 Task: Make an album for a friend's wedding and share it with them via iCloud.
Action: Mouse moved to (94, 76)
Screenshot: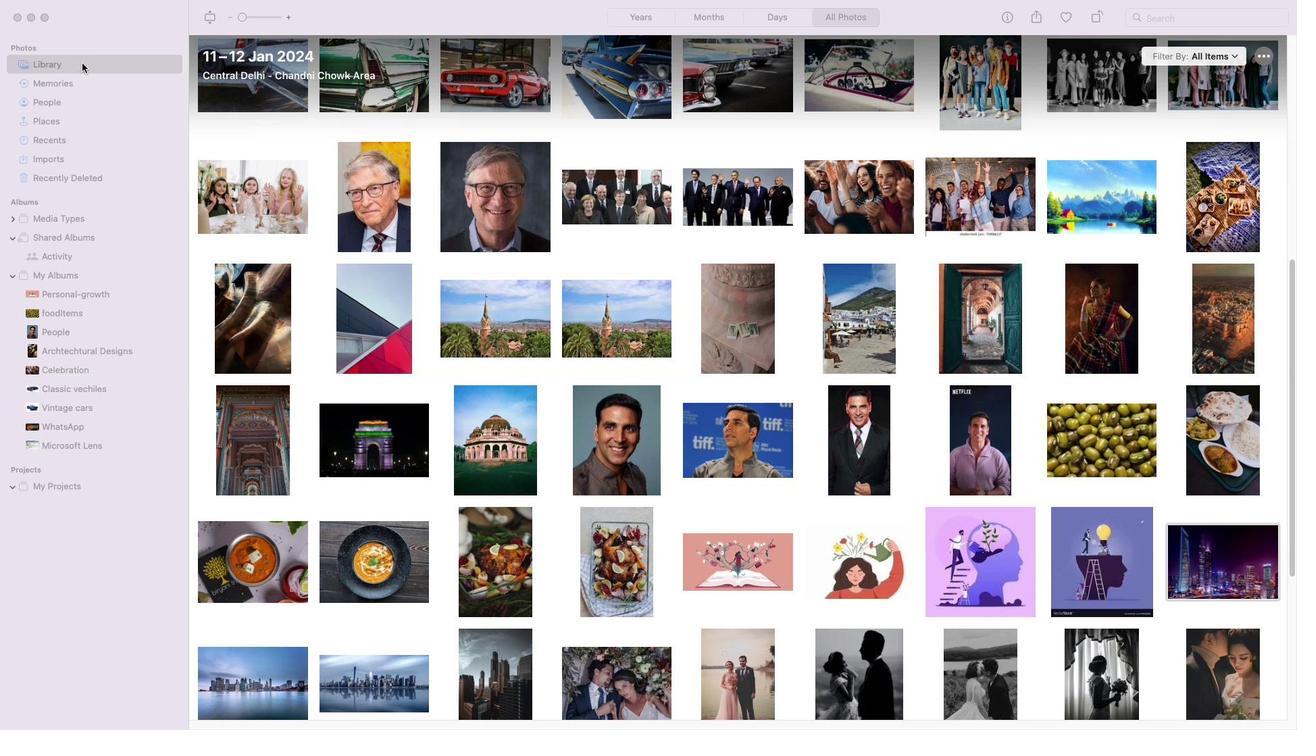 
Action: Mouse pressed left at (94, 76)
Screenshot: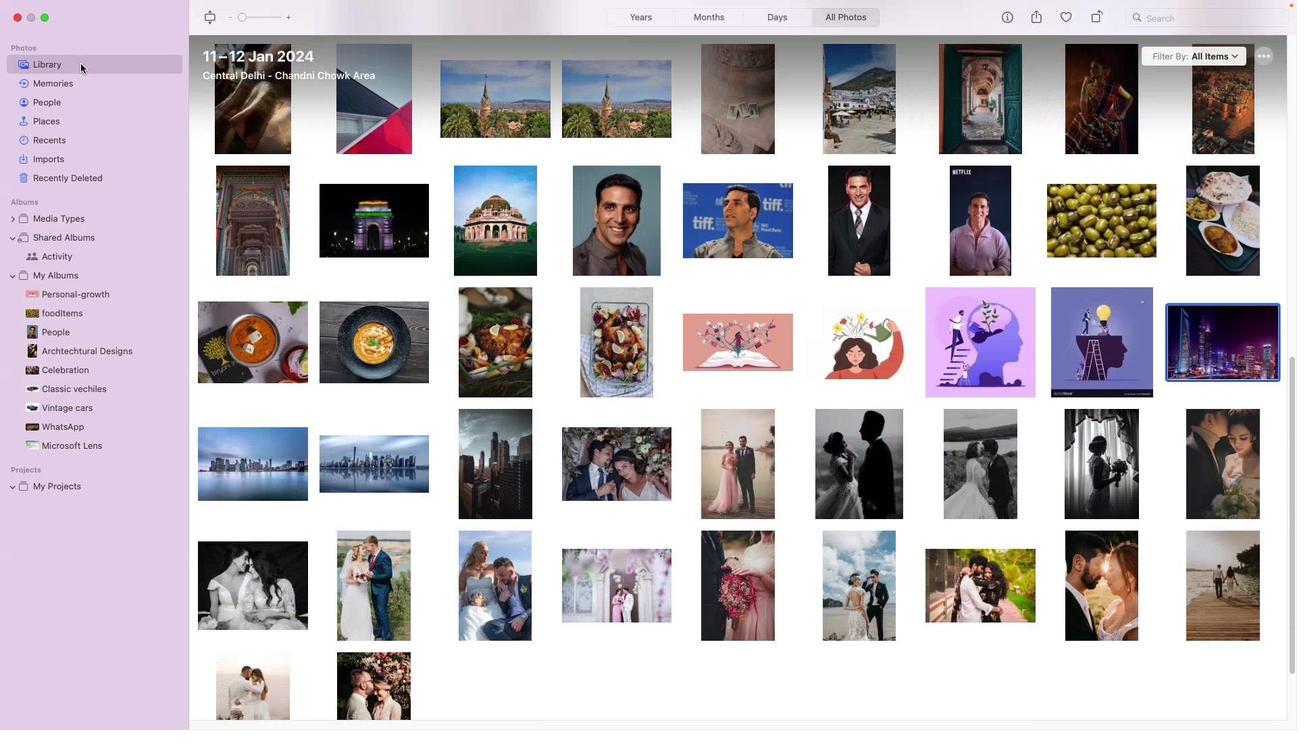 
Action: Mouse moved to (93, 76)
Screenshot: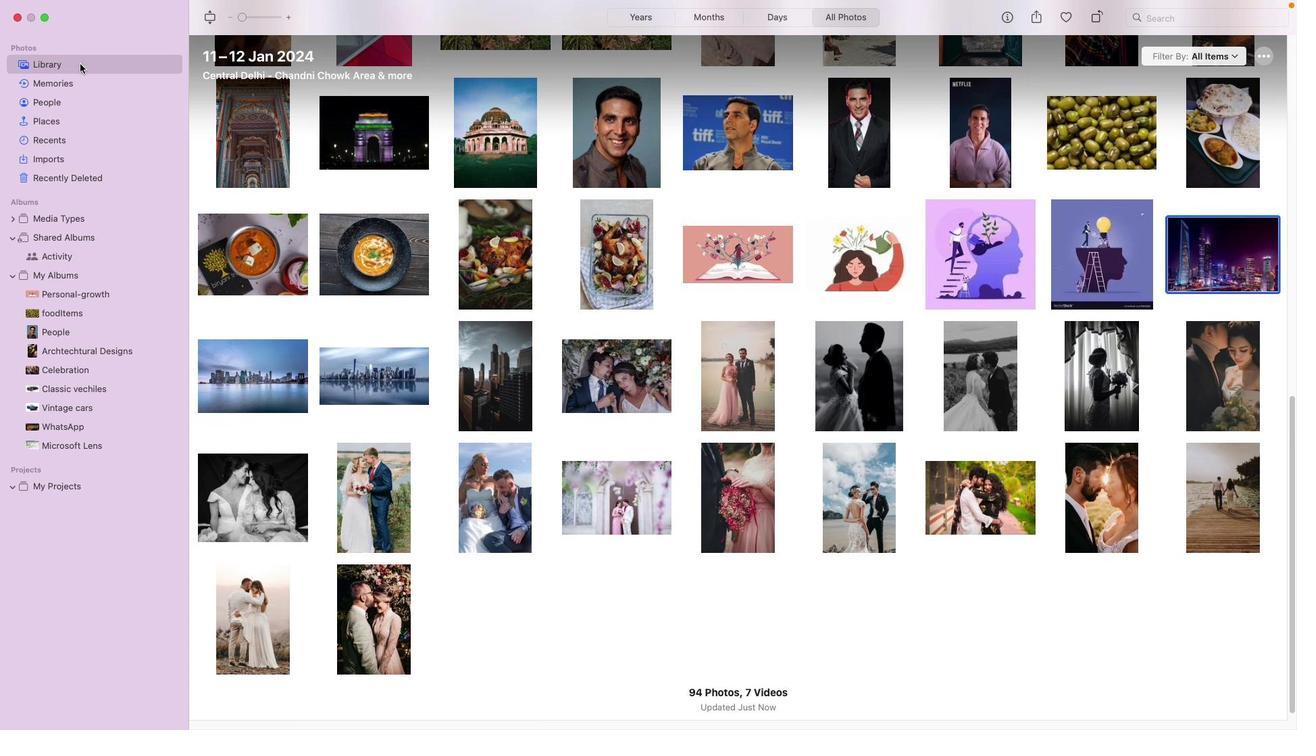 
Action: Mouse pressed left at (93, 76)
Screenshot: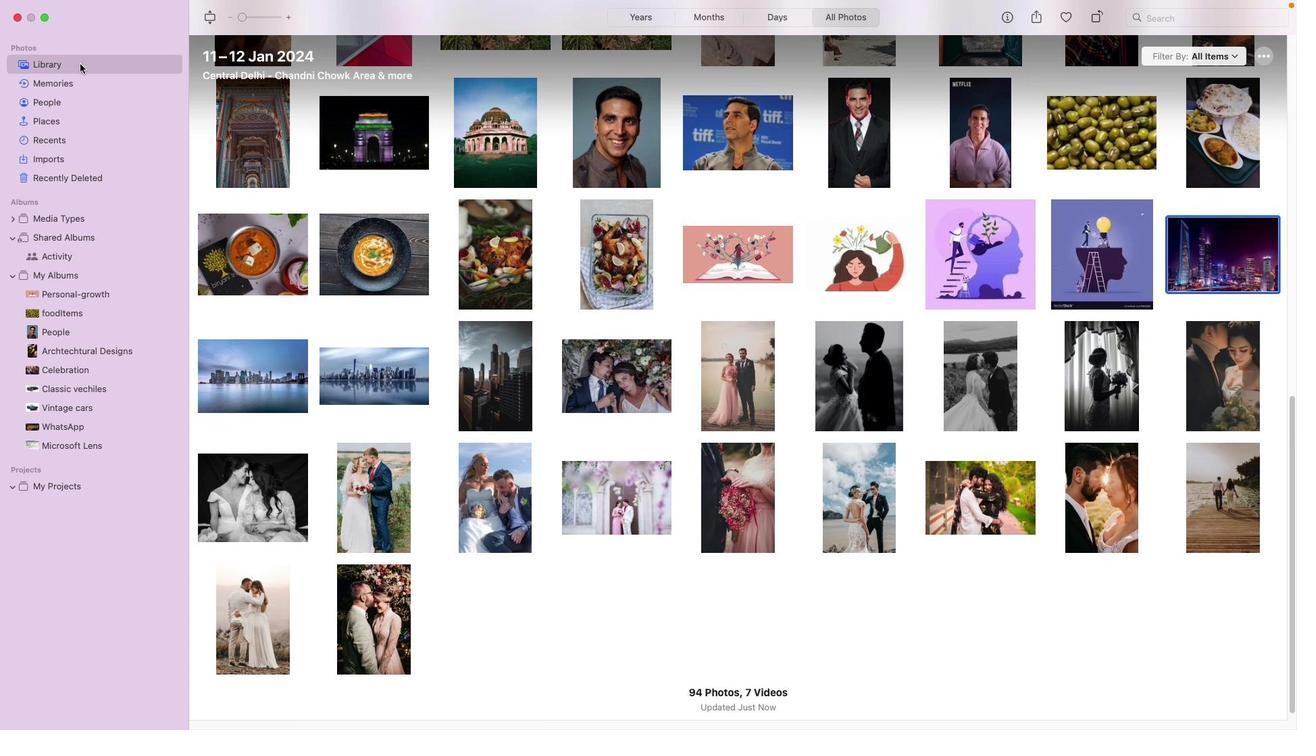 
Action: Mouse moved to (110, 129)
Screenshot: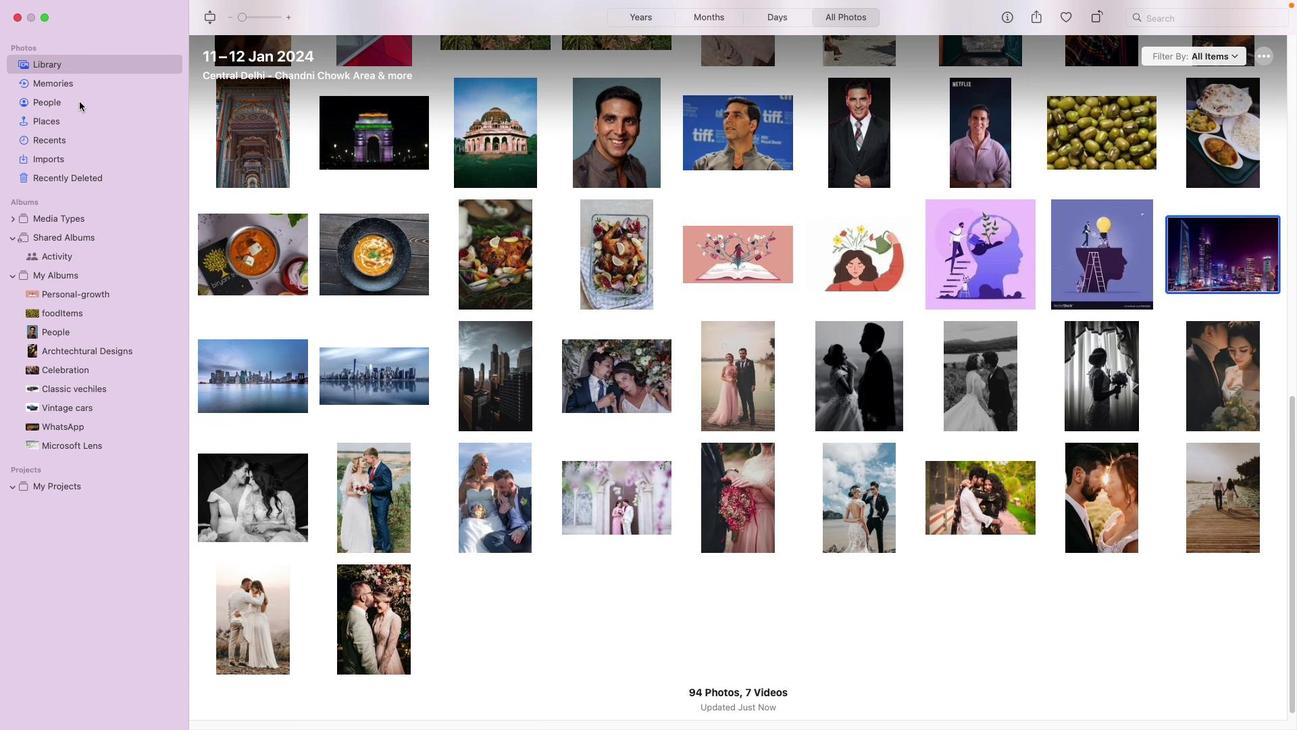 
Action: Mouse scrolled (110, 129) with delta (12, 13)
Screenshot: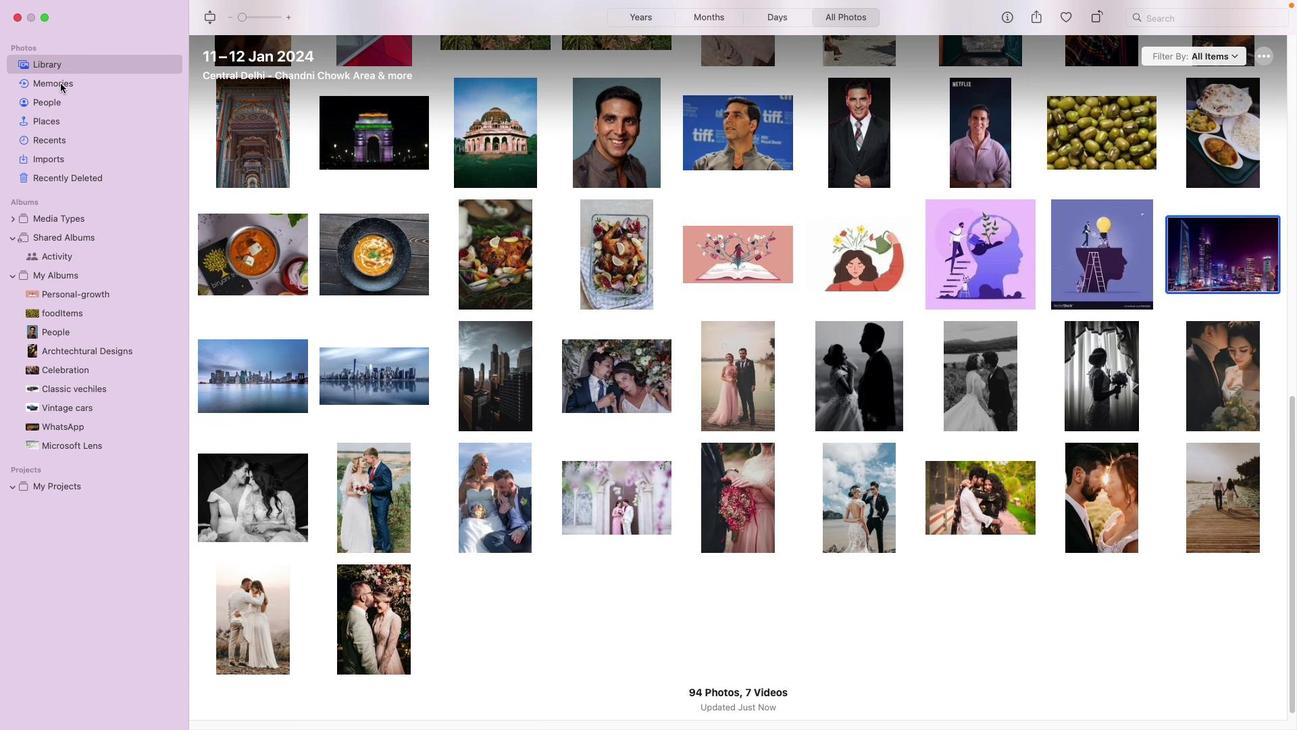 
Action: Mouse scrolled (110, 129) with delta (12, 13)
Screenshot: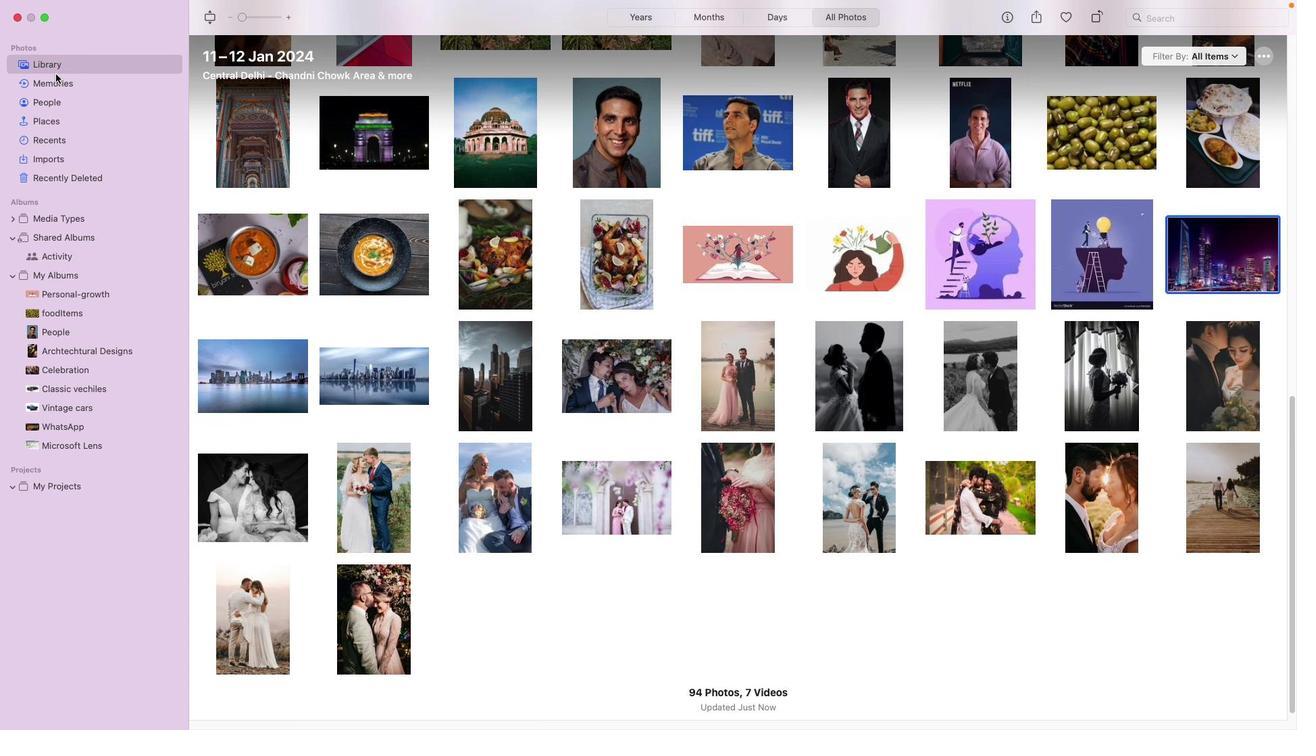 
Action: Mouse scrolled (110, 129) with delta (12, 14)
Screenshot: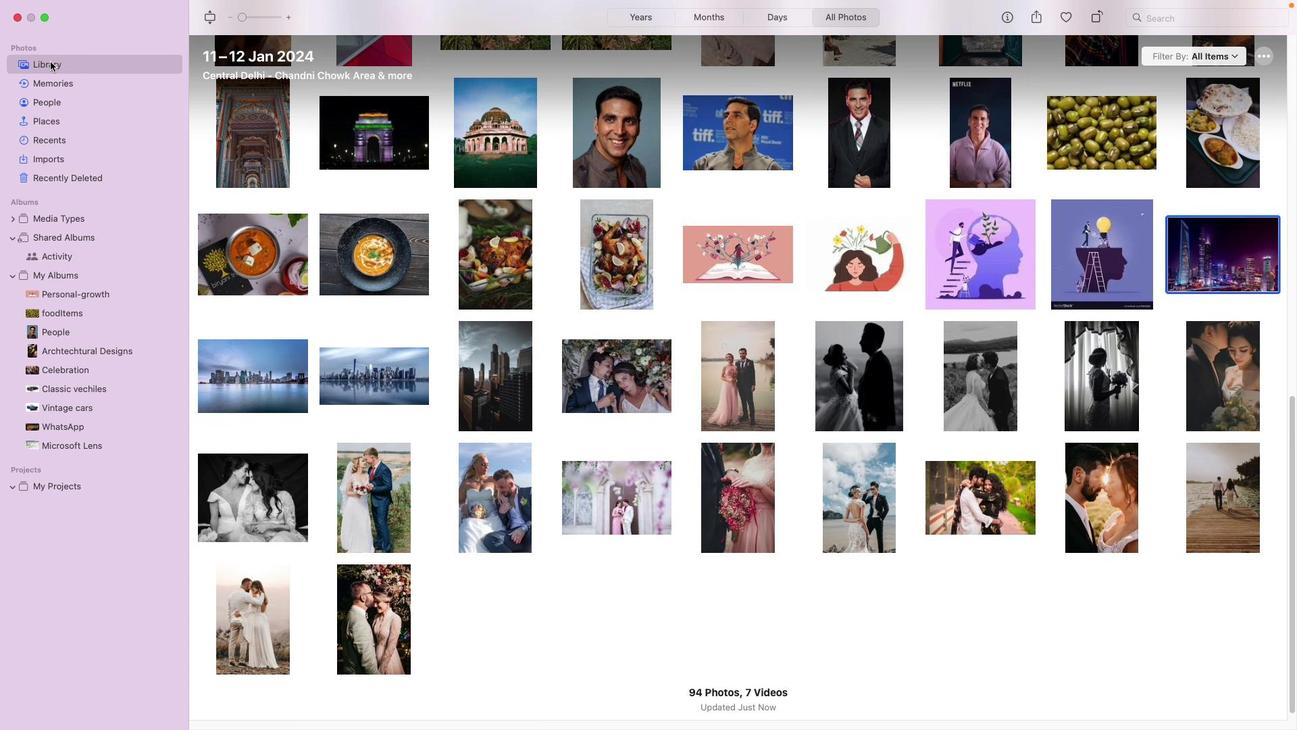 
Action: Mouse scrolled (110, 129) with delta (12, 14)
Screenshot: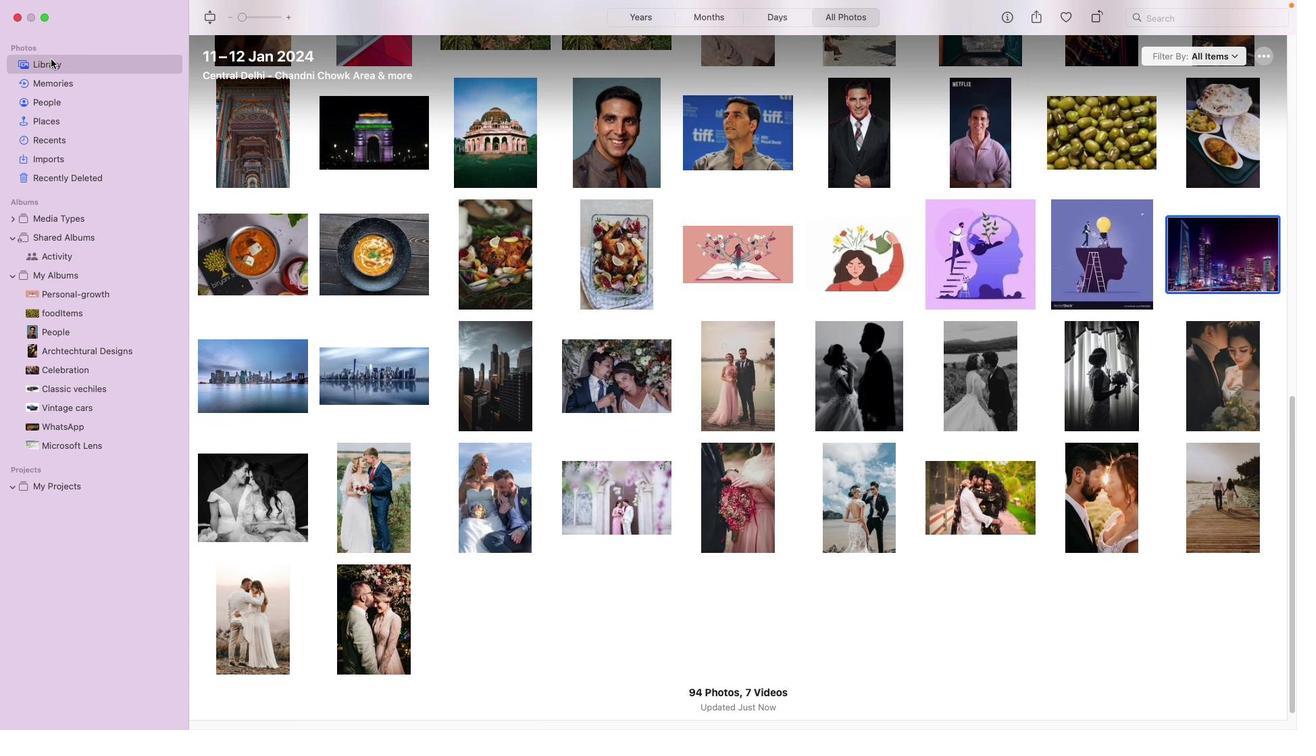 
Action: Mouse scrolled (110, 129) with delta (12, 15)
Screenshot: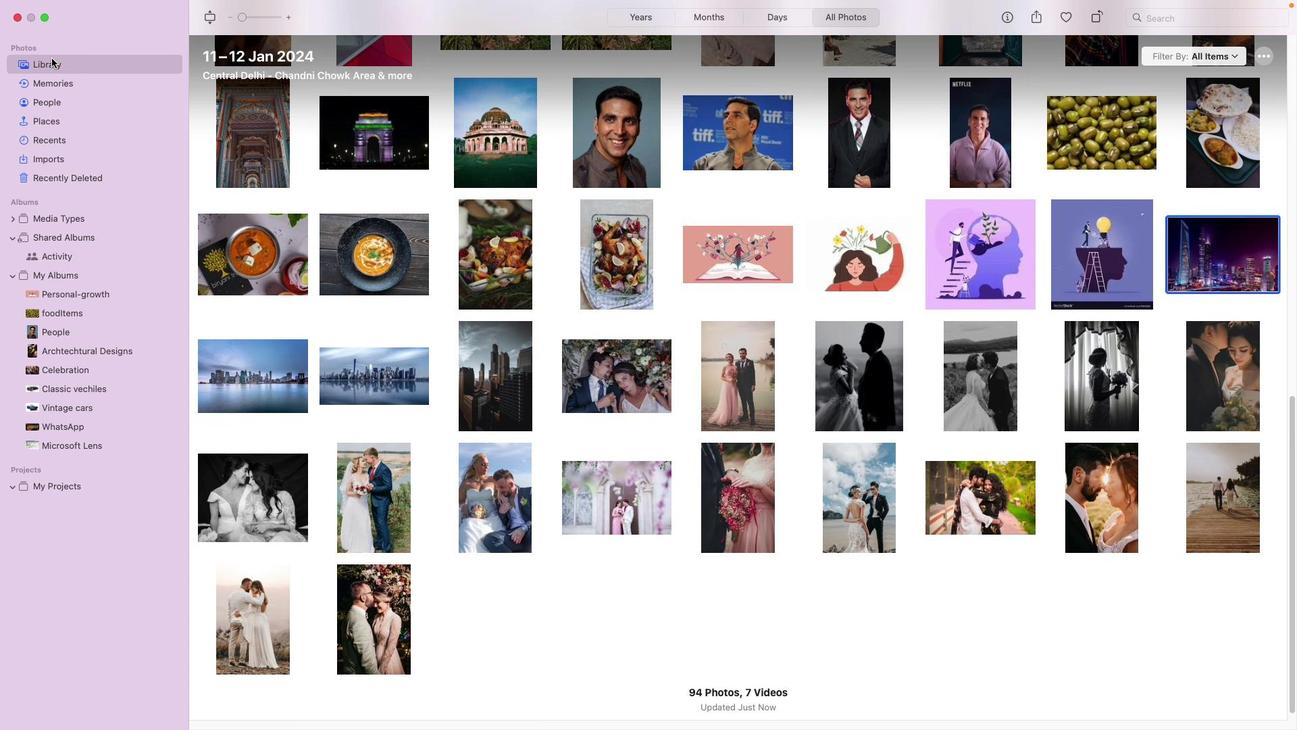 
Action: Mouse moved to (64, 75)
Screenshot: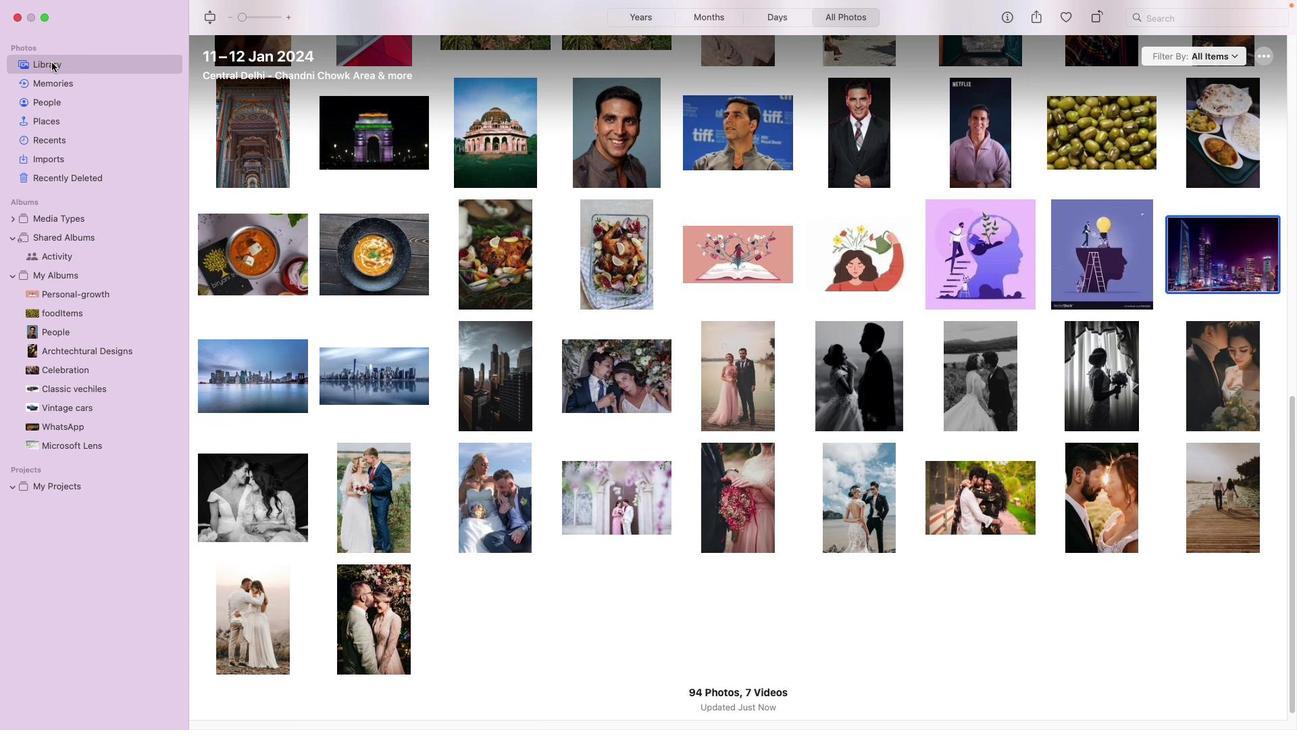 
Action: Mouse pressed left at (64, 75)
Screenshot: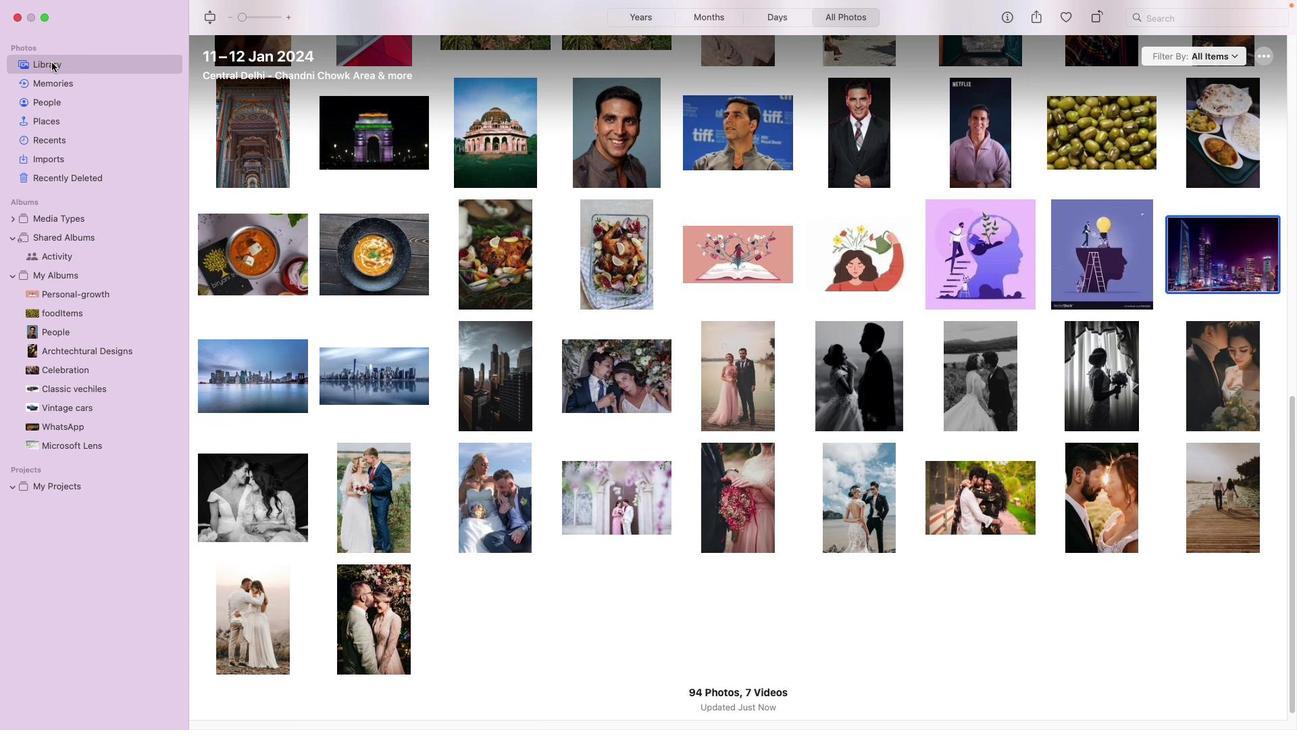 
Action: Mouse moved to (486, 329)
Screenshot: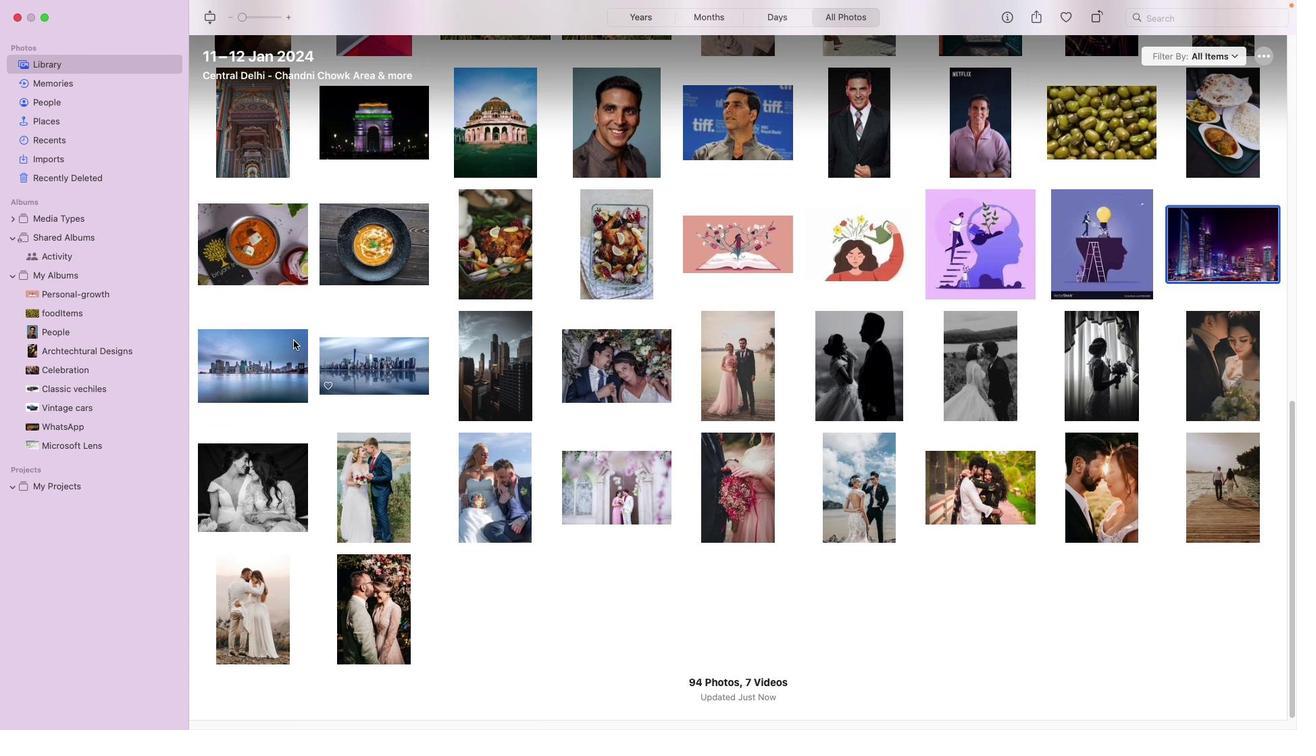 
Action: Mouse scrolled (486, 329) with delta (12, 12)
Screenshot: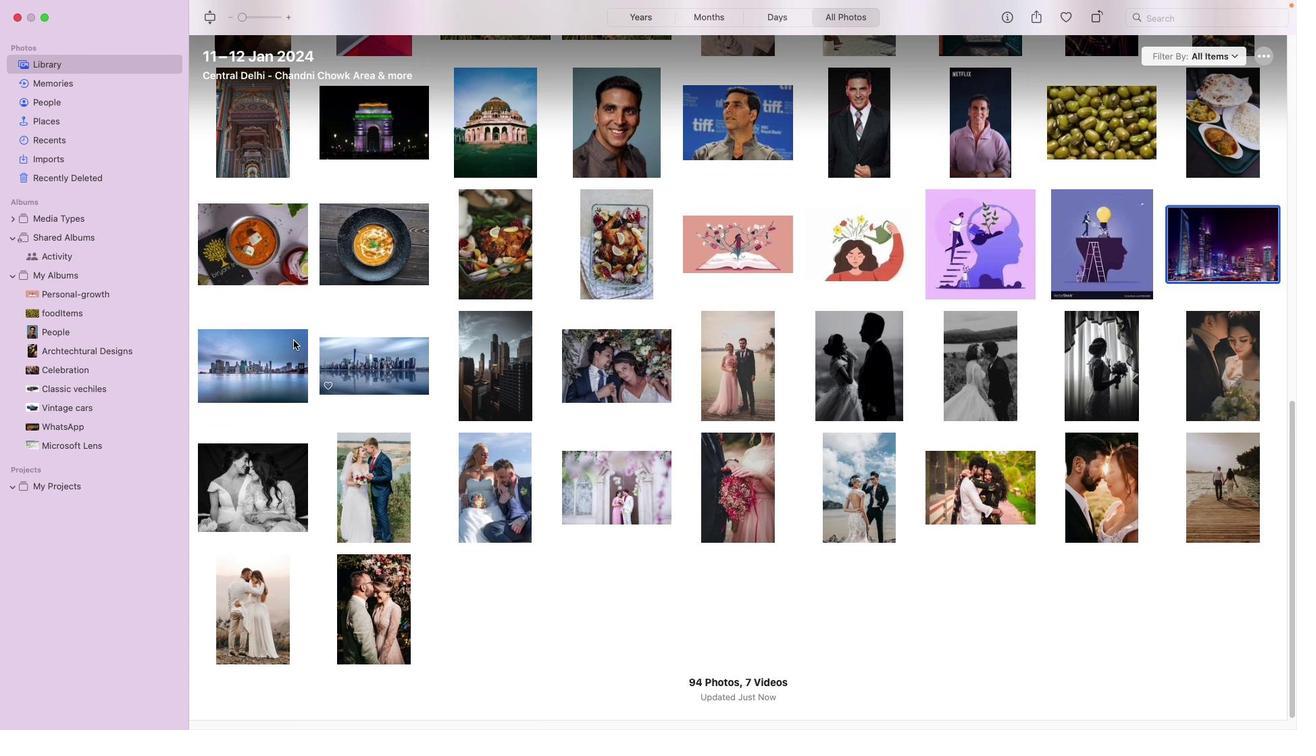 
Action: Mouse moved to (490, 333)
Screenshot: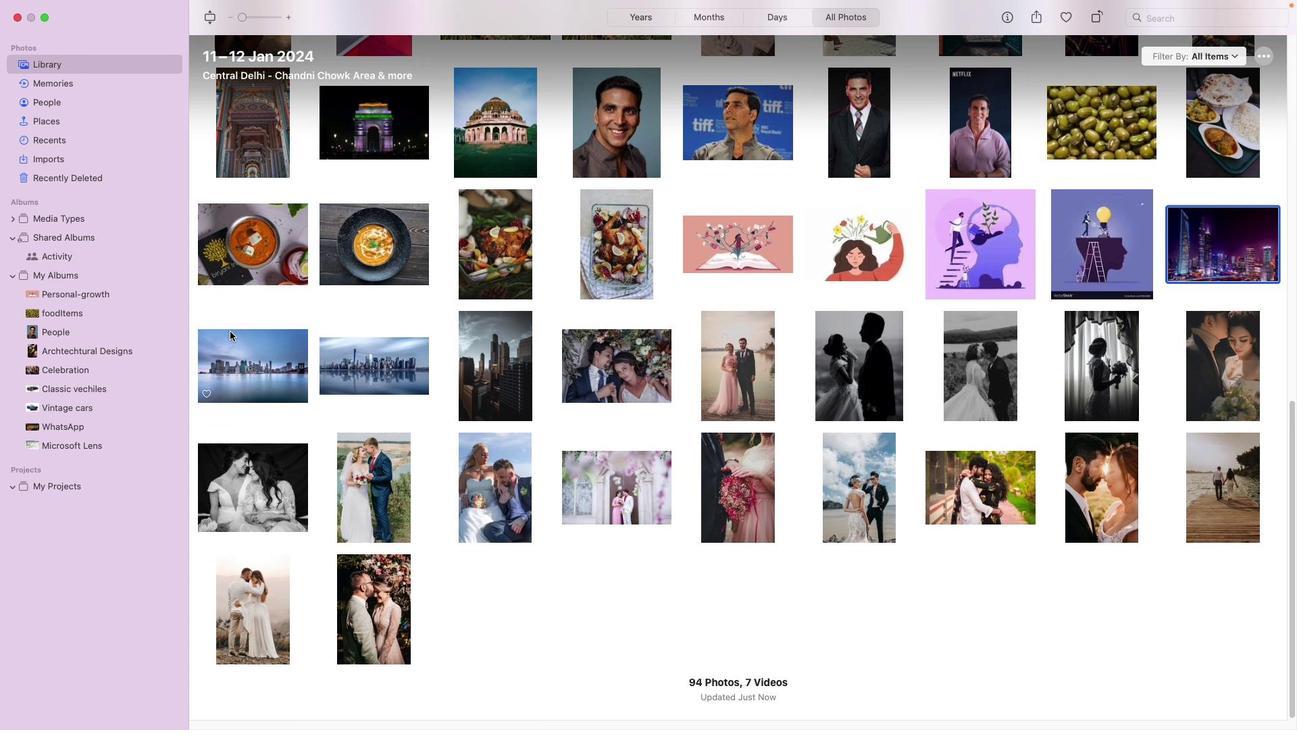 
Action: Mouse scrolled (490, 333) with delta (12, 12)
Screenshot: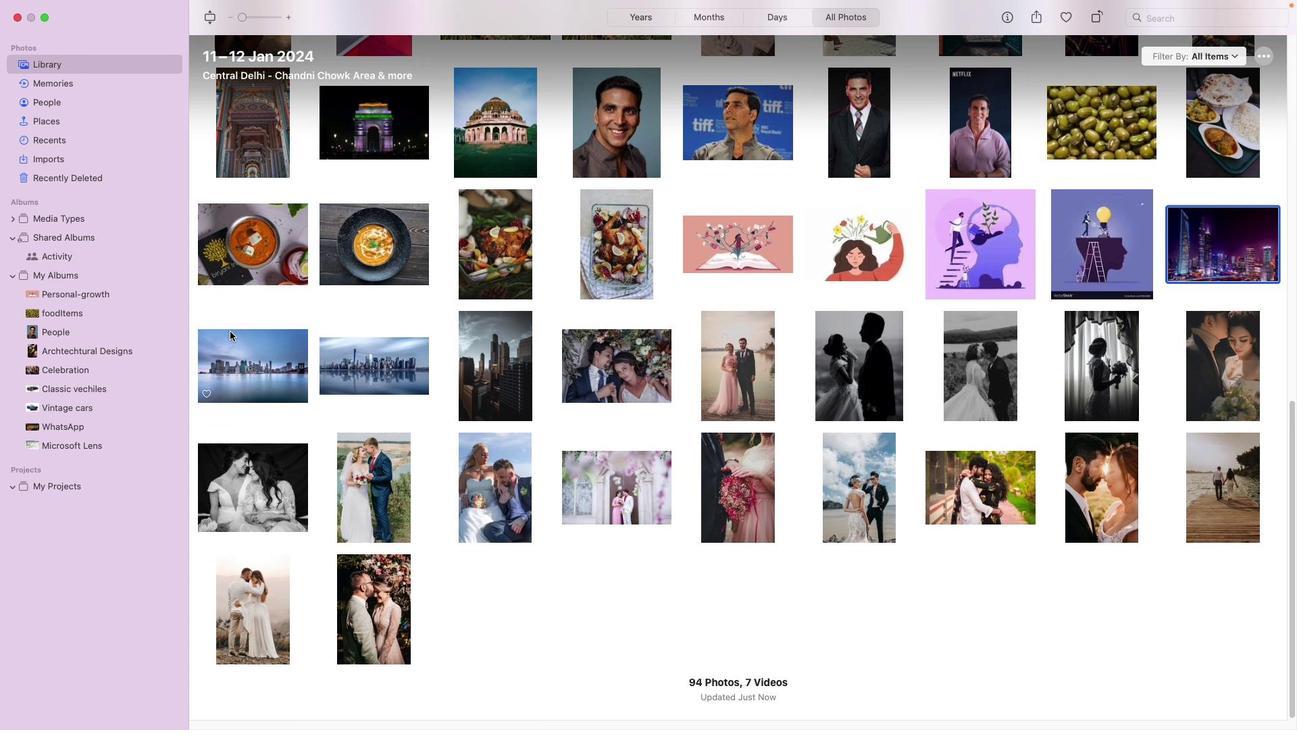 
Action: Mouse moved to (491, 334)
Screenshot: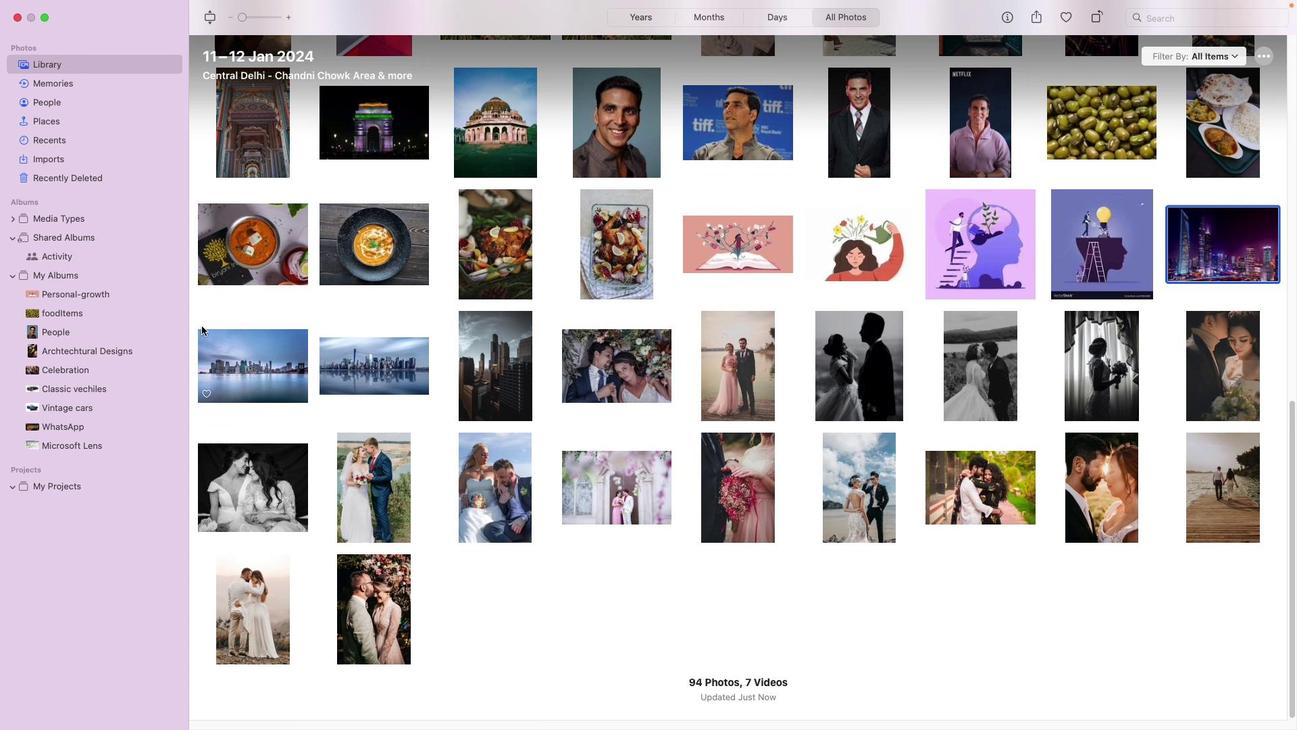 
Action: Mouse scrolled (491, 334) with delta (12, 10)
Screenshot: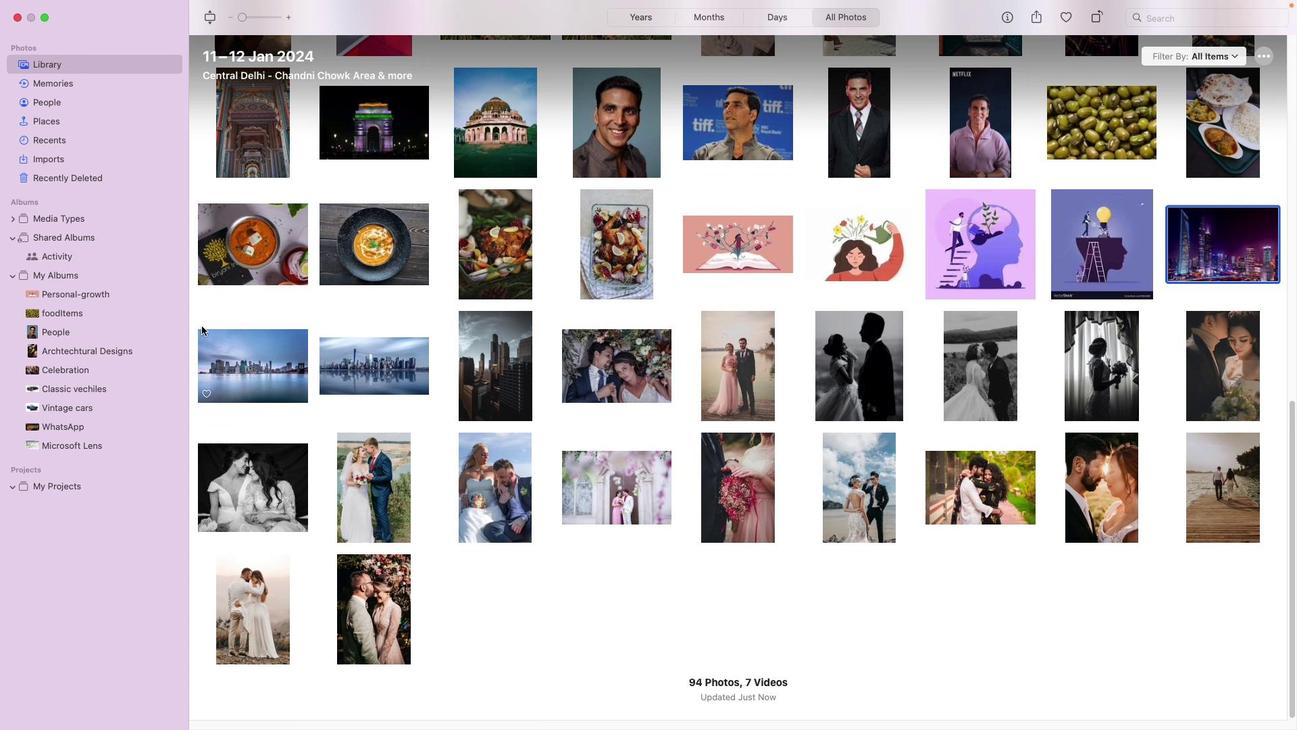 
Action: Mouse moved to (491, 335)
Screenshot: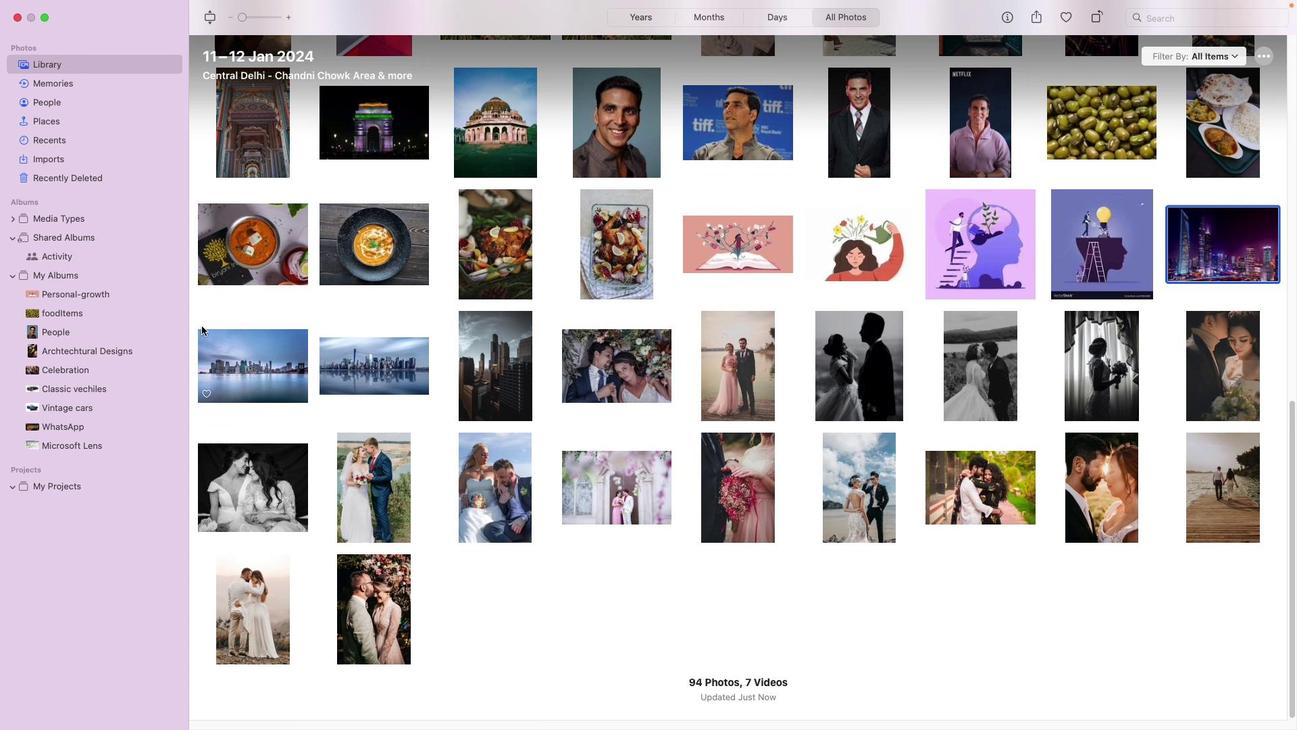 
Action: Mouse scrolled (491, 335) with delta (12, 9)
Screenshot: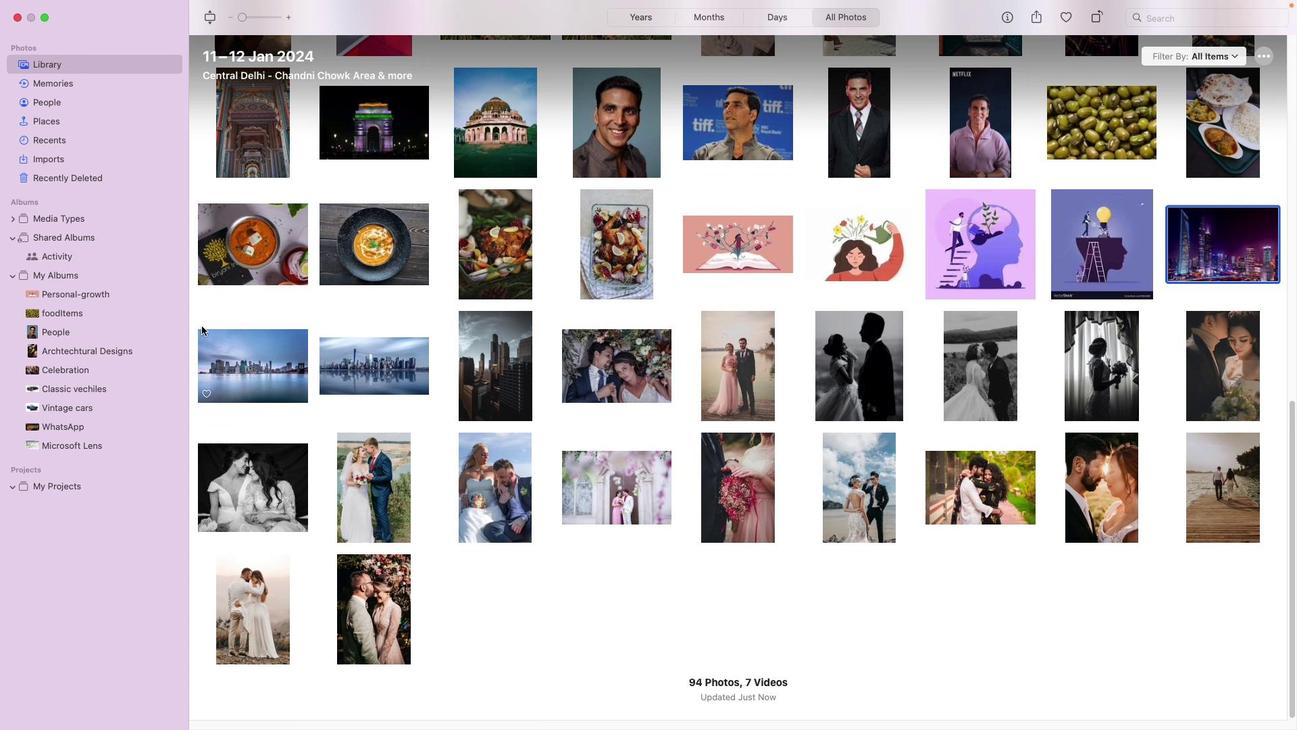 
Action: Mouse moved to (491, 335)
Screenshot: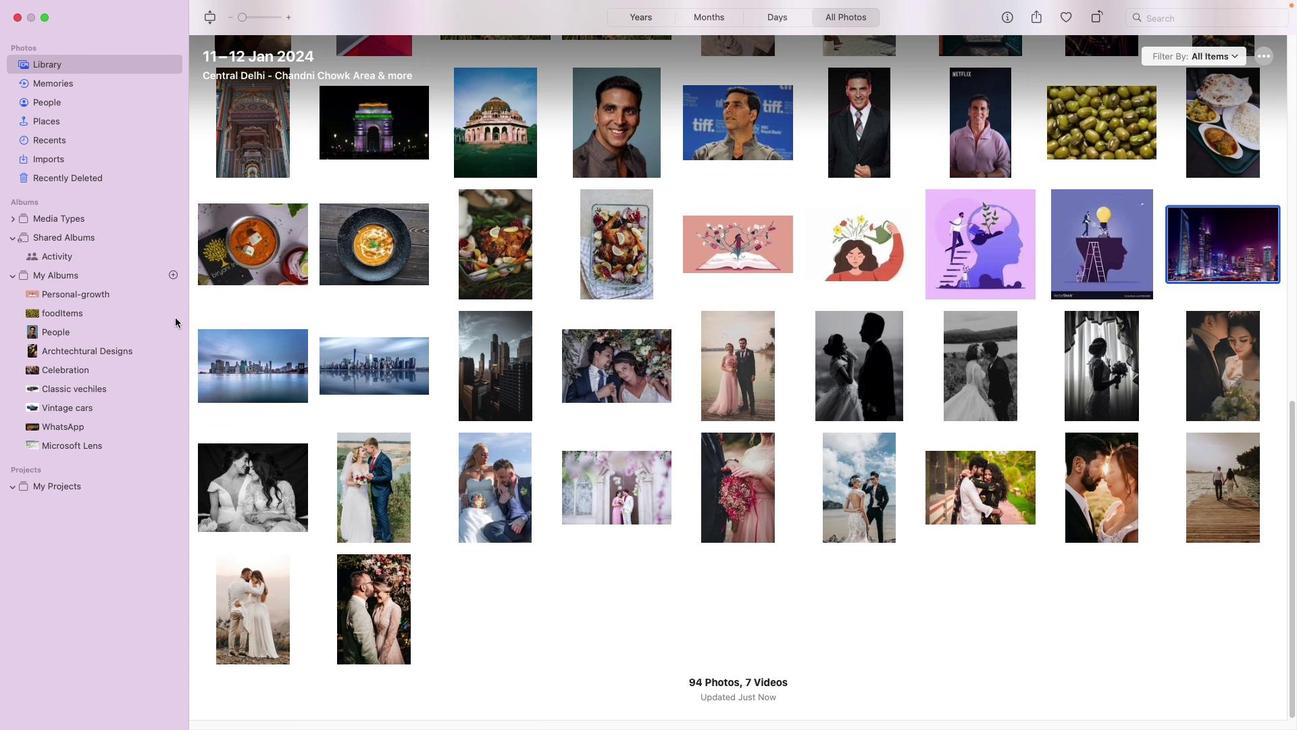 
Action: Mouse scrolled (491, 335) with delta (12, 8)
Screenshot: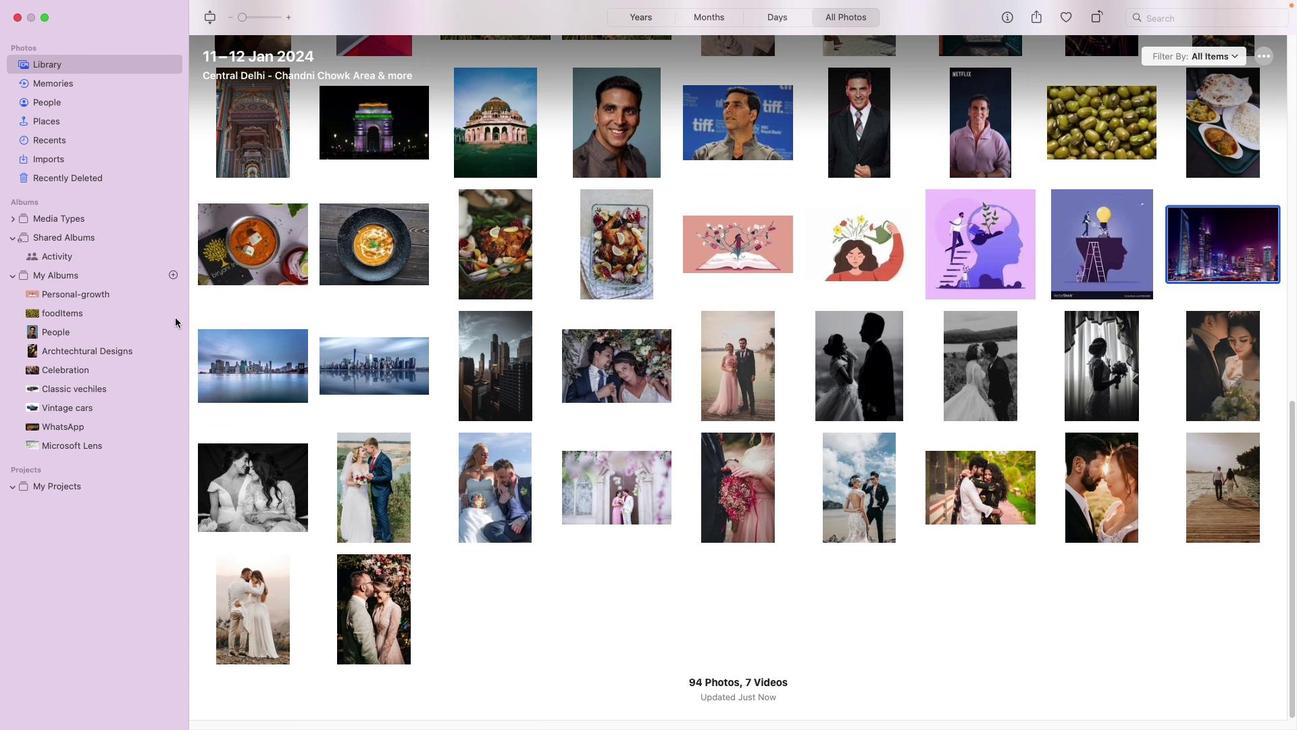 
Action: Mouse moved to (187, 250)
Screenshot: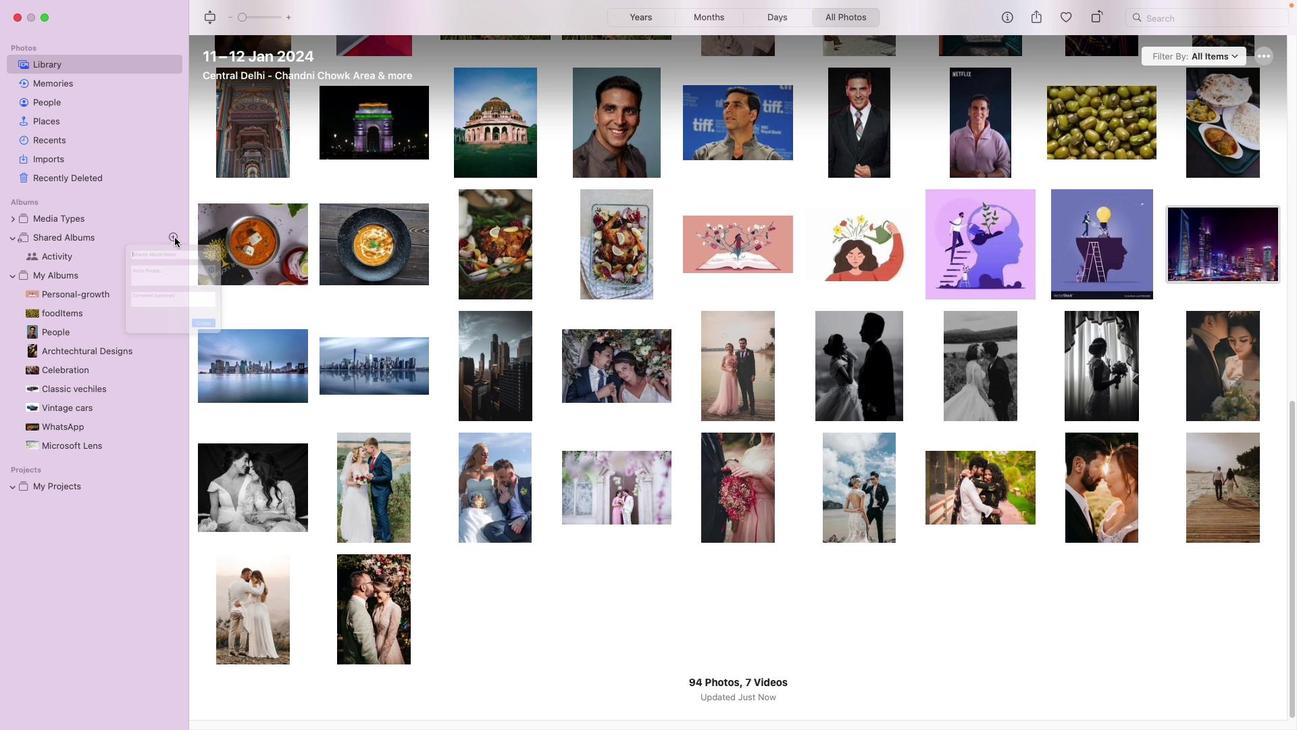 
Action: Mouse pressed left at (187, 250)
Screenshot: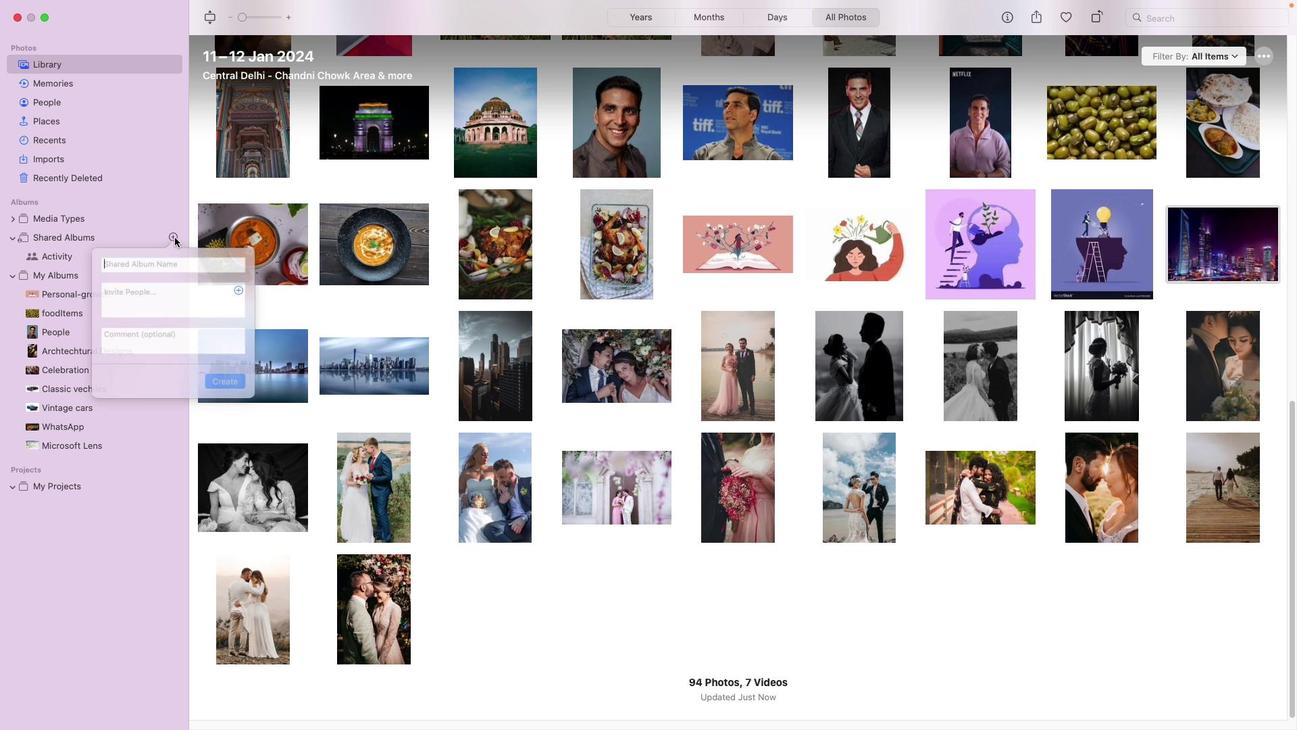 
Action: Mouse moved to (150, 222)
Screenshot: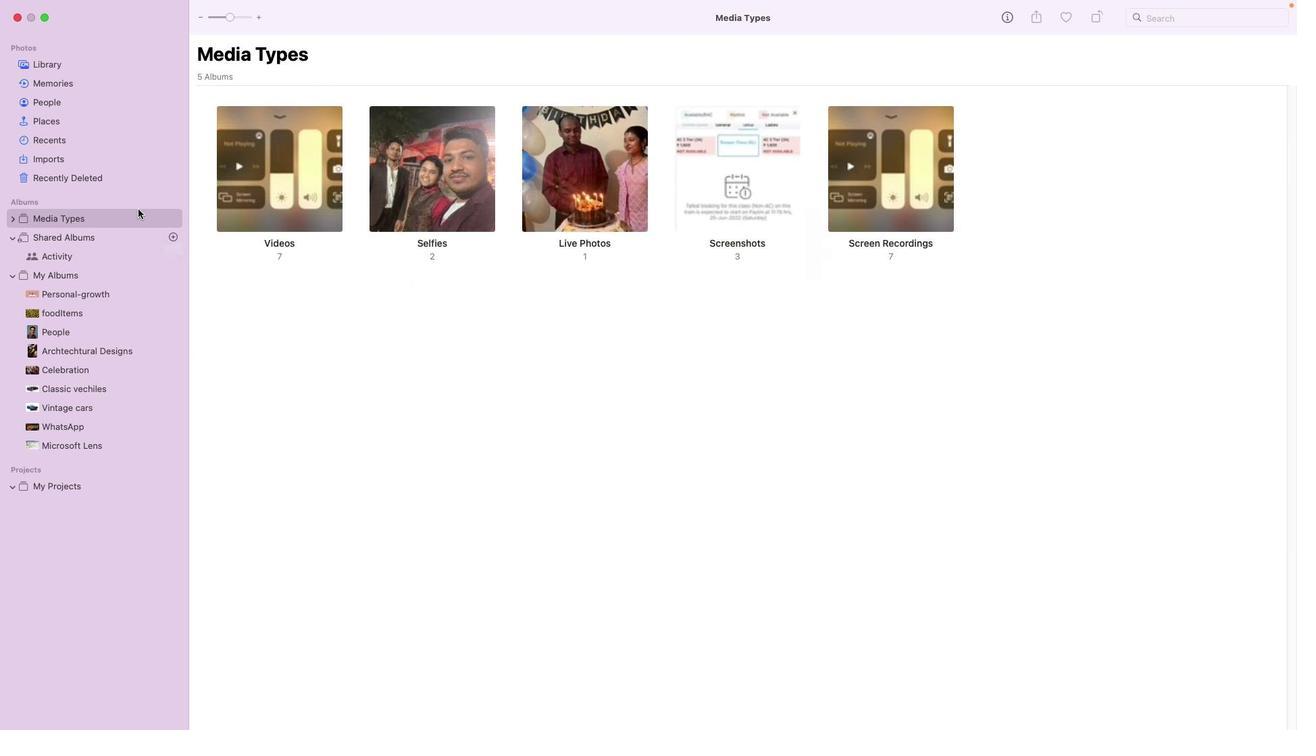 
Action: Mouse pressed left at (150, 222)
Screenshot: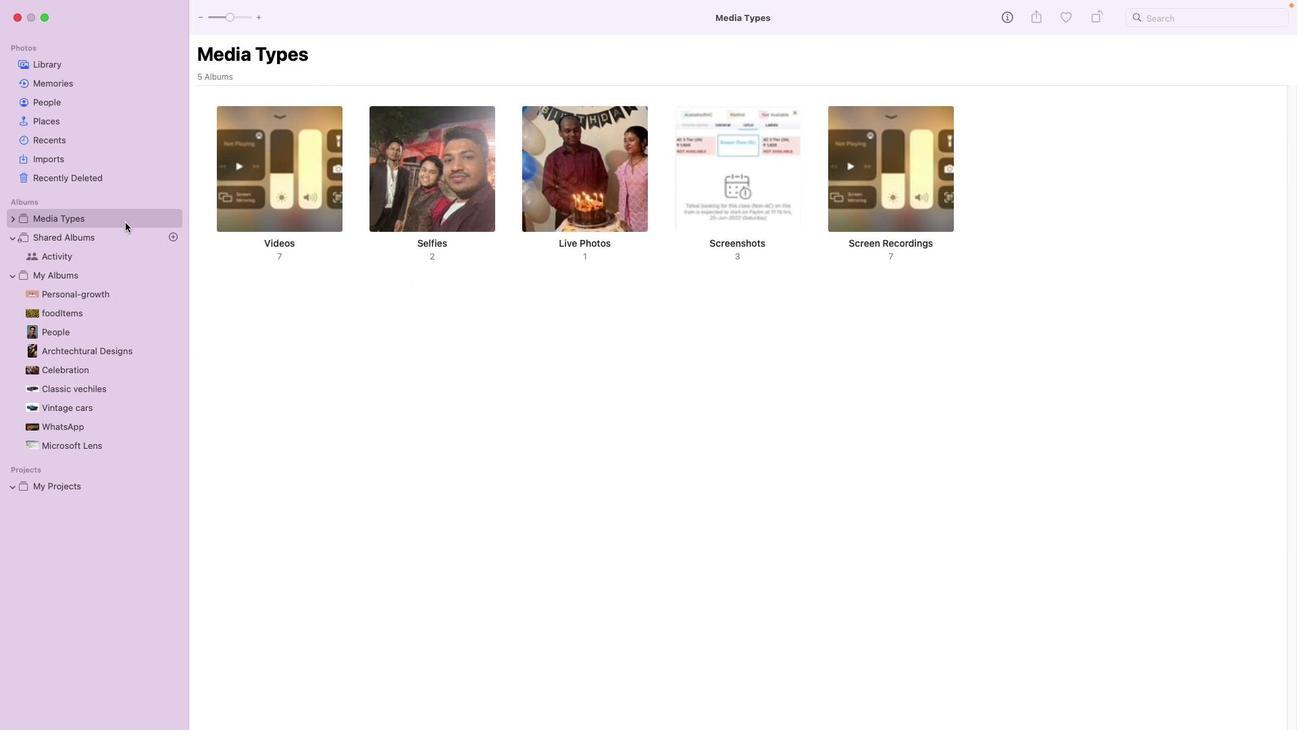 
Action: Mouse moved to (191, 247)
Screenshot: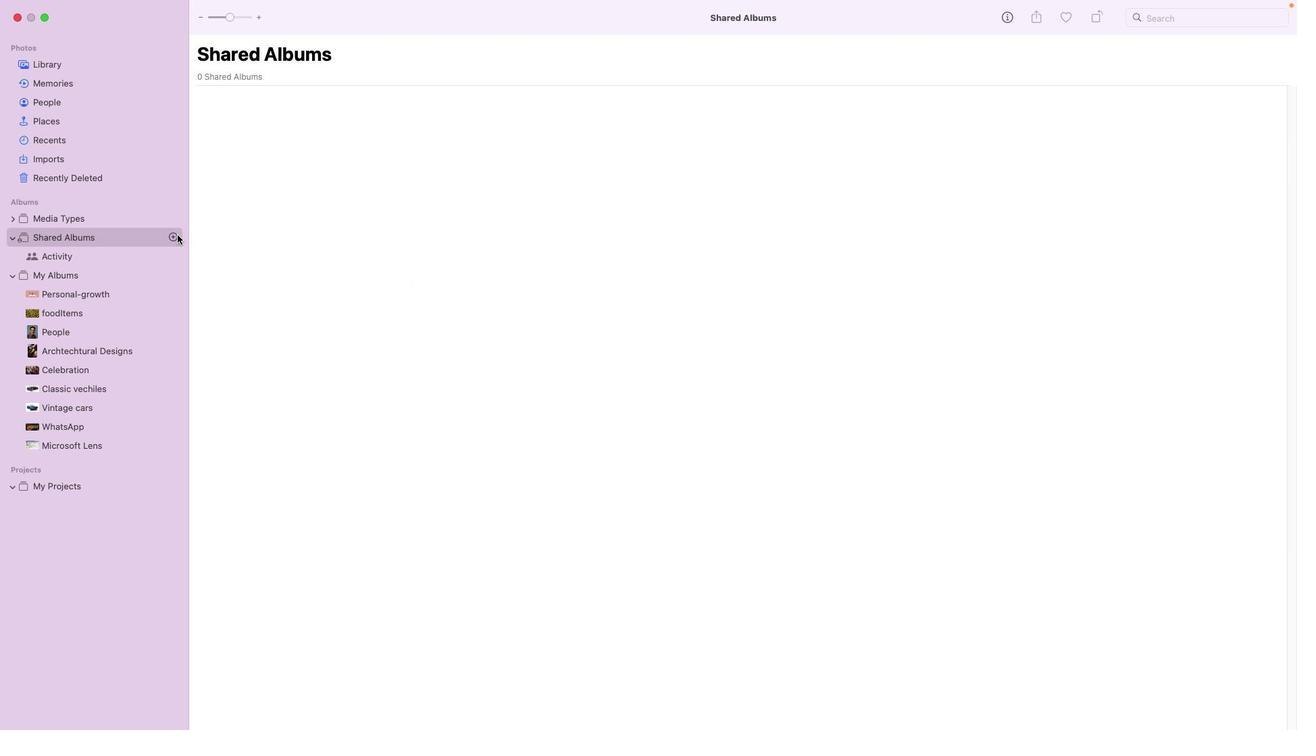
Action: Mouse pressed left at (191, 247)
Screenshot: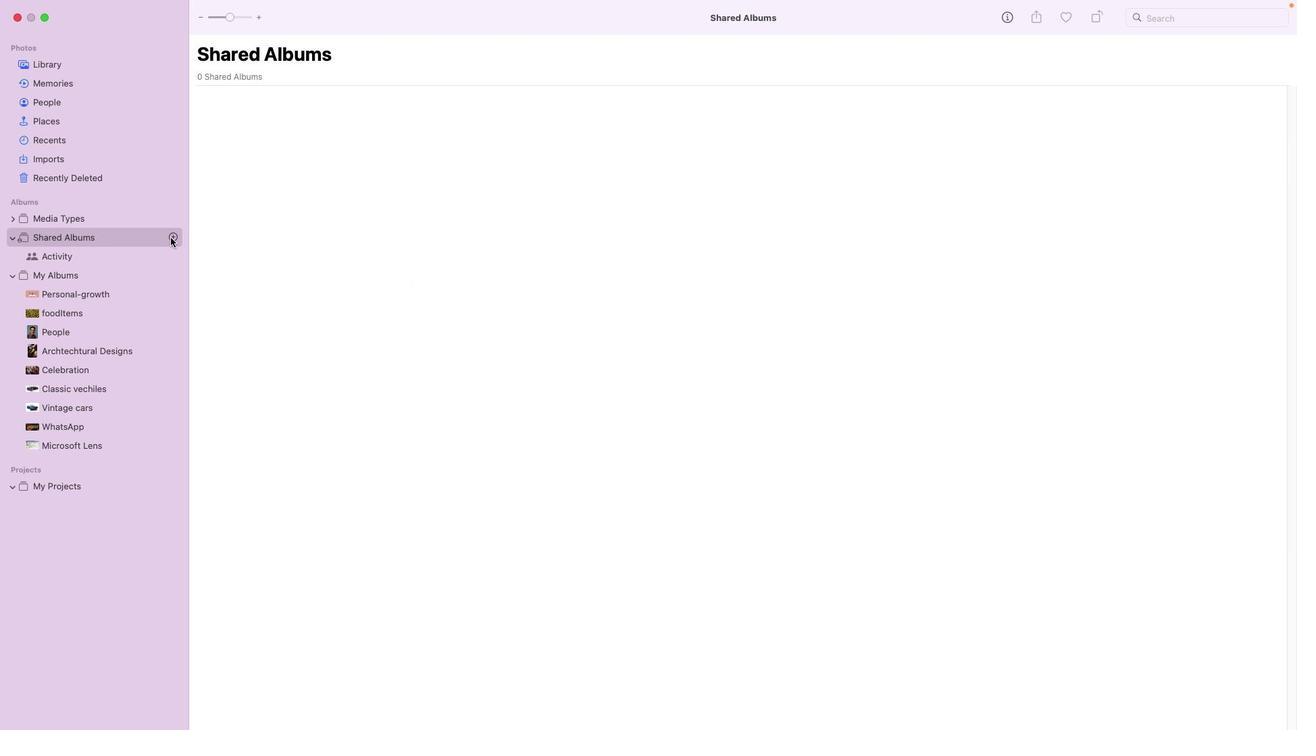 
Action: Mouse moved to (321, 139)
Screenshot: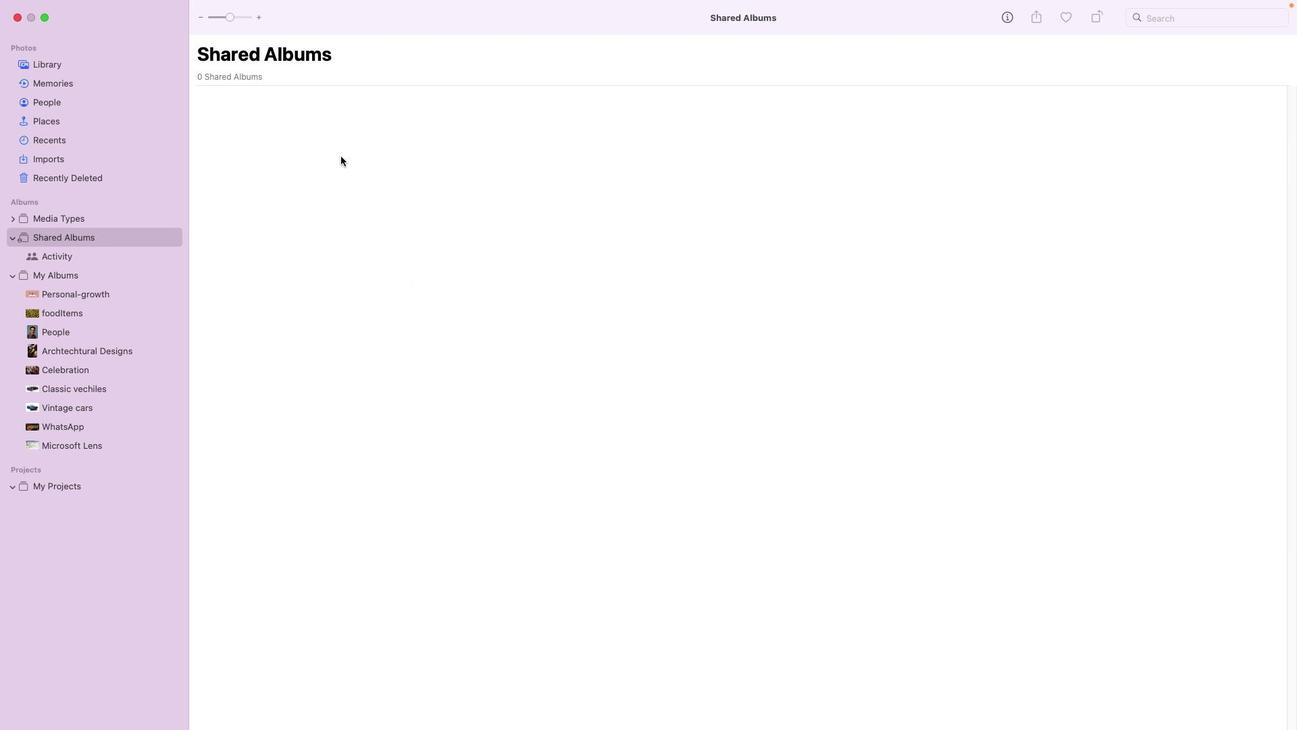 
Action: Mouse pressed left at (321, 139)
Screenshot: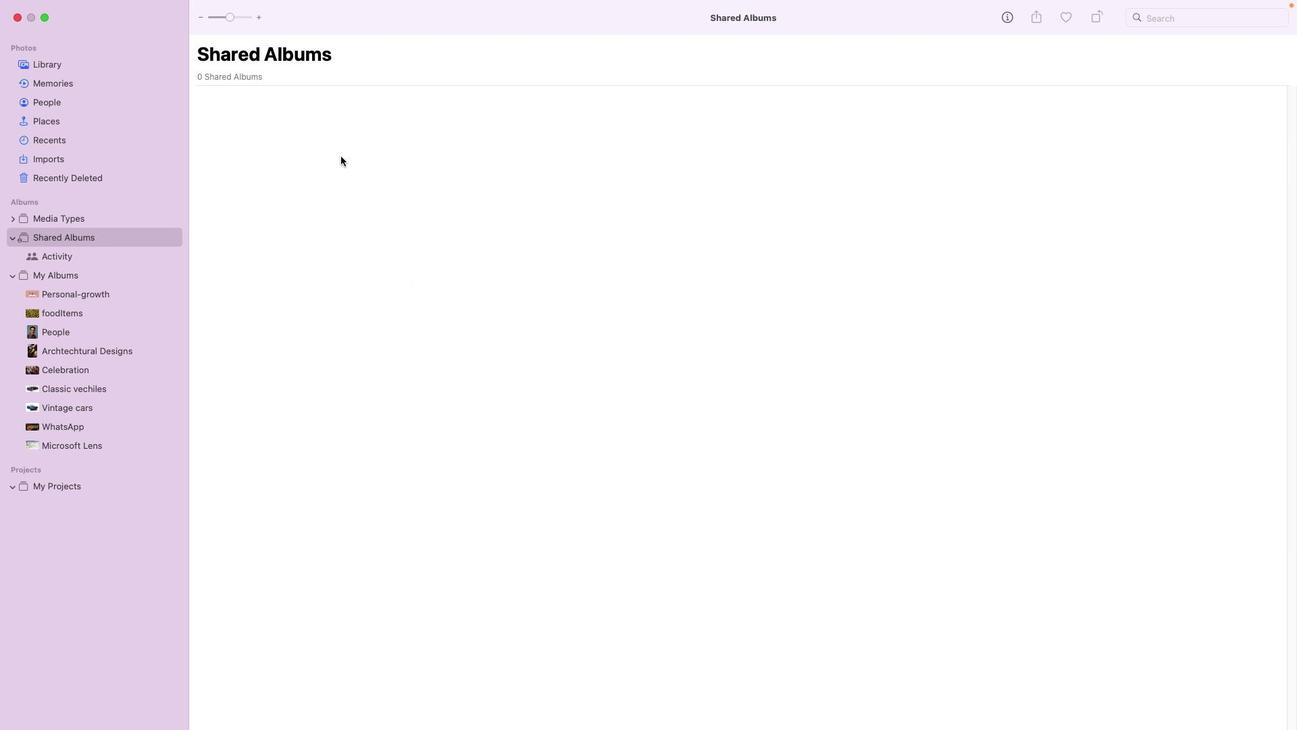 
Action: Mouse moved to (353, 169)
Screenshot: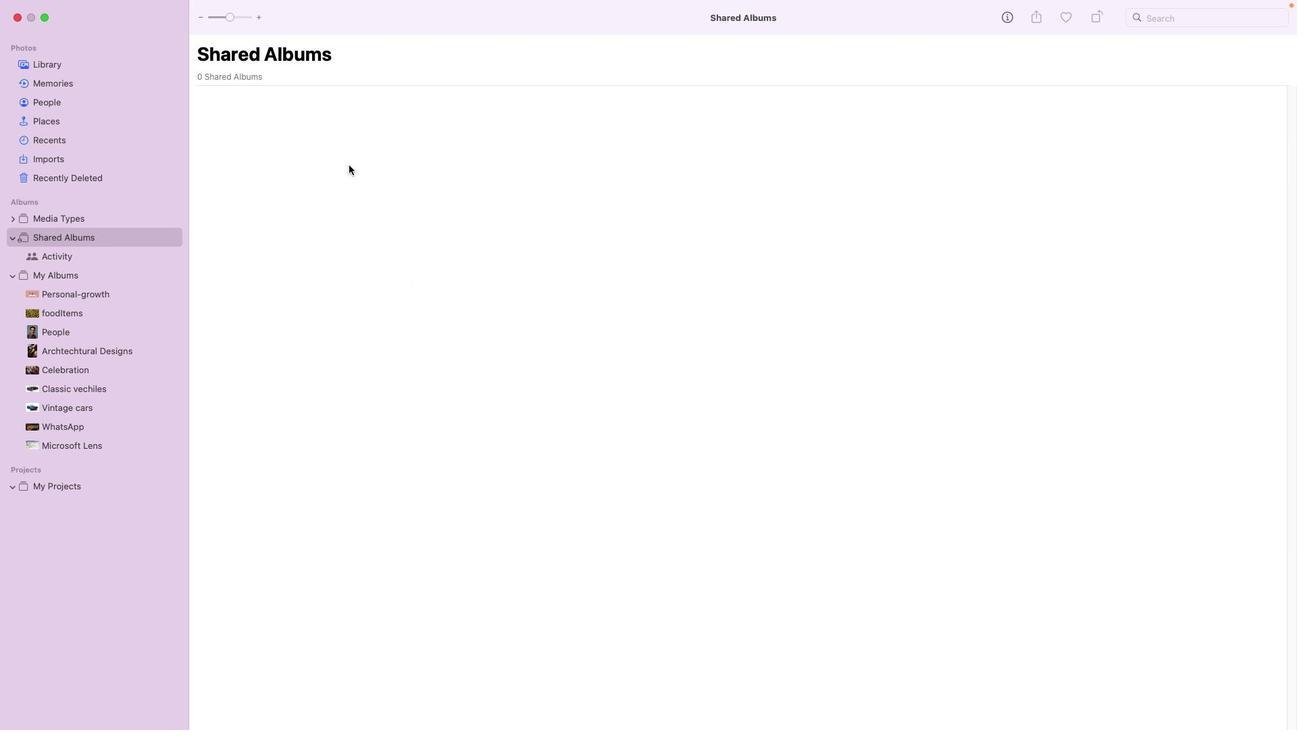 
Action: Mouse pressed right at (353, 169)
Screenshot: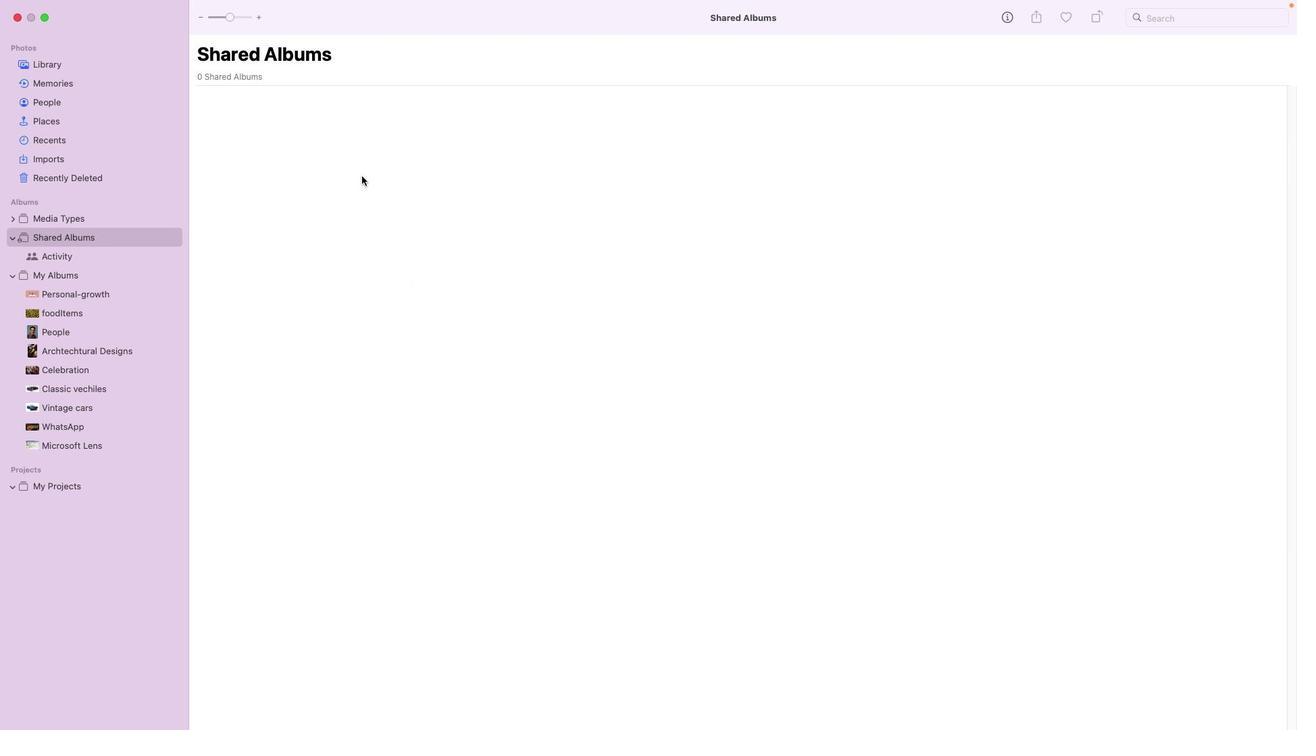 
Action: Mouse moved to (500, 143)
Screenshot: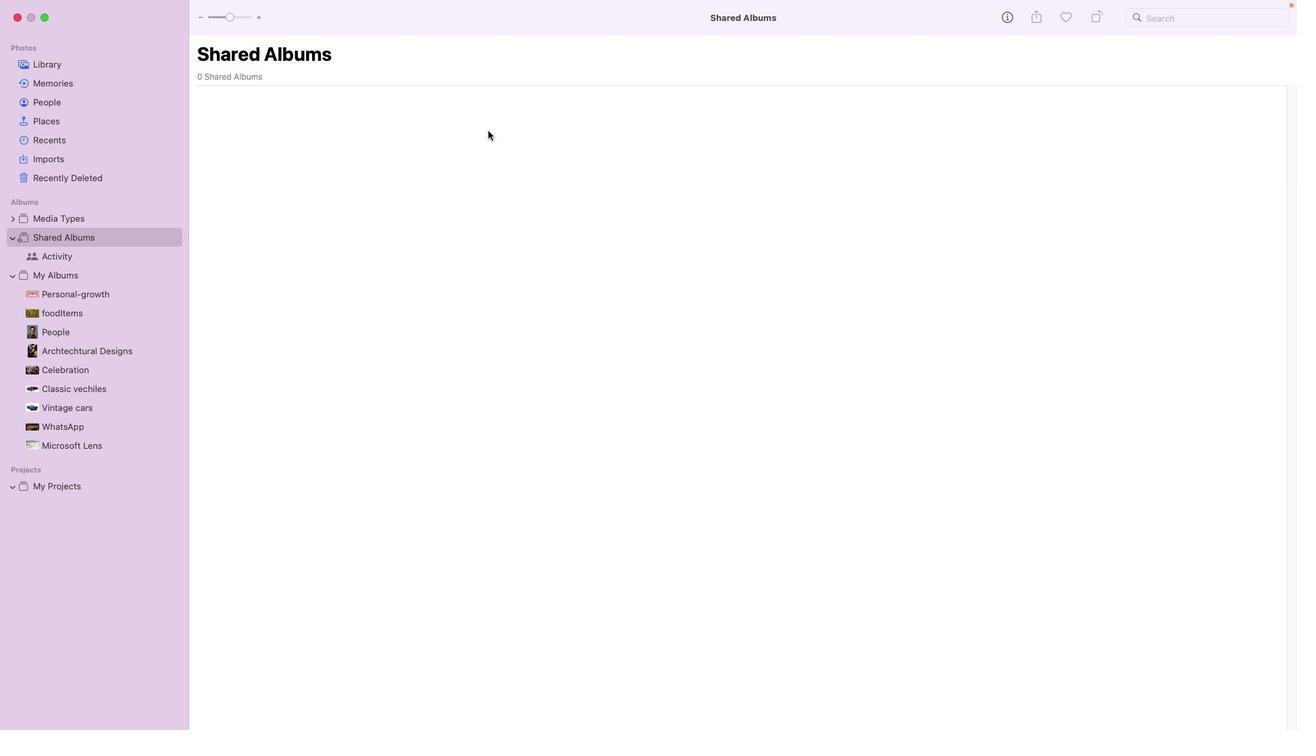 
Action: Mouse pressed right at (500, 143)
Screenshot: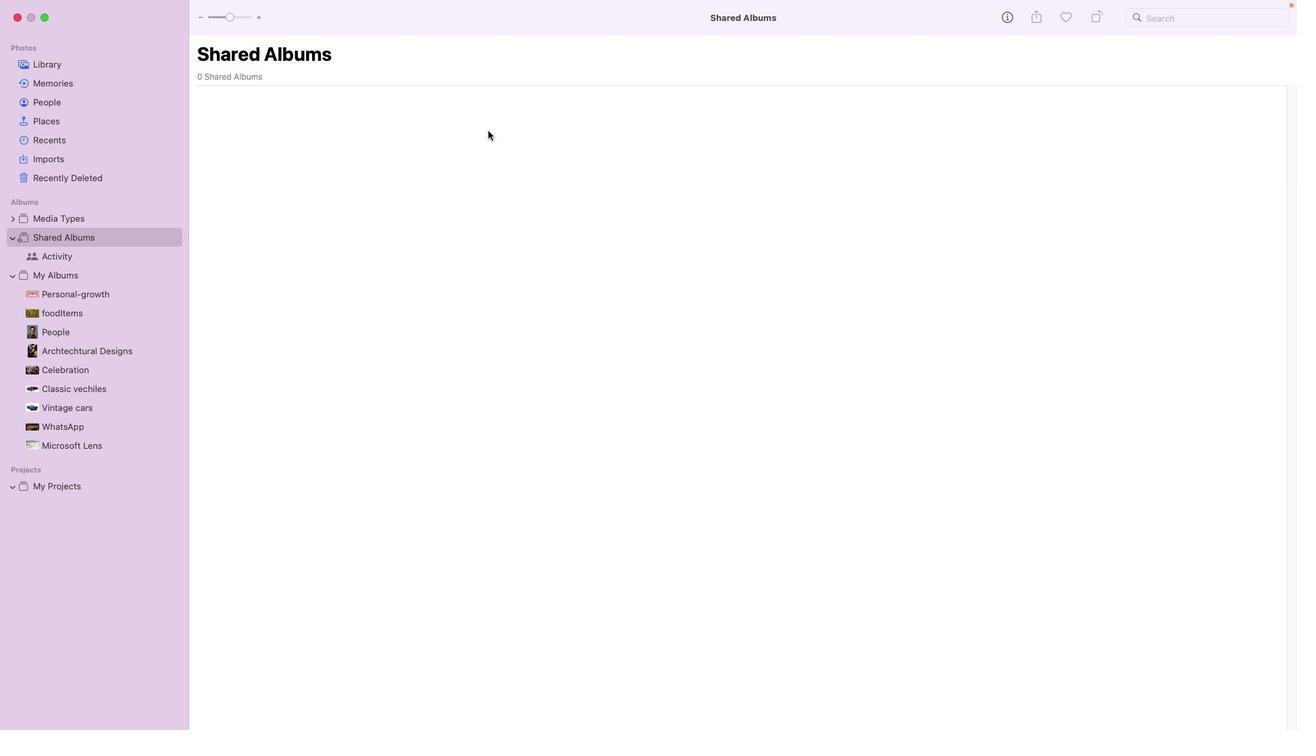 
Action: Mouse pressed left at (500, 143)
Screenshot: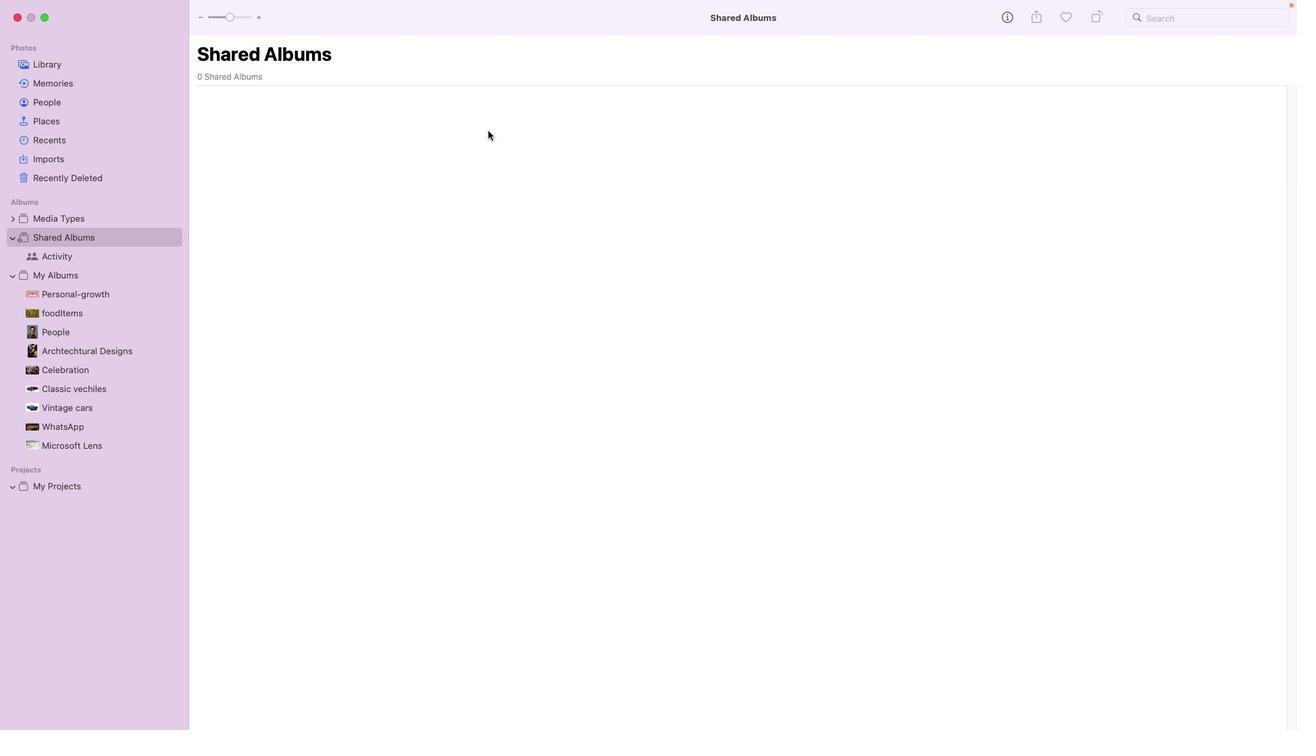 
Action: Mouse pressed left at (500, 143)
Screenshot: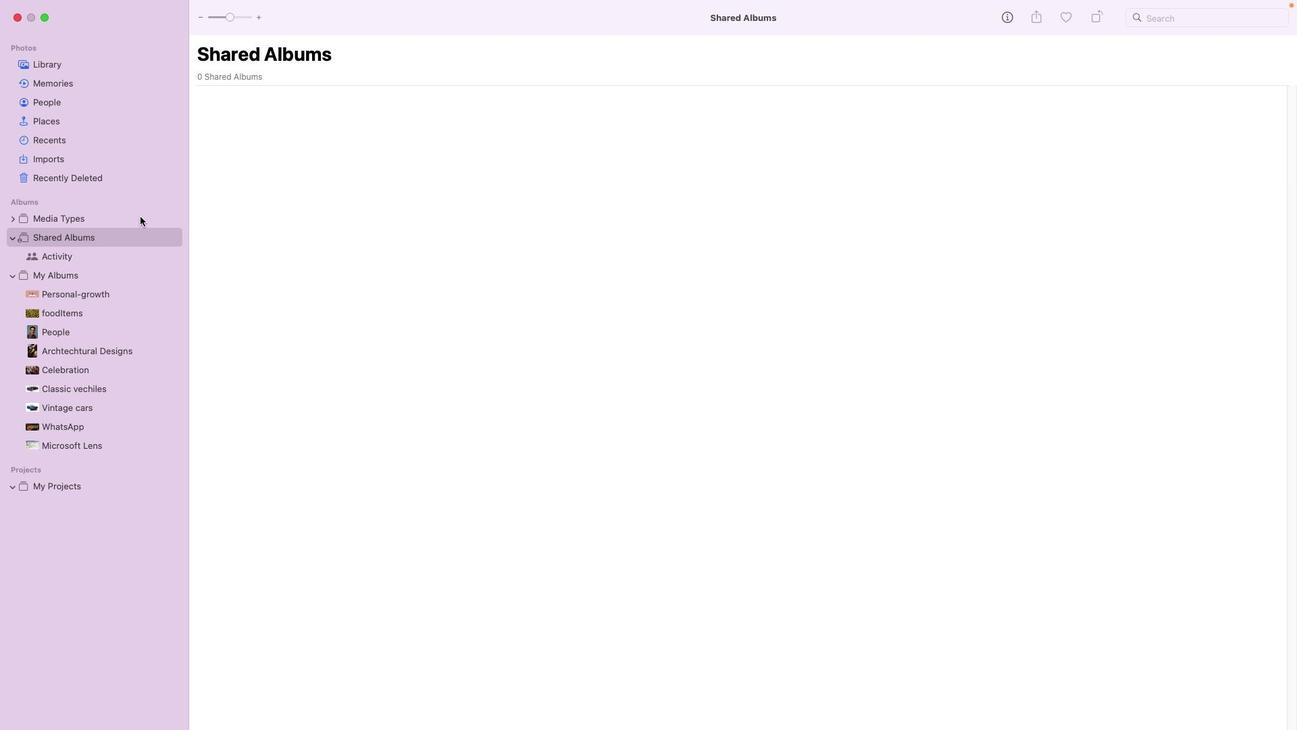 
Action: Mouse moved to (183, 247)
Screenshot: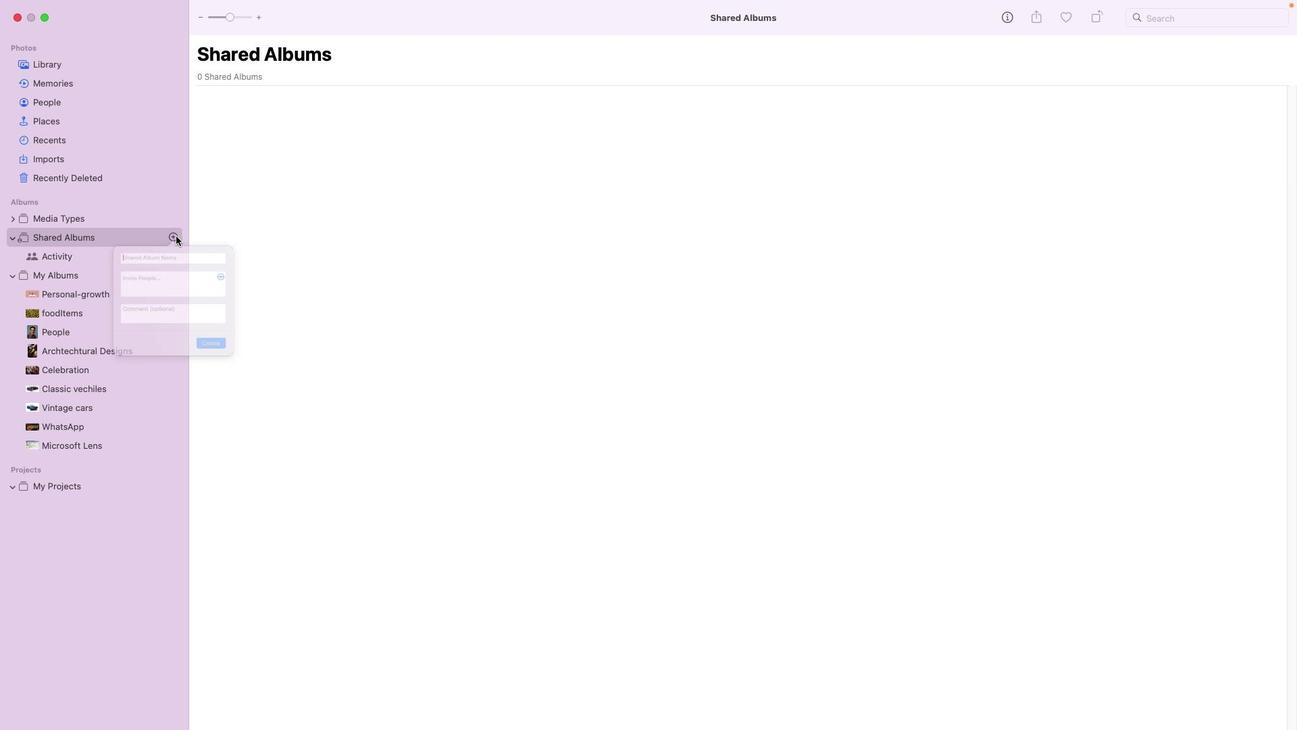 
Action: Mouse pressed left at (183, 247)
Screenshot: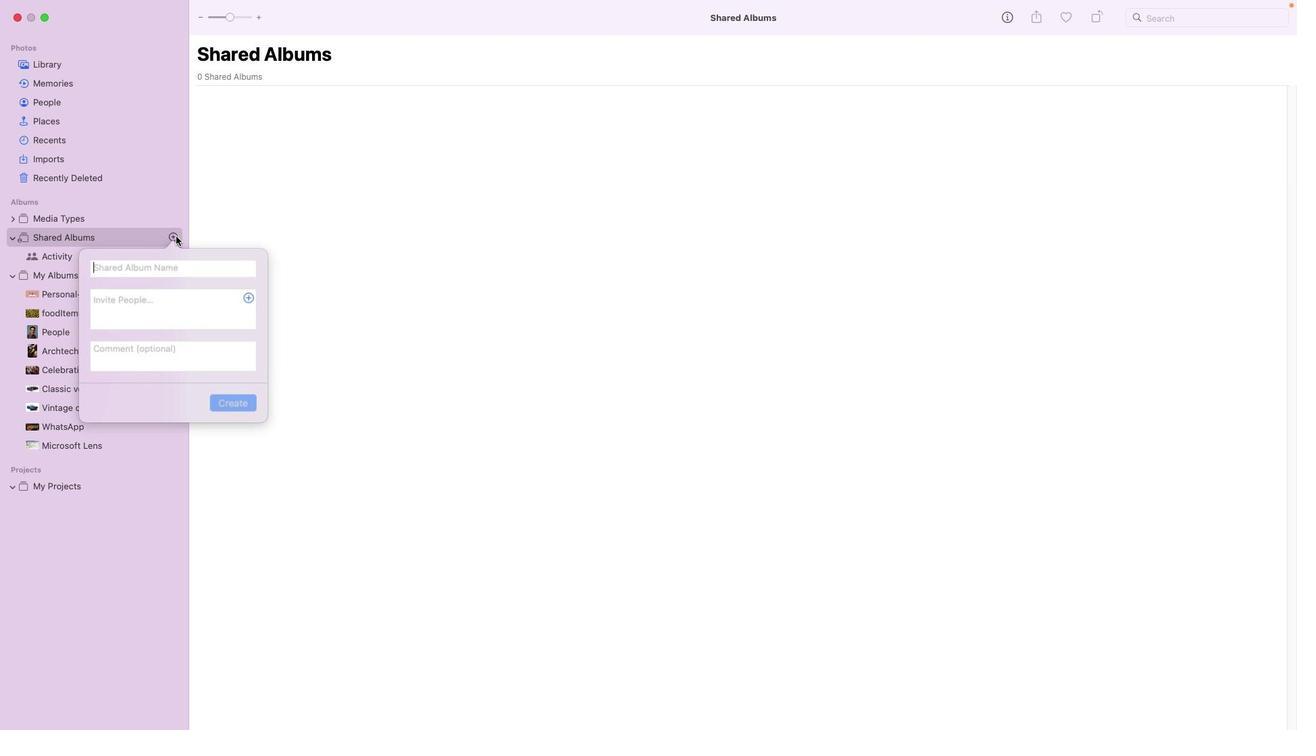 
Action: Mouse moved to (170, 282)
Screenshot: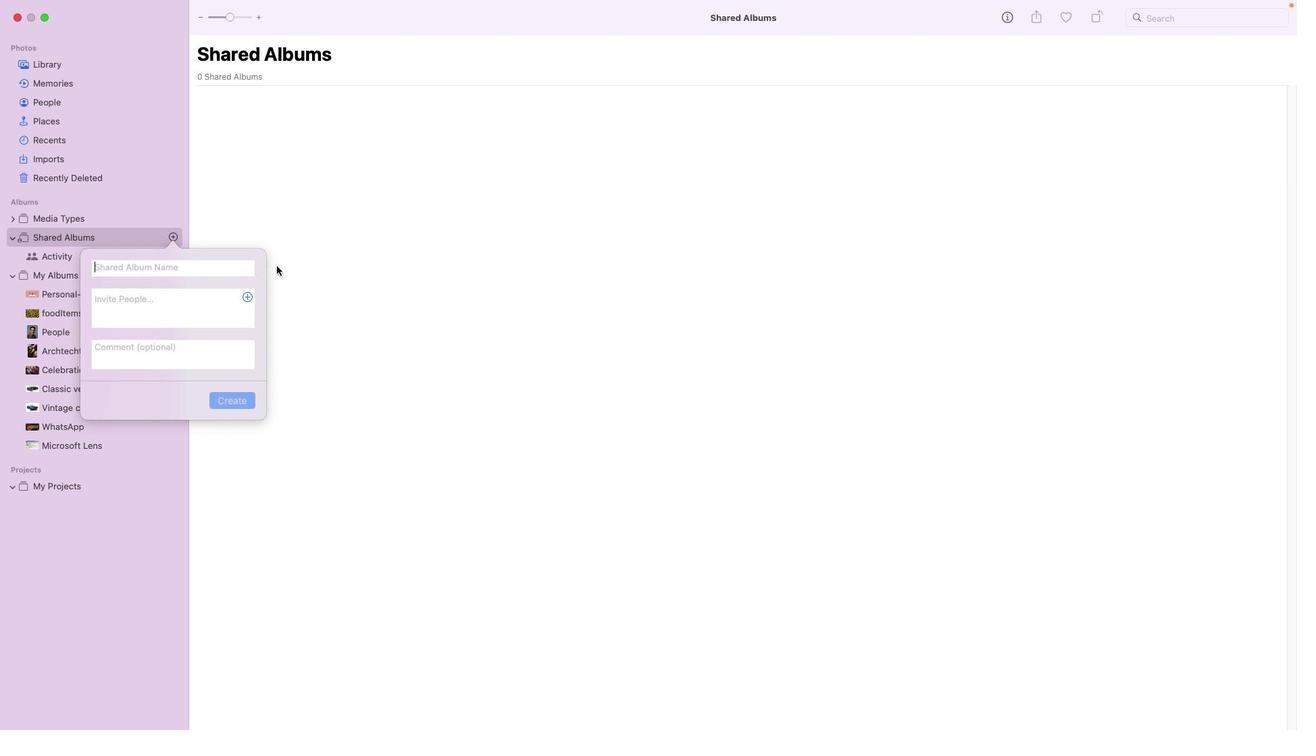 
Action: Mouse pressed left at (170, 282)
Screenshot: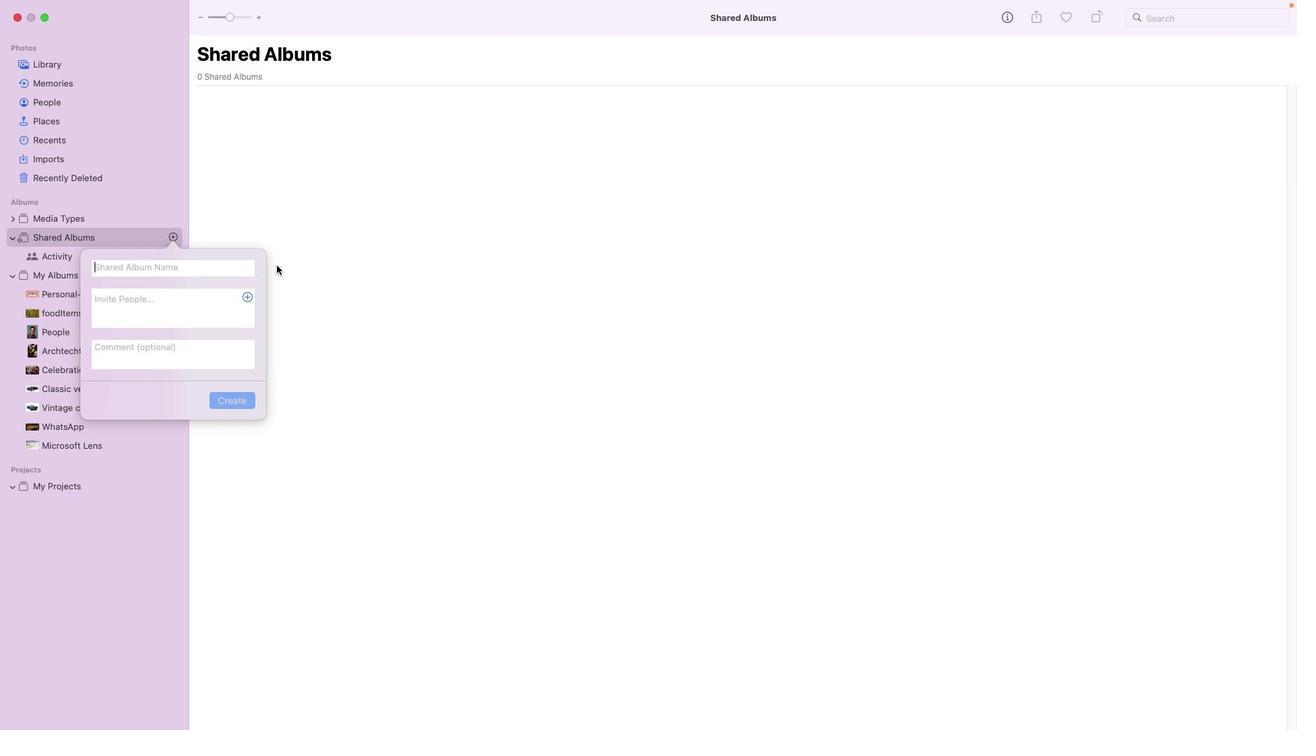 
Action: Mouse moved to (270, 269)
Screenshot: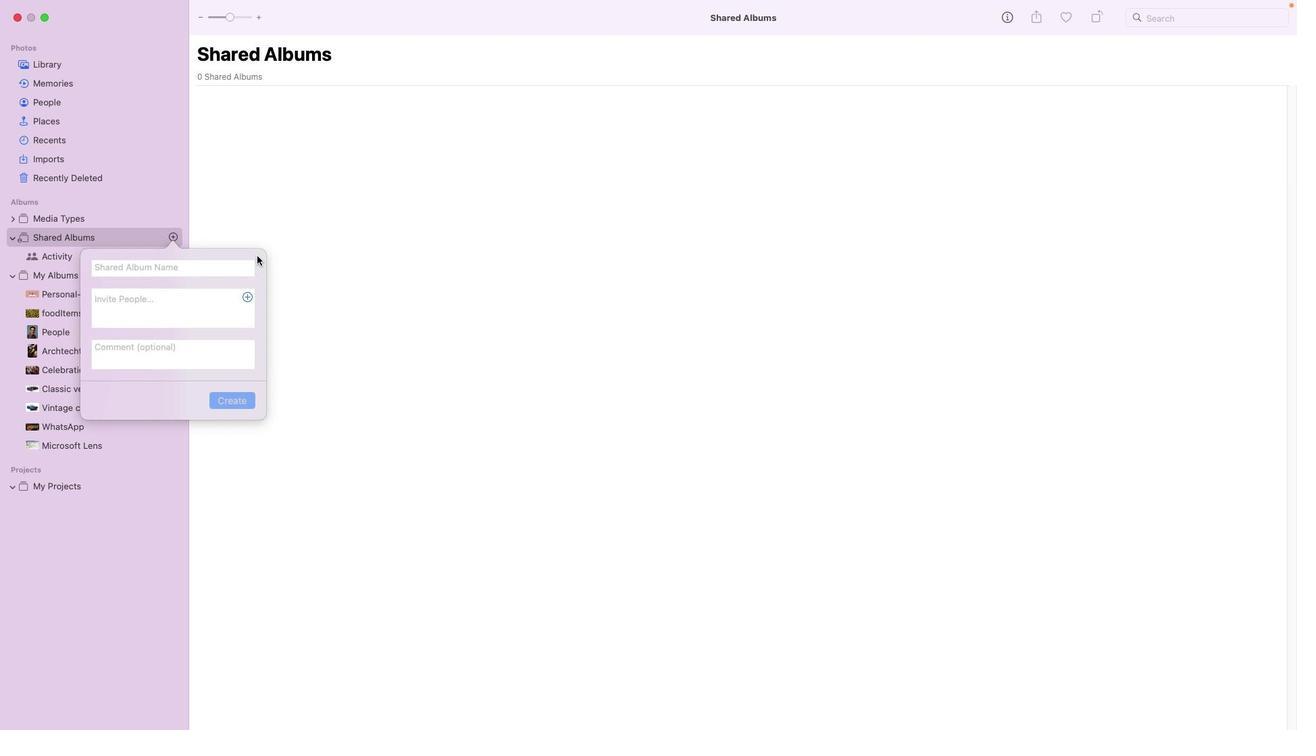 
Action: Key pressed Key.shift_rKey.shift_r'F'Key.backspaceKey.shift_r'W''e''d''d''i''n''g'Key.spaceKey.backspaceKey.backspaceKey.backspaceKey.backspaceKey.backspaceKey.backspaceKey.backspaceKey.backspaceKey.shift_r'F''r''i''e''n''d'Key.spaceKey.shift_r'W''e''d''d''i''n''g'
Screenshot: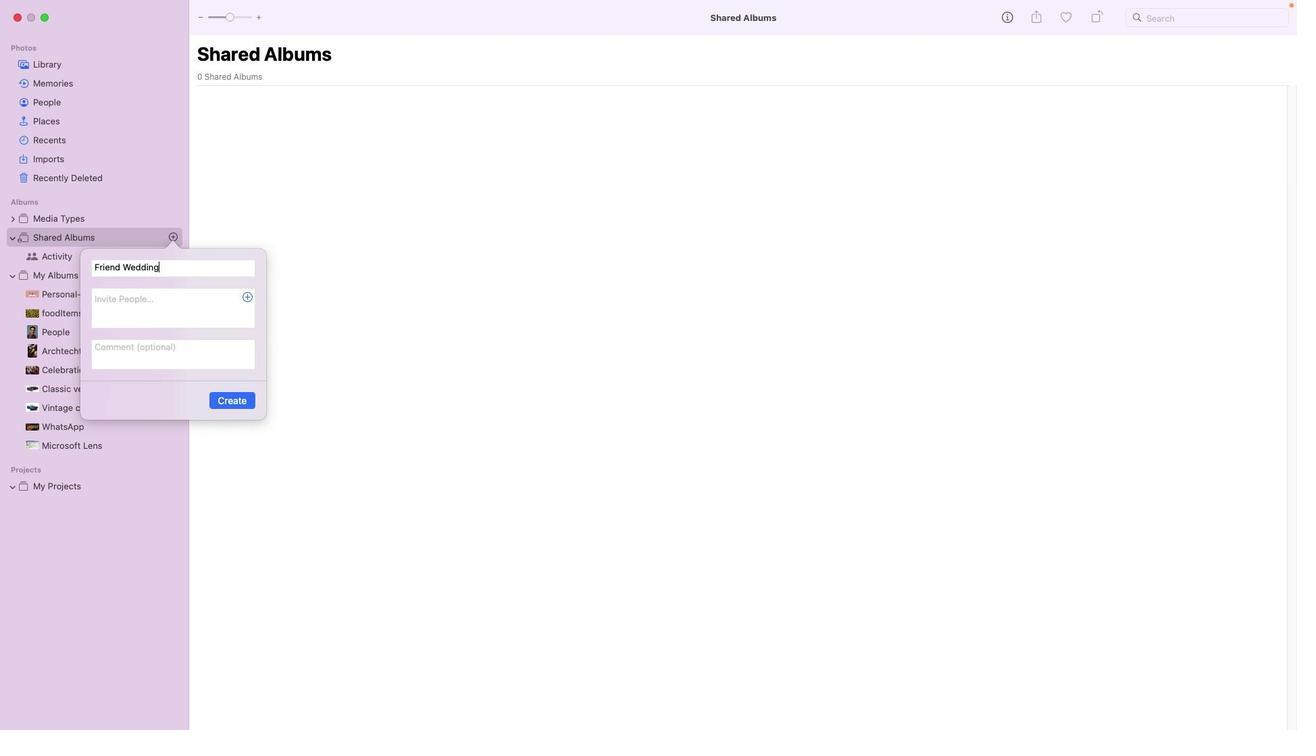 
Action: Mouse moved to (164, 324)
Screenshot: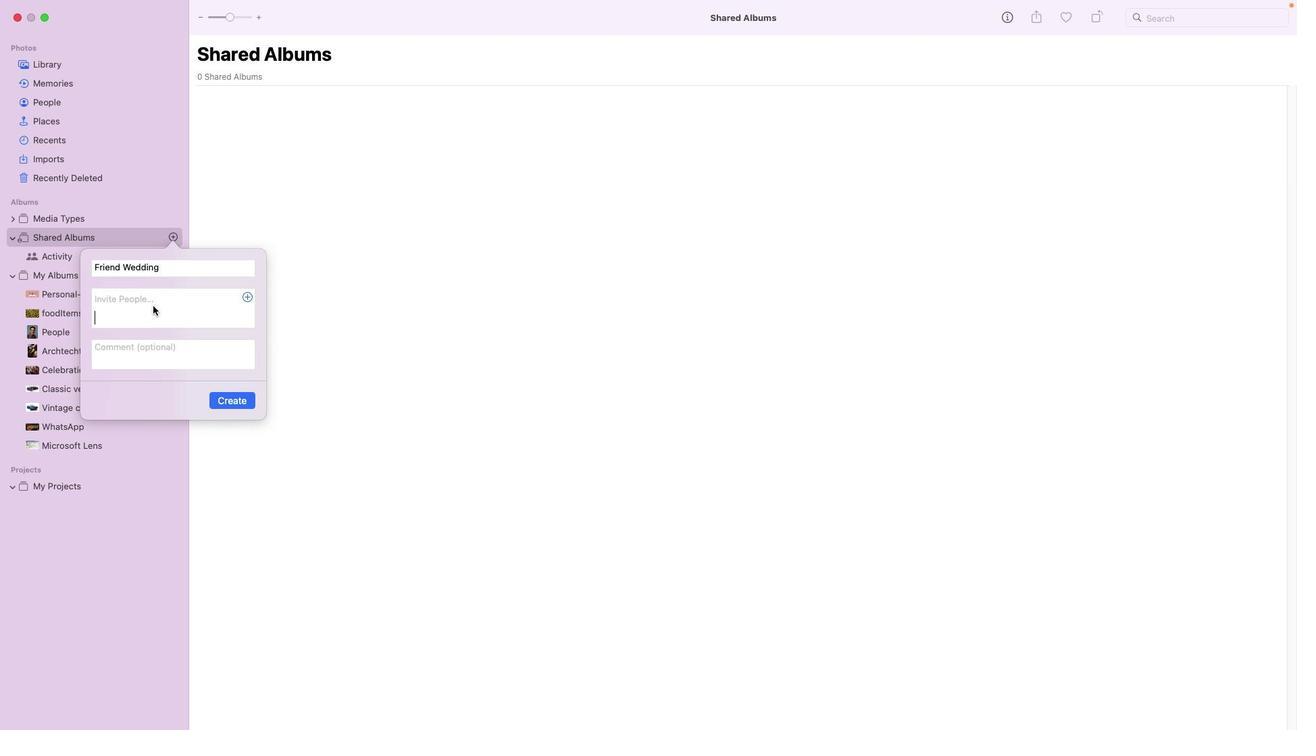 
Action: Mouse pressed left at (164, 324)
Screenshot: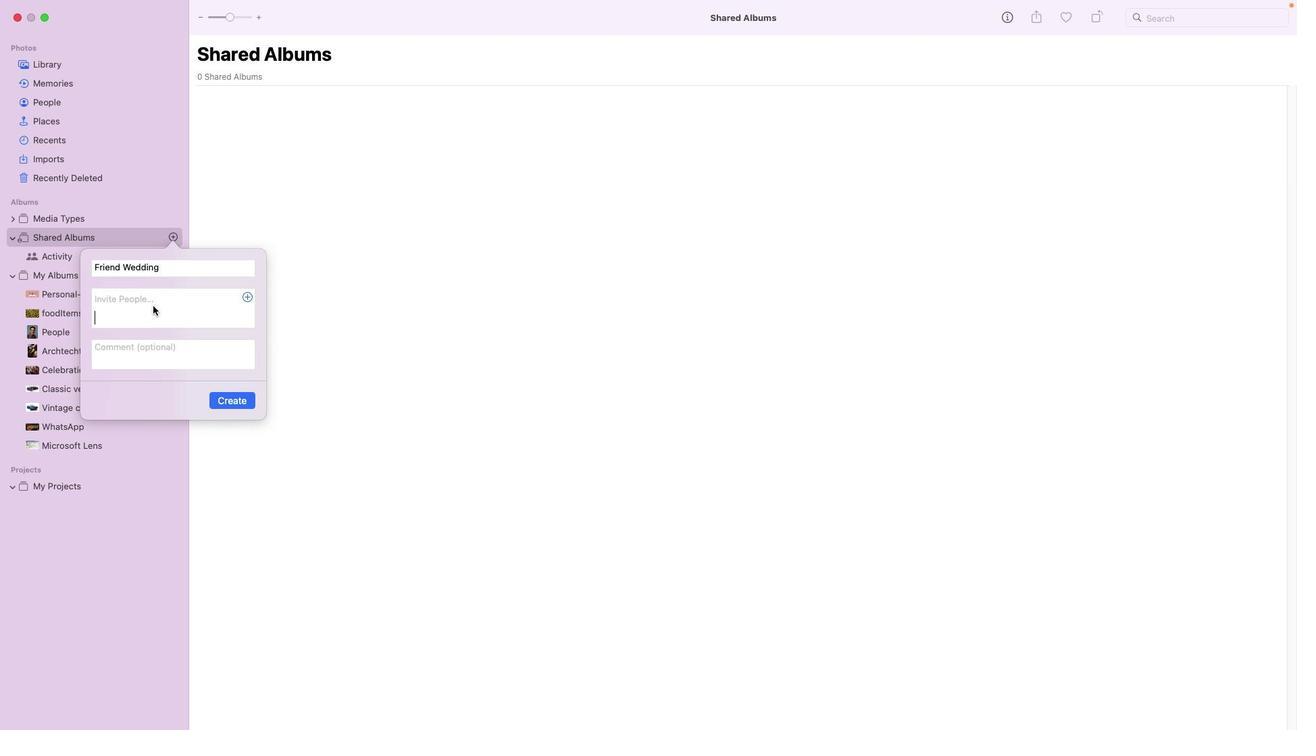 
Action: Mouse moved to (141, 317)
Screenshot: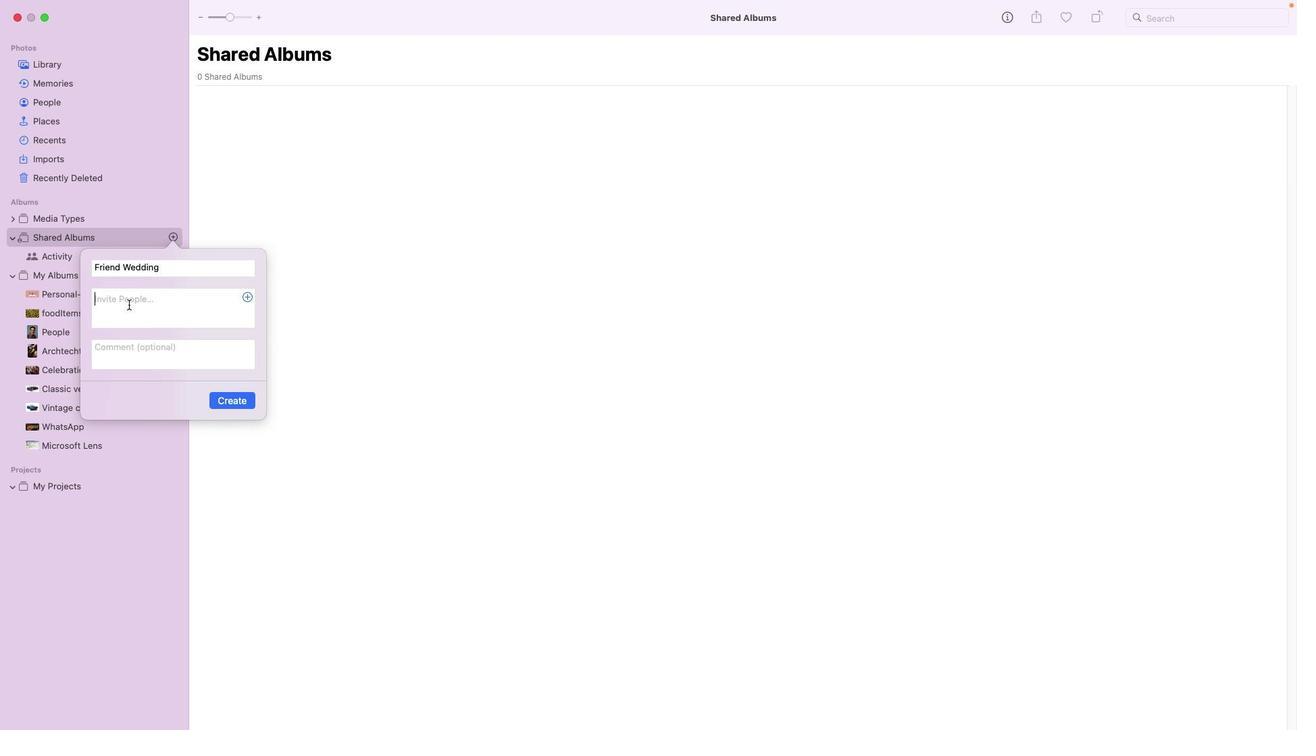 
Action: Mouse pressed left at (141, 317)
Screenshot: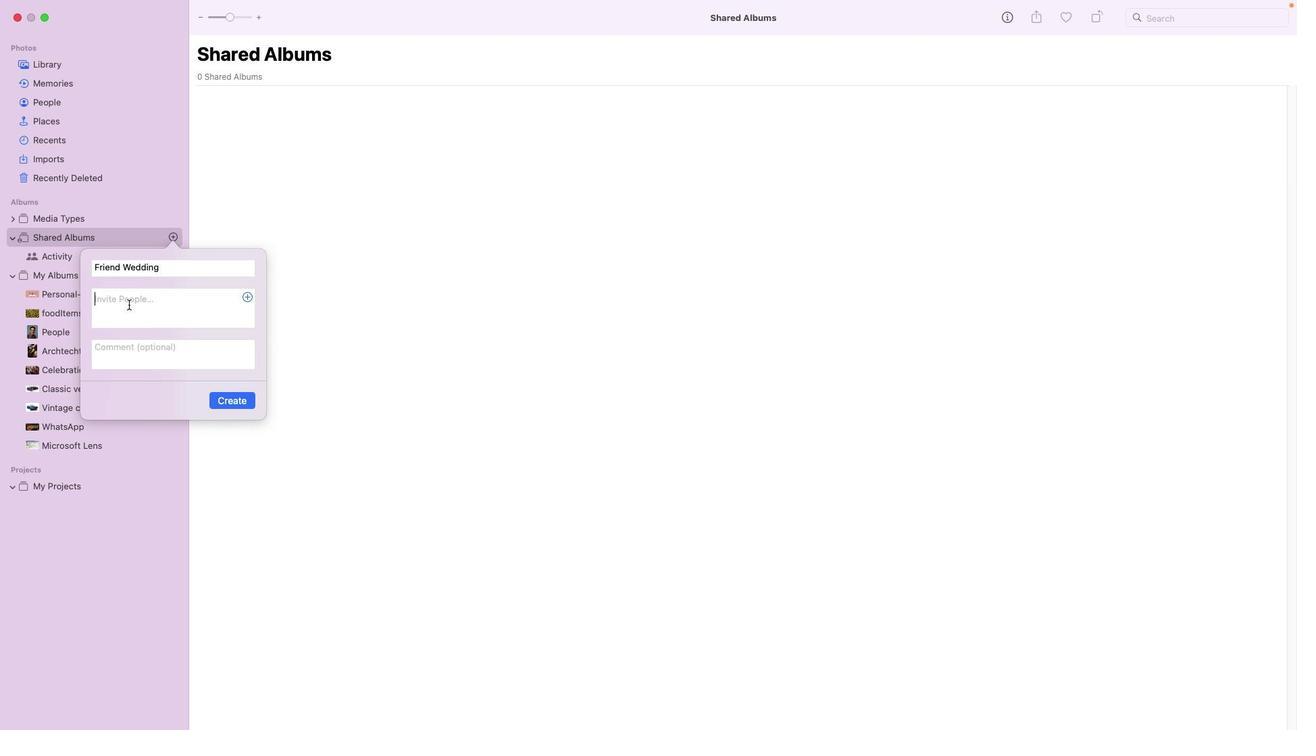 
Action: Key pressed 'a''k''s''h'Key.backspaceKey.backspaceKey.backspace'b''a''b''a'
Screenshot: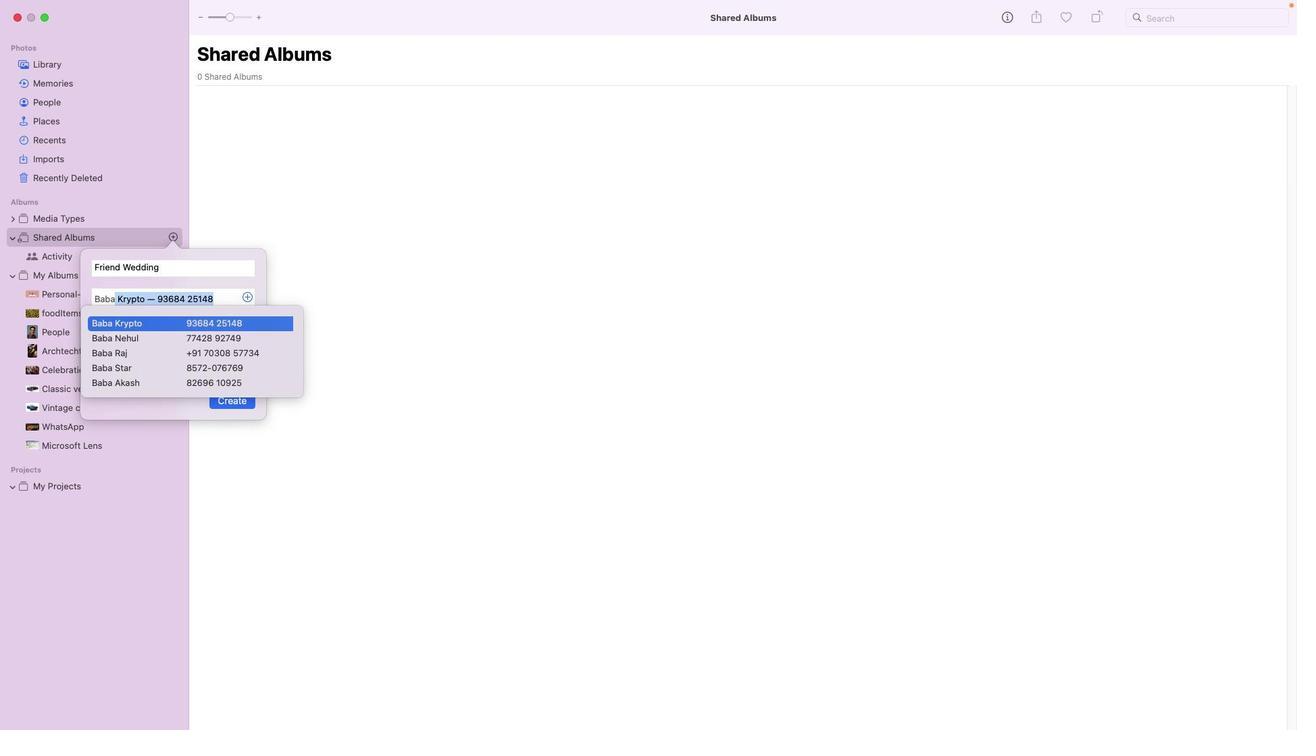 
Action: Mouse moved to (160, 386)
Screenshot: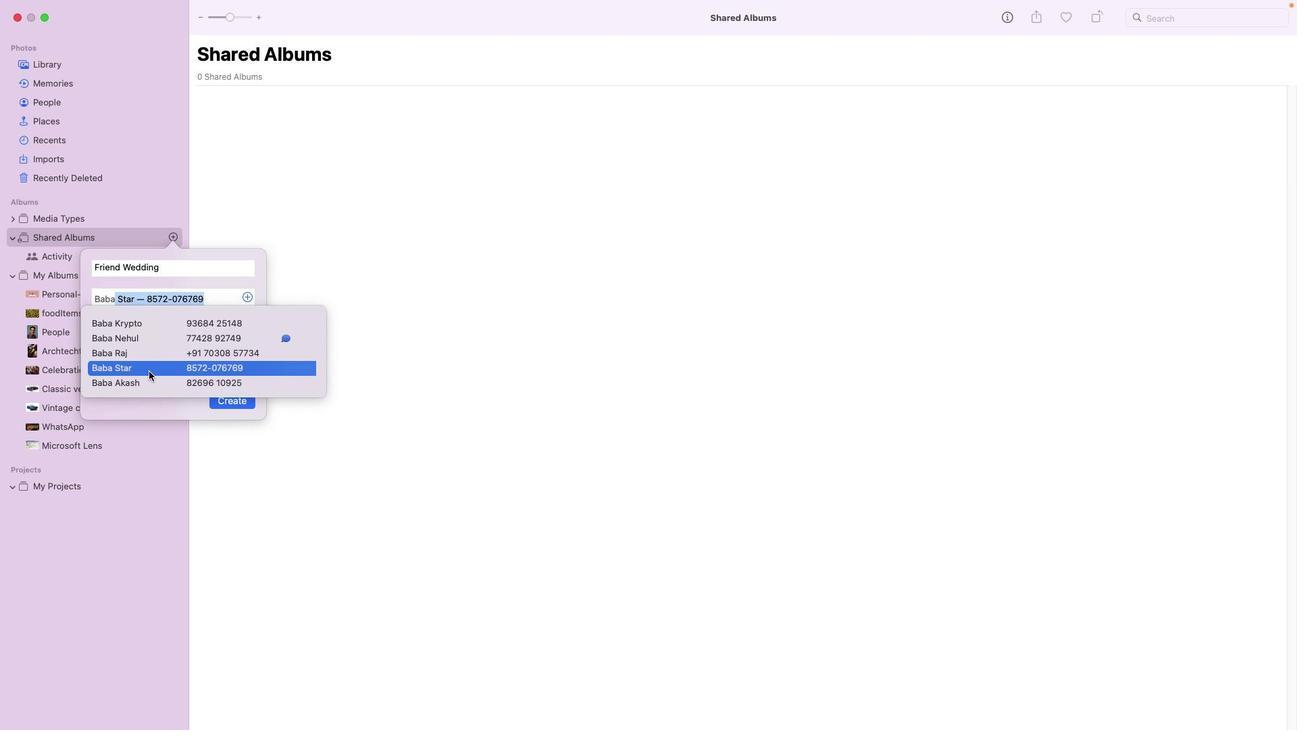 
Action: Mouse scrolled (160, 386) with delta (12, 12)
Screenshot: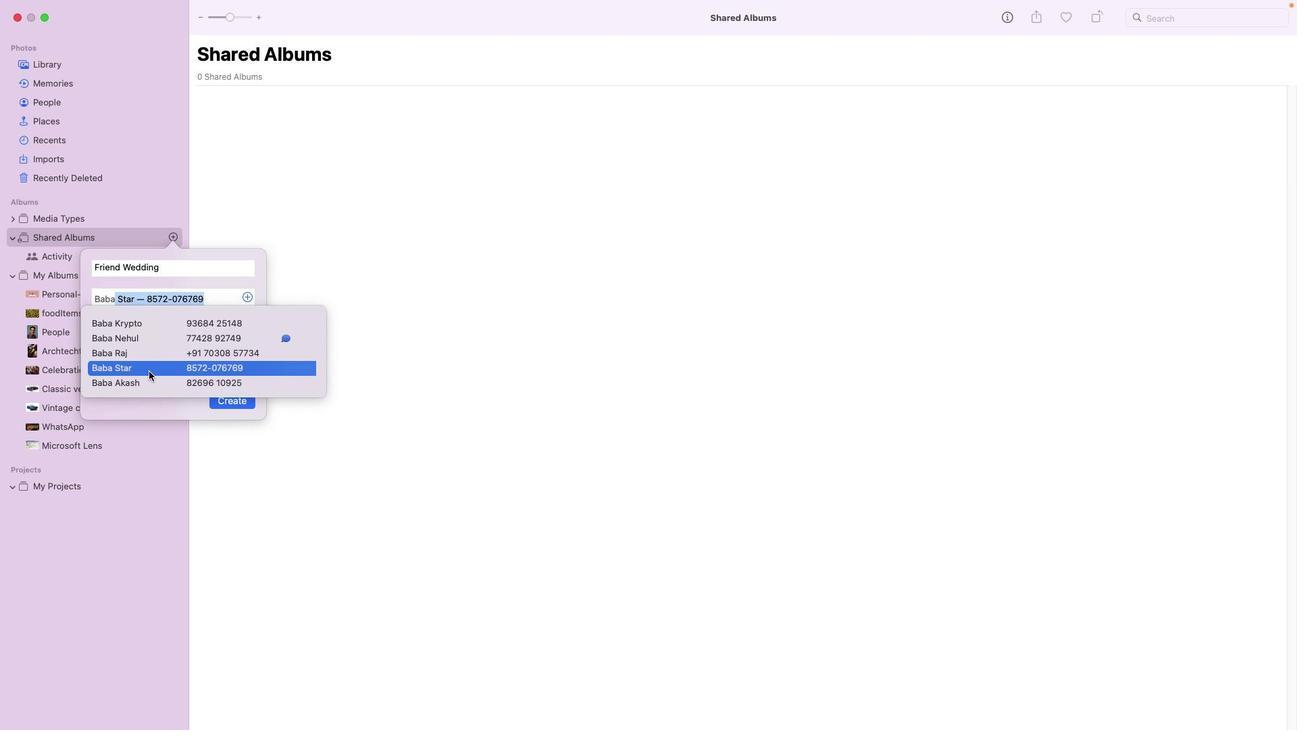 
Action: Mouse moved to (161, 386)
Screenshot: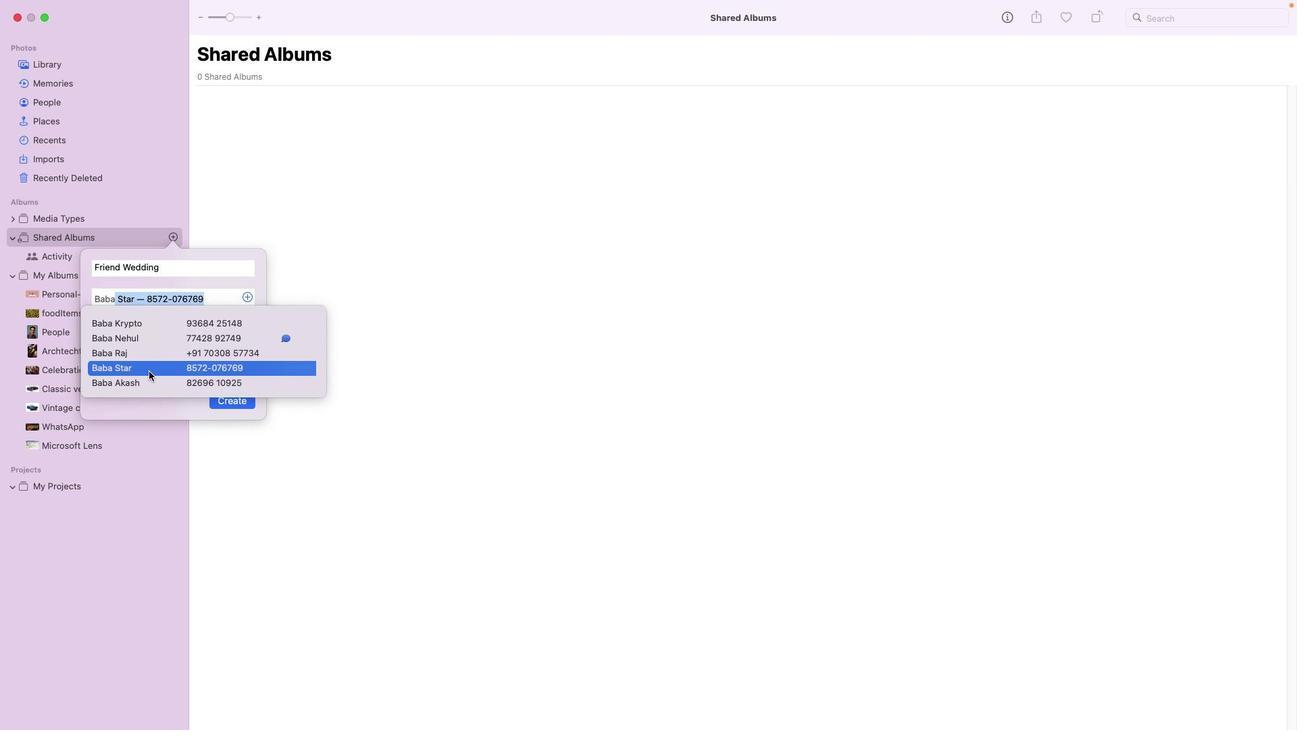 
Action: Mouse scrolled (161, 386) with delta (12, 12)
Screenshot: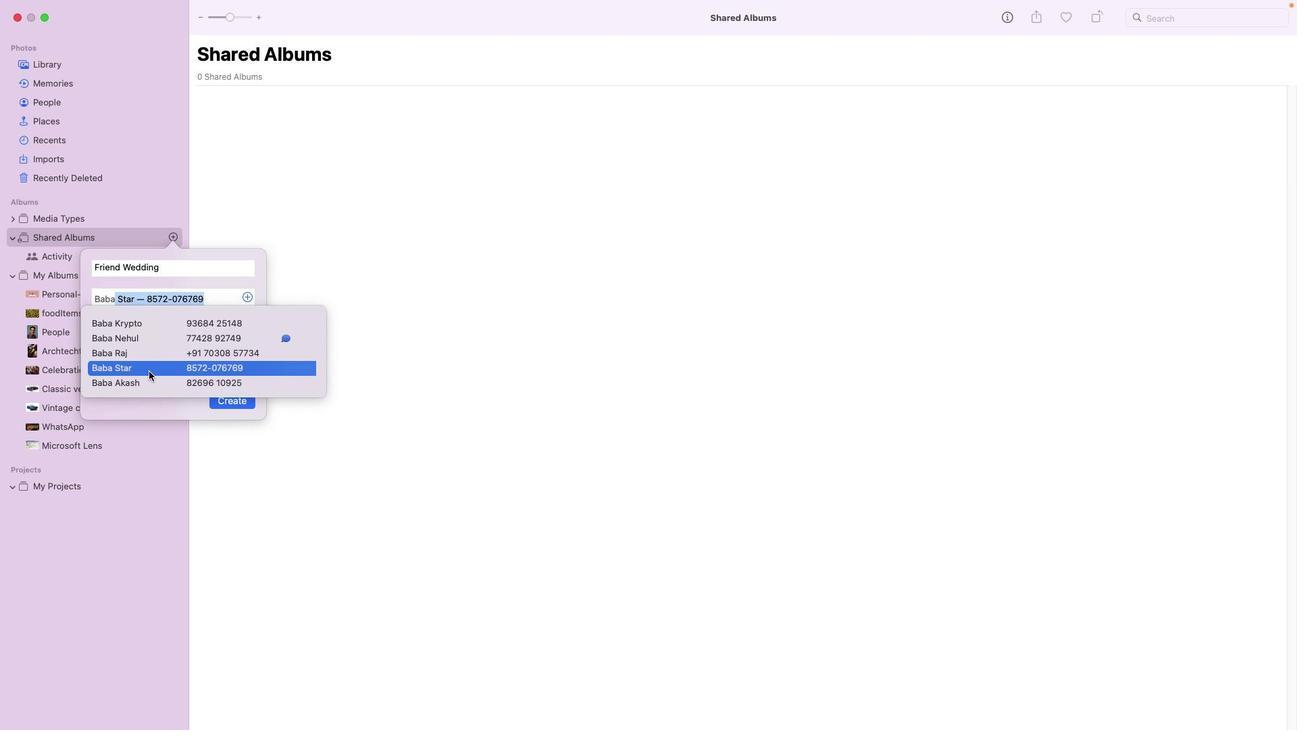 
Action: Mouse moved to (161, 386)
Screenshot: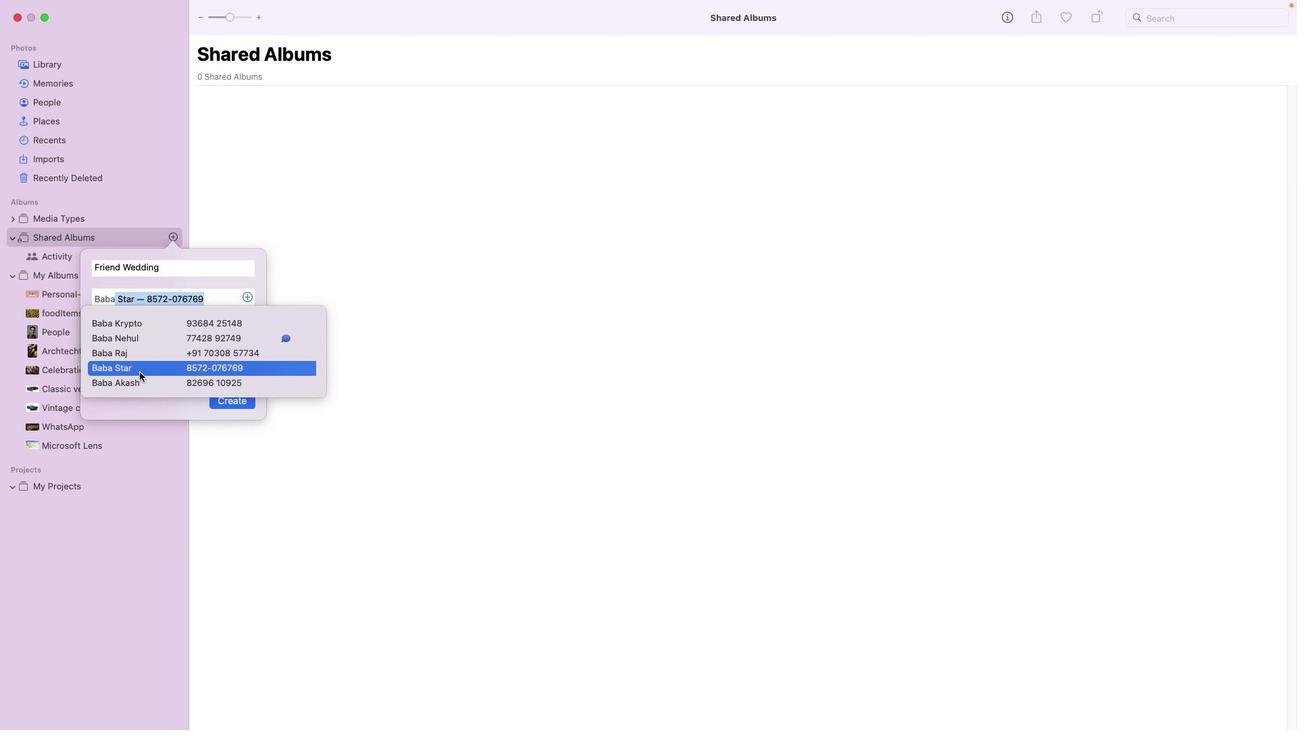 
Action: Mouse scrolled (161, 386) with delta (12, 10)
Screenshot: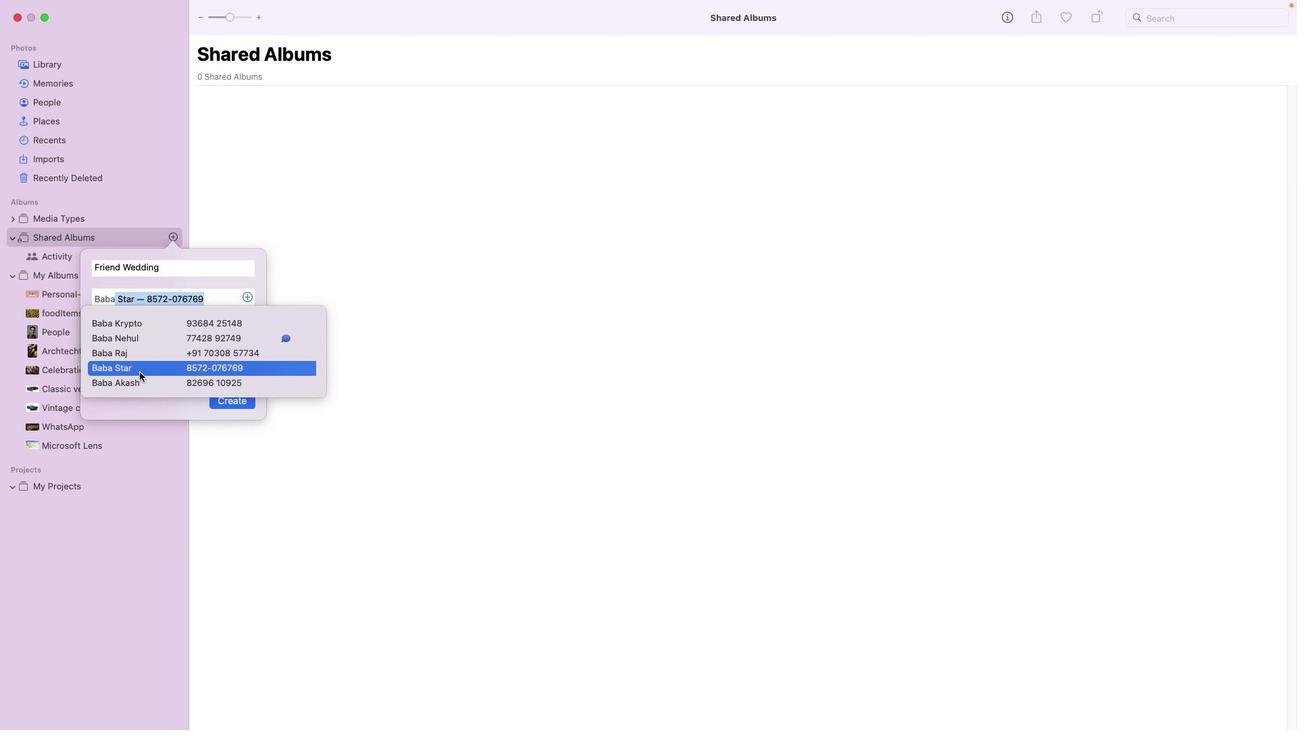 
Action: Mouse scrolled (161, 386) with delta (12, 9)
Screenshot: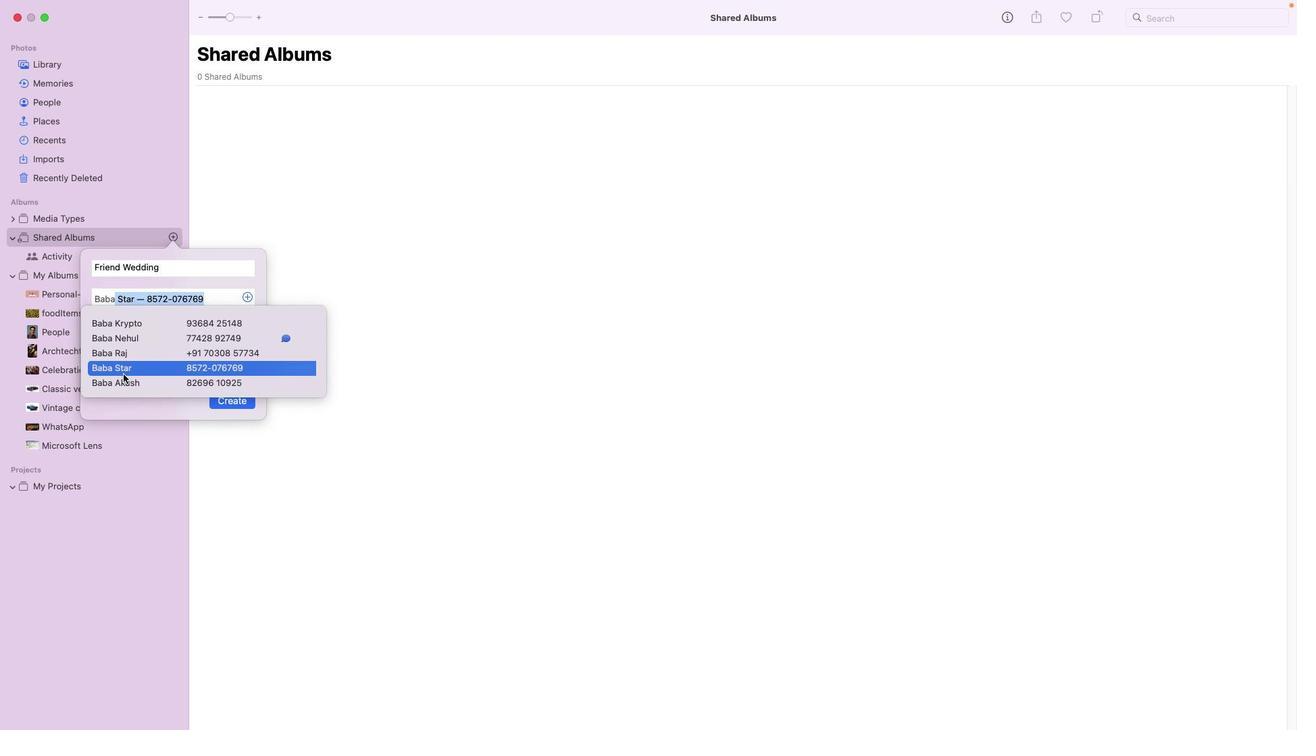 
Action: Mouse scrolled (161, 386) with delta (12, 9)
Screenshot: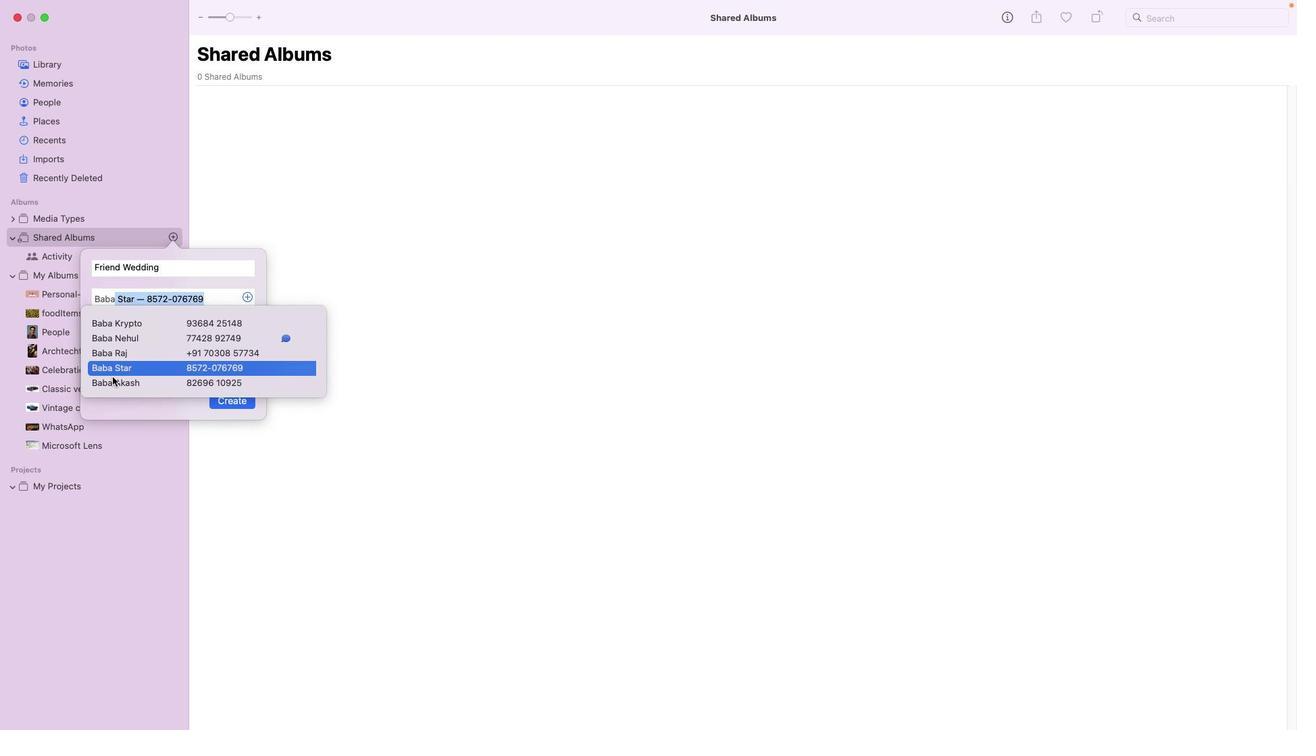 
Action: Mouse moved to (162, 386)
Screenshot: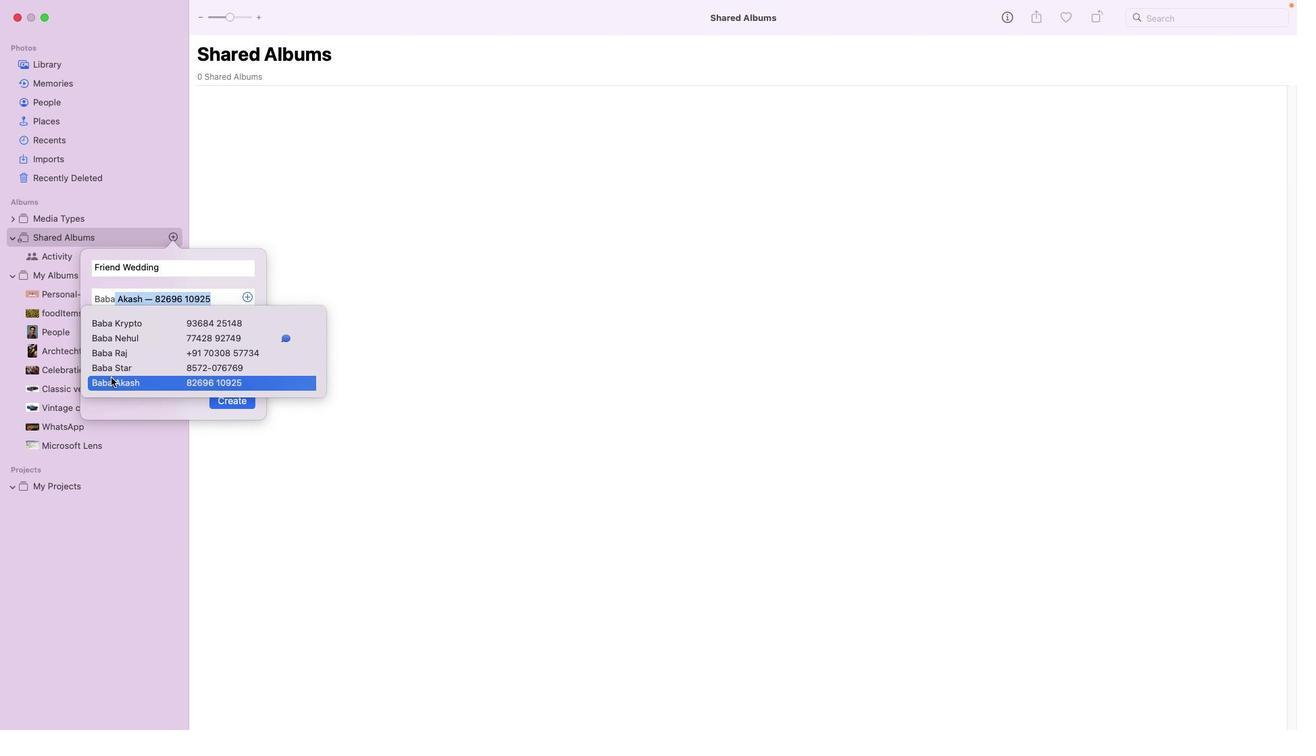
Action: Mouse scrolled (162, 386) with delta (12, 8)
Screenshot: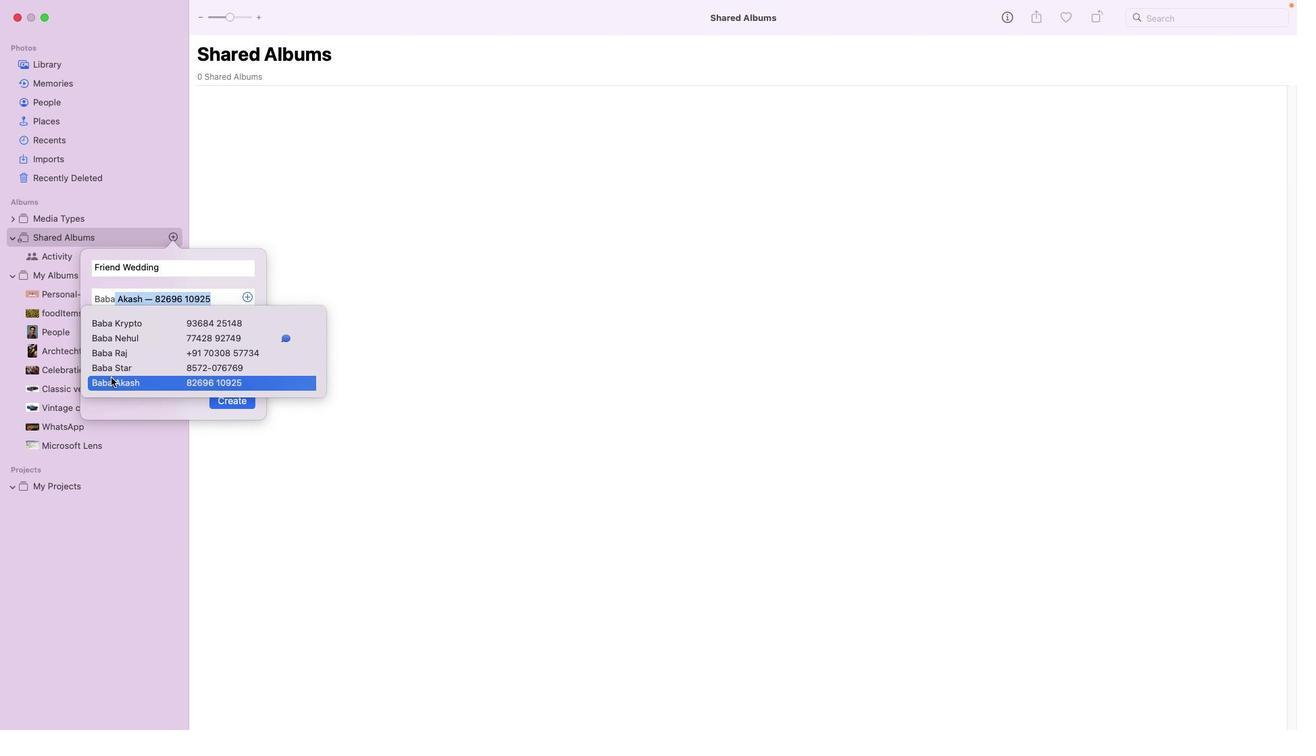 
Action: Mouse moved to (244, 304)
Screenshot: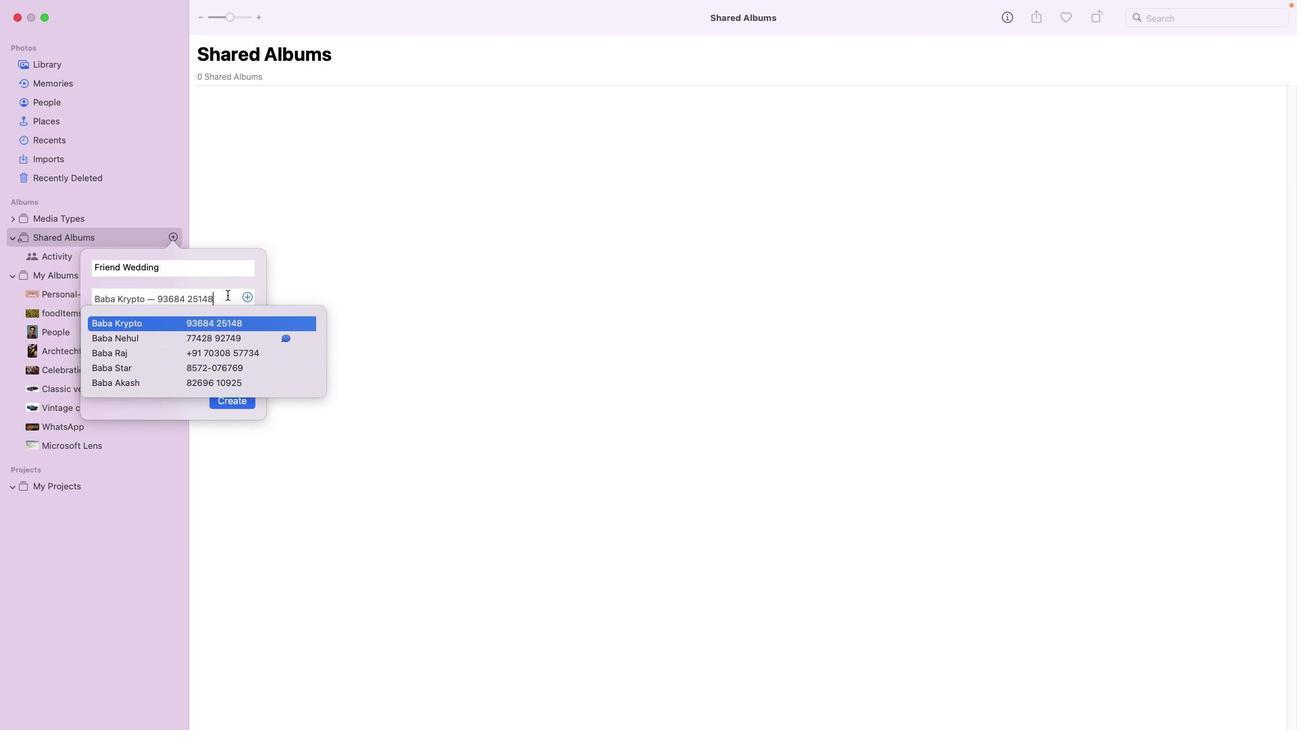 
Action: Mouse pressed left at (244, 304)
Screenshot: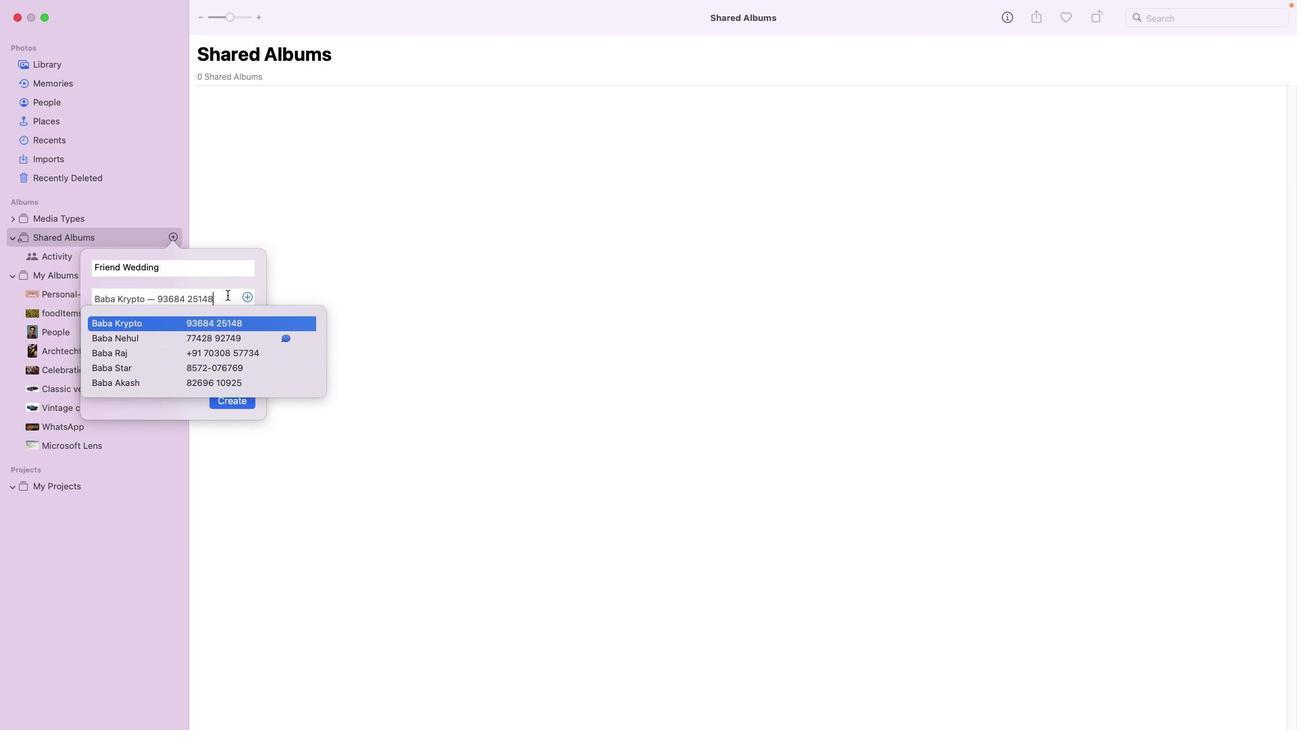 
Action: Mouse moved to (240, 308)
Screenshot: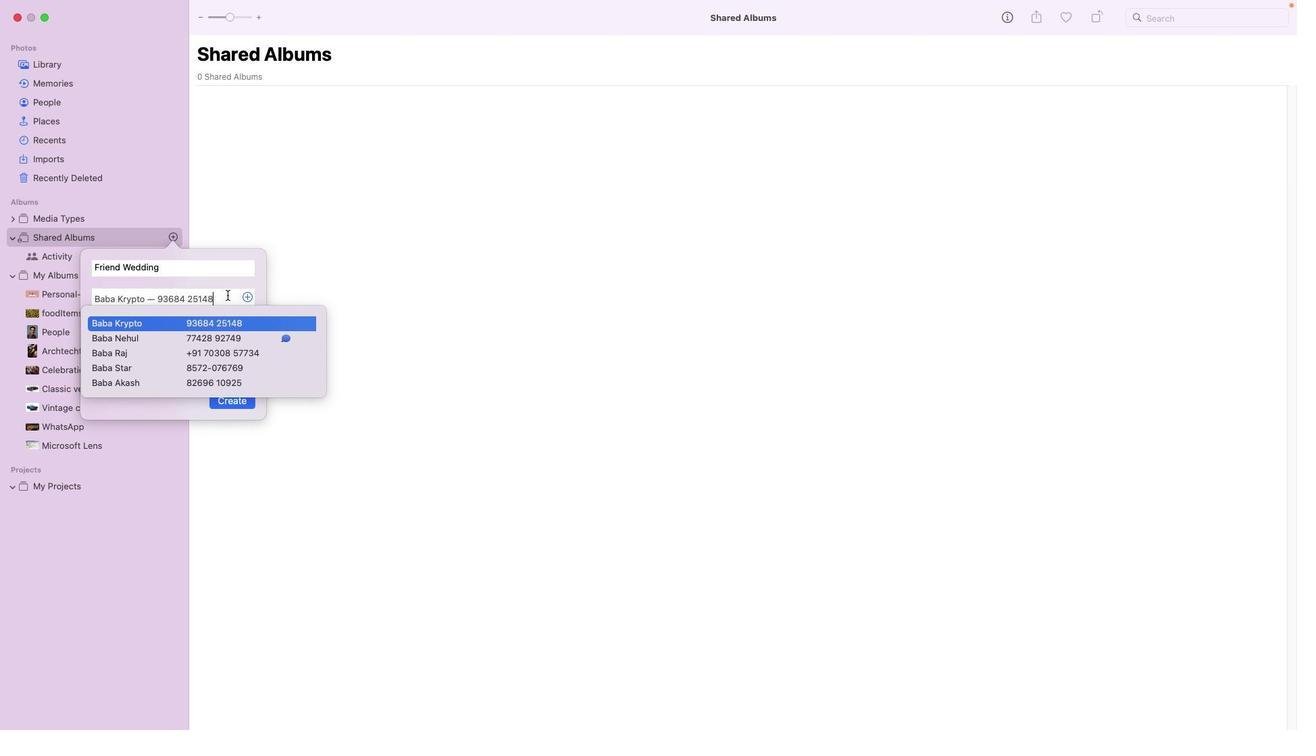 
Action: Mouse pressed left at (240, 308)
Screenshot: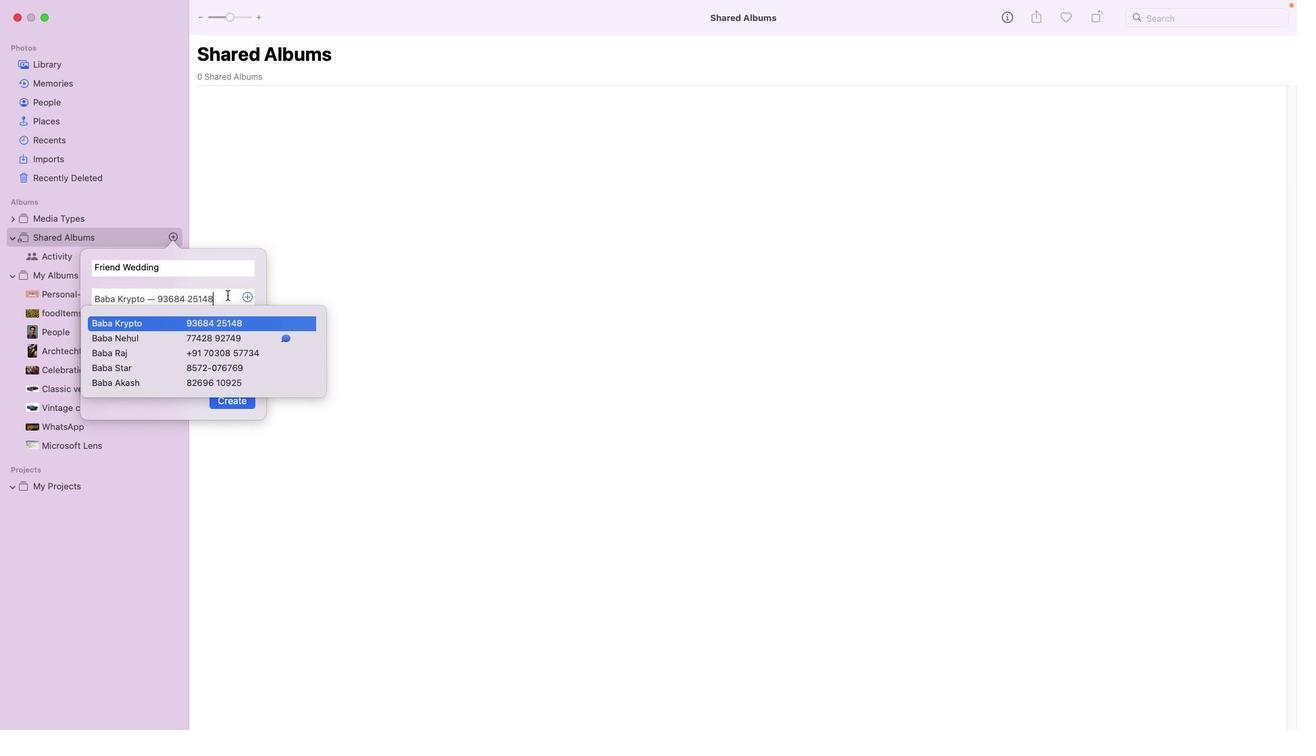 
Action: Key pressed Key.backspaceKey.backspaceKey.backspaceKey.backspaceKey.backspaceKey.backspaceKey.backspace
Screenshot: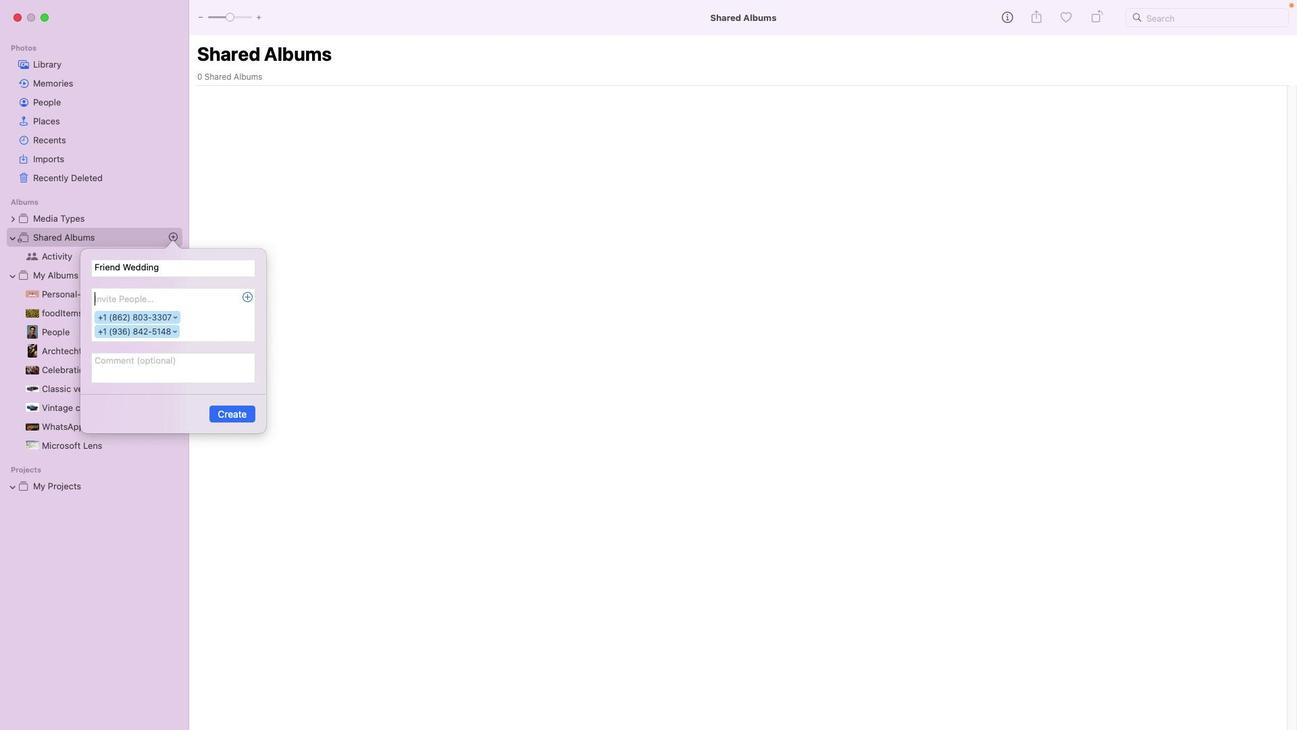 
Action: Mouse moved to (188, 329)
Screenshot: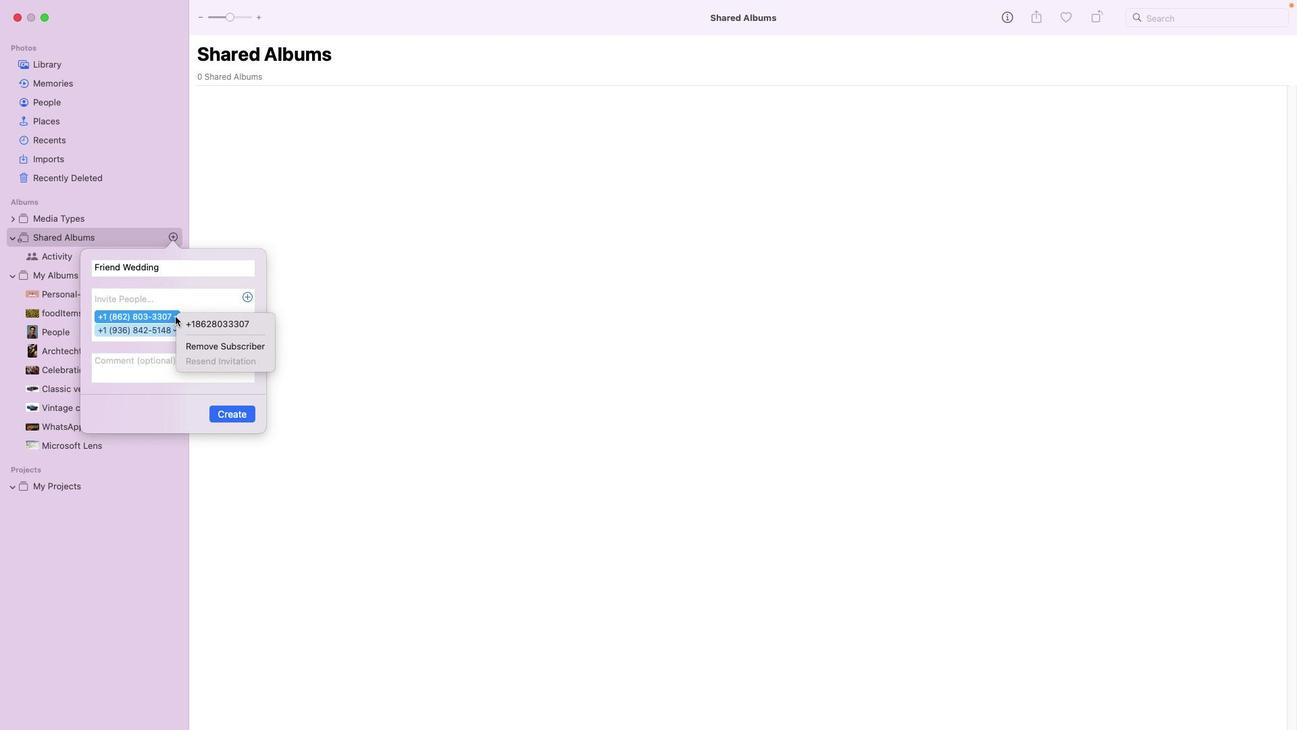 
Action: Mouse pressed left at (188, 329)
Screenshot: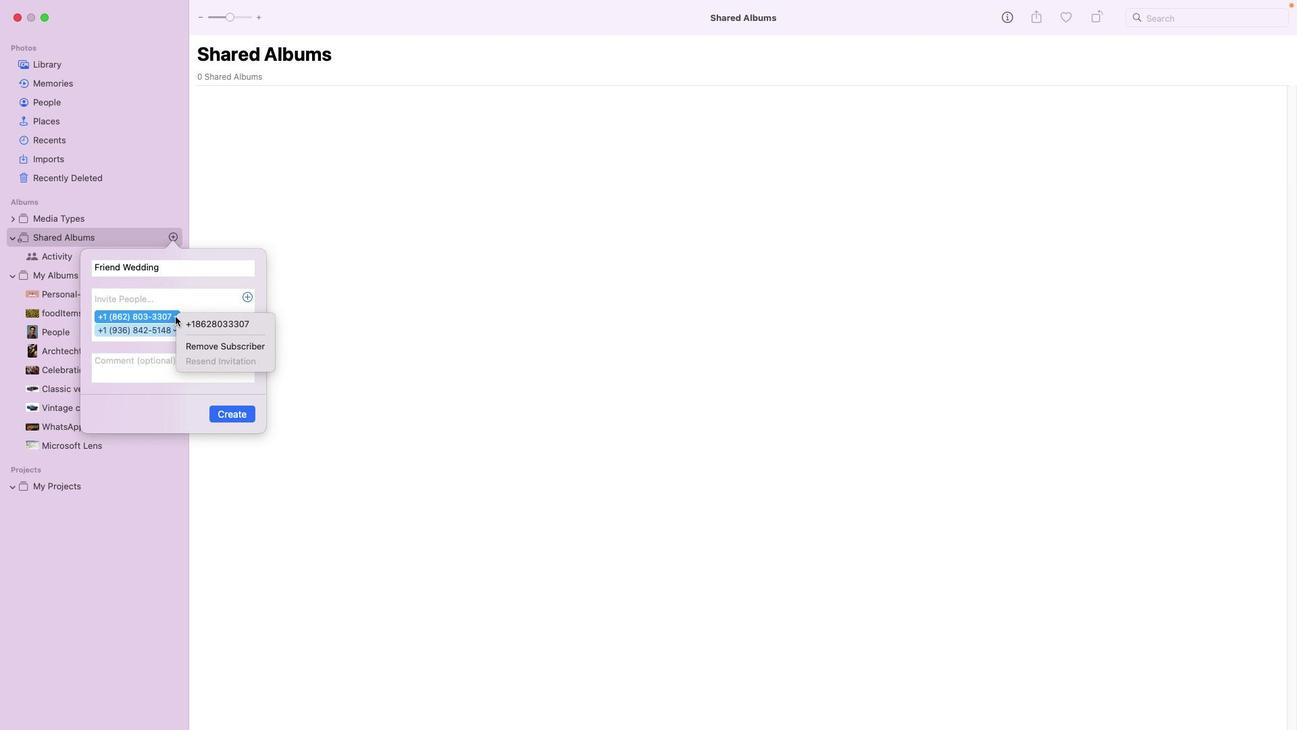 
Action: Mouse moved to (220, 360)
Screenshot: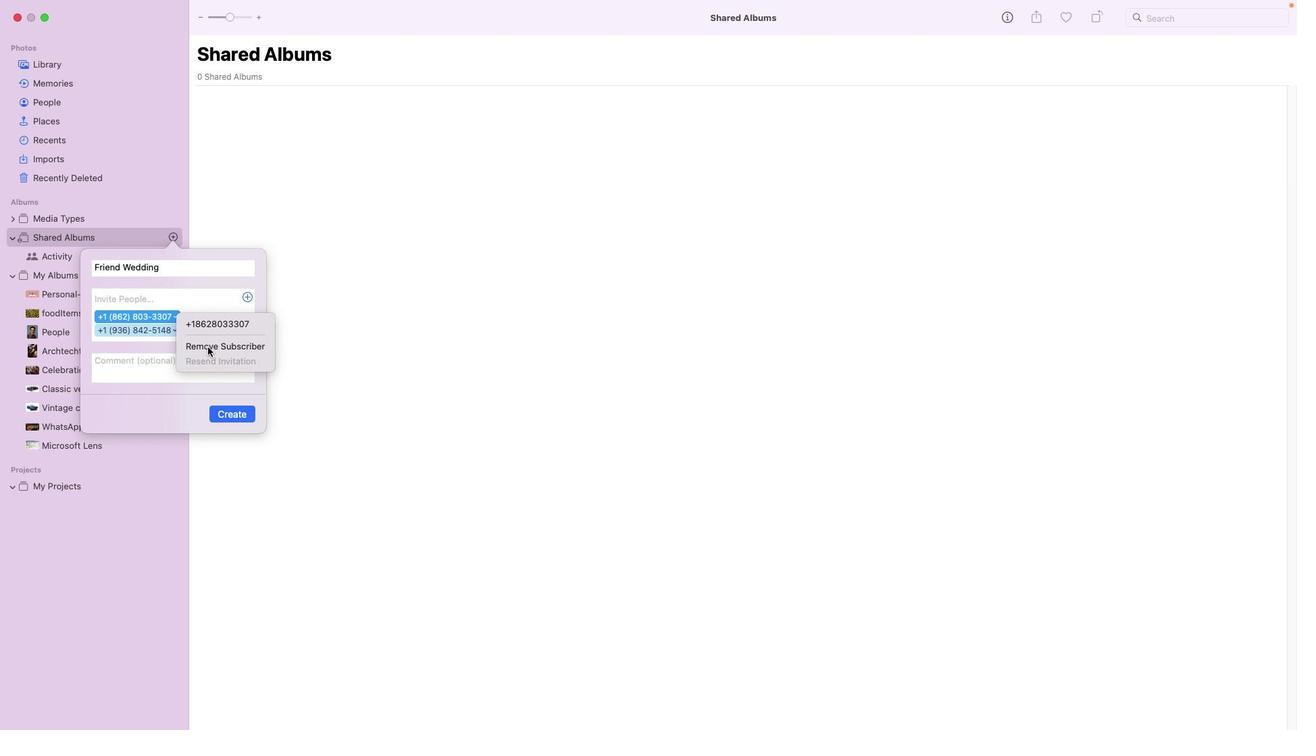 
Action: Mouse pressed left at (220, 360)
Screenshot: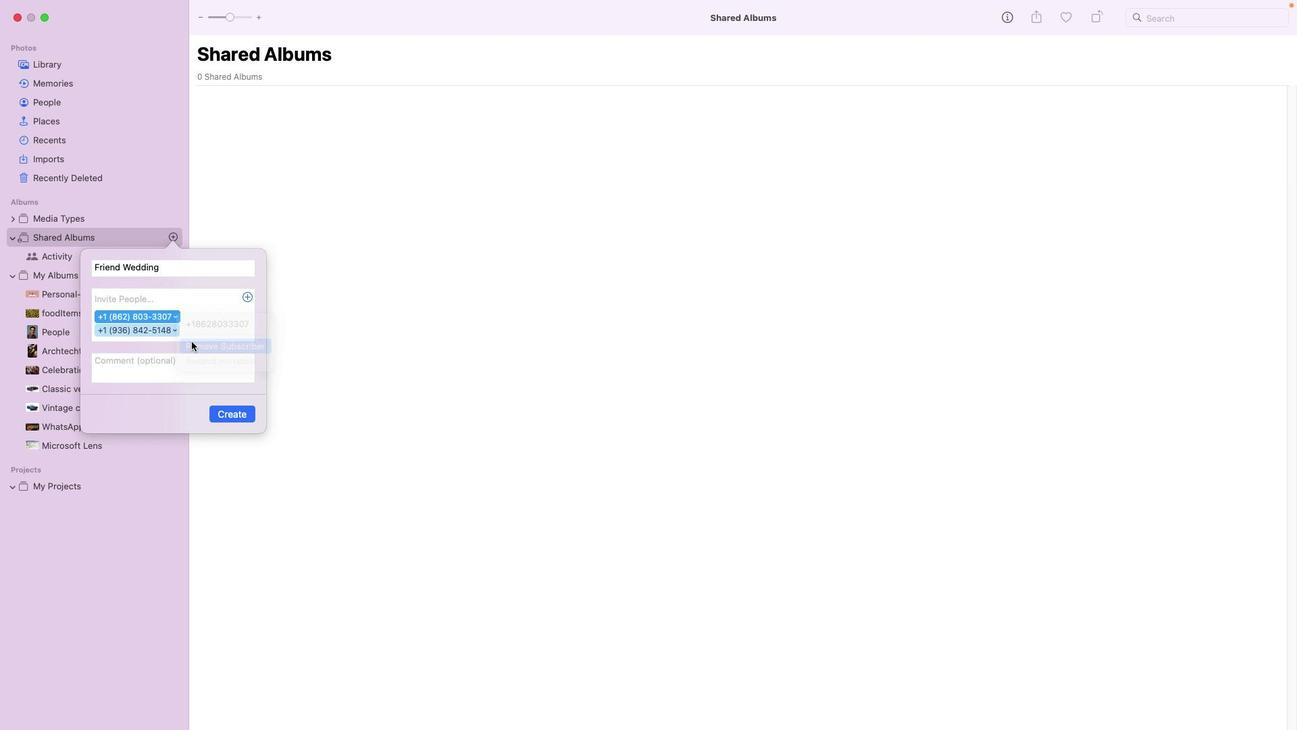 
Action: Mouse moved to (187, 330)
Screenshot: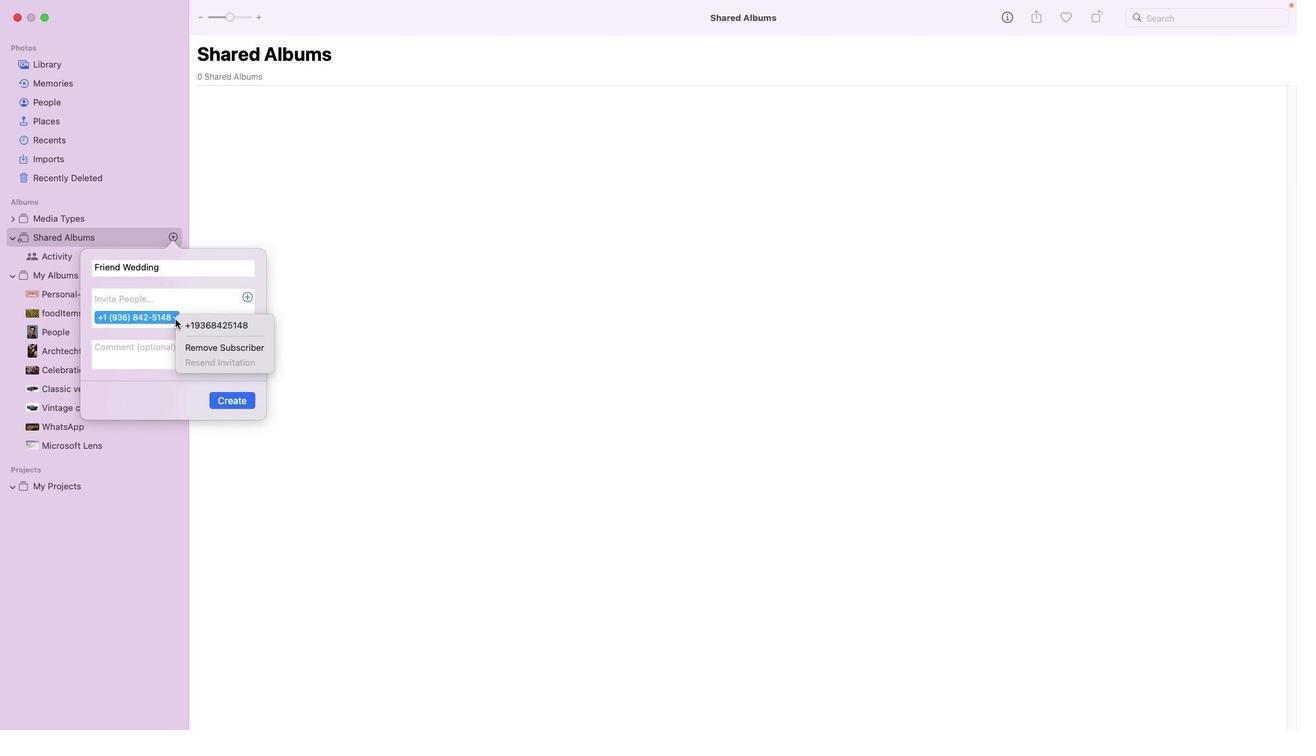 
Action: Mouse pressed left at (187, 330)
Screenshot: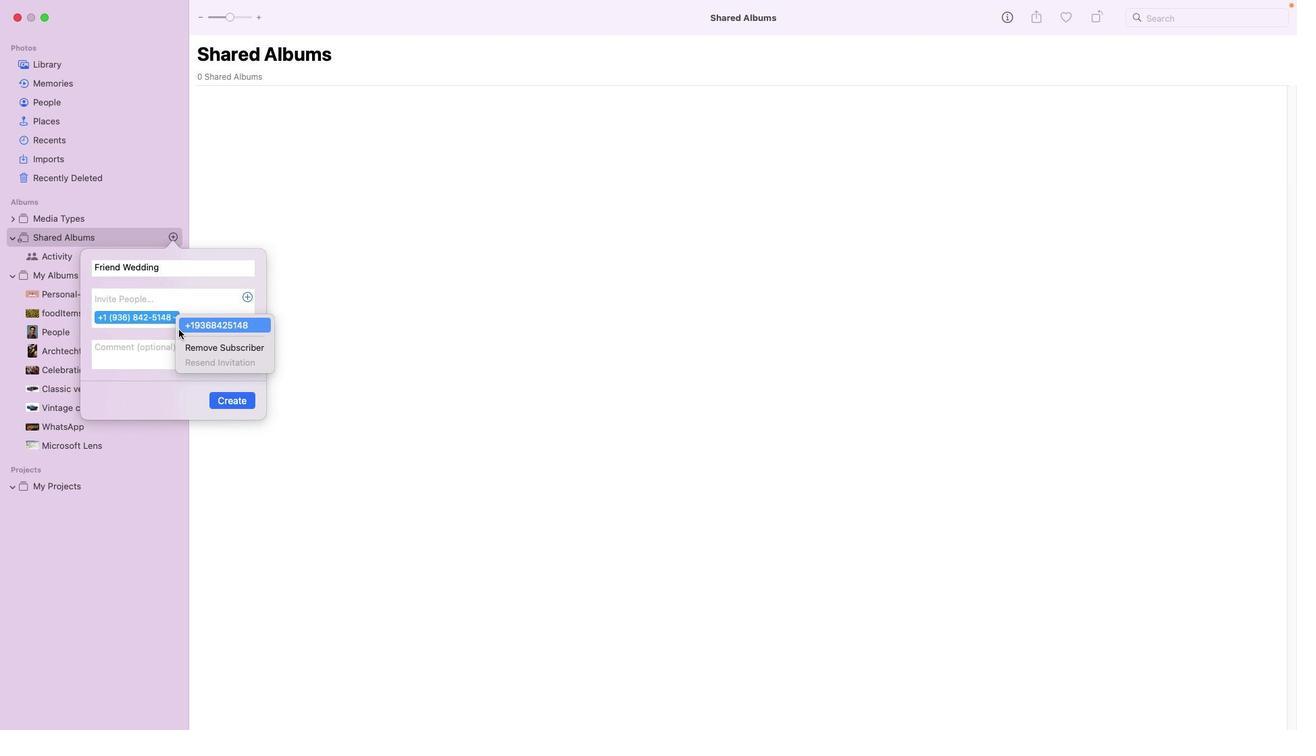 
Action: Mouse moved to (199, 354)
Screenshot: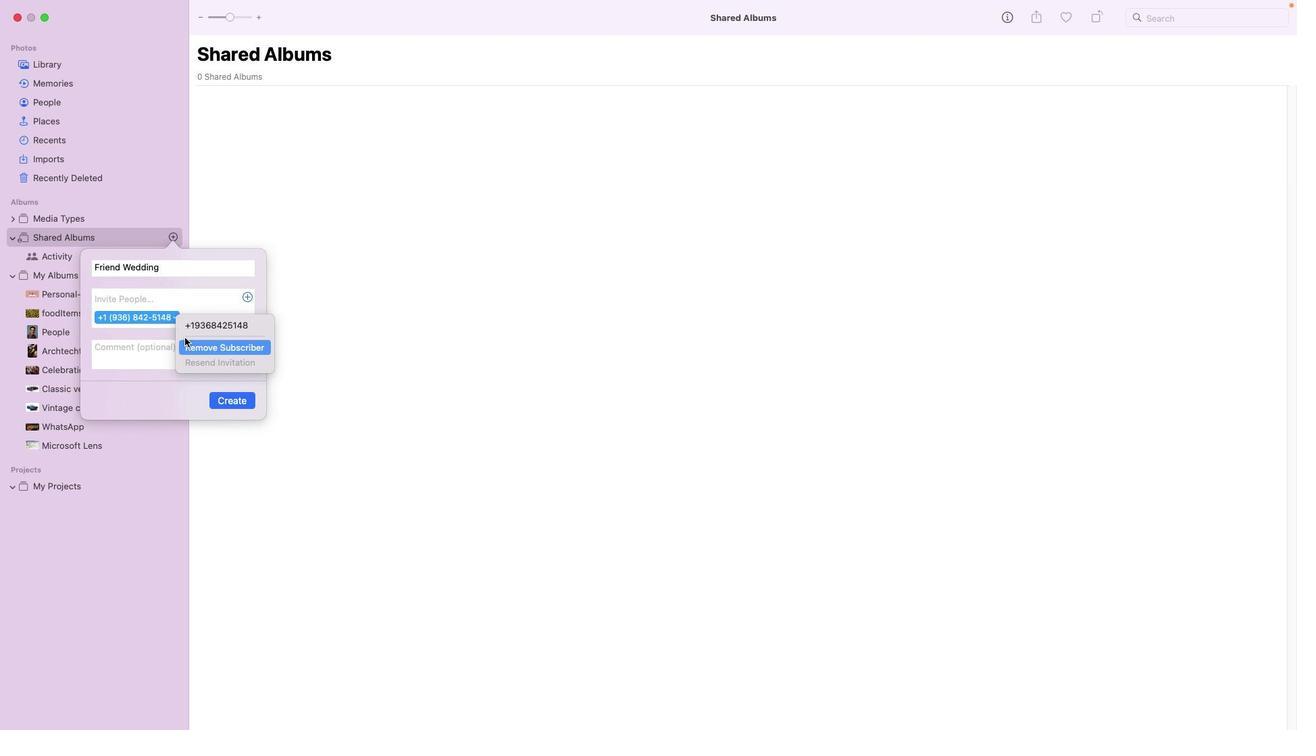 
Action: Mouse pressed left at (199, 354)
Screenshot: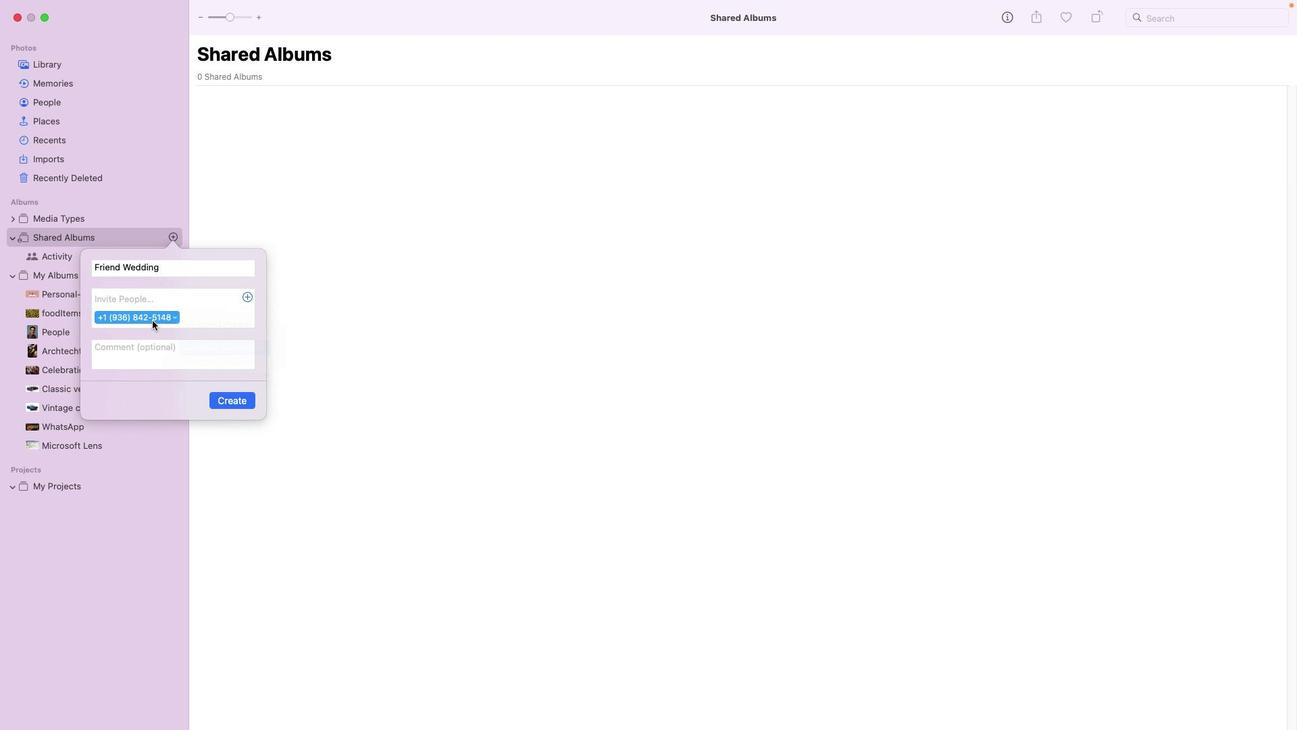 
Action: Mouse moved to (150, 318)
Screenshot: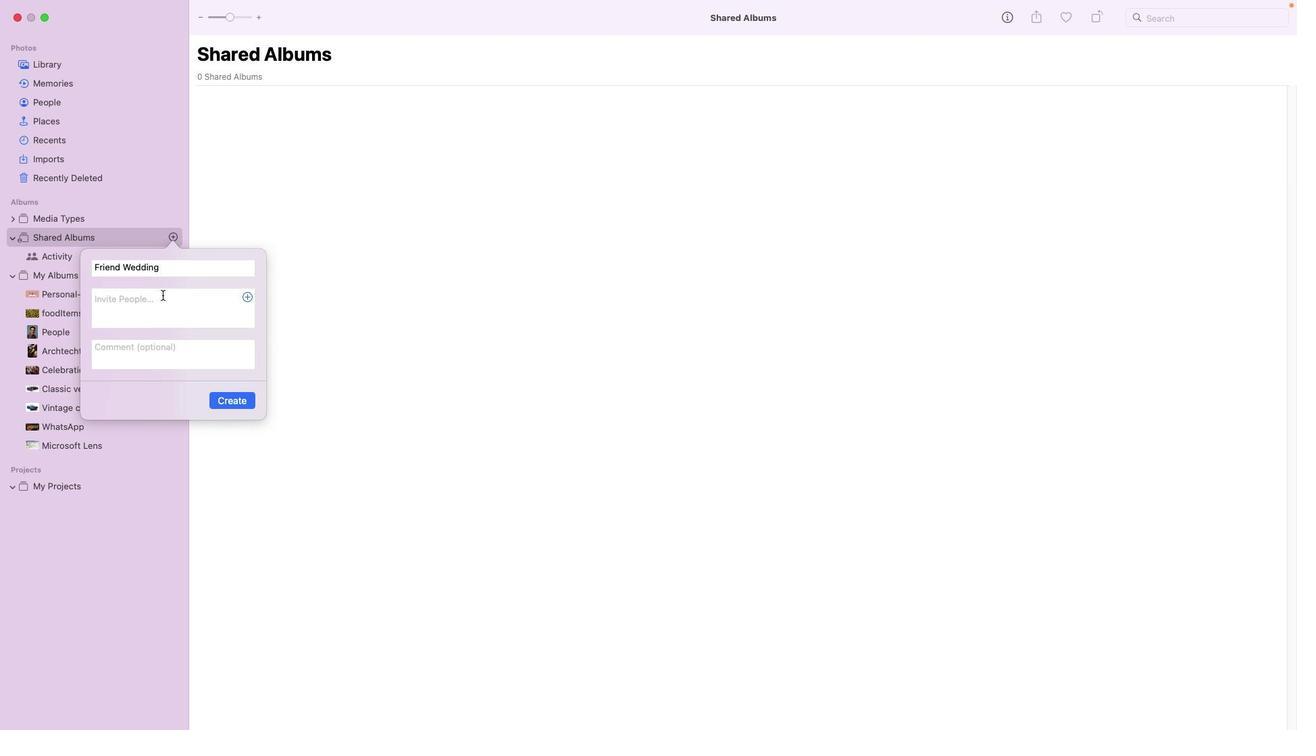 
Action: Mouse pressed left at (150, 318)
Screenshot: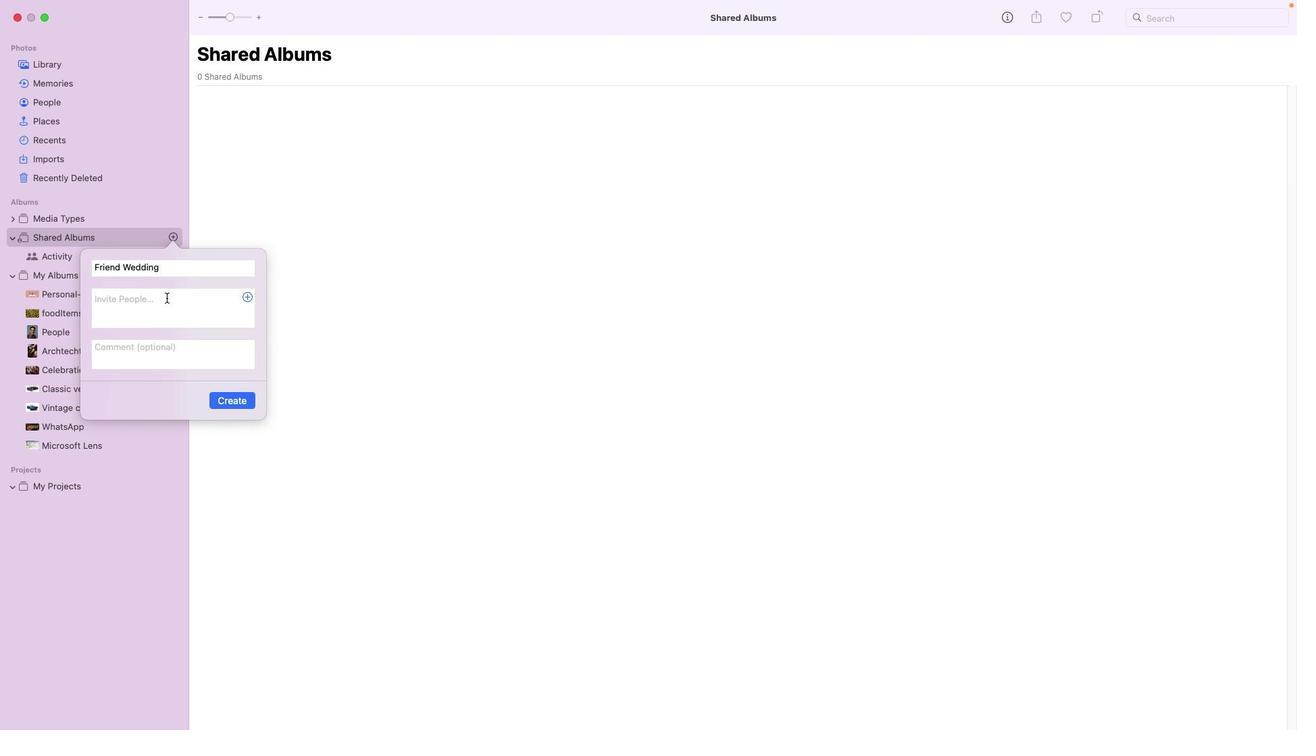 
Action: Mouse moved to (258, 308)
Screenshot: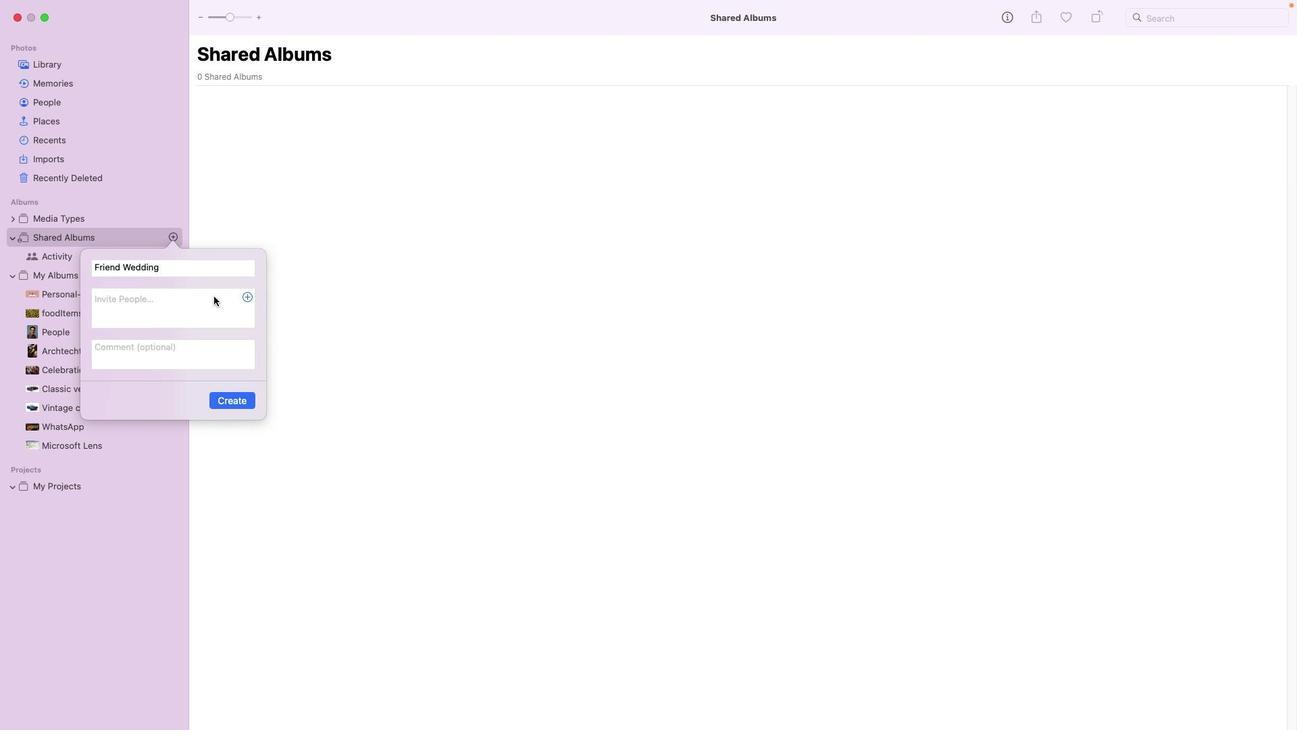 
Action: Mouse pressed left at (258, 308)
Screenshot: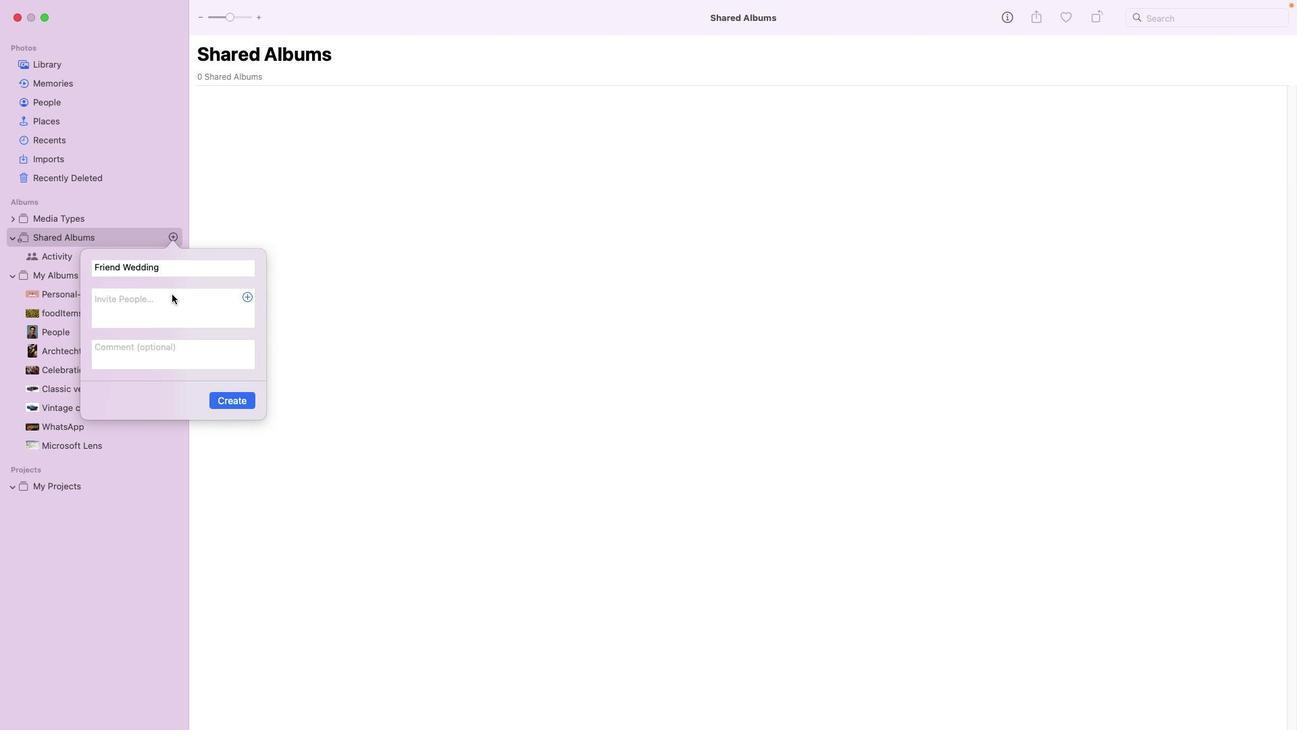 
Action: Mouse moved to (153, 306)
Screenshot: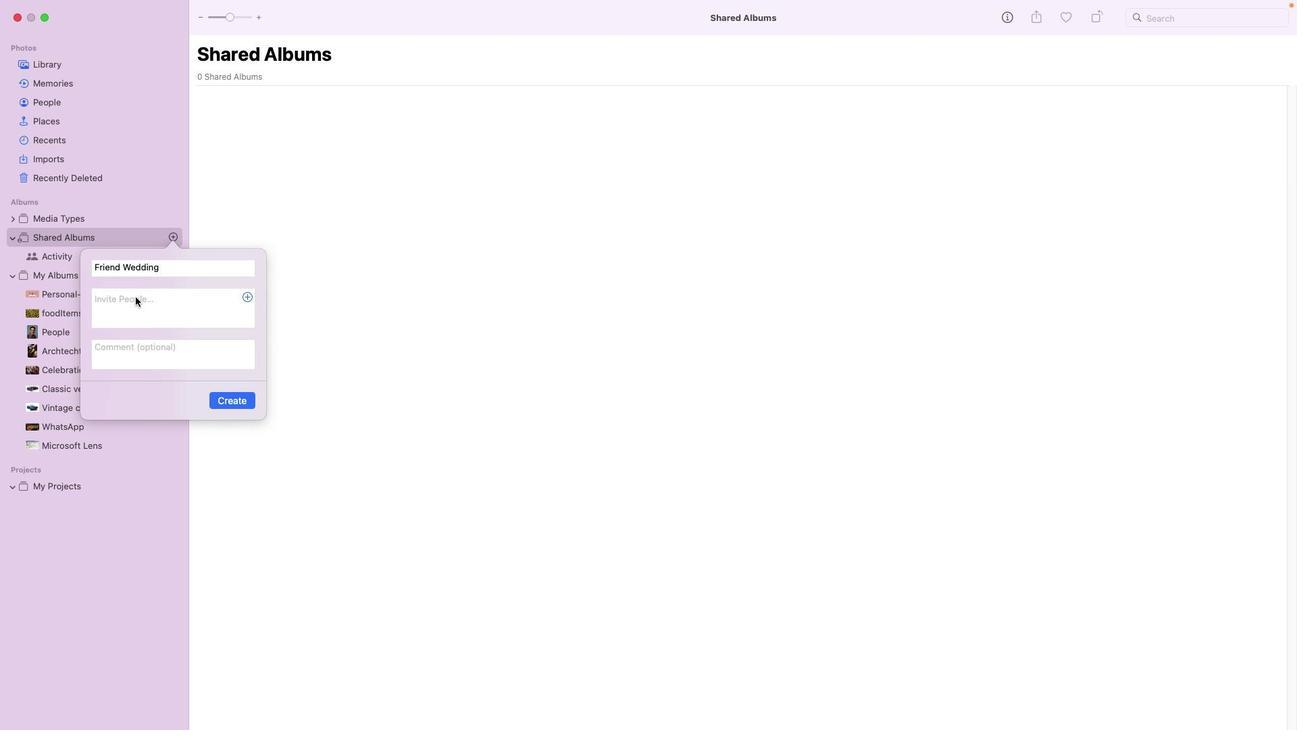 
Action: Mouse pressed left at (153, 306)
Screenshot: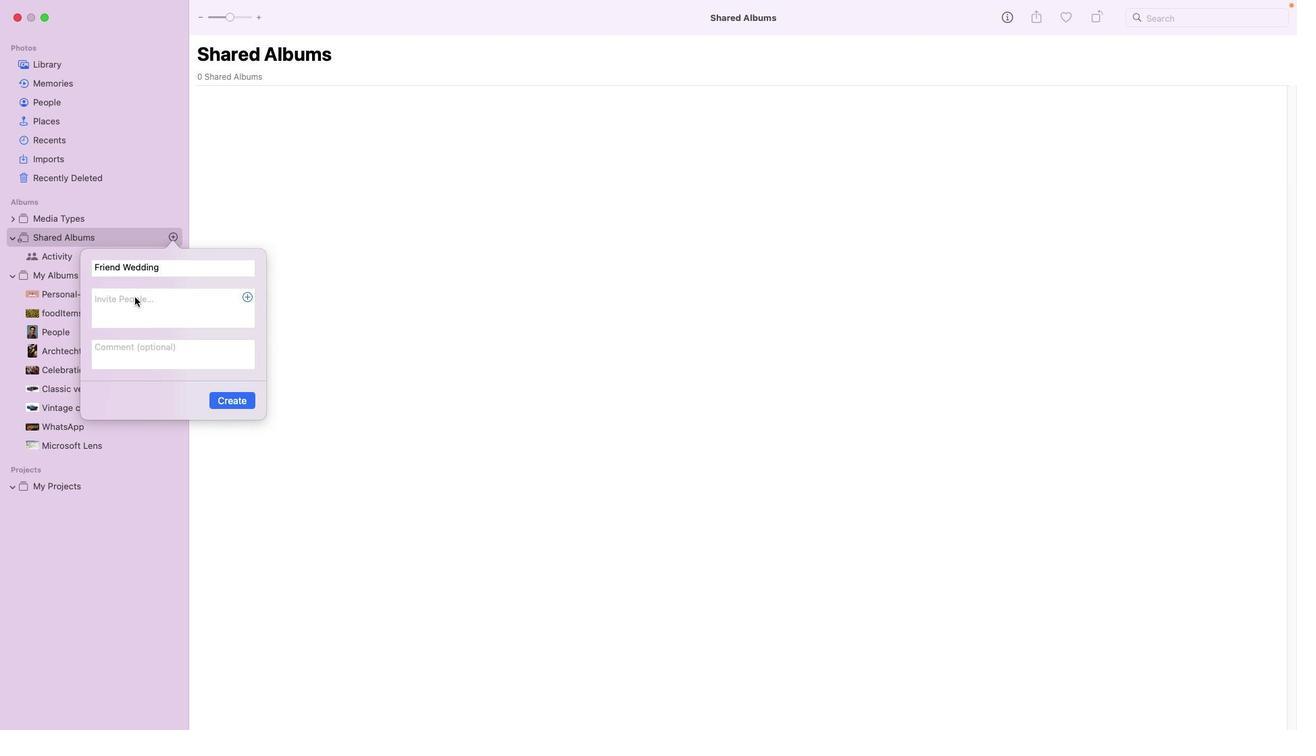 
Action: Mouse moved to (141, 311)
Screenshot: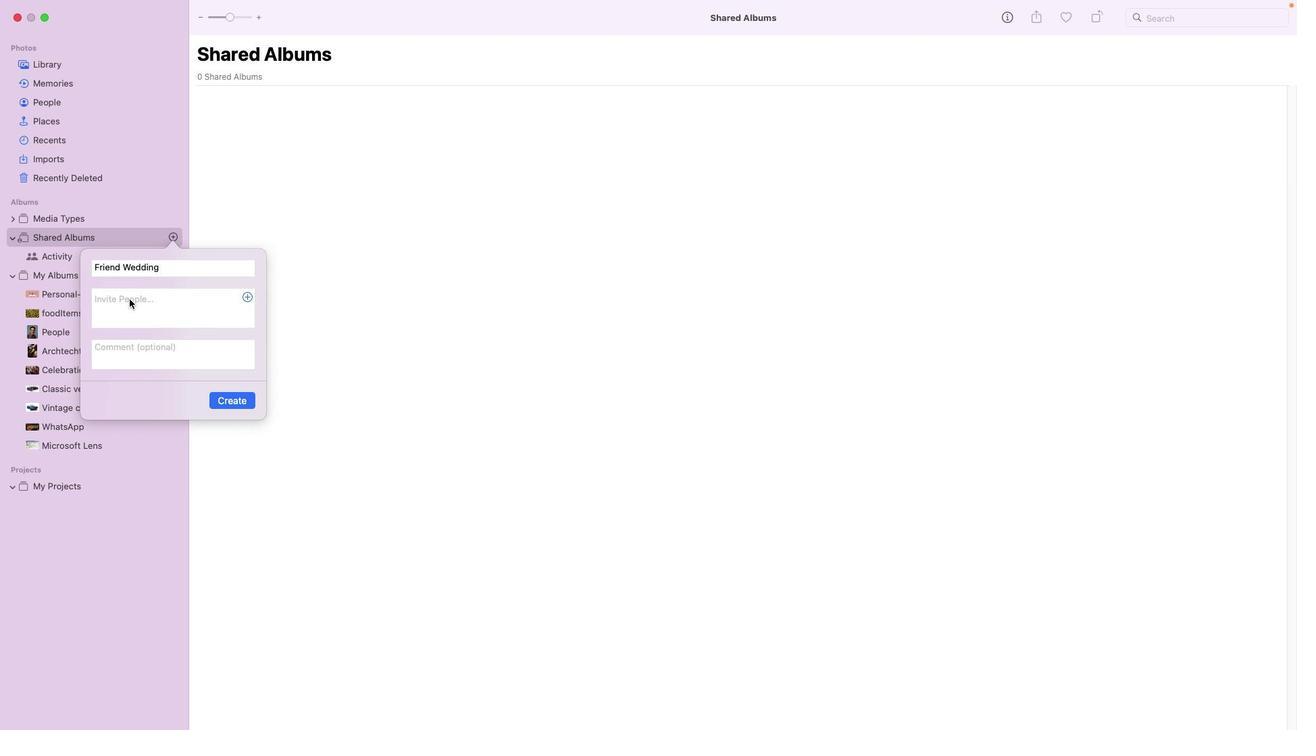 
Action: Mouse pressed left at (141, 311)
Screenshot: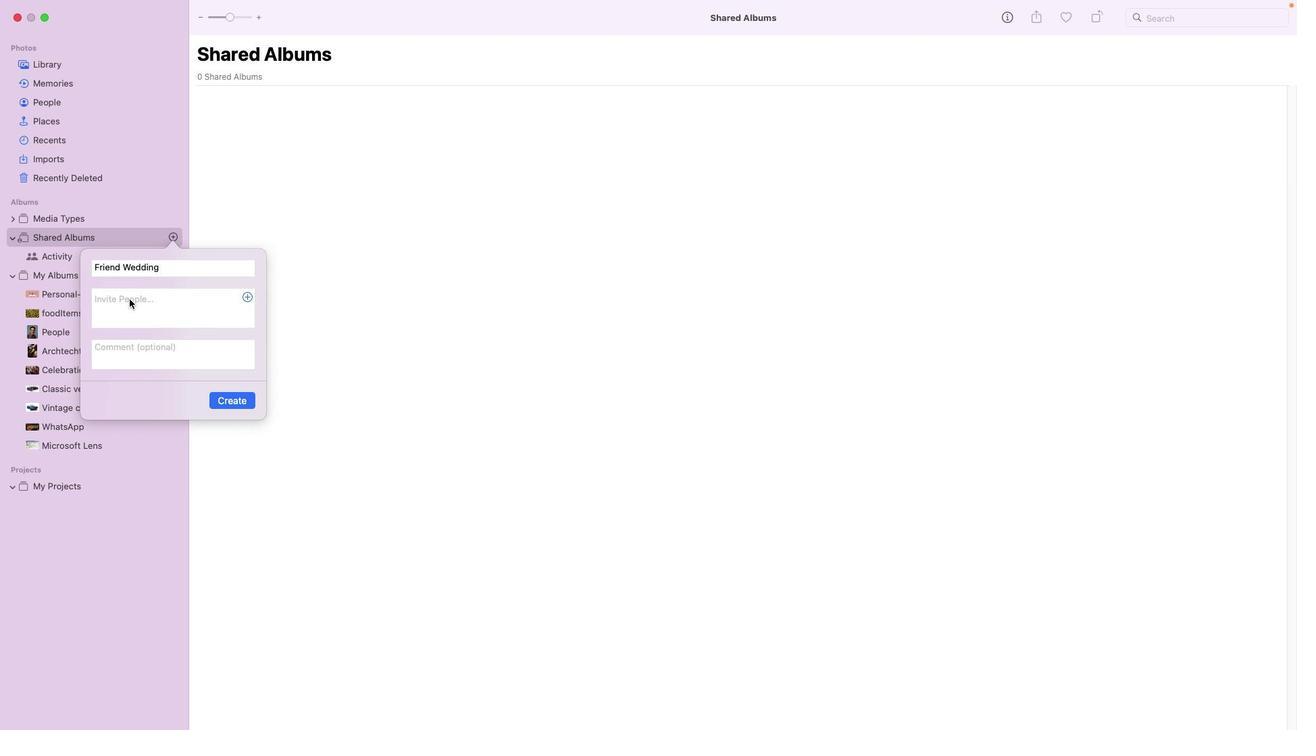 
Action: Mouse pressed left at (141, 311)
Screenshot: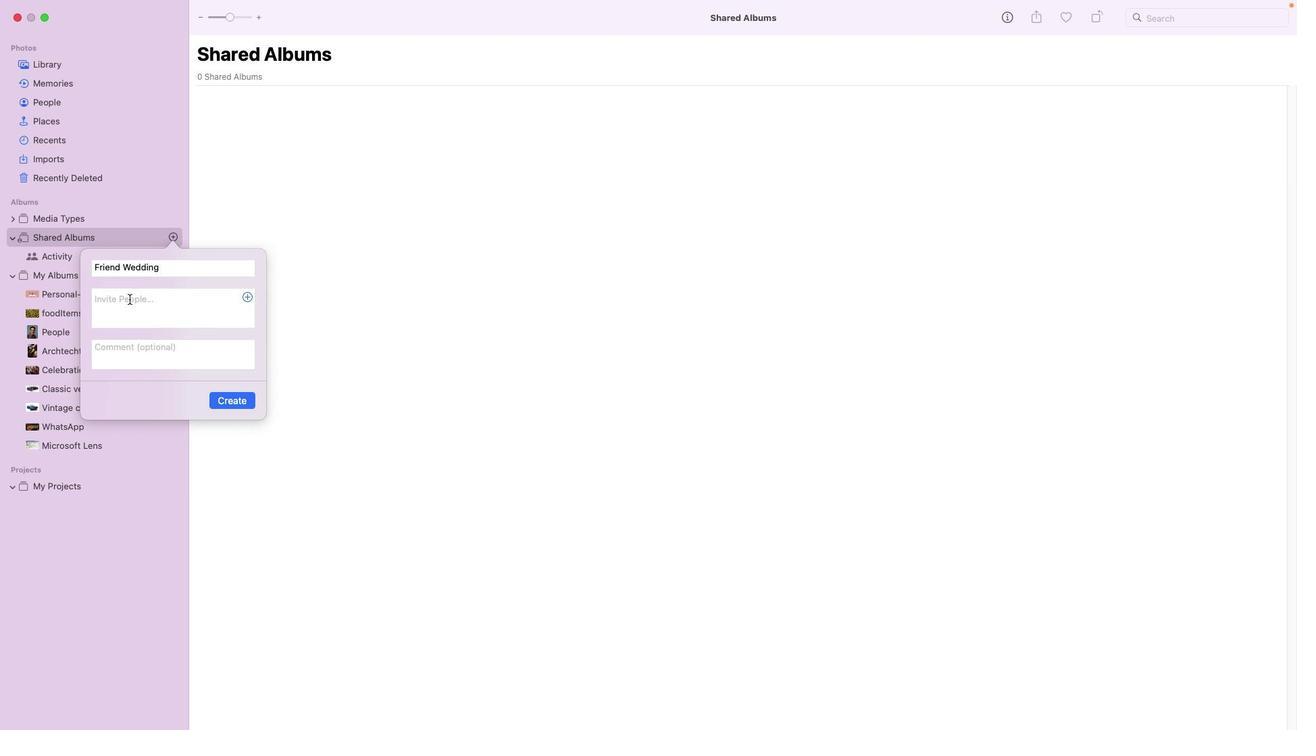 
Action: Mouse moved to (142, 311)
Screenshot: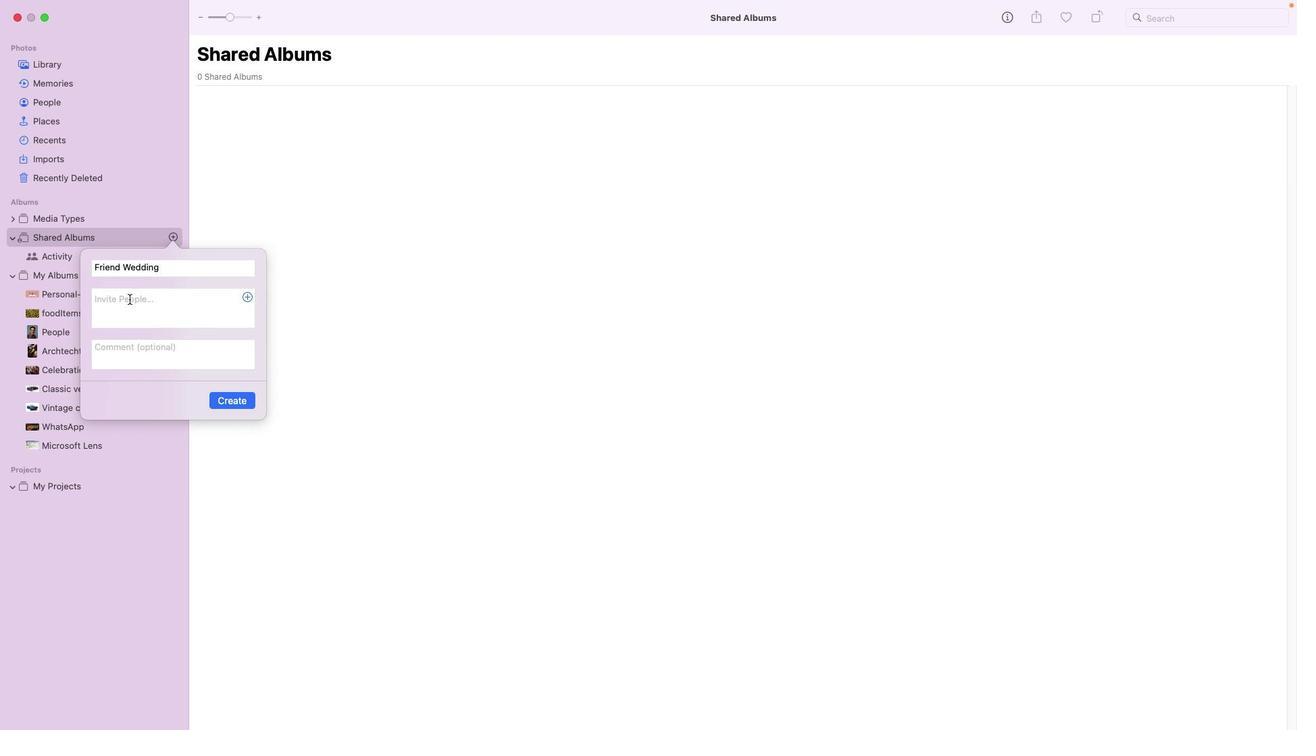 
Action: Key pressed 'b''a'
Screenshot: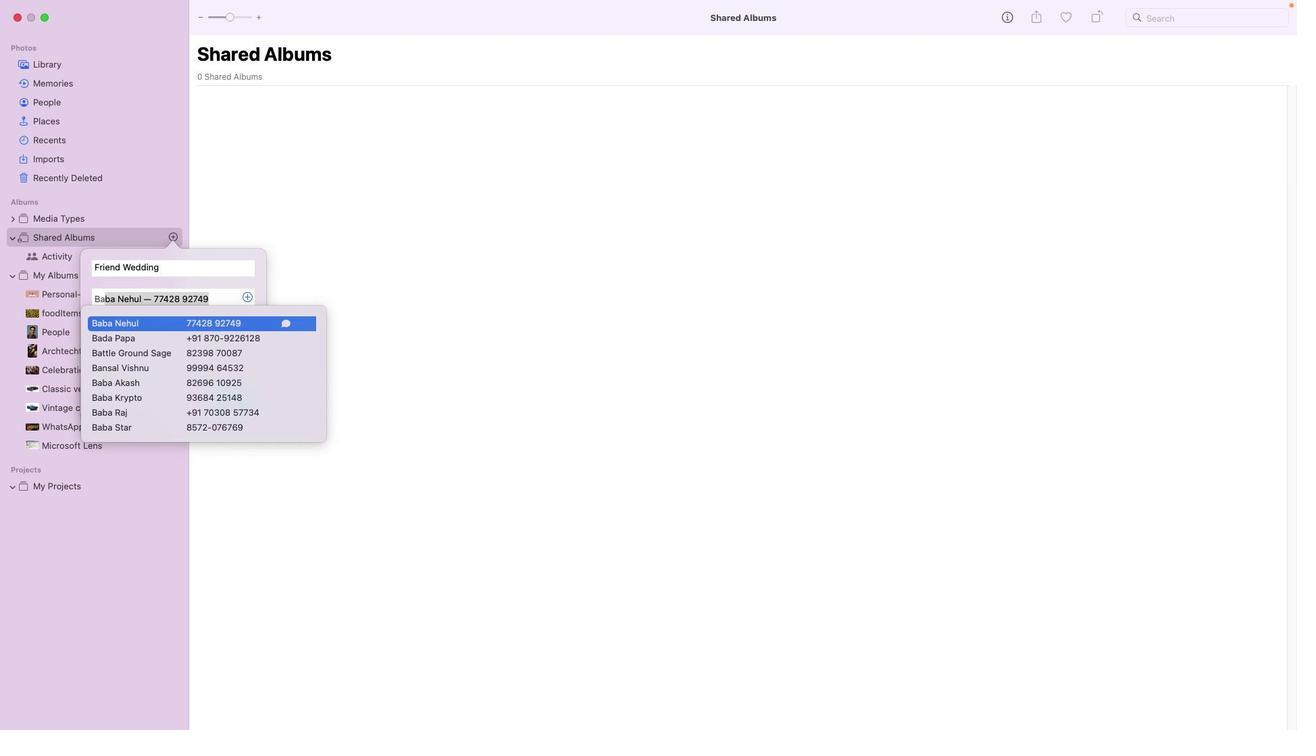 
Action: Mouse moved to (134, 403)
Screenshot: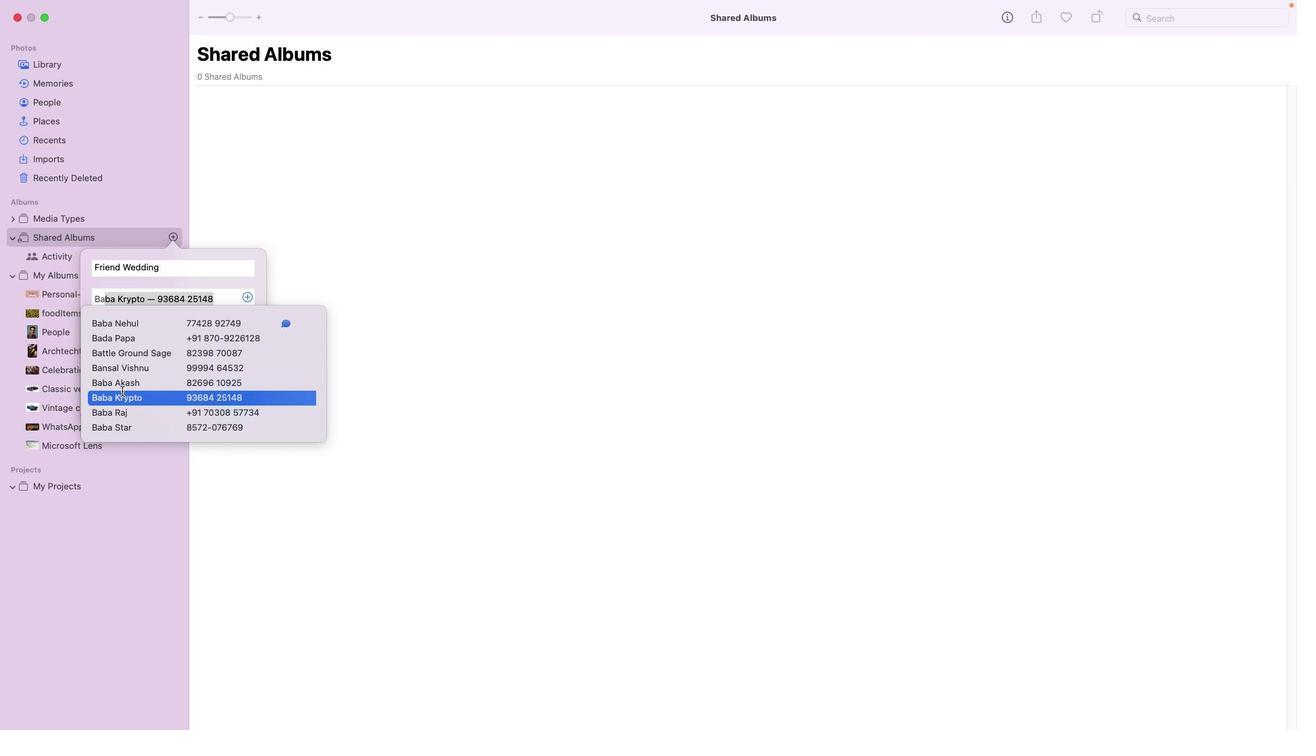 
Action: Mouse scrolled (134, 403) with delta (12, 12)
Screenshot: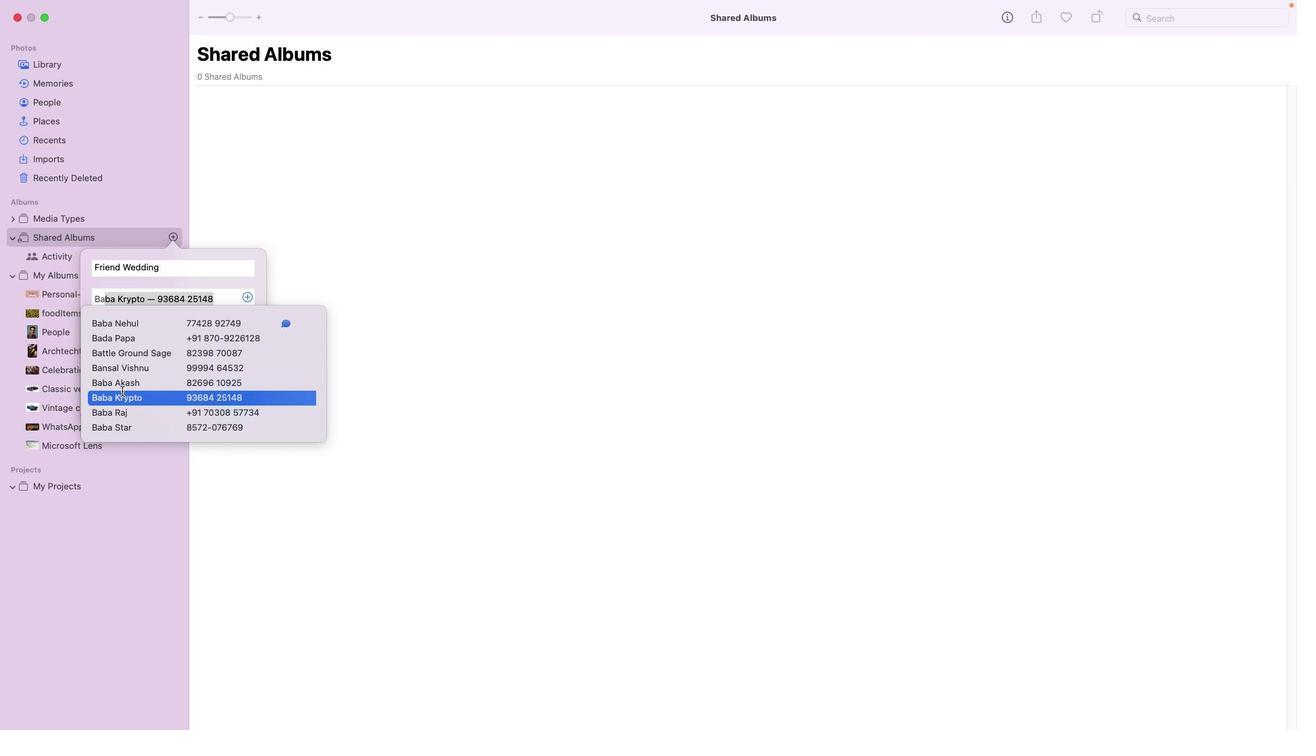 
Action: Mouse scrolled (134, 403) with delta (12, 12)
Screenshot: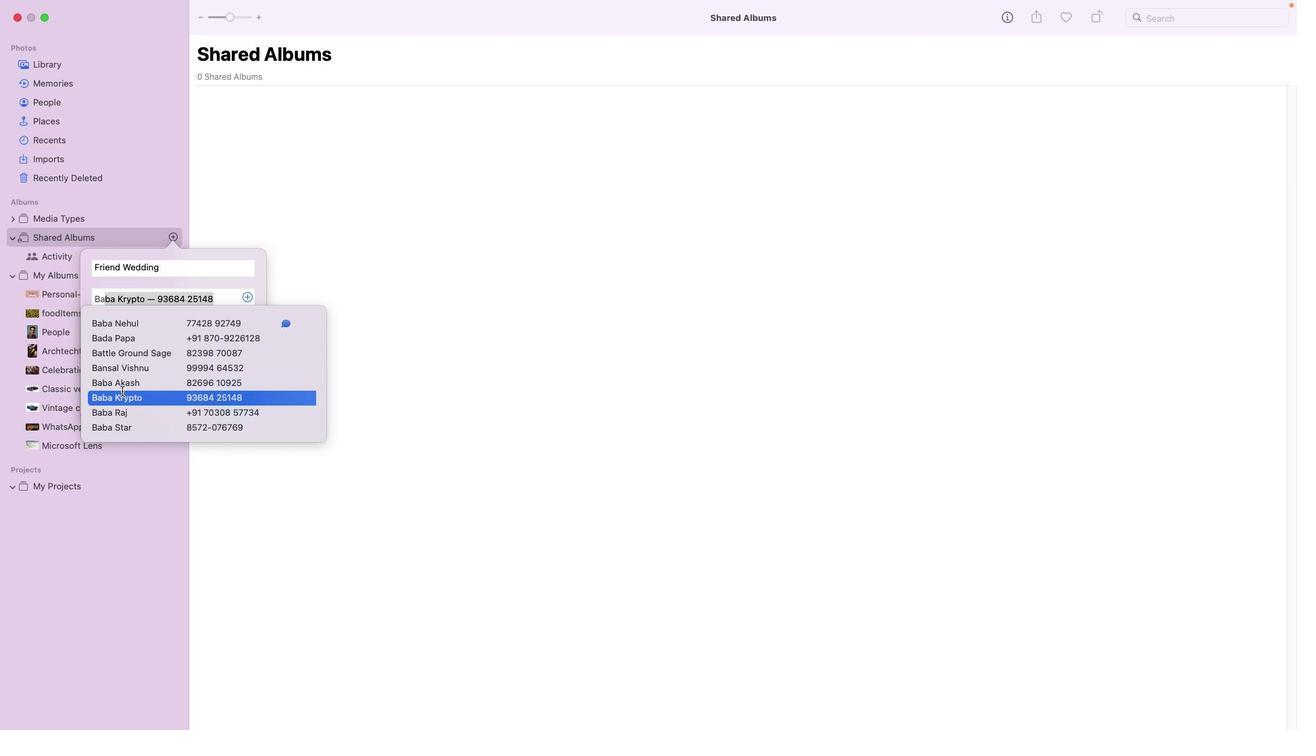 
Action: Mouse scrolled (134, 403) with delta (12, 12)
Screenshot: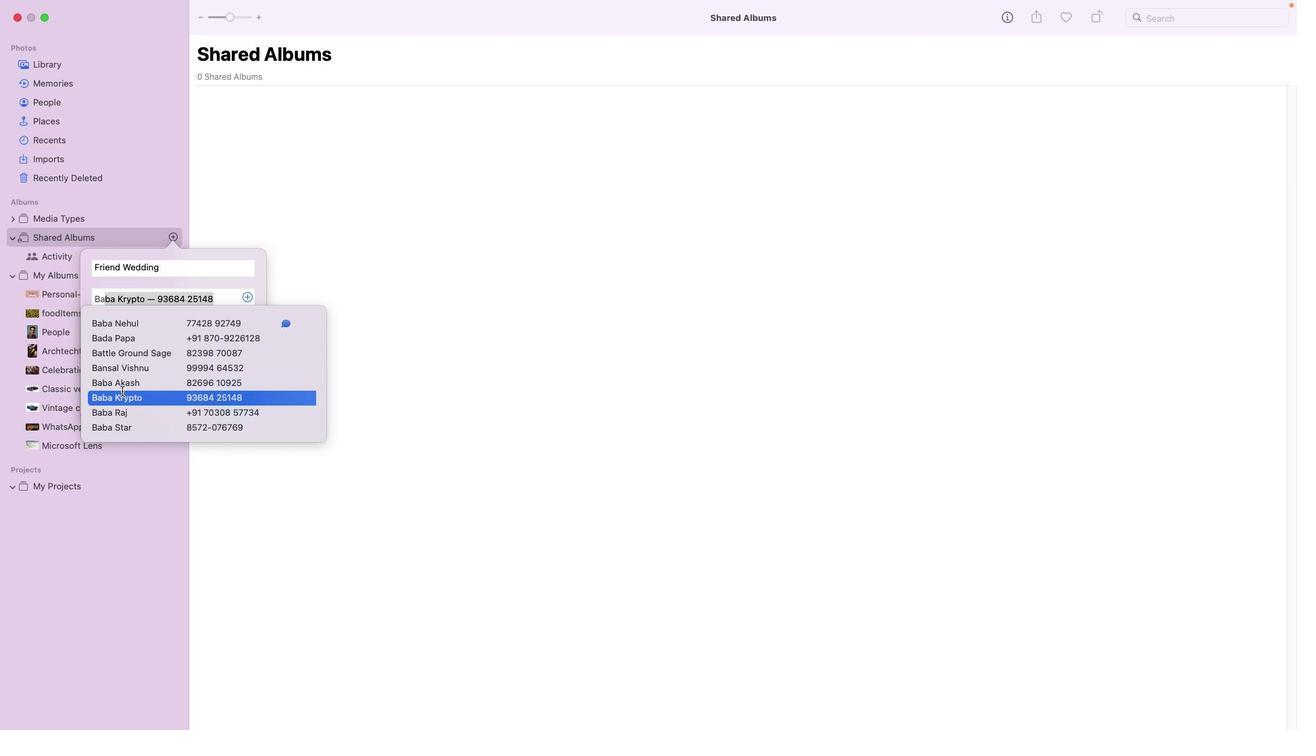 
Action: Mouse moved to (160, 439)
Screenshot: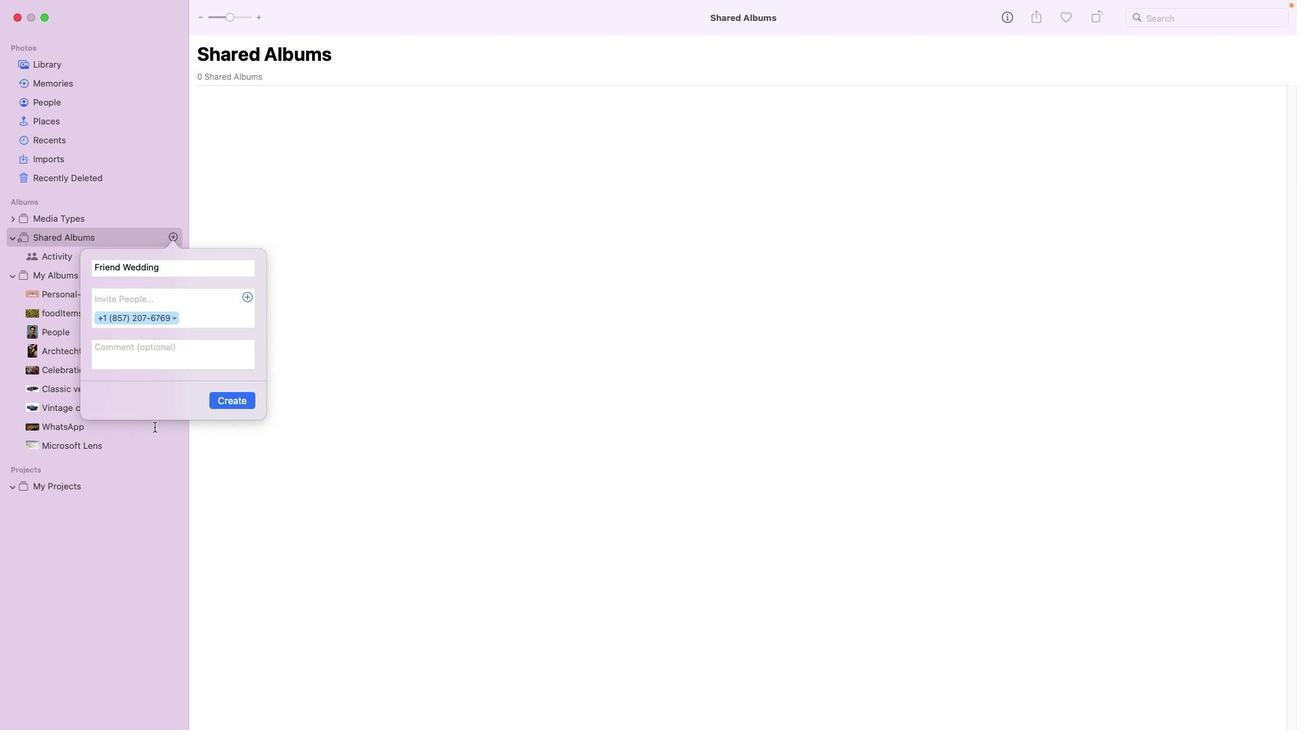 
Action: Mouse pressed left at (160, 439)
Screenshot: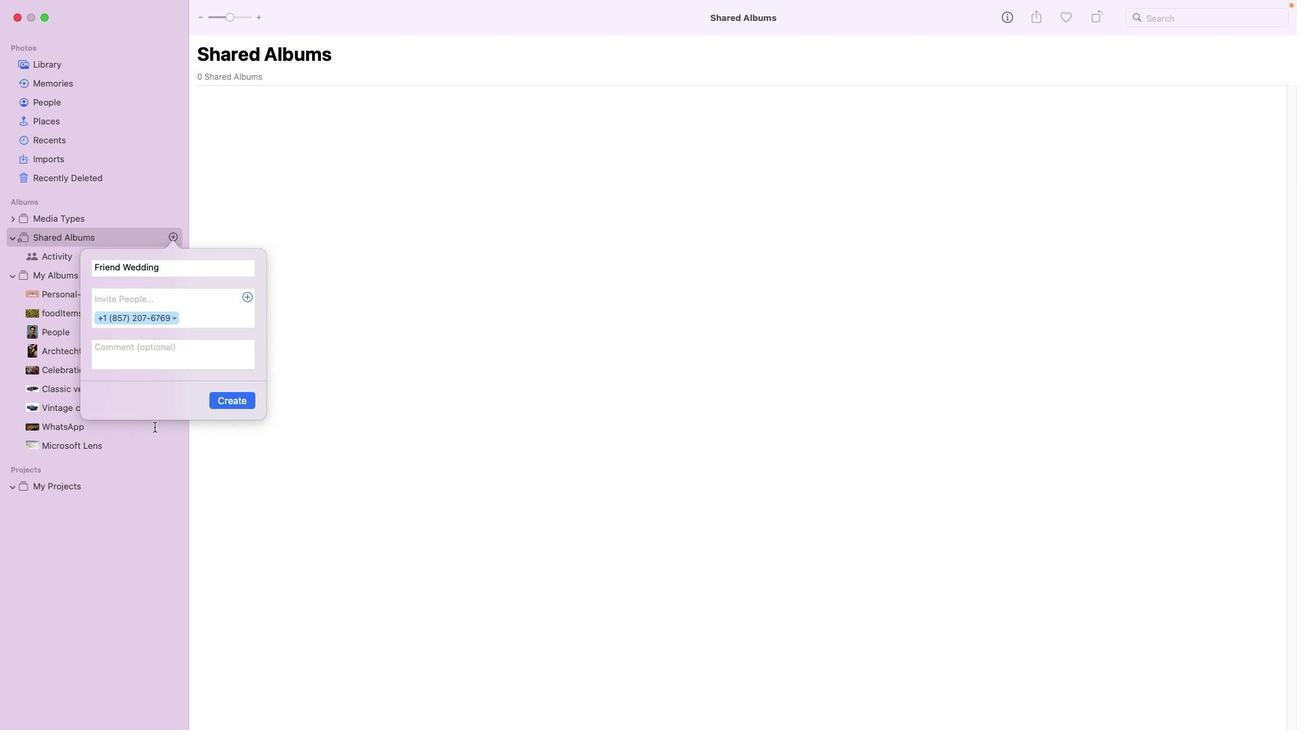 
Action: Mouse moved to (164, 359)
Screenshot: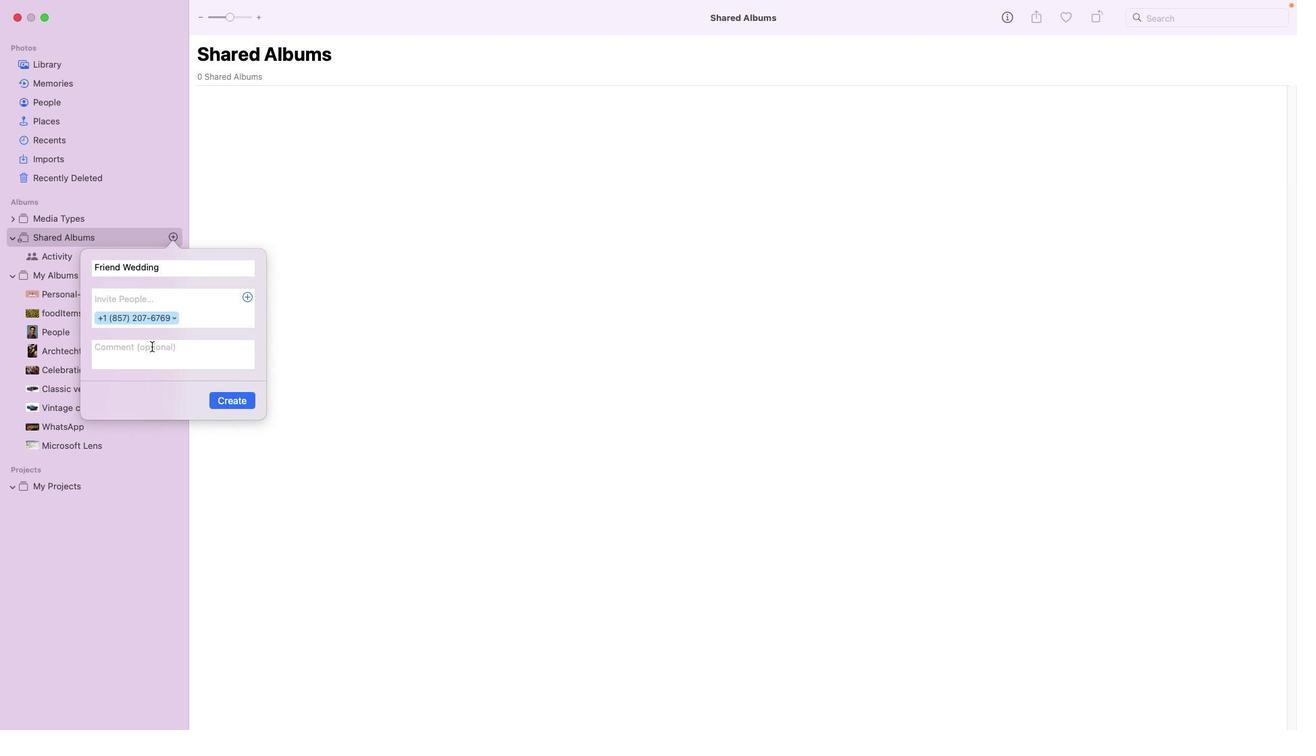 
Action: Mouse pressed left at (164, 359)
Screenshot: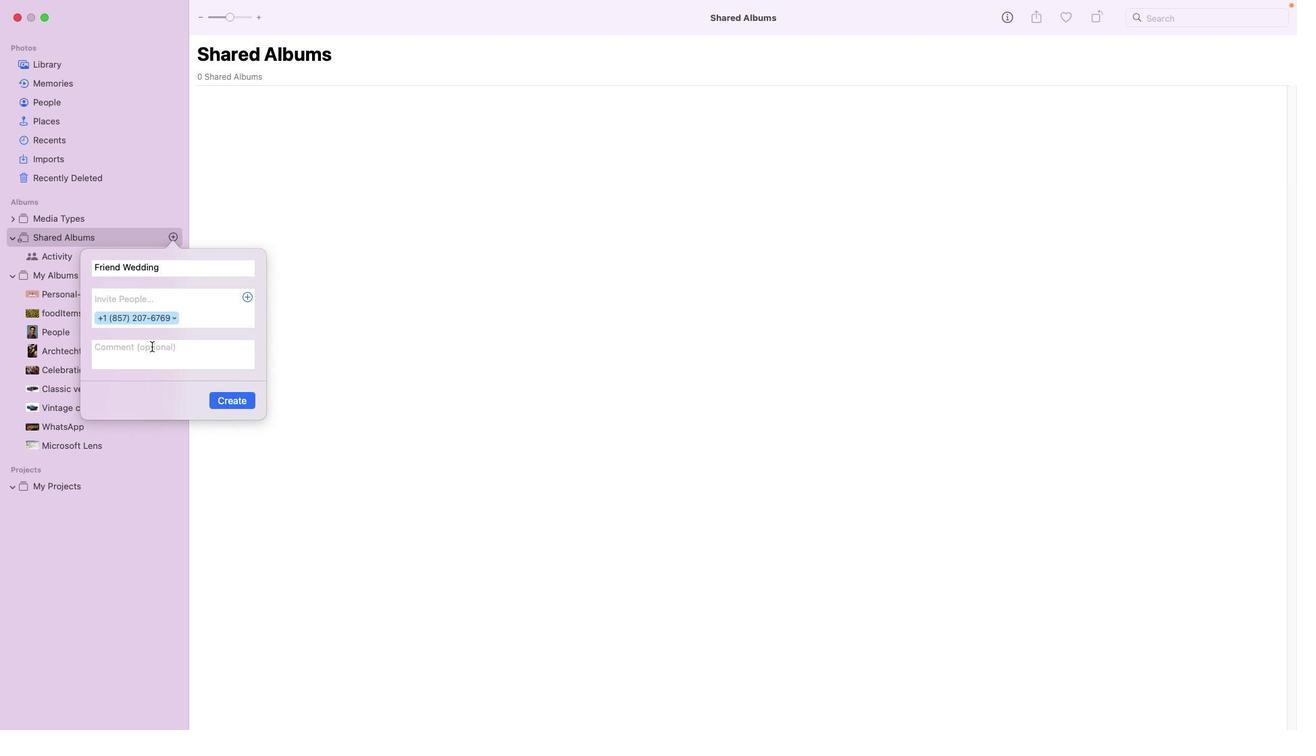 
Action: Mouse moved to (243, 412)
Screenshot: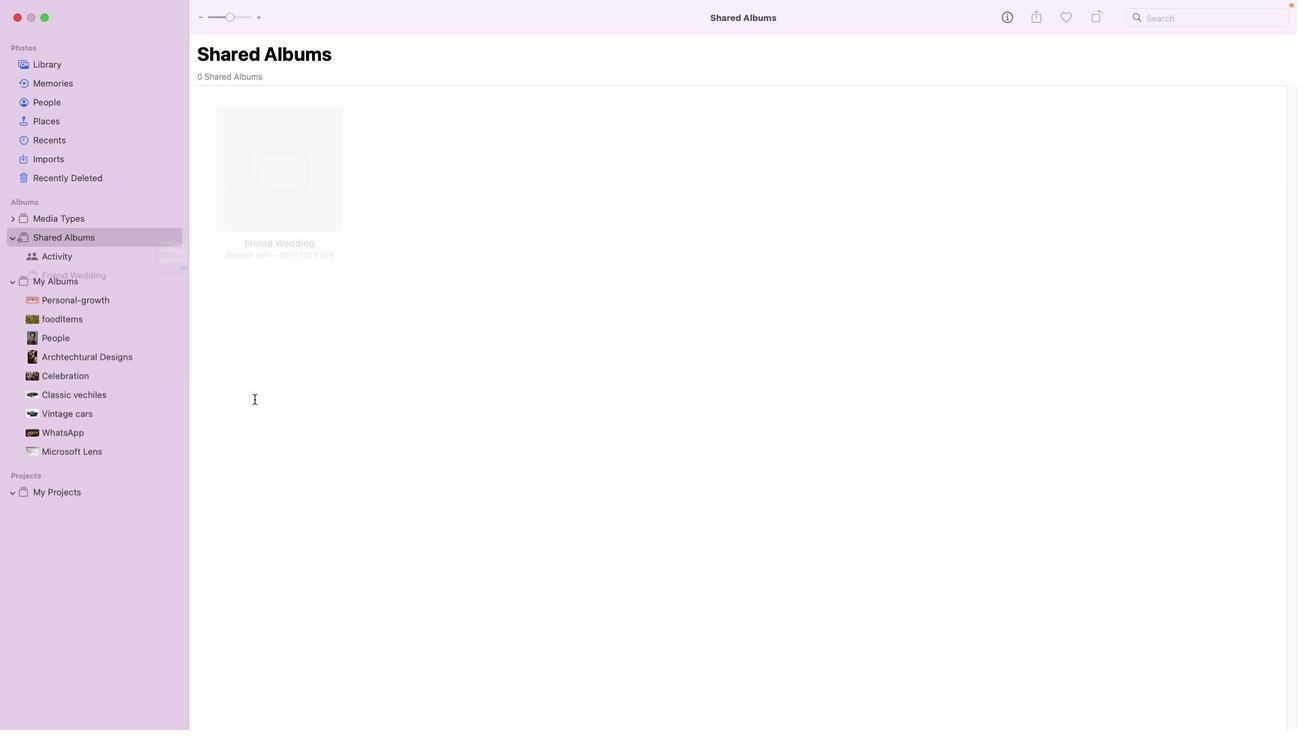 
Action: Mouse pressed left at (243, 412)
Screenshot: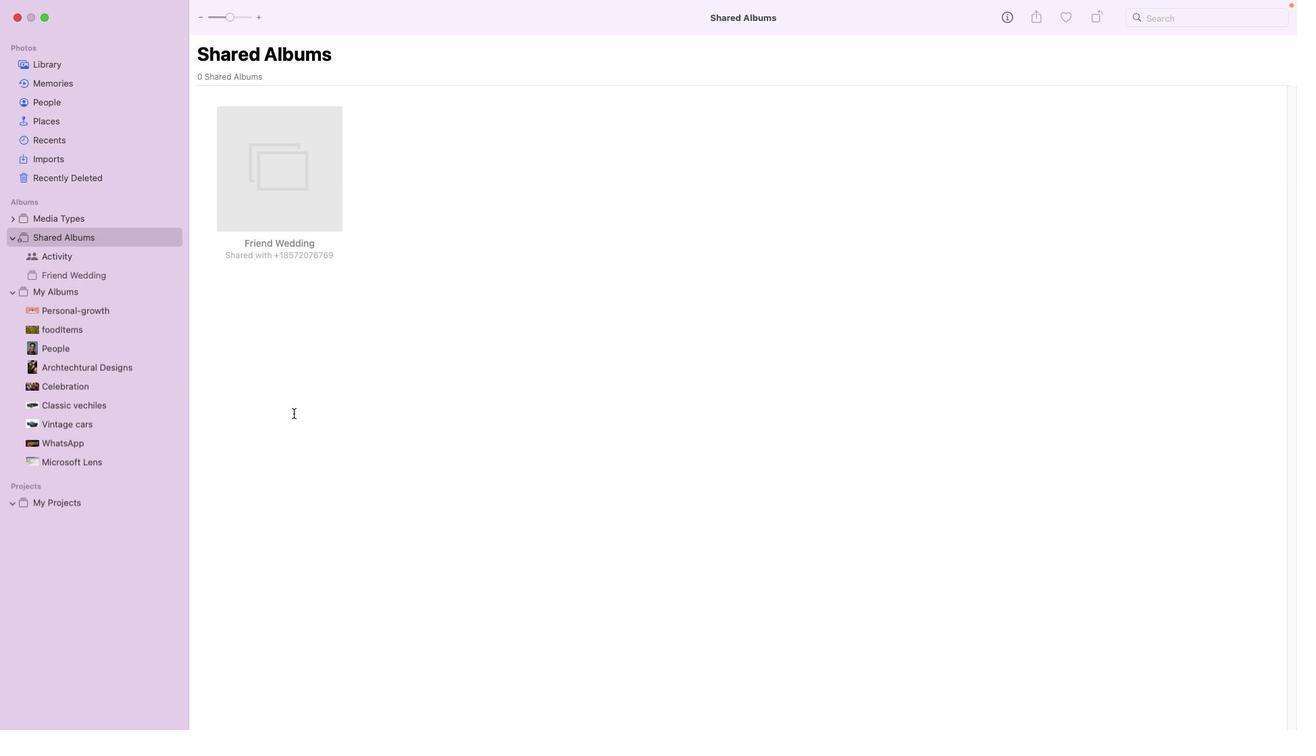 
Action: Mouse moved to (298, 208)
Screenshot: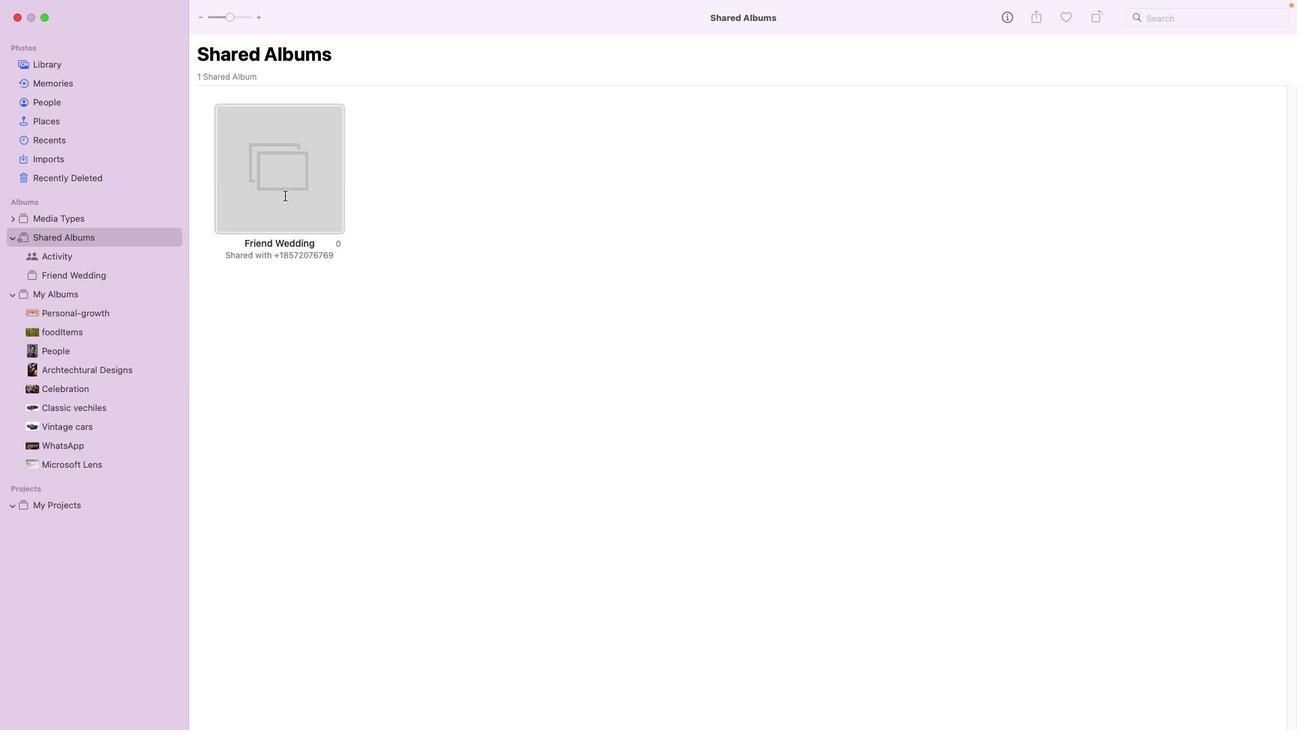 
Action: Mouse pressed left at (298, 208)
Screenshot: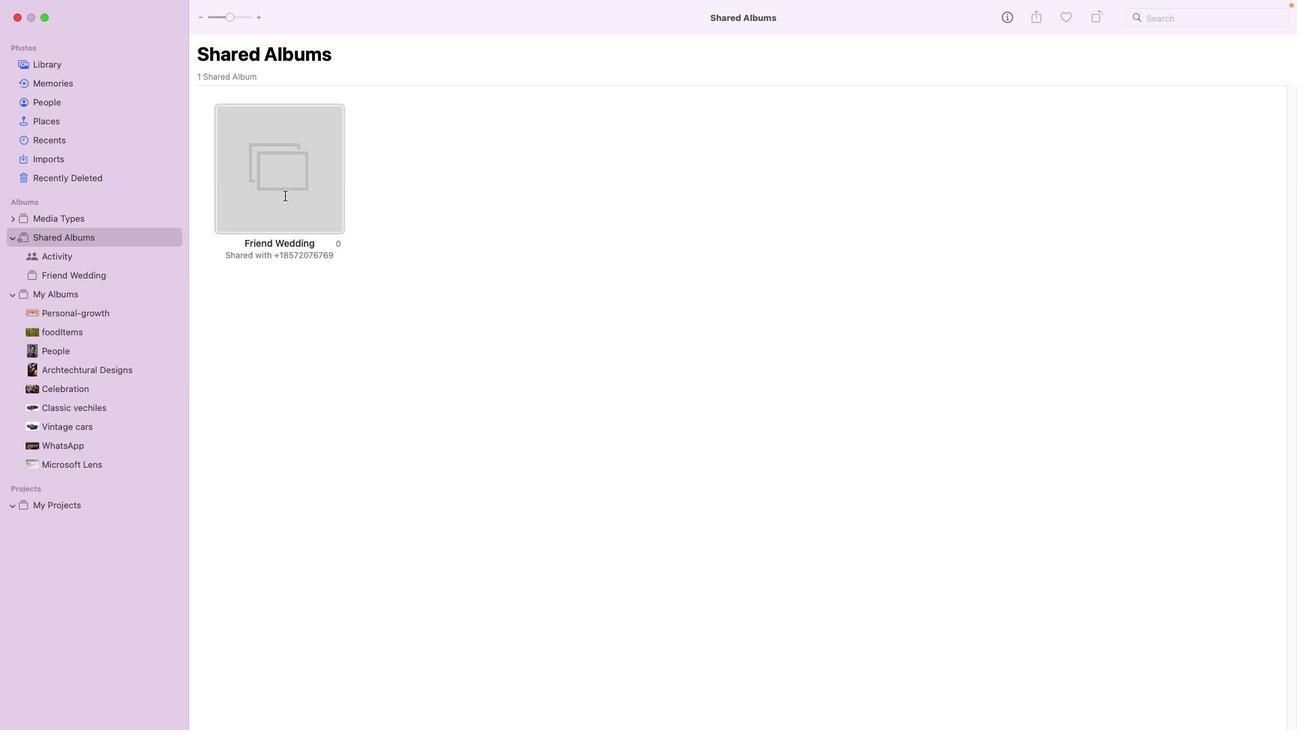 
Action: Mouse moved to (323, 199)
Screenshot: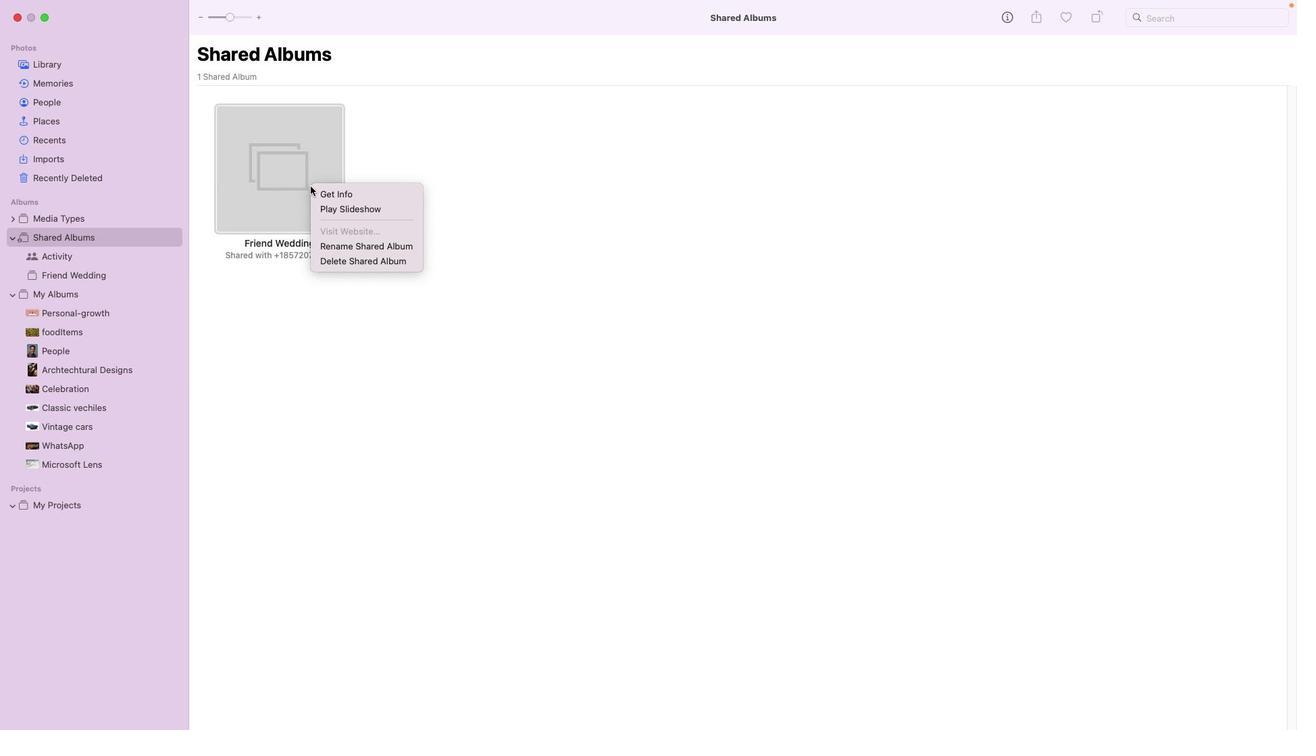 
Action: Mouse pressed right at (323, 199)
Screenshot: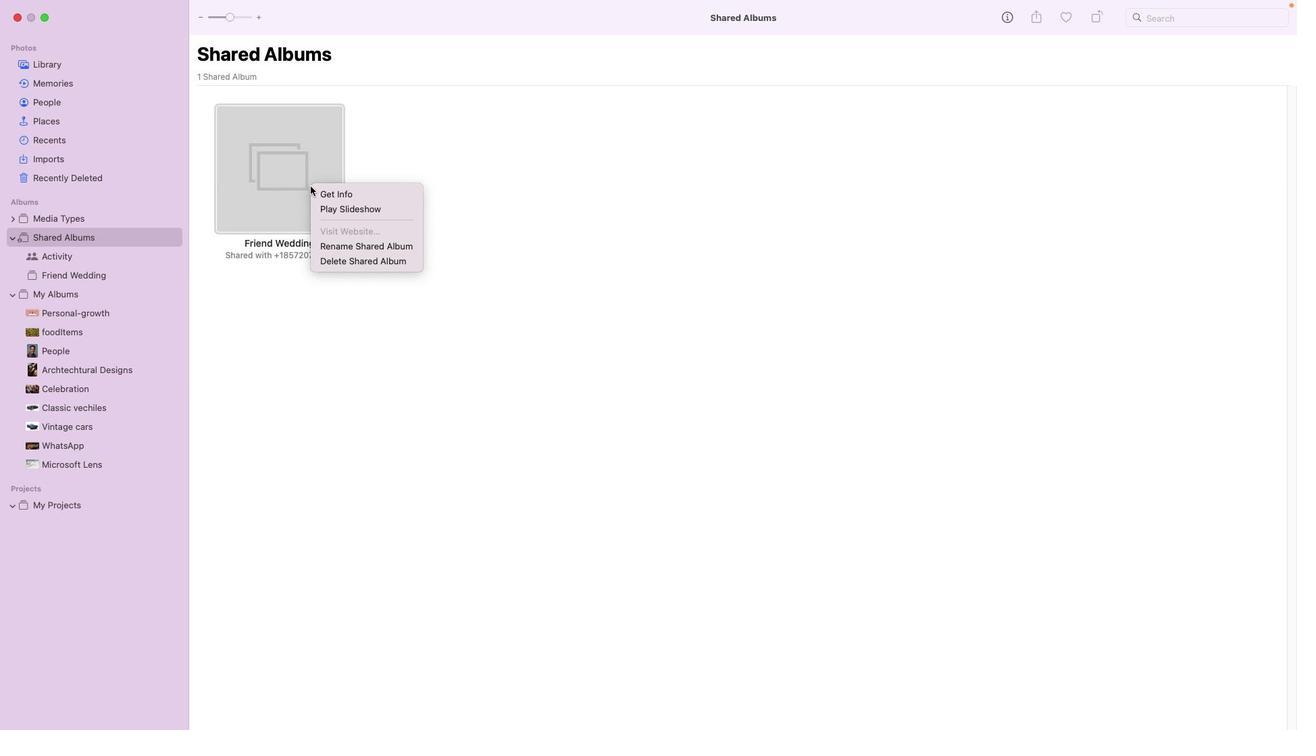 
Action: Mouse moved to (471, 173)
Screenshot: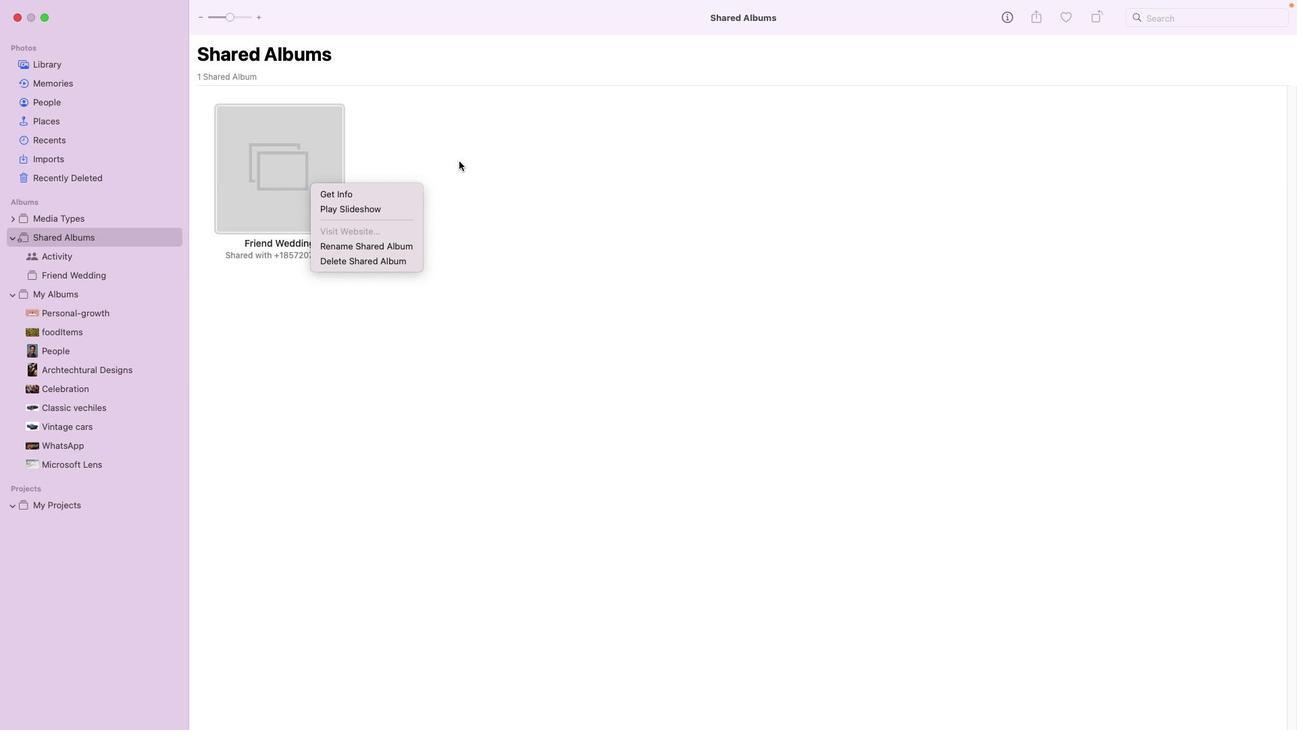 
Action: Mouse pressed left at (471, 173)
Screenshot: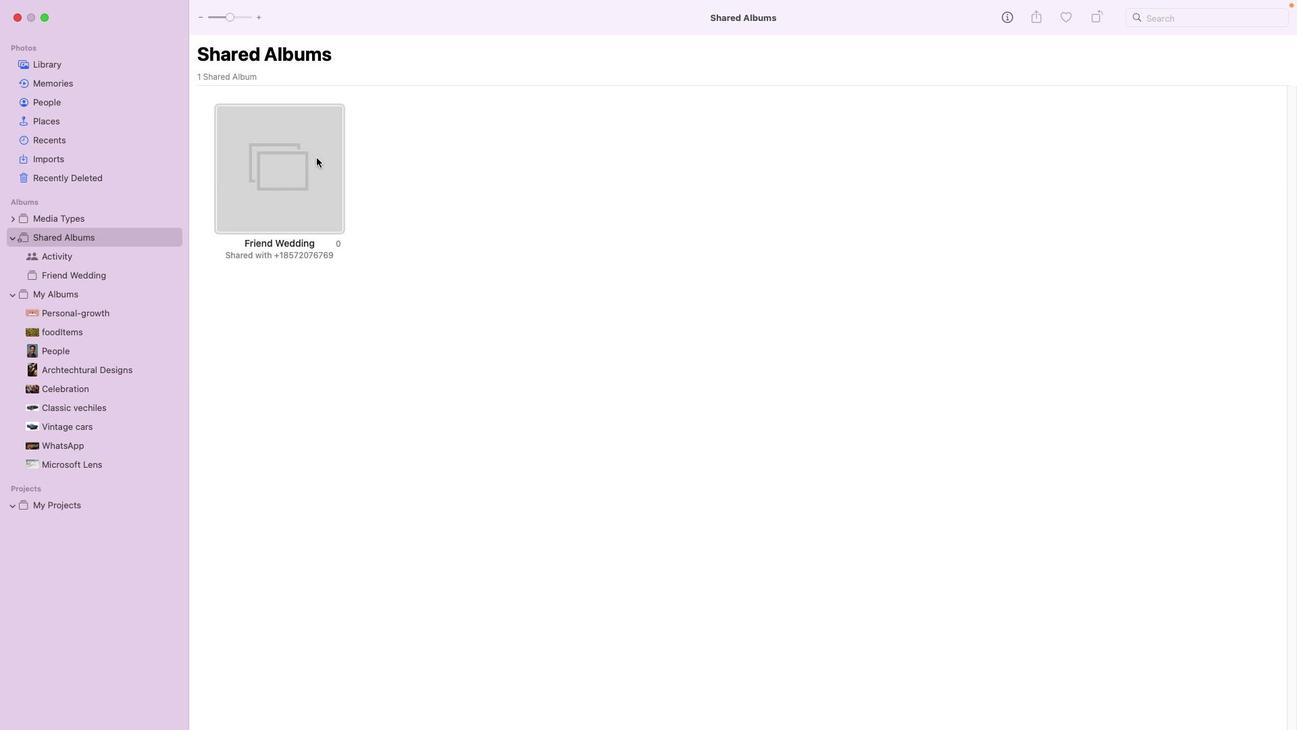 
Action: Mouse moved to (296, 171)
Screenshot: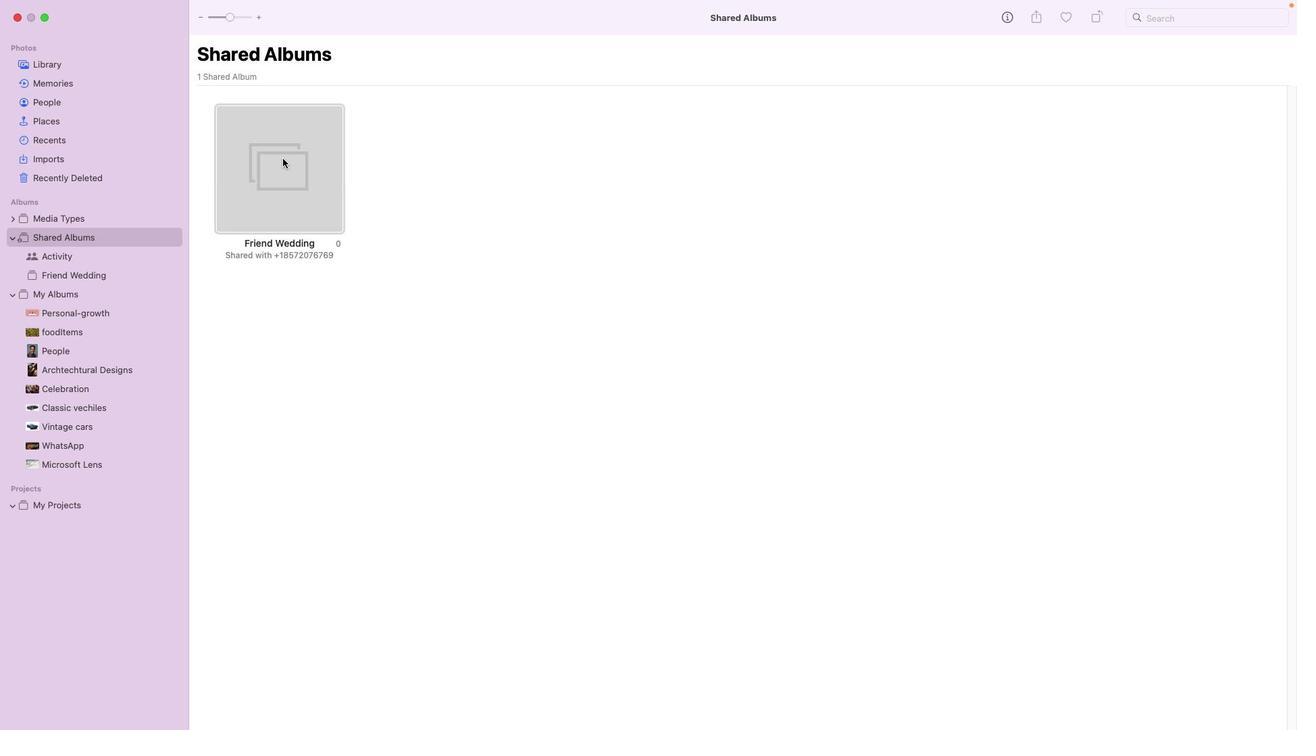 
Action: Mouse pressed left at (296, 171)
Screenshot: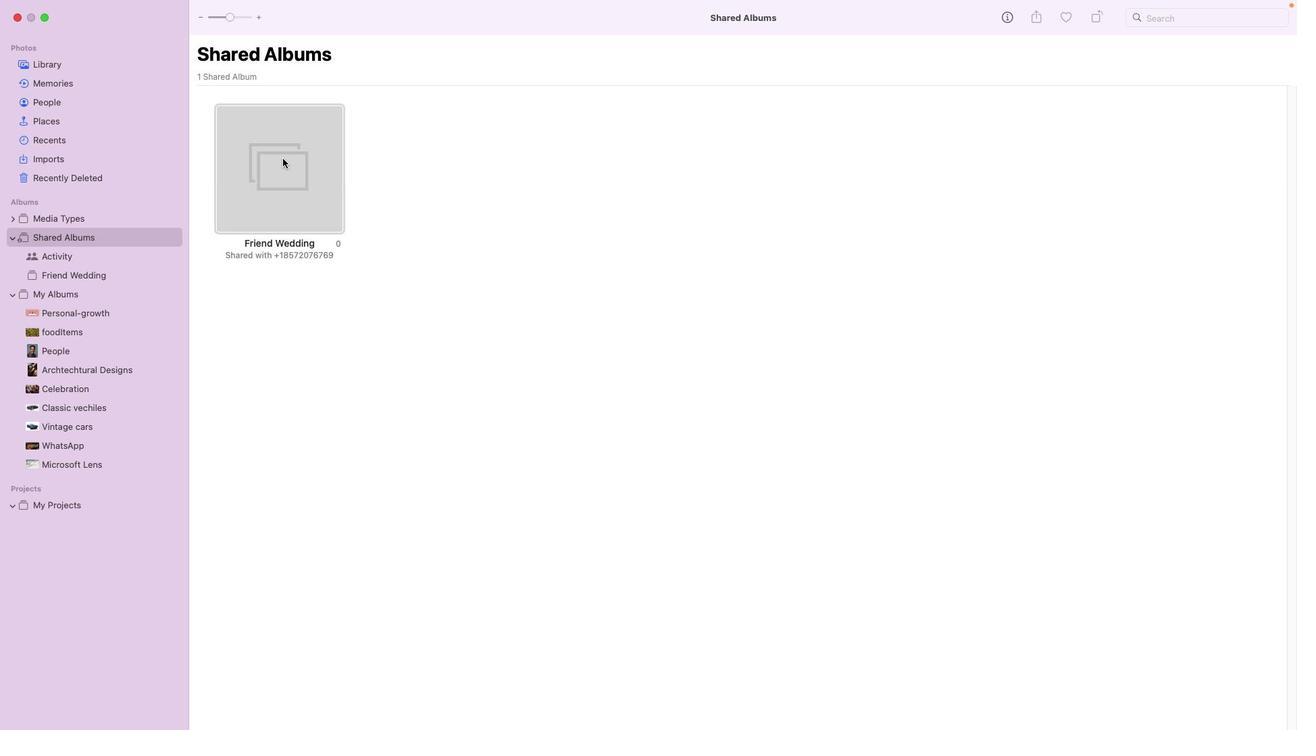 
Action: Mouse pressed left at (296, 171)
Screenshot: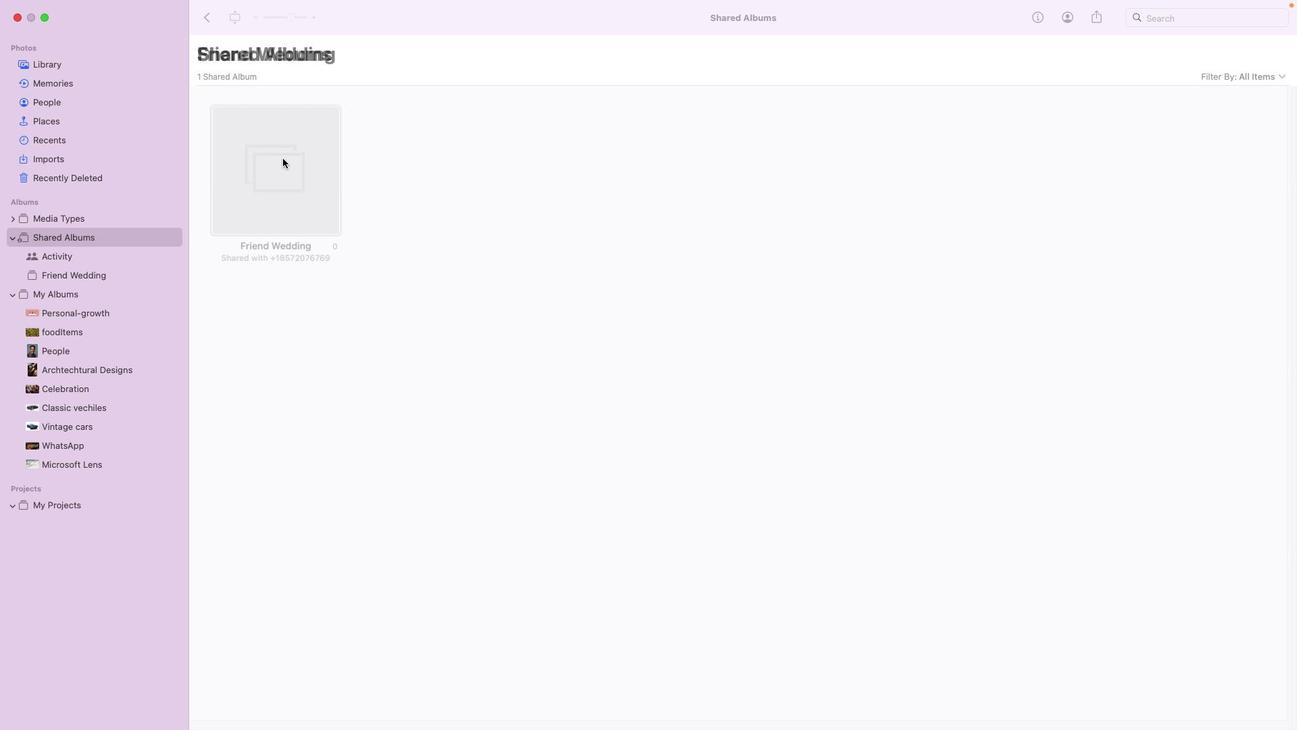 
Action: Mouse moved to (287, 87)
Screenshot: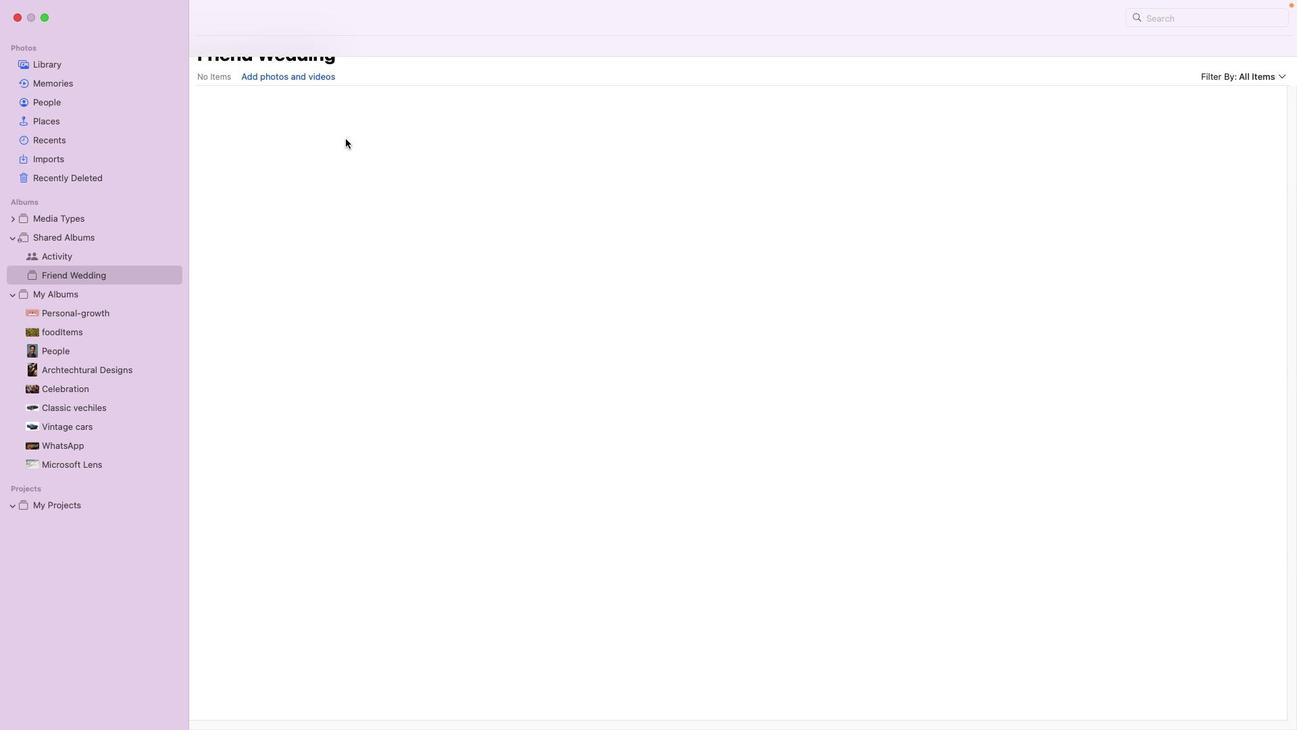 
Action: Mouse pressed left at (287, 87)
Screenshot: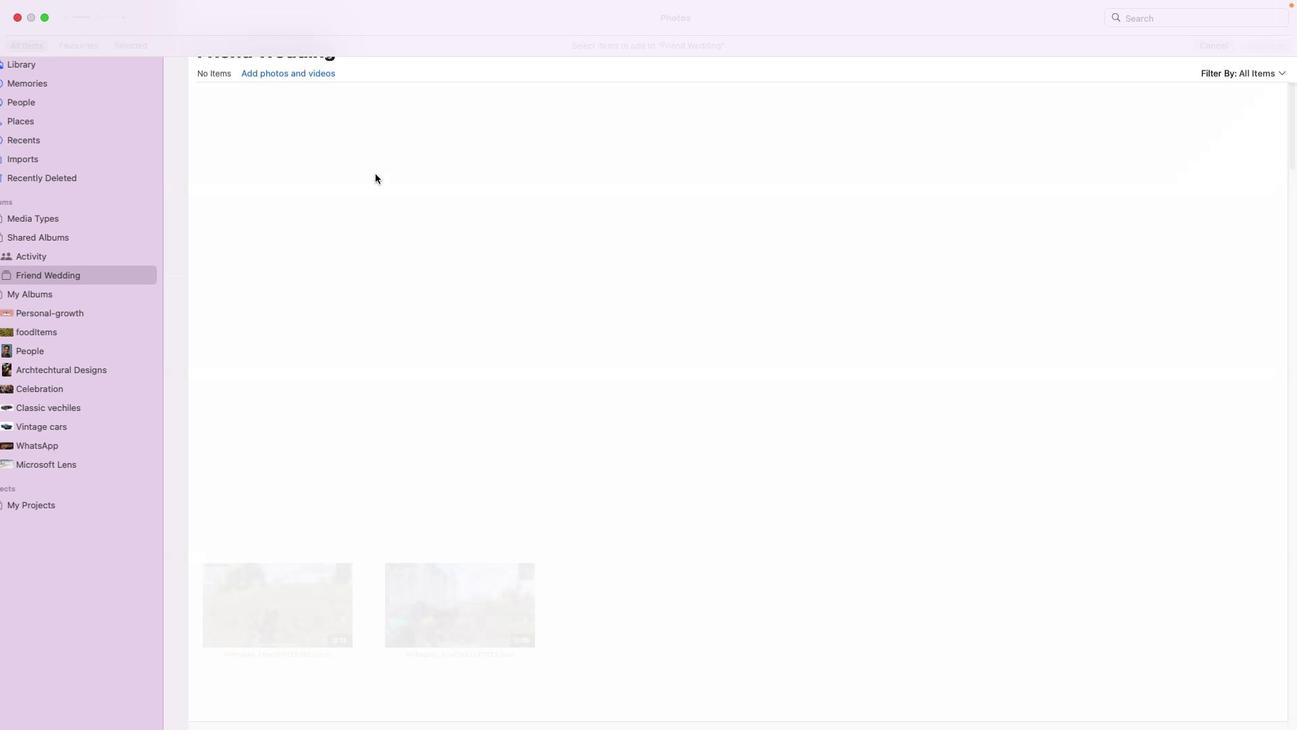 
Action: Mouse moved to (328, 284)
Screenshot: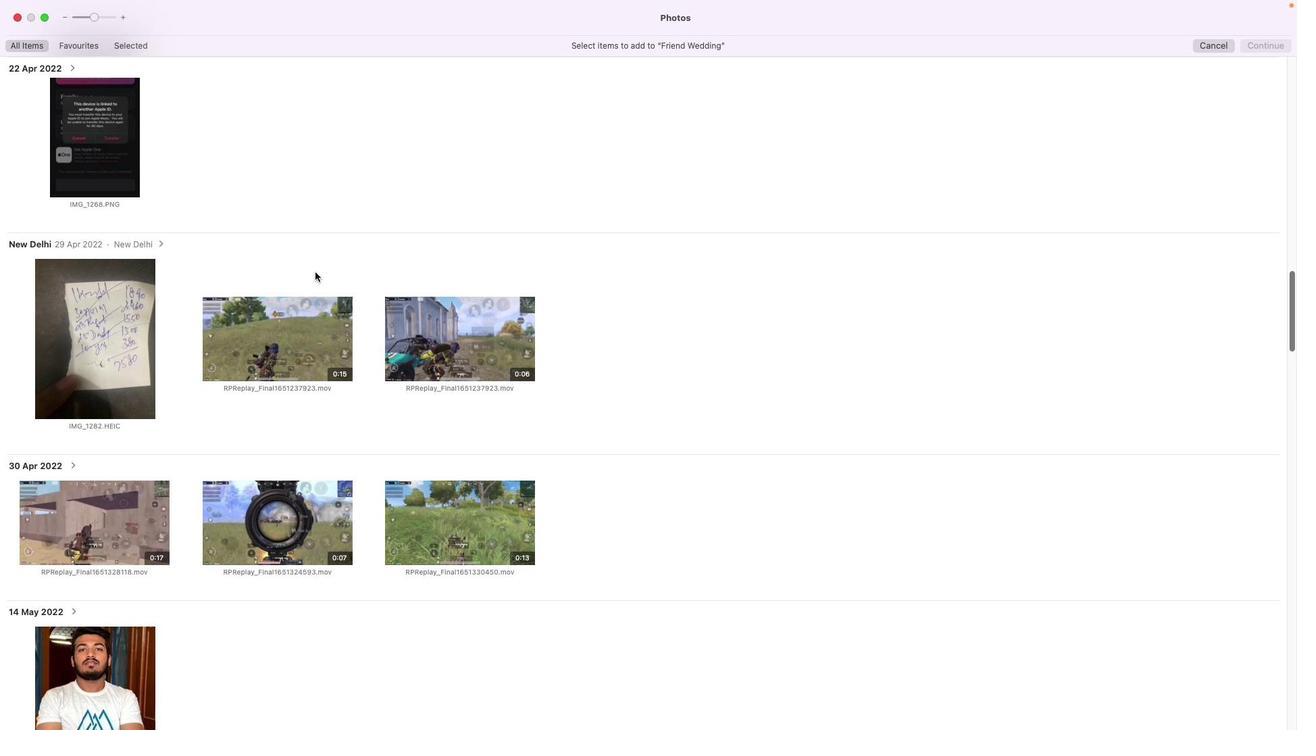 
Action: Mouse scrolled (328, 284) with delta (12, 12)
Screenshot: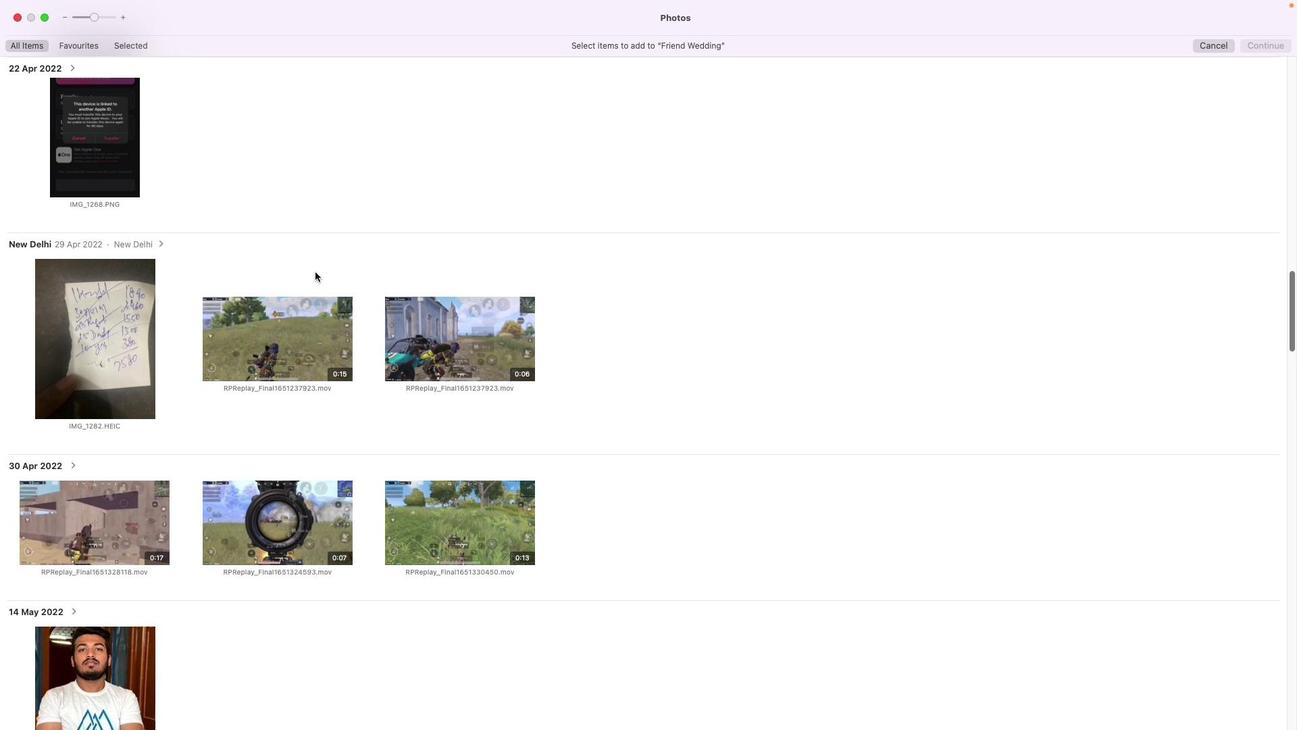 
Action: Mouse scrolled (328, 284) with delta (12, 12)
Screenshot: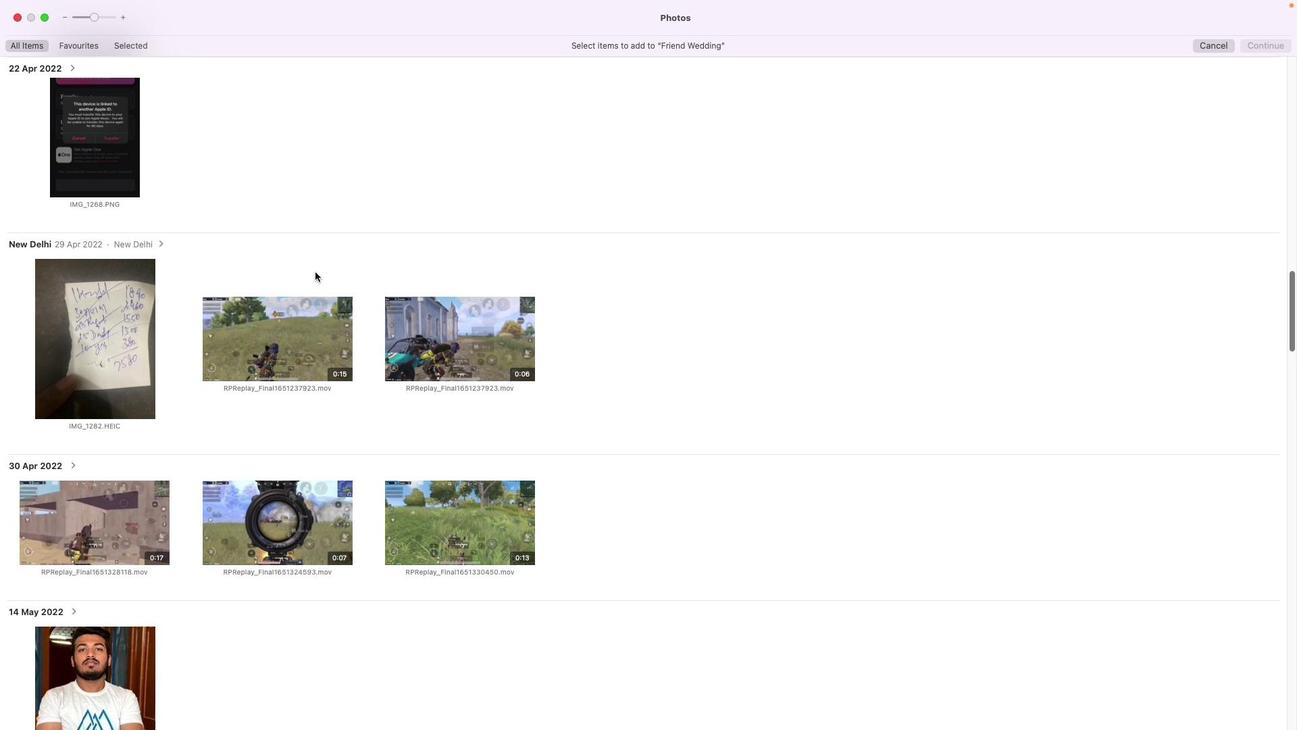 
Action: Mouse scrolled (328, 284) with delta (12, 10)
Screenshot: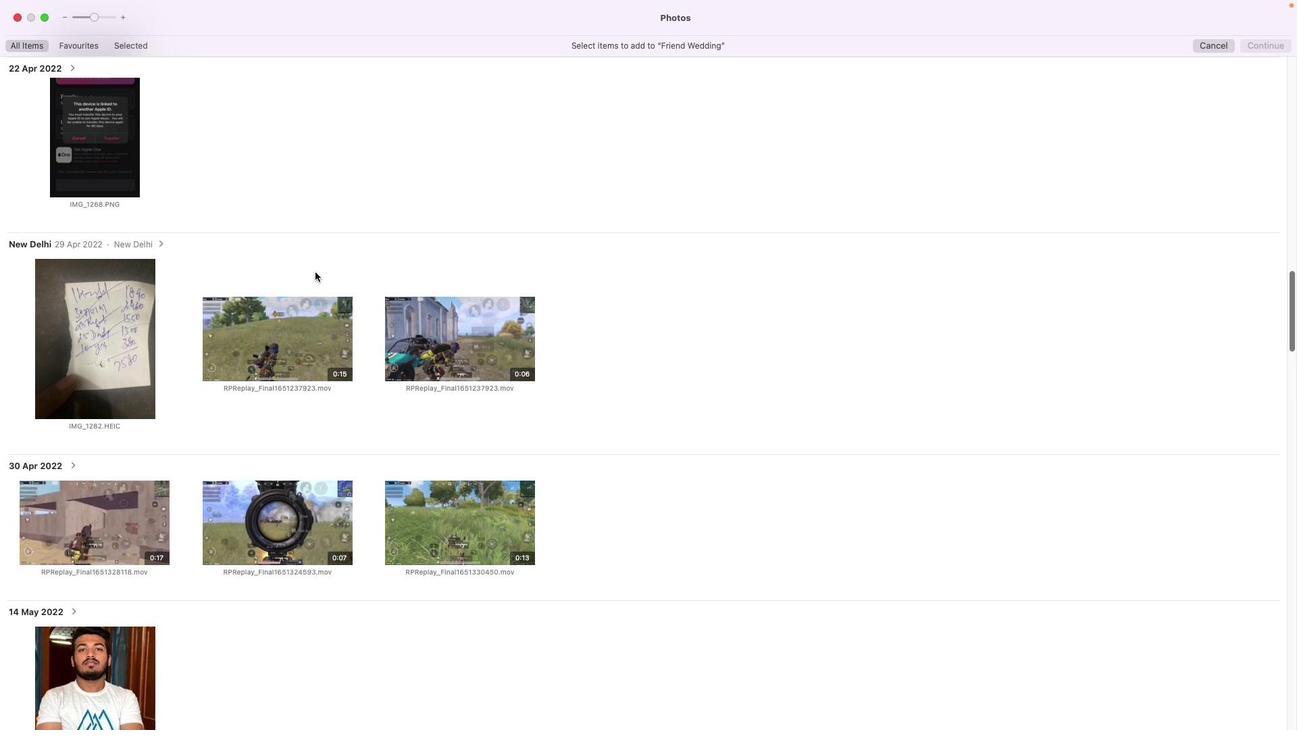 
Action: Mouse scrolled (328, 284) with delta (12, 9)
Screenshot: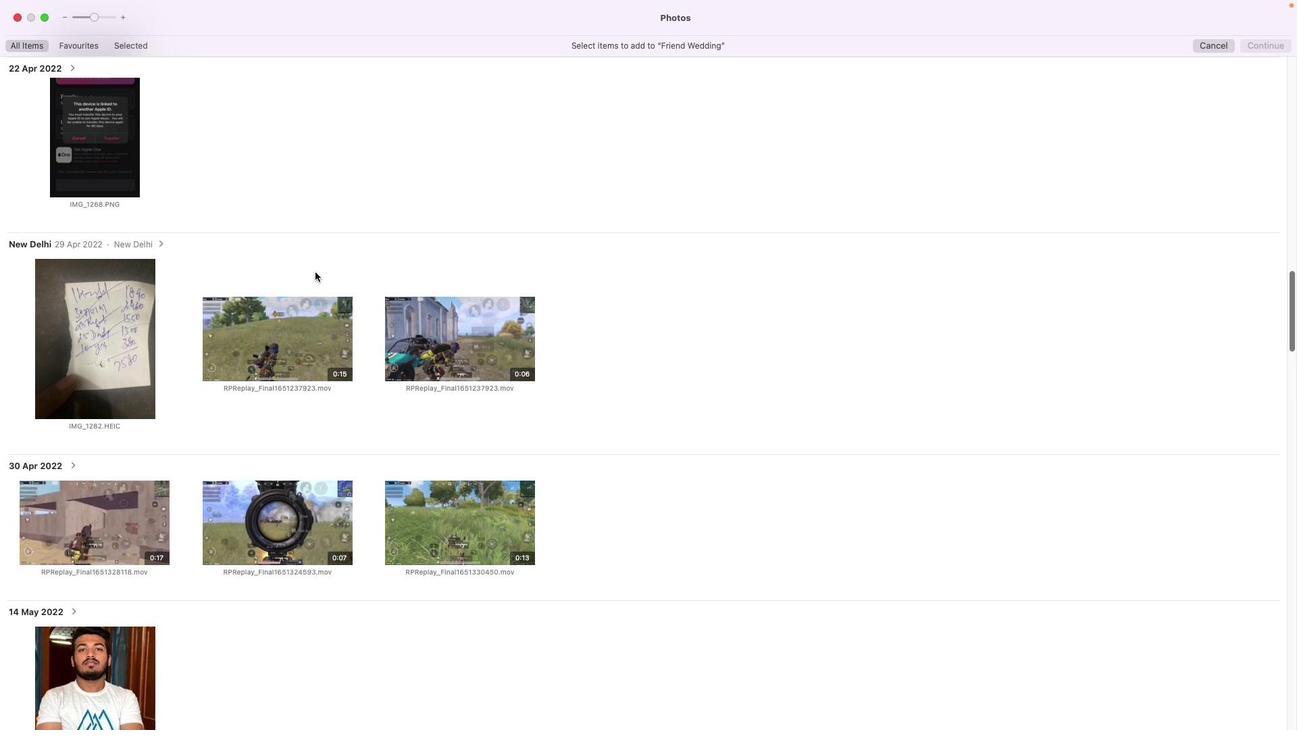 
Action: Mouse scrolled (328, 284) with delta (12, 8)
Screenshot: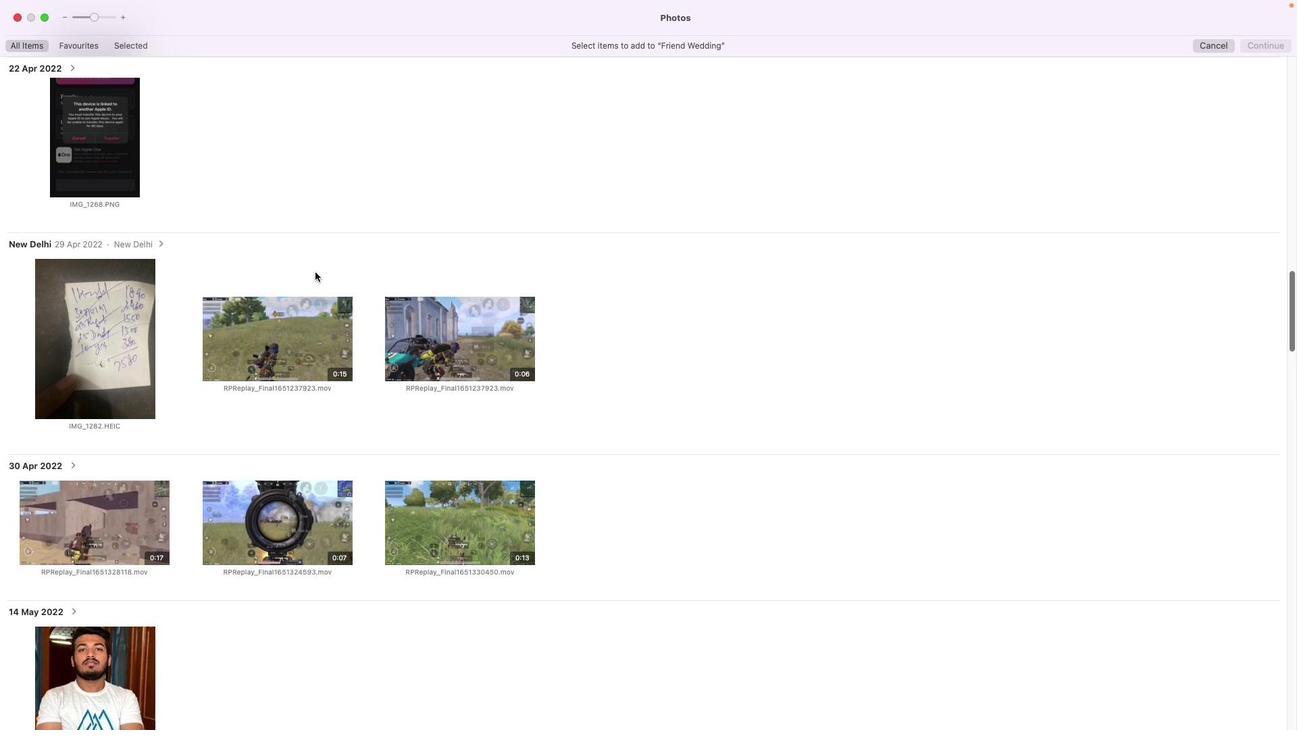
Action: Mouse scrolled (328, 284) with delta (12, 8)
Screenshot: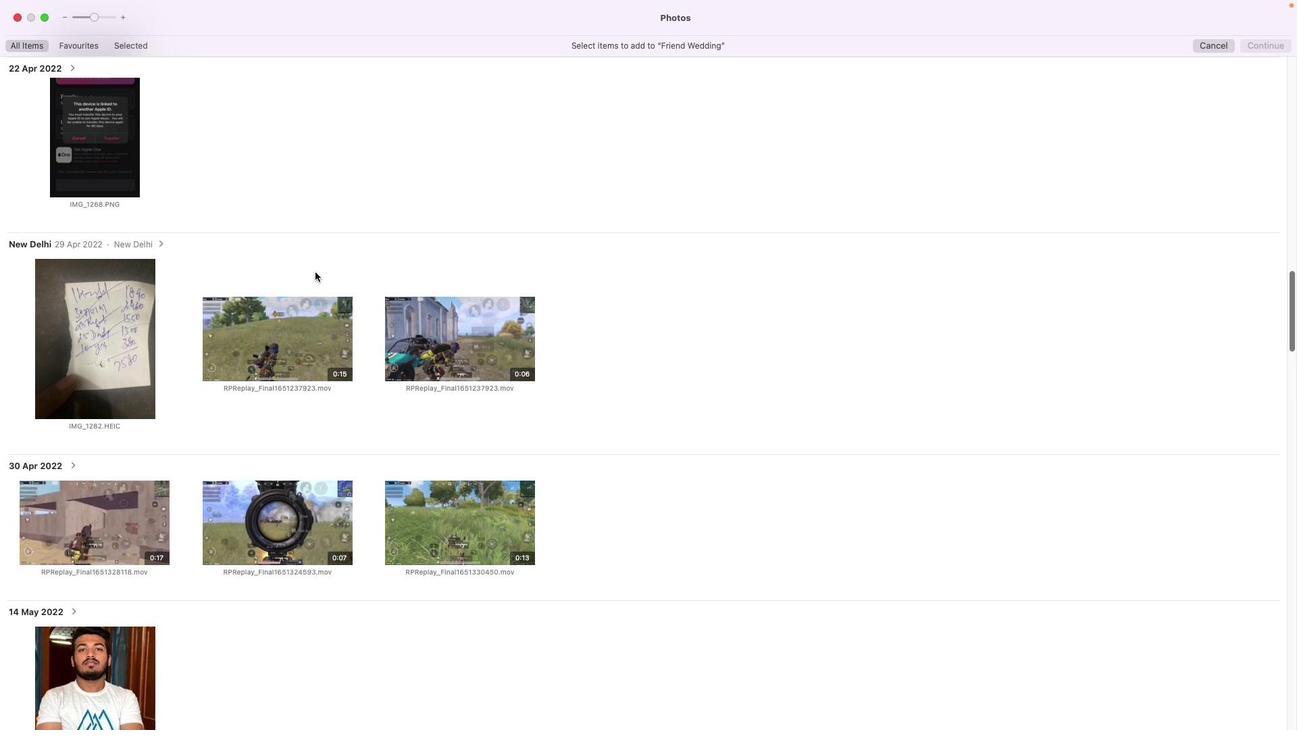 
Action: Mouse scrolled (328, 284) with delta (12, 8)
Screenshot: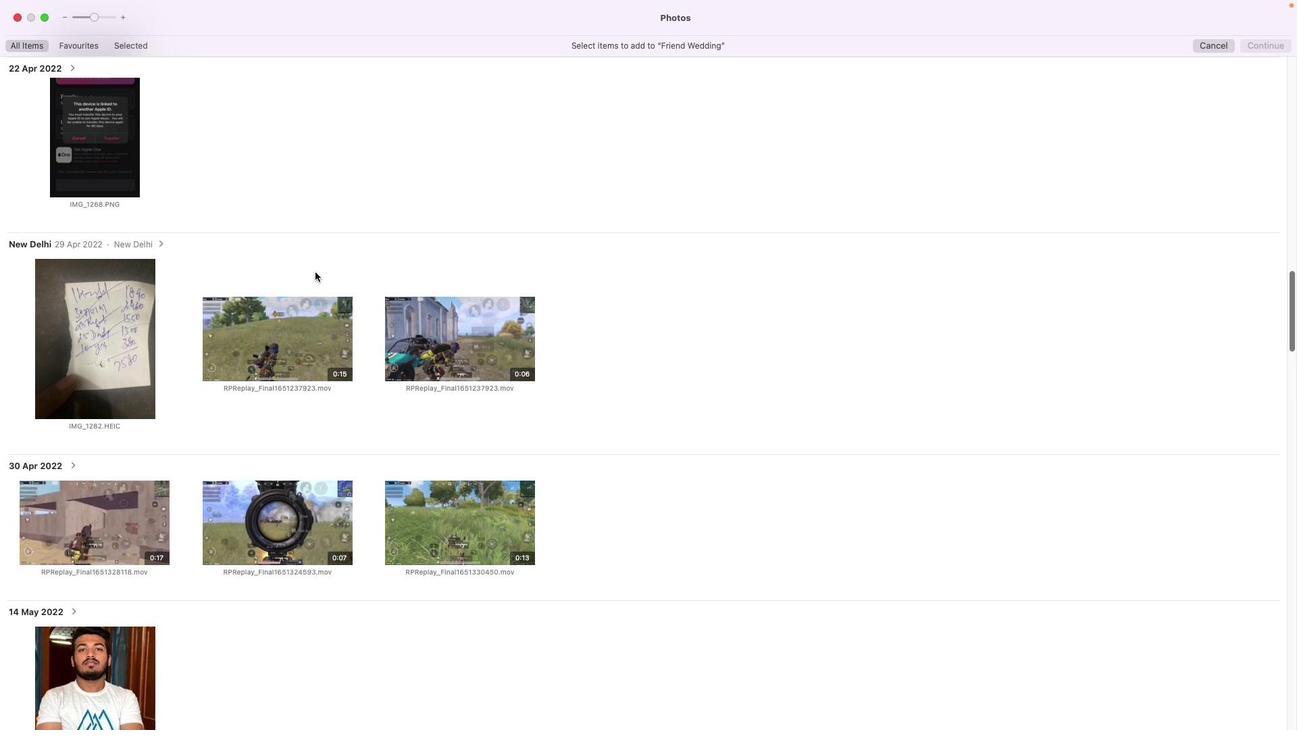 
Action: Mouse scrolled (328, 284) with delta (12, 7)
Screenshot: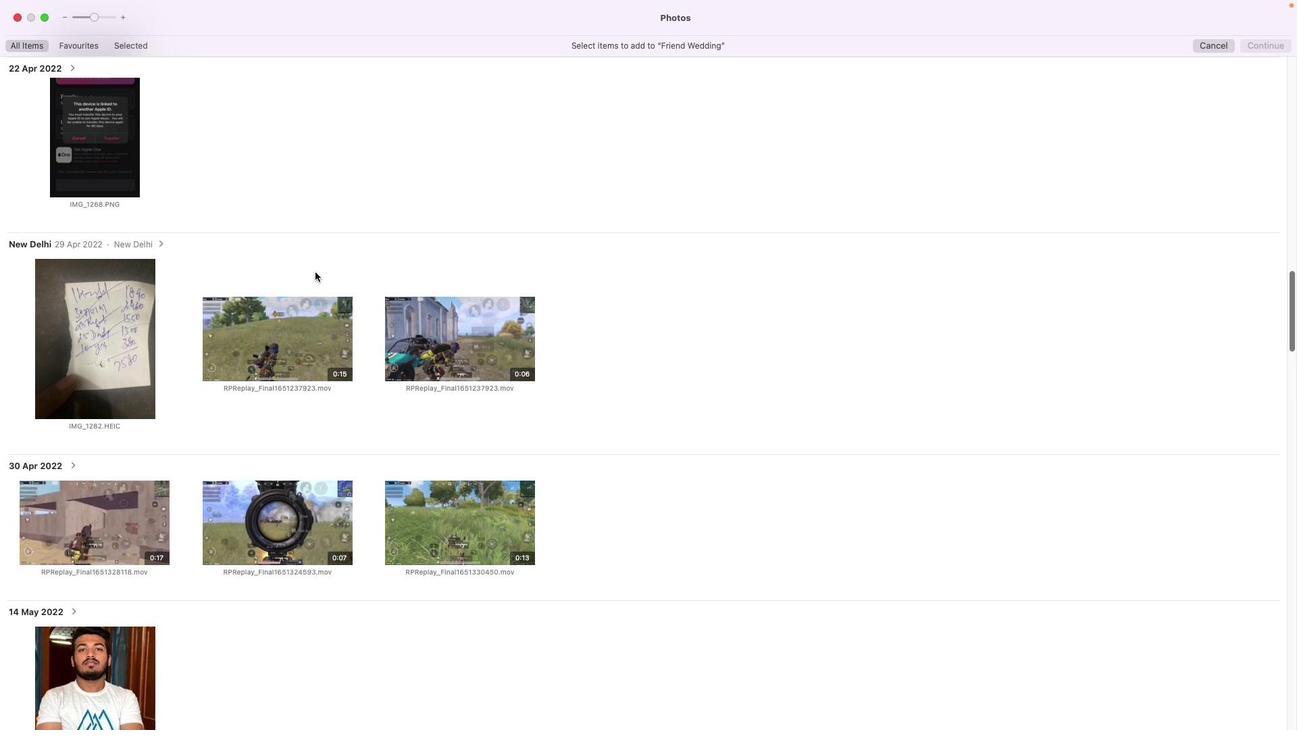 
Action: Mouse scrolled (328, 284) with delta (12, 12)
Screenshot: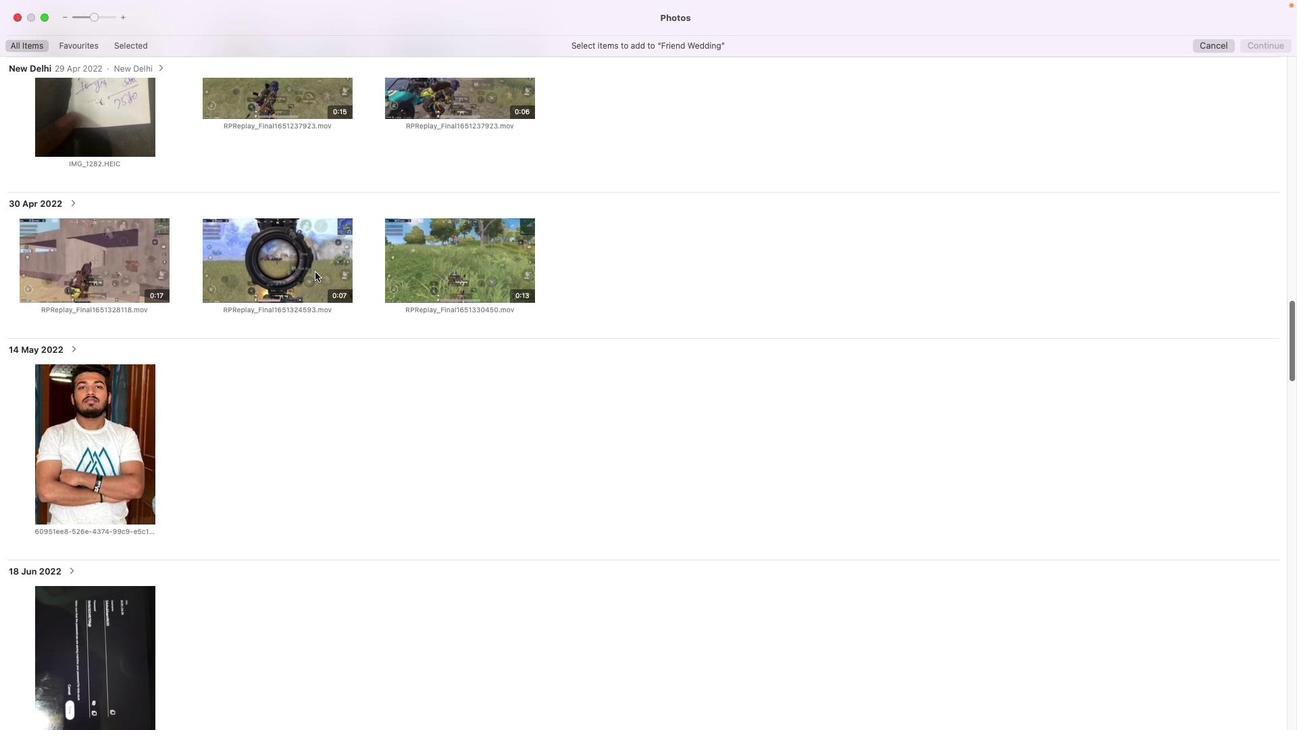 
Action: Mouse scrolled (328, 284) with delta (12, 12)
Screenshot: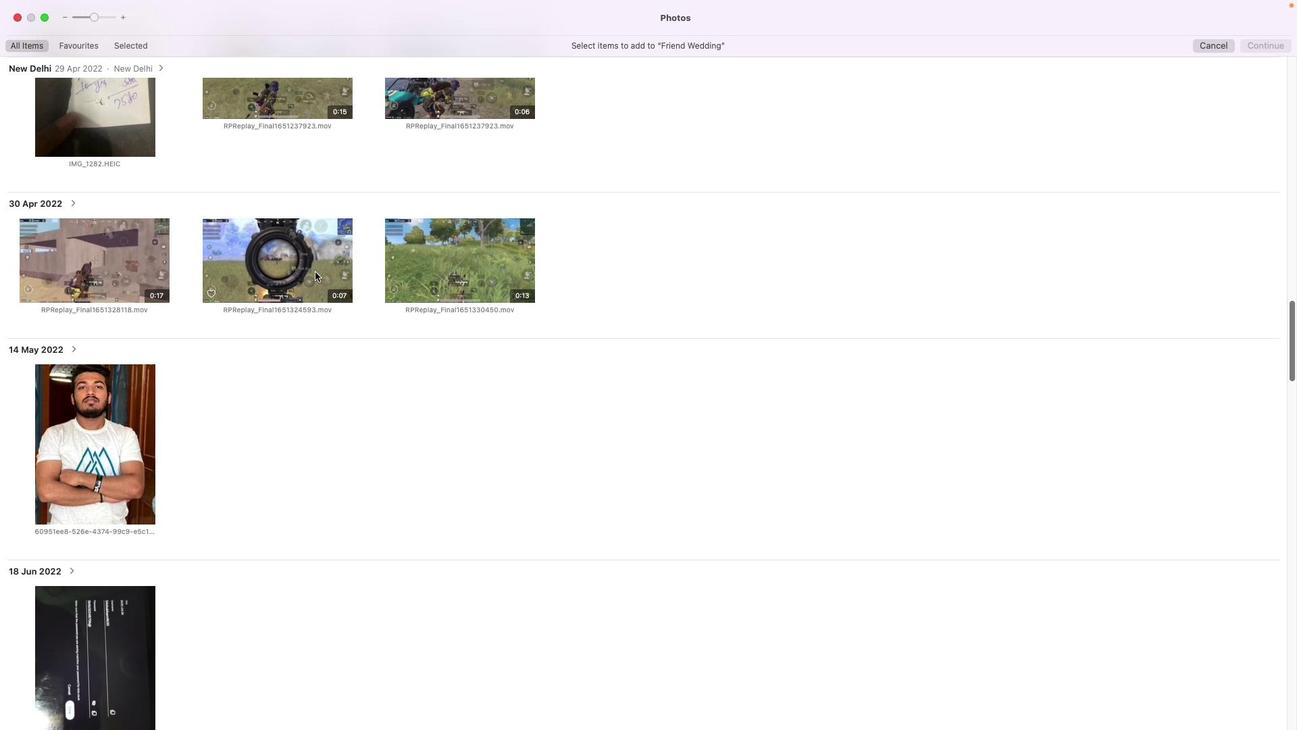 
Action: Mouse scrolled (328, 284) with delta (12, 10)
Screenshot: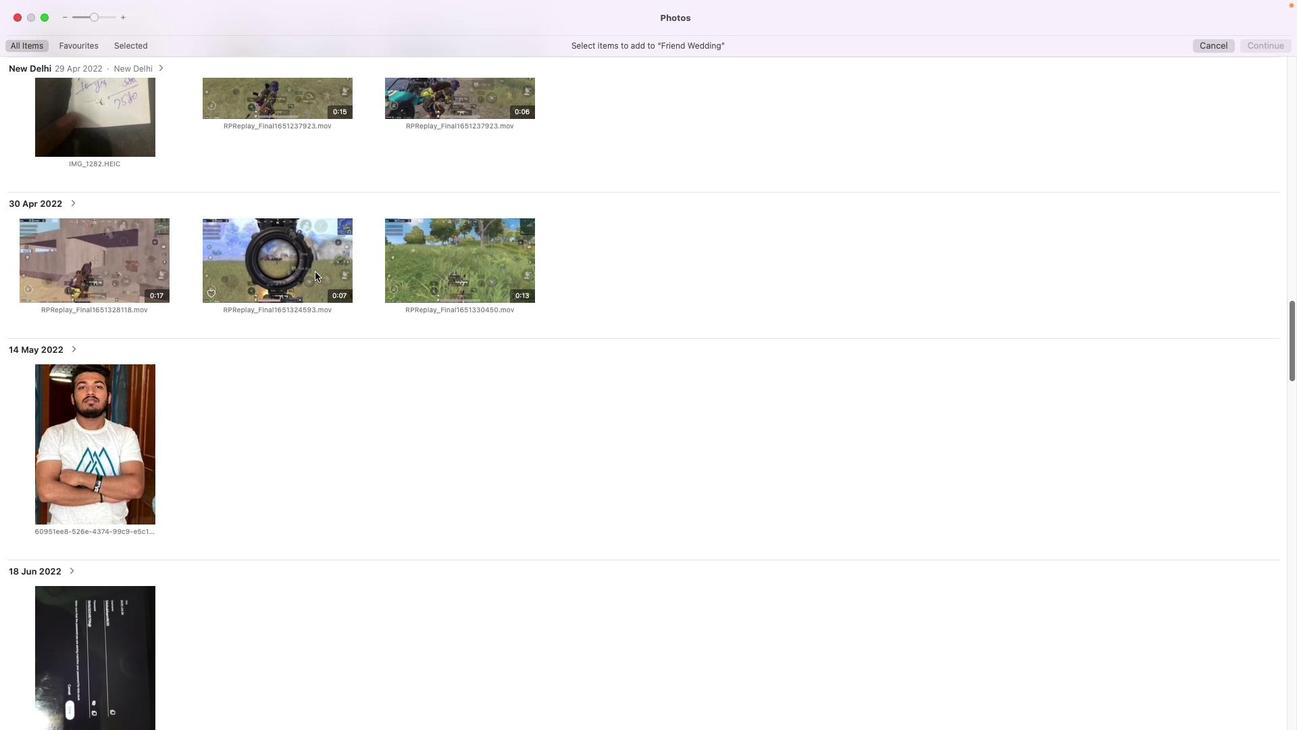 
Action: Mouse scrolled (328, 284) with delta (12, 9)
Screenshot: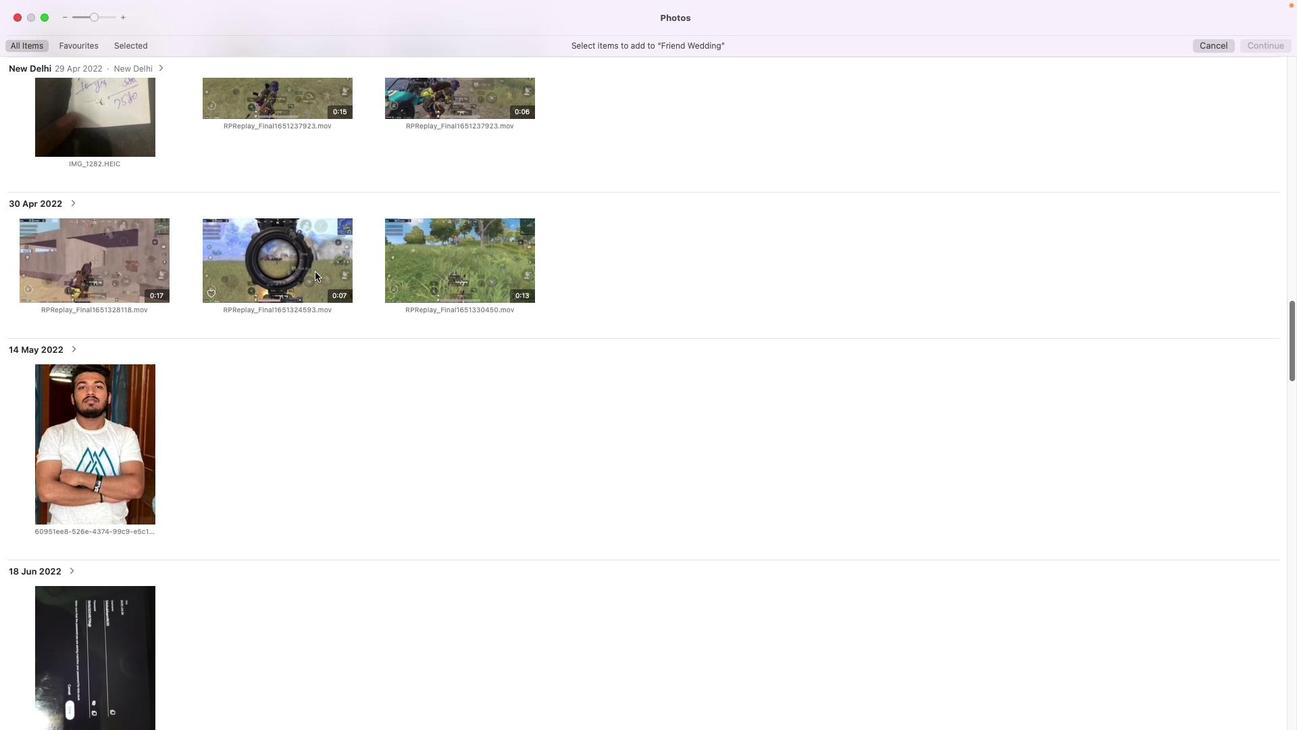
Action: Mouse scrolled (328, 284) with delta (12, 8)
Screenshot: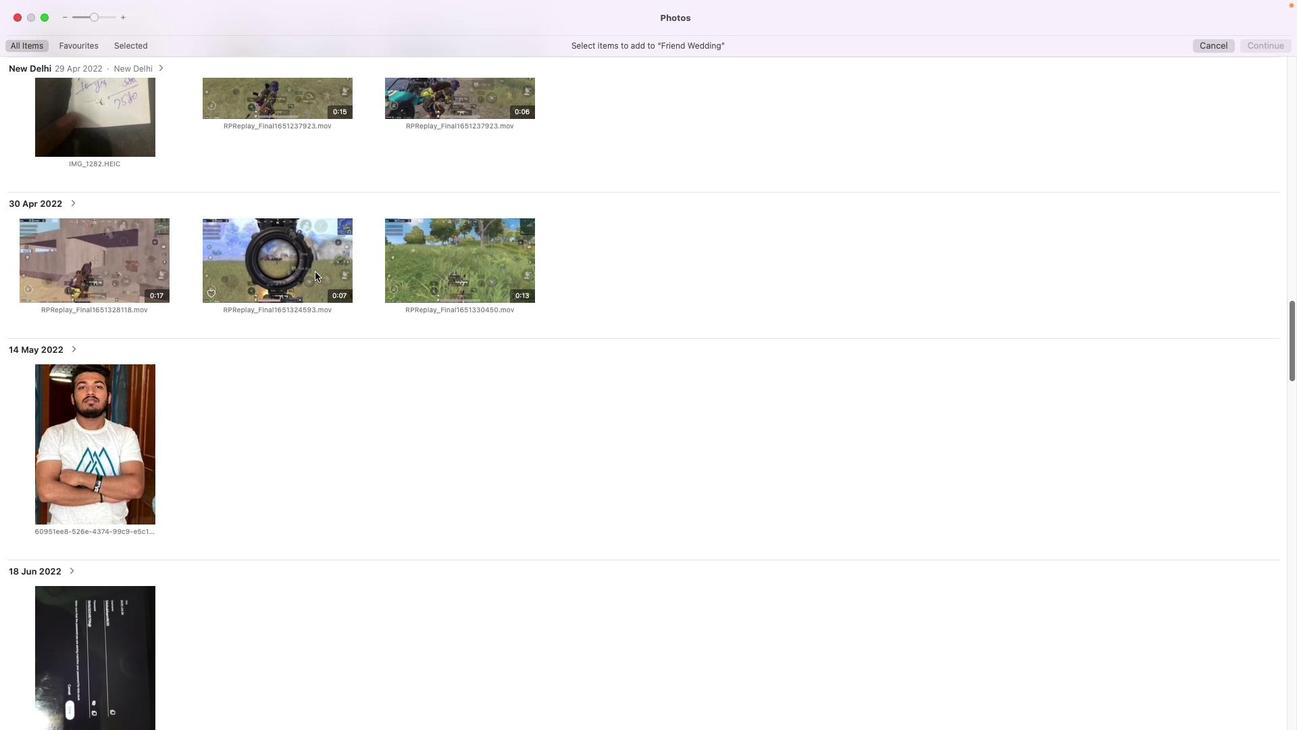 
Action: Mouse scrolled (328, 284) with delta (12, 8)
Screenshot: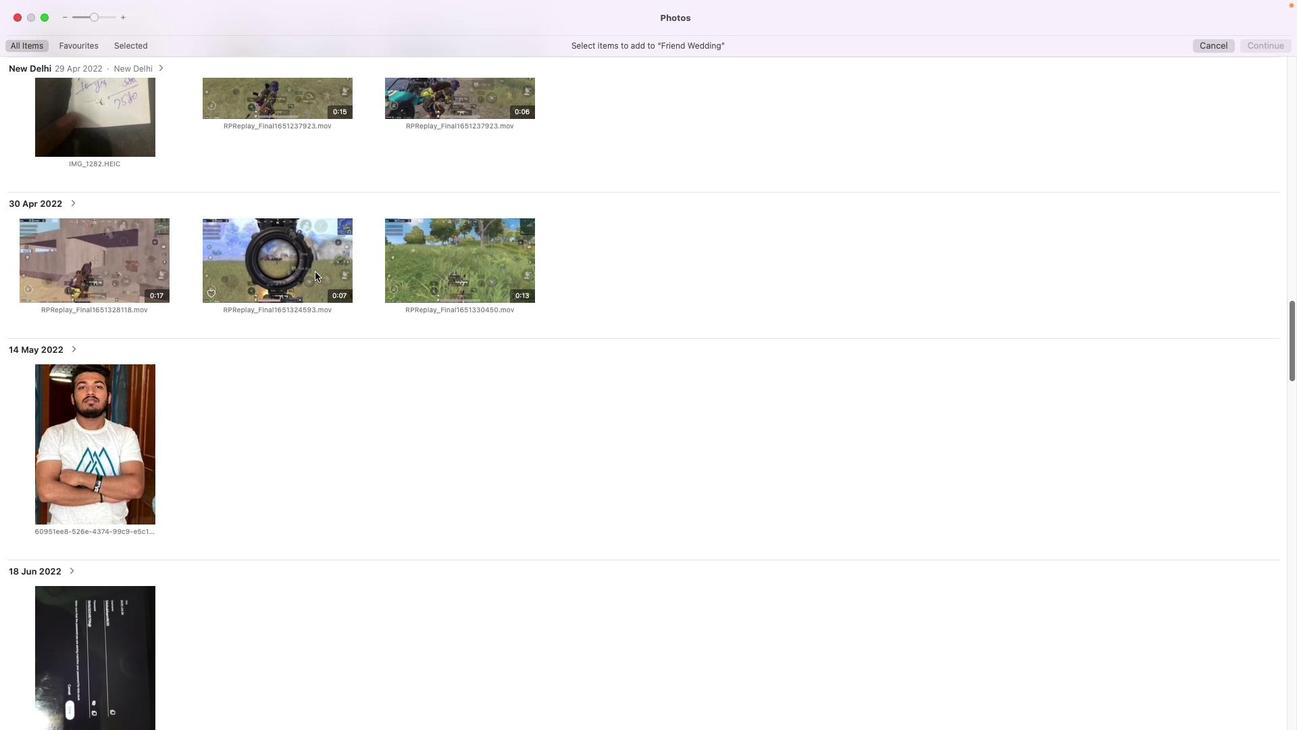 
Action: Mouse scrolled (328, 284) with delta (12, 8)
Screenshot: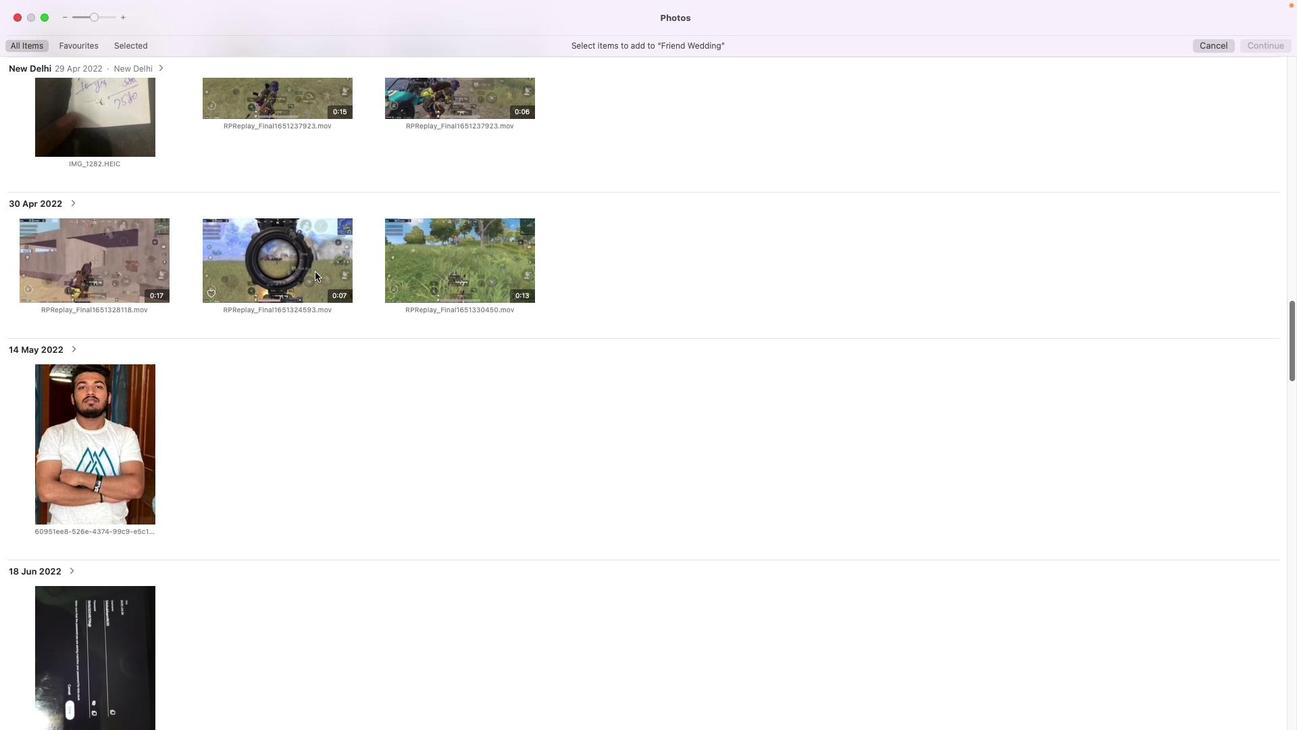 
Action: Mouse scrolled (328, 284) with delta (12, 7)
Screenshot: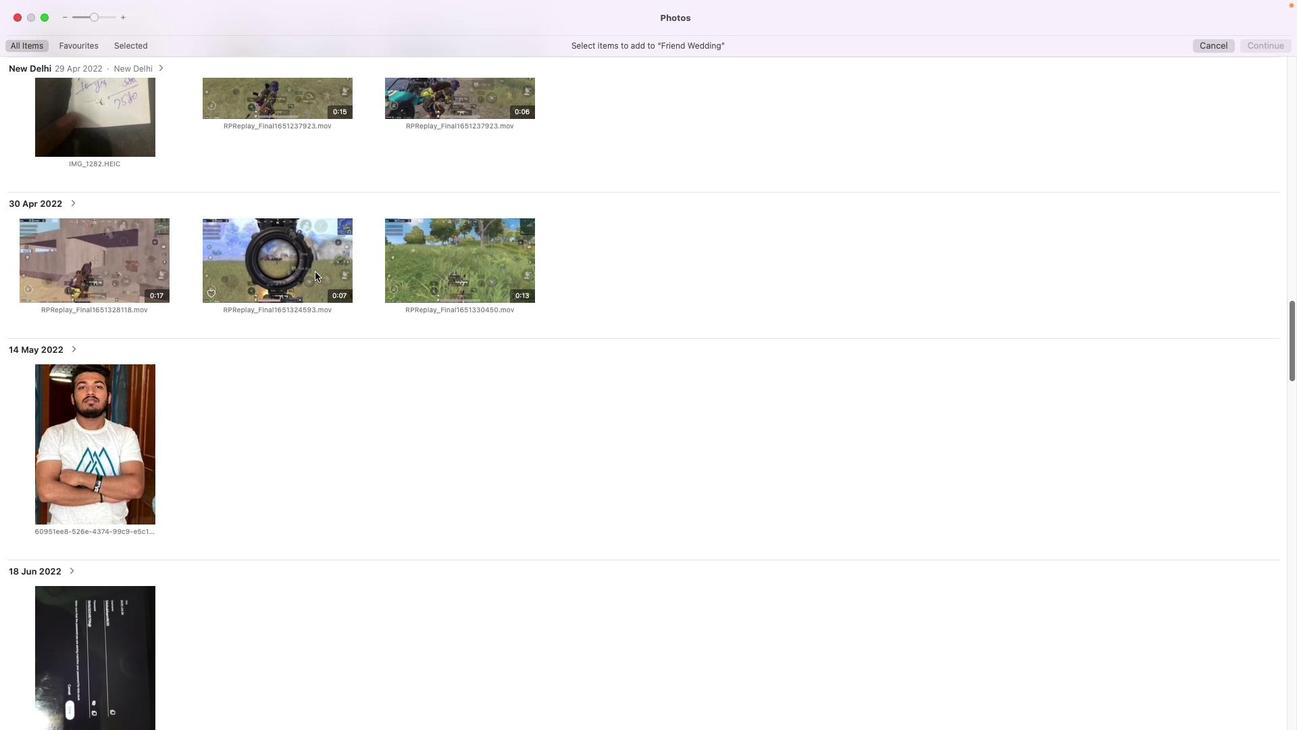 
Action: Mouse scrolled (328, 284) with delta (12, 12)
Screenshot: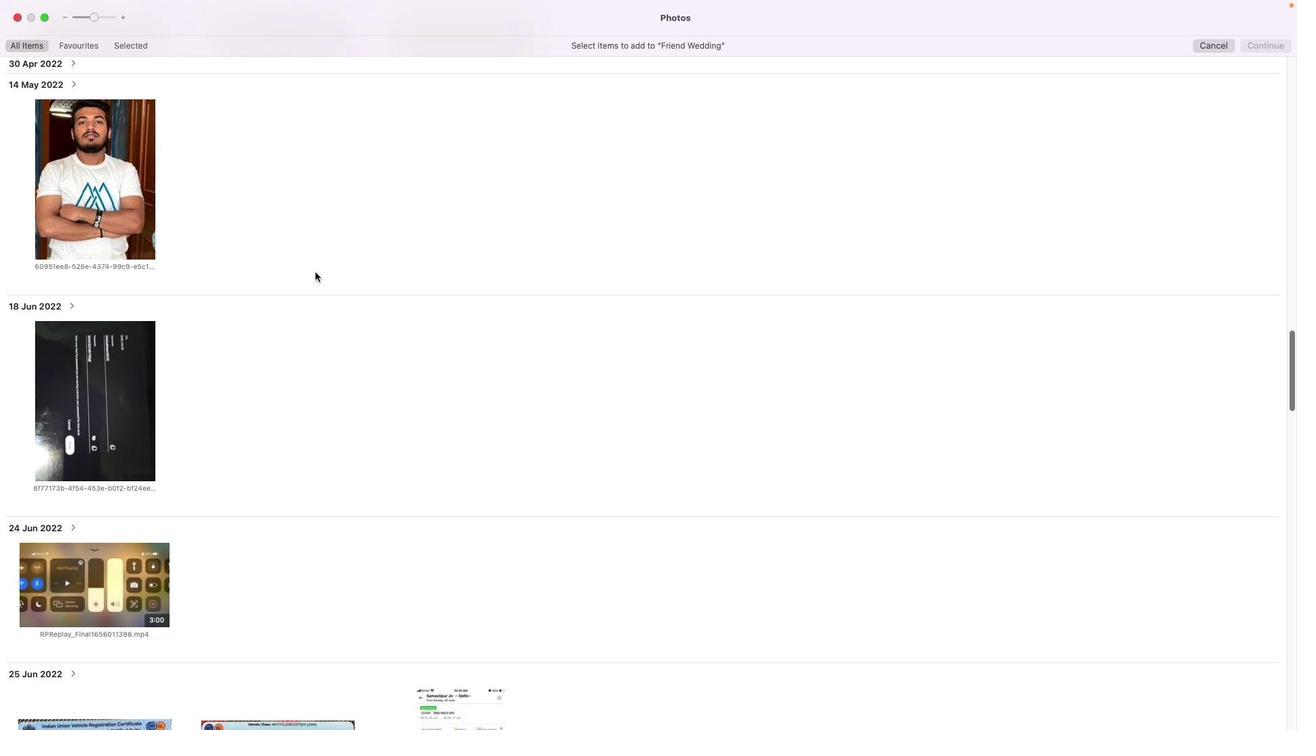 
Action: Mouse scrolled (328, 284) with delta (12, 12)
Screenshot: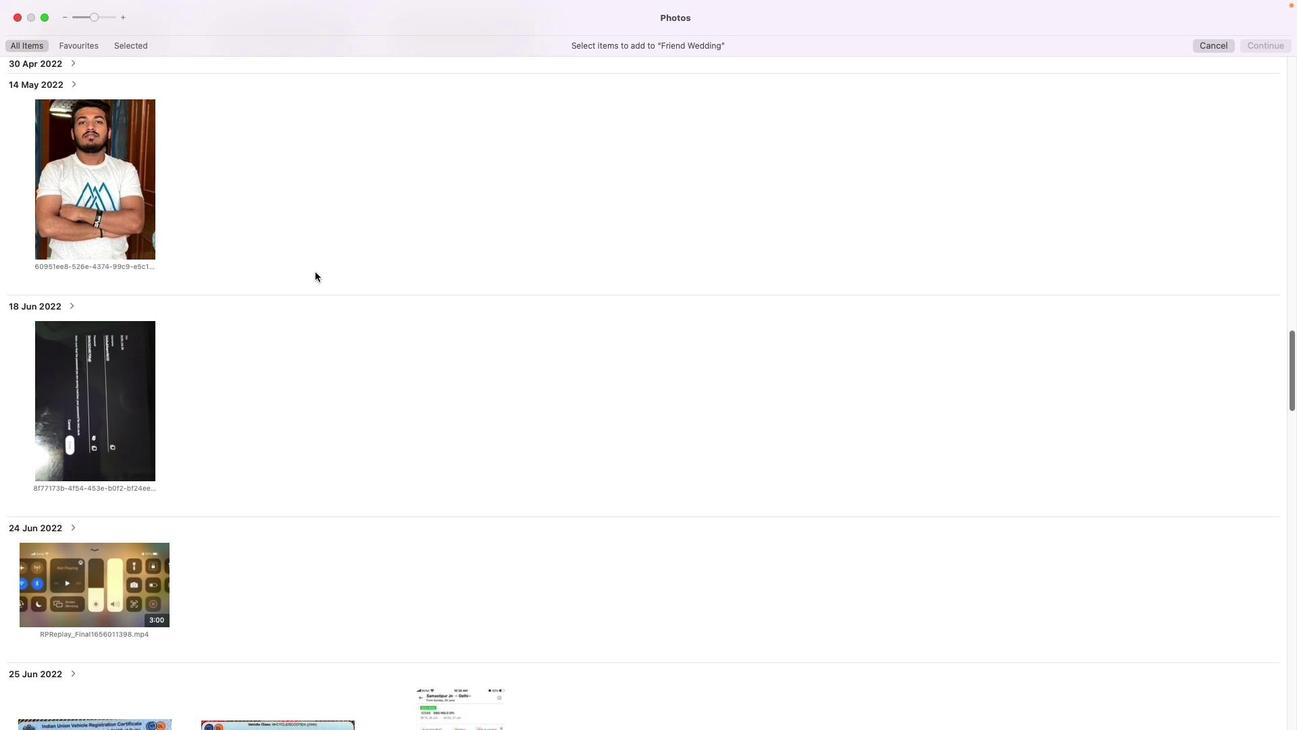 
Action: Mouse scrolled (328, 284) with delta (12, 10)
Screenshot: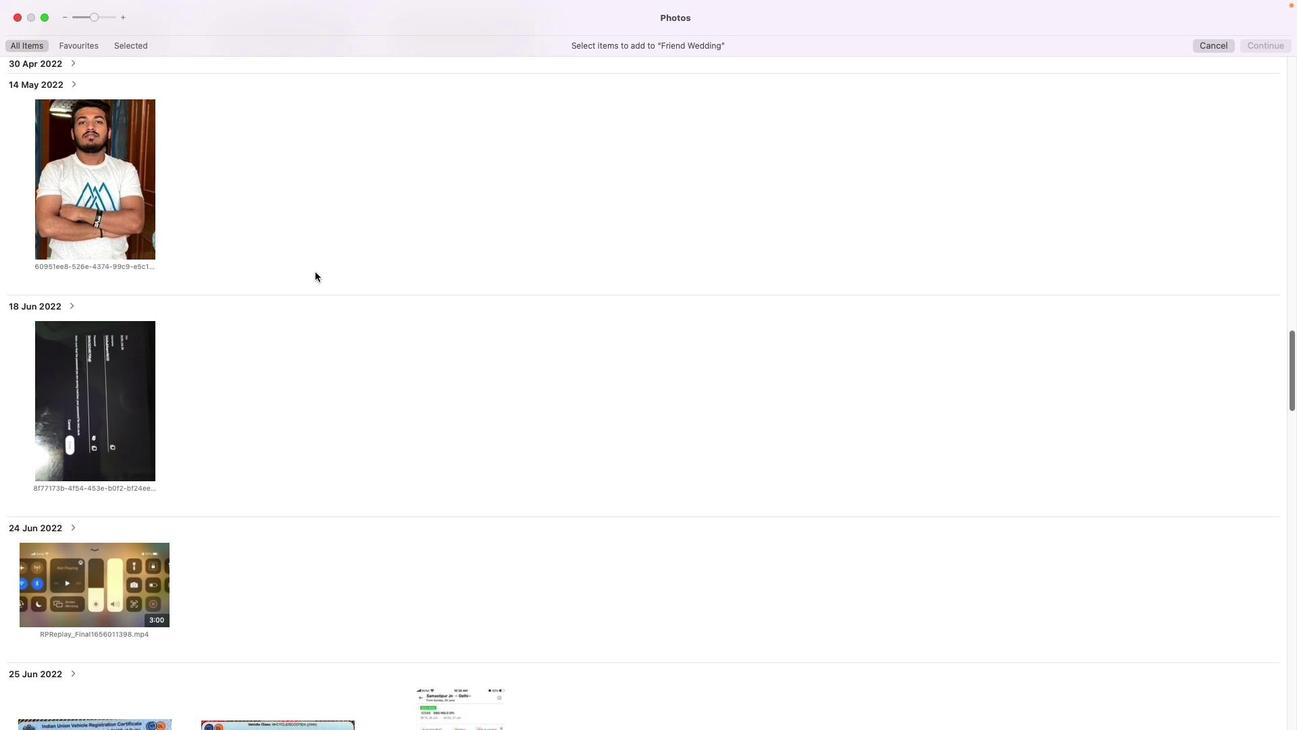 
Action: Mouse scrolled (328, 284) with delta (12, 9)
Screenshot: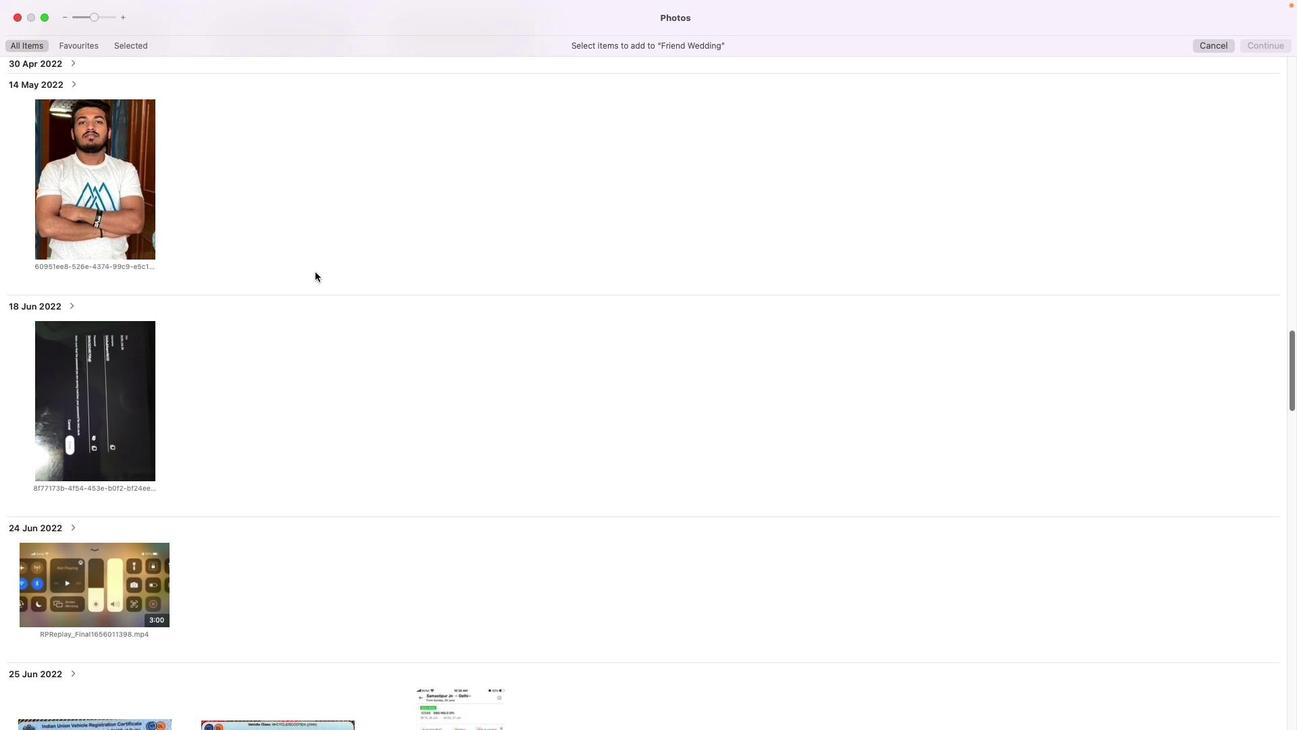 
Action: Mouse scrolled (328, 284) with delta (12, 8)
Screenshot: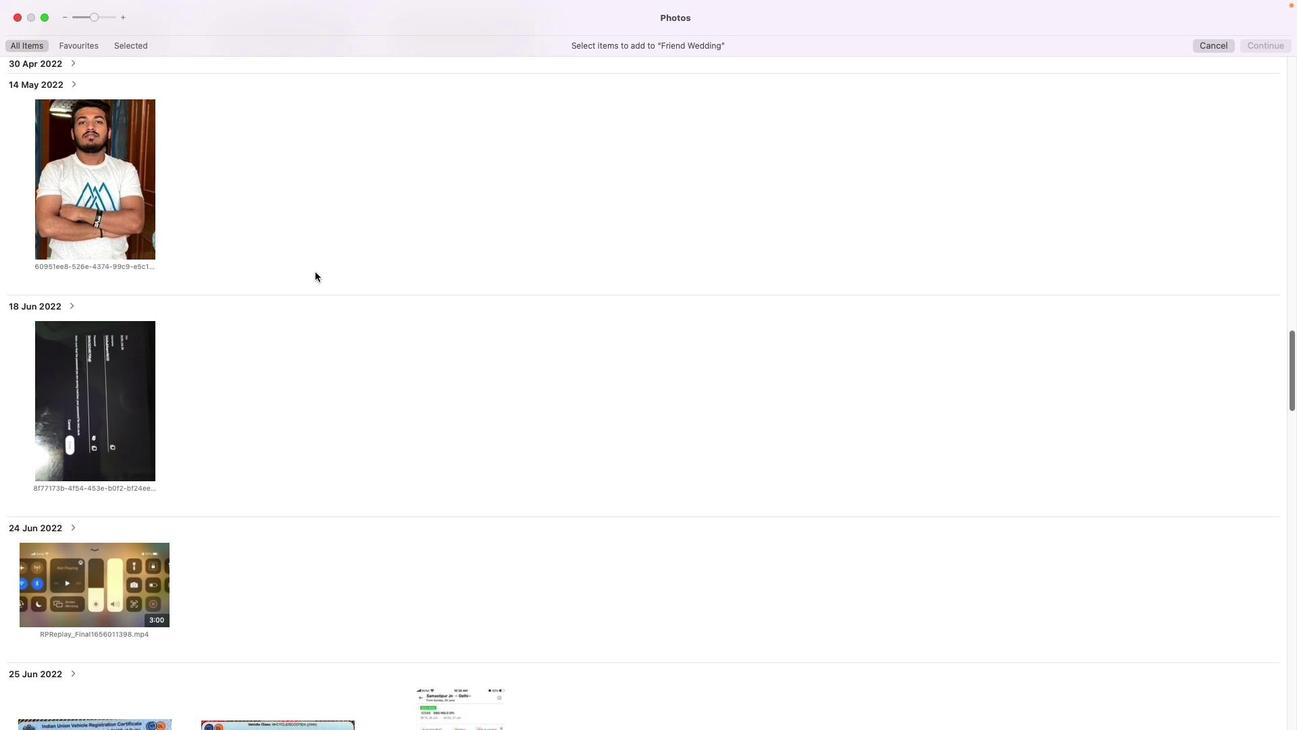 
Action: Mouse scrolled (328, 284) with delta (12, 8)
Screenshot: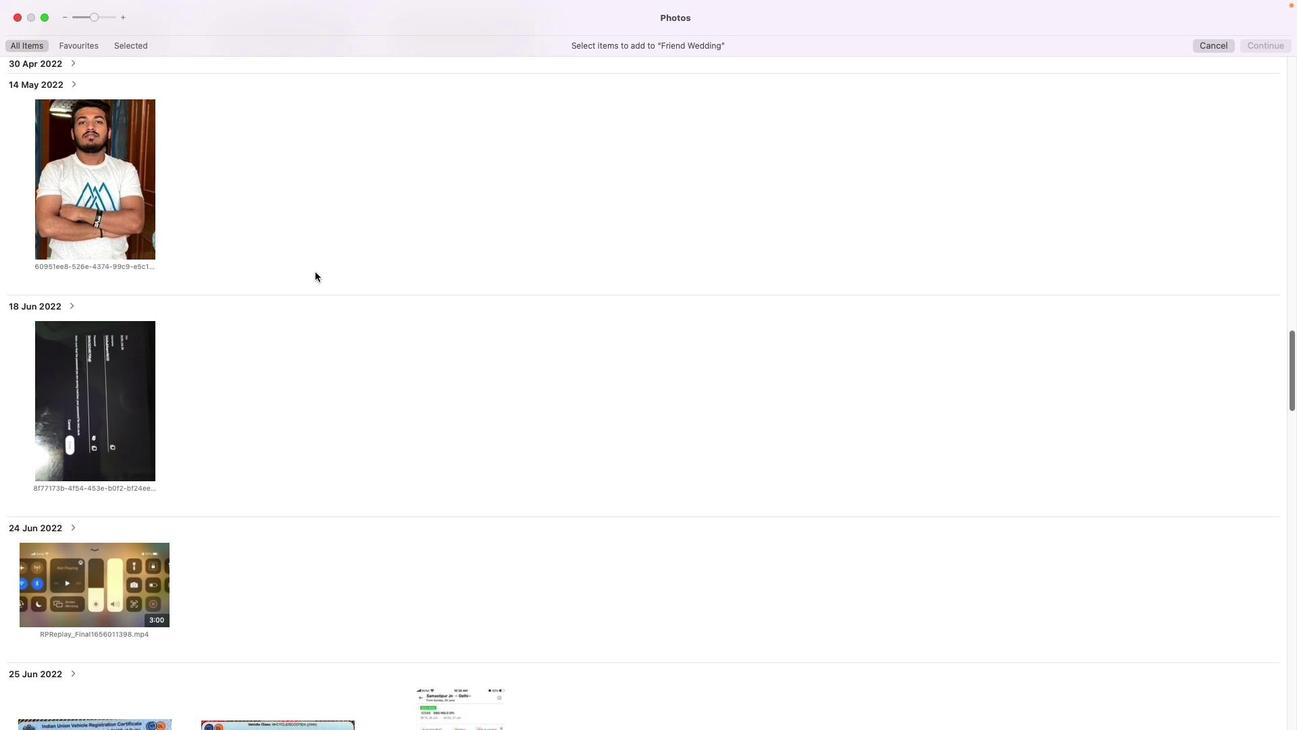 
Action: Mouse scrolled (328, 284) with delta (12, 8)
Screenshot: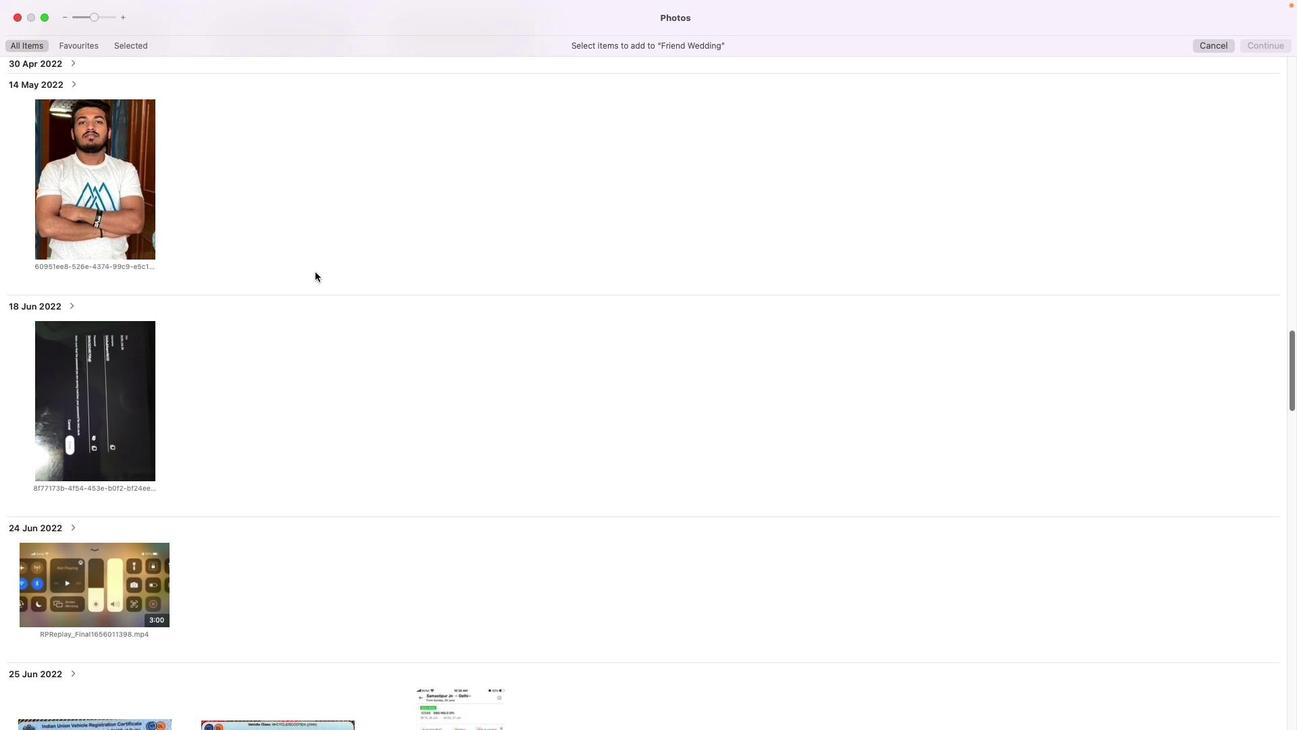 
Action: Mouse scrolled (328, 284) with delta (12, 7)
Screenshot: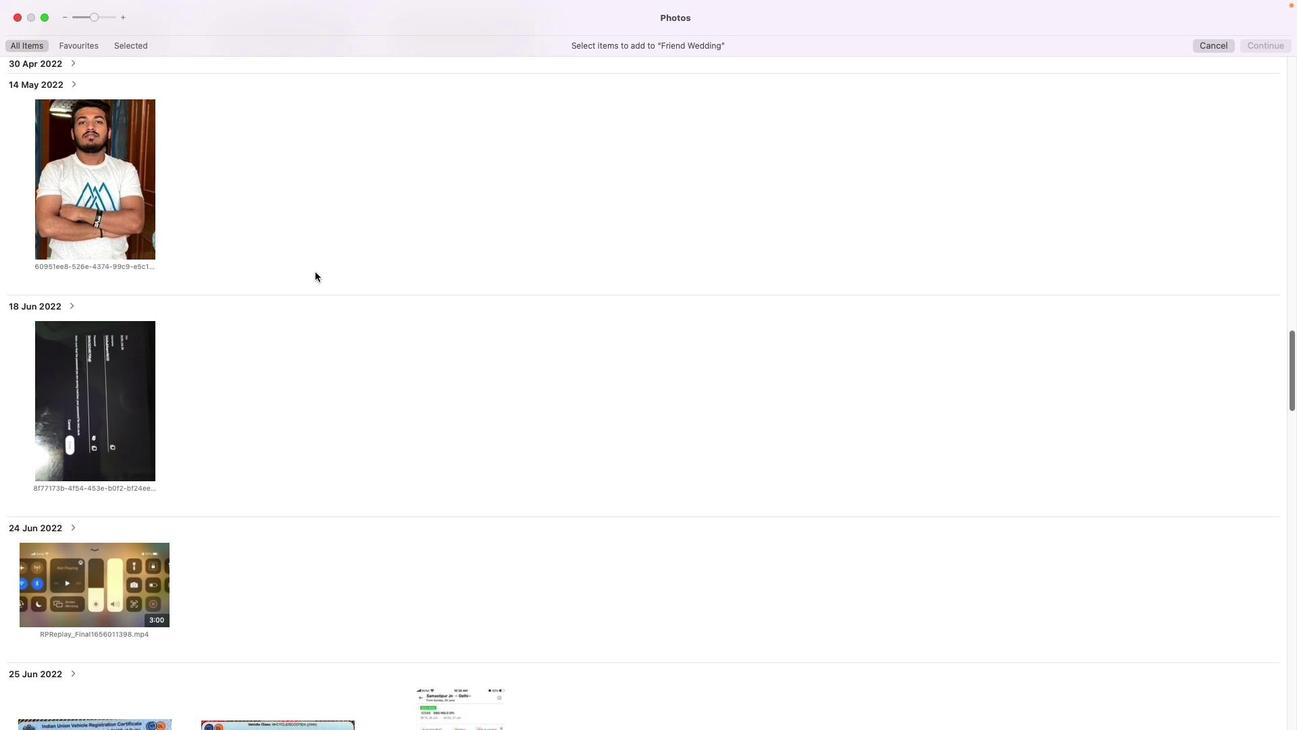 
Action: Mouse scrolled (328, 284) with delta (12, 12)
Screenshot: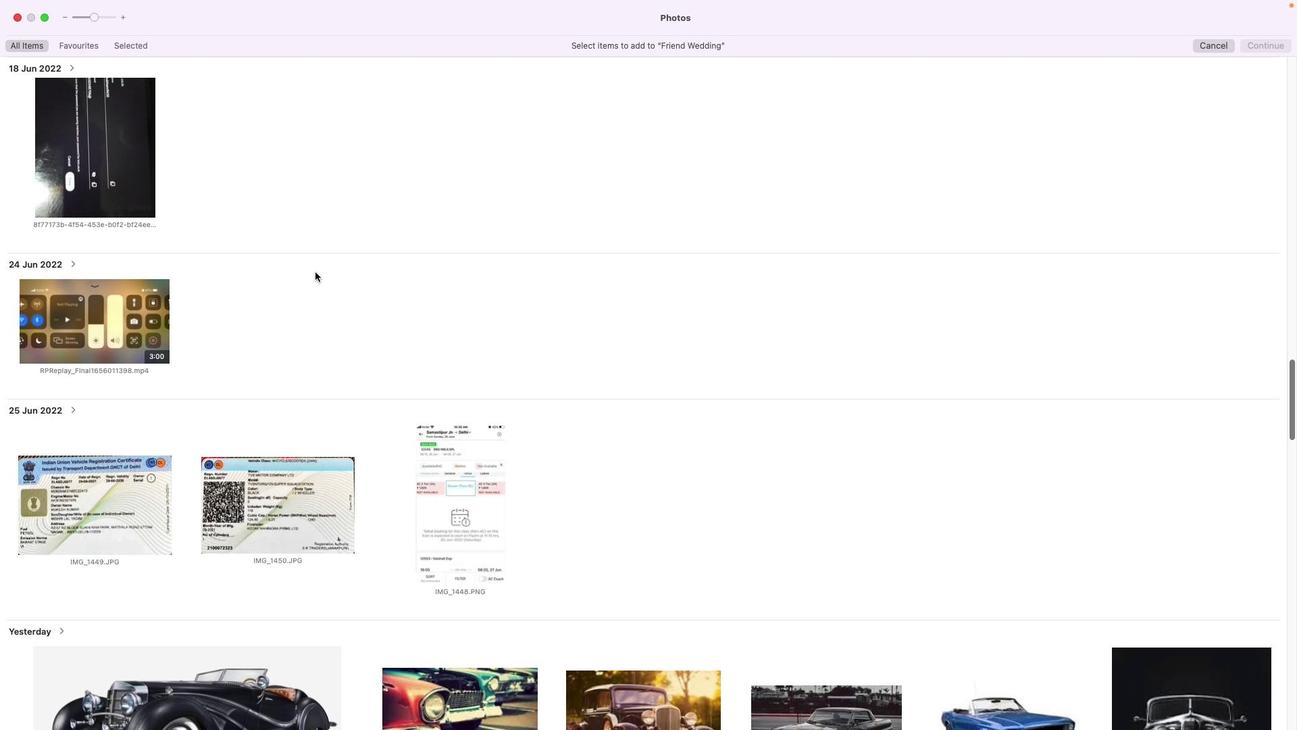 
Action: Mouse scrolled (328, 284) with delta (12, 12)
Screenshot: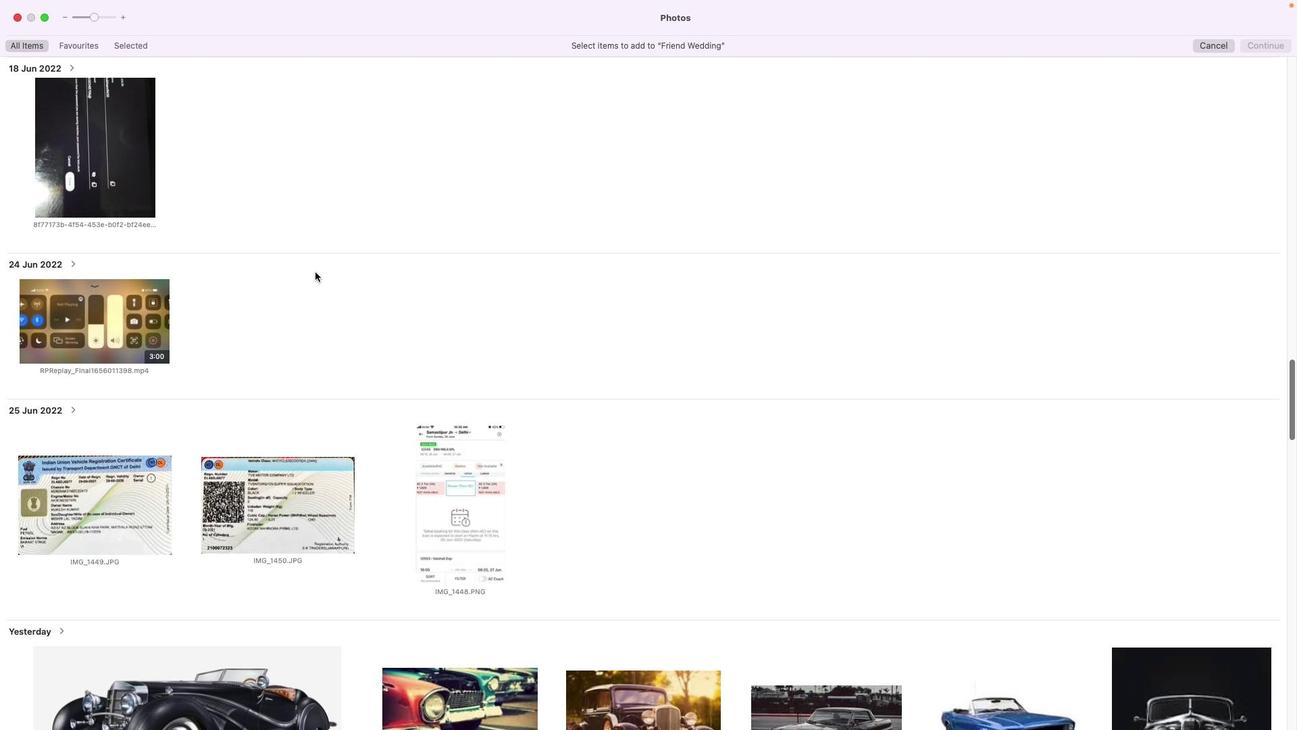 
Action: Mouse scrolled (328, 284) with delta (12, 10)
Screenshot: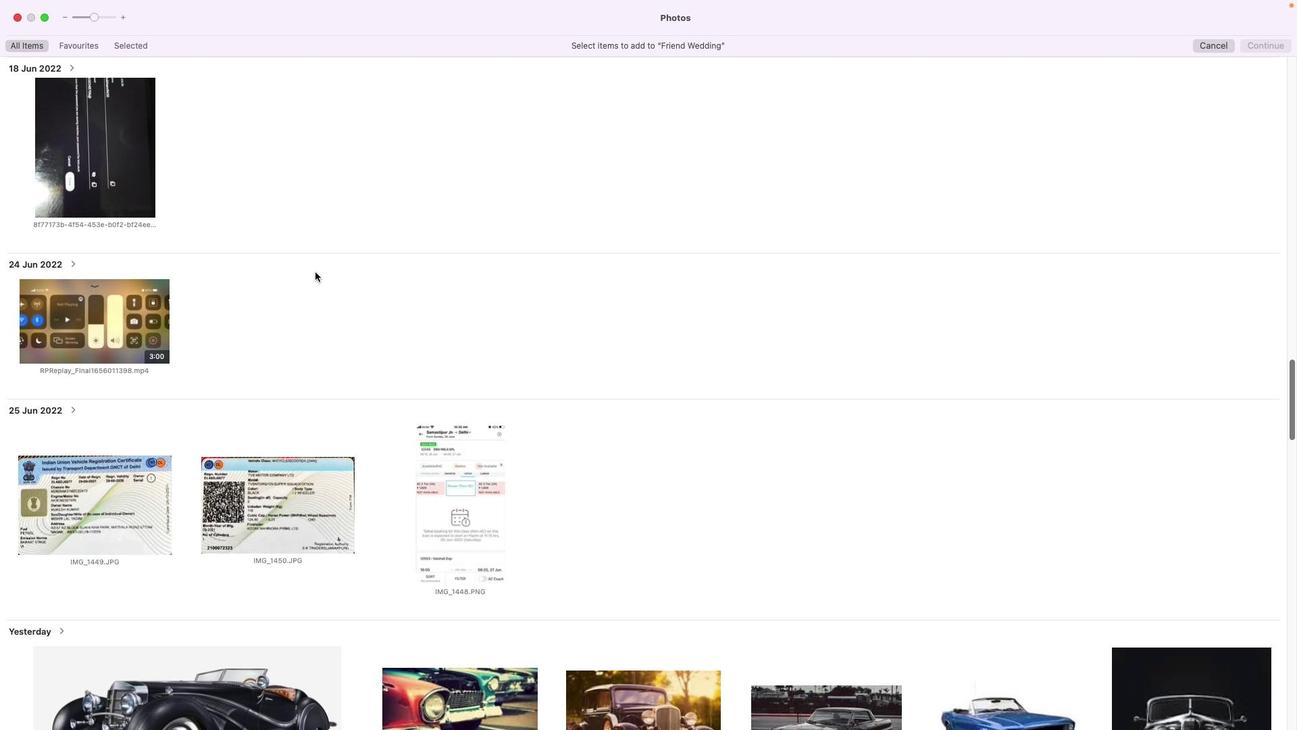 
Action: Mouse scrolled (328, 284) with delta (12, 9)
Screenshot: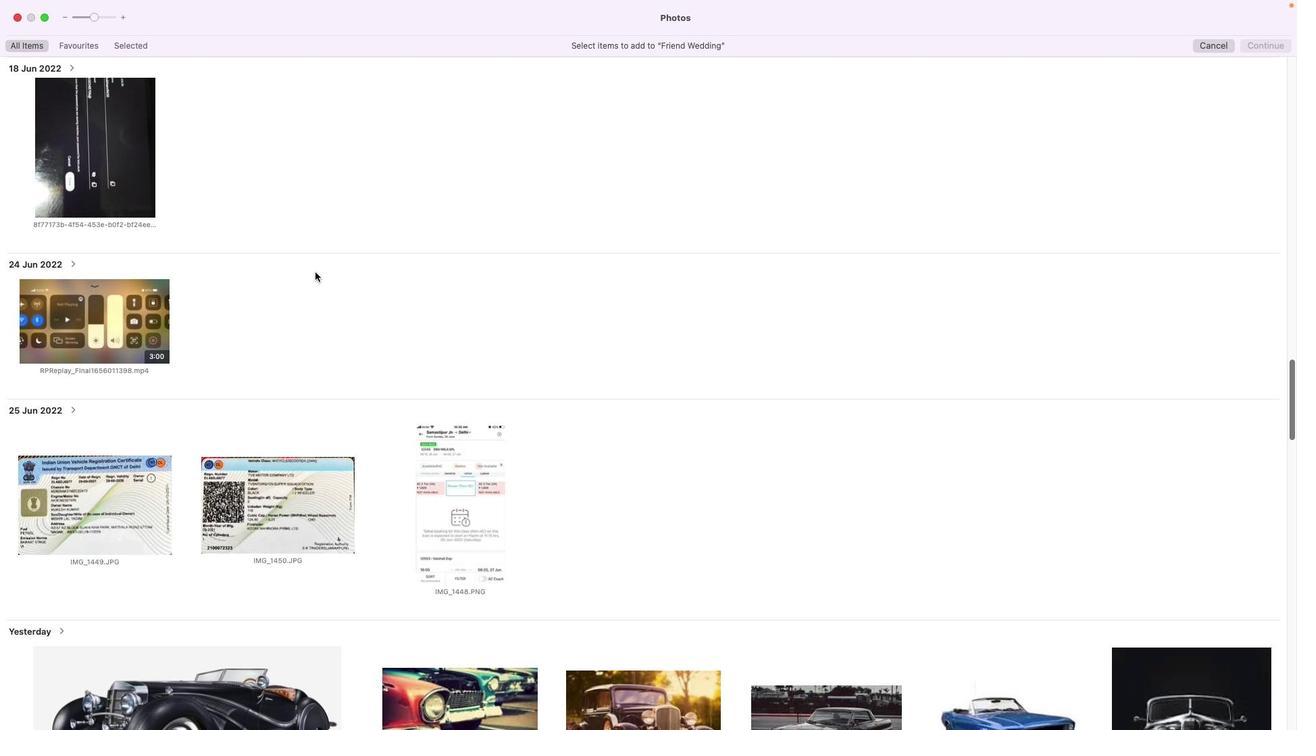 
Action: Mouse scrolled (328, 284) with delta (12, 8)
Screenshot: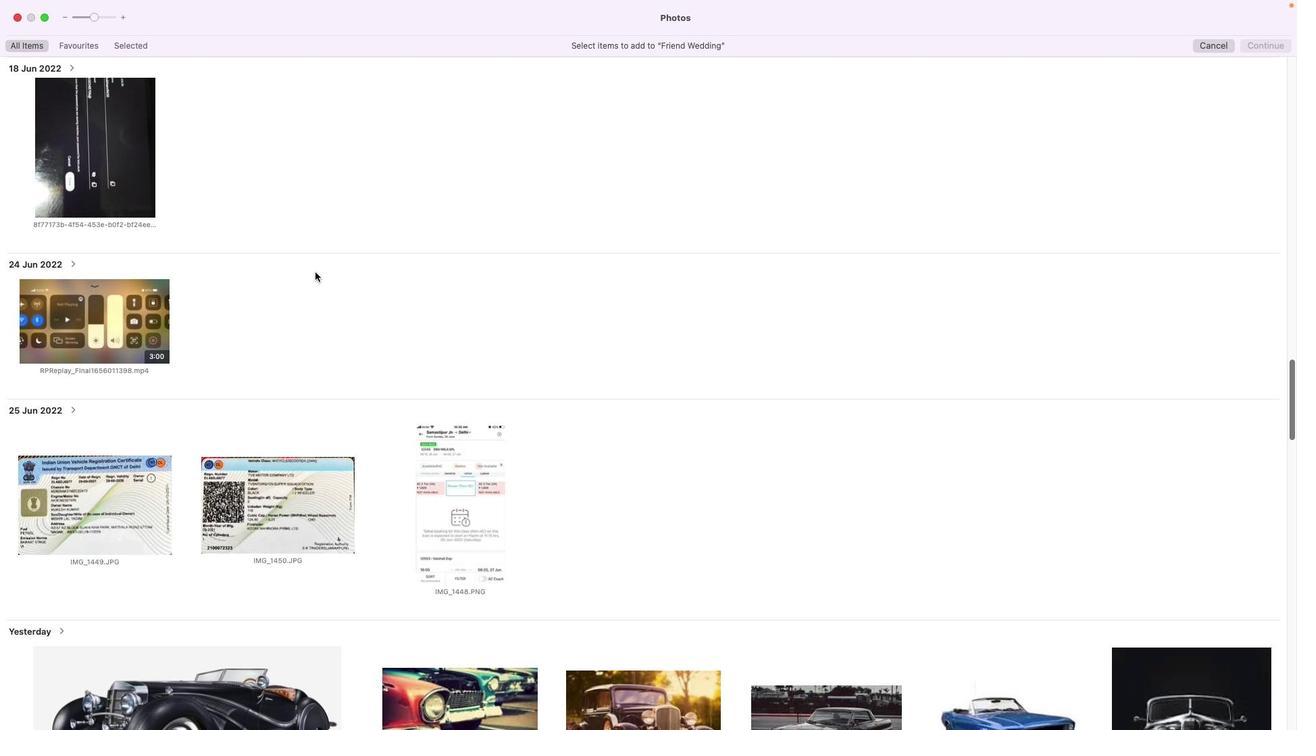 
Action: Mouse scrolled (328, 284) with delta (12, 8)
Screenshot: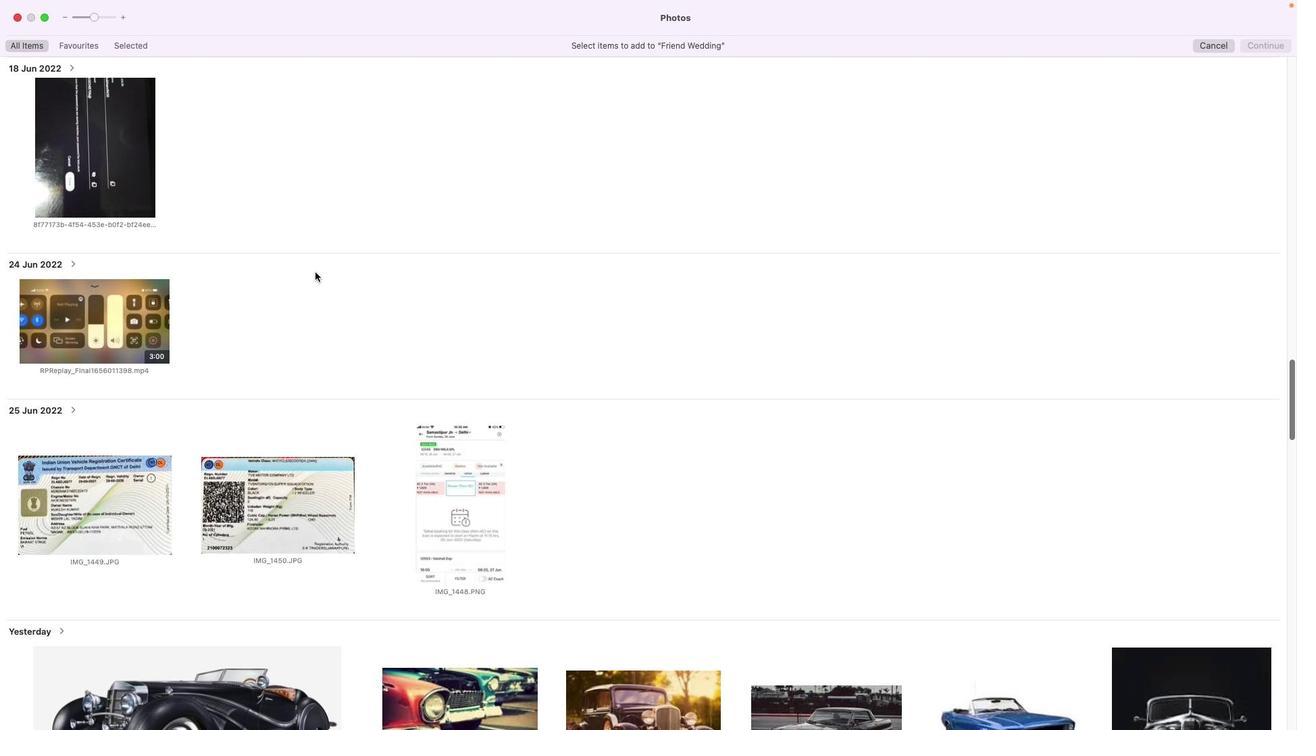 
Action: Mouse scrolled (328, 284) with delta (12, 8)
Screenshot: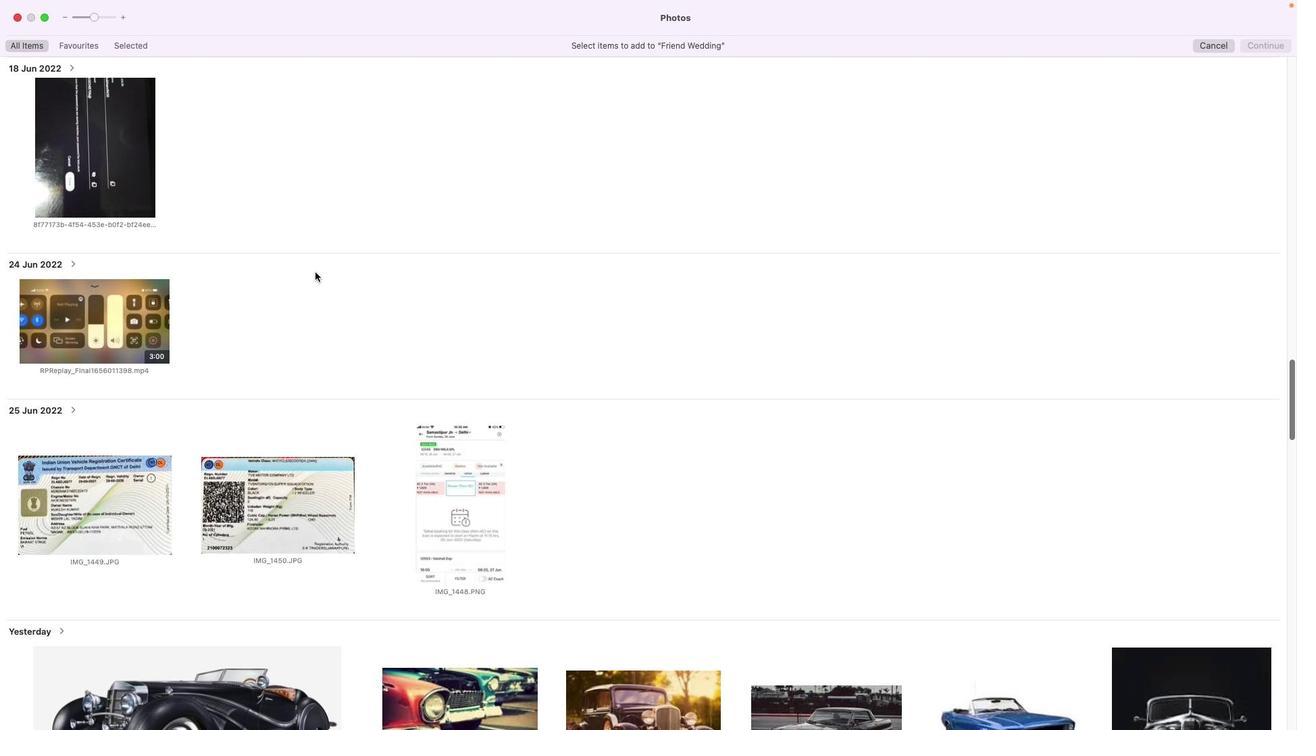 
Action: Mouse scrolled (328, 284) with delta (12, 7)
Screenshot: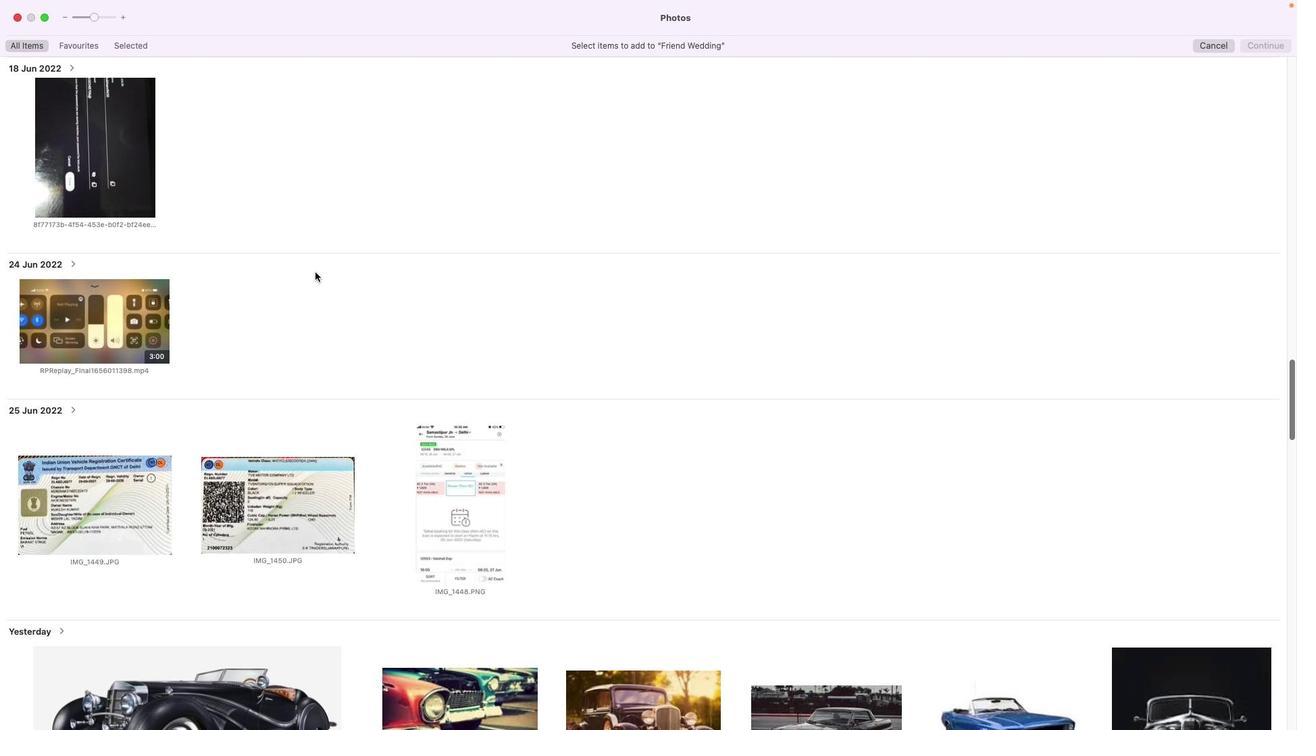 
Action: Mouse scrolled (328, 284) with delta (12, 12)
Screenshot: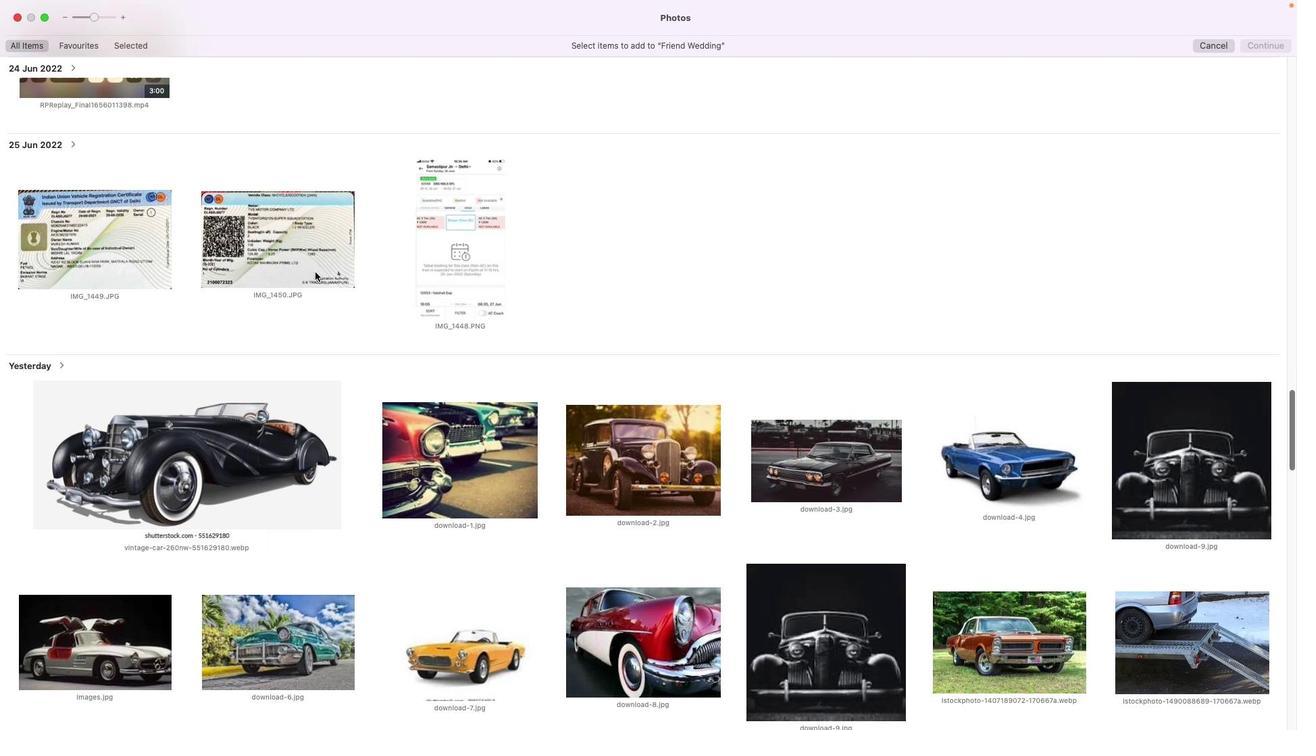 
Action: Mouse scrolled (328, 284) with delta (12, 12)
Screenshot: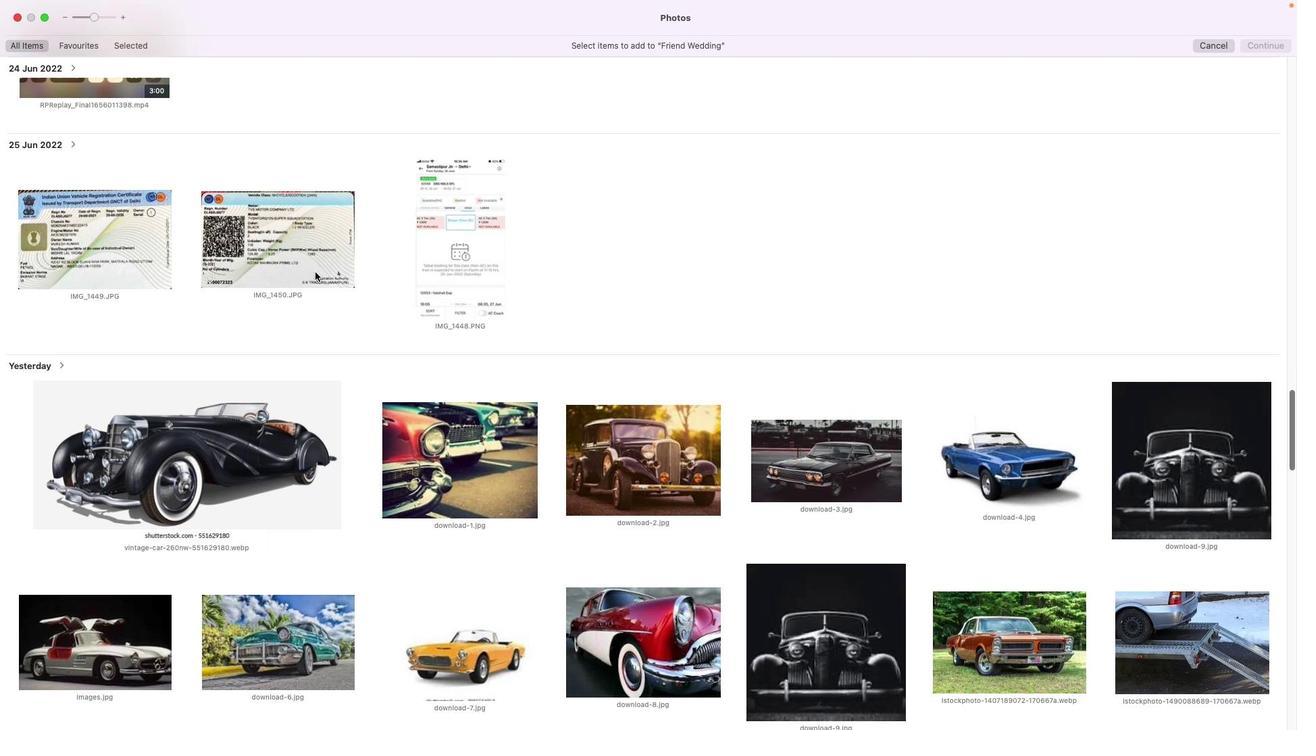 
Action: Mouse scrolled (328, 284) with delta (12, 10)
Screenshot: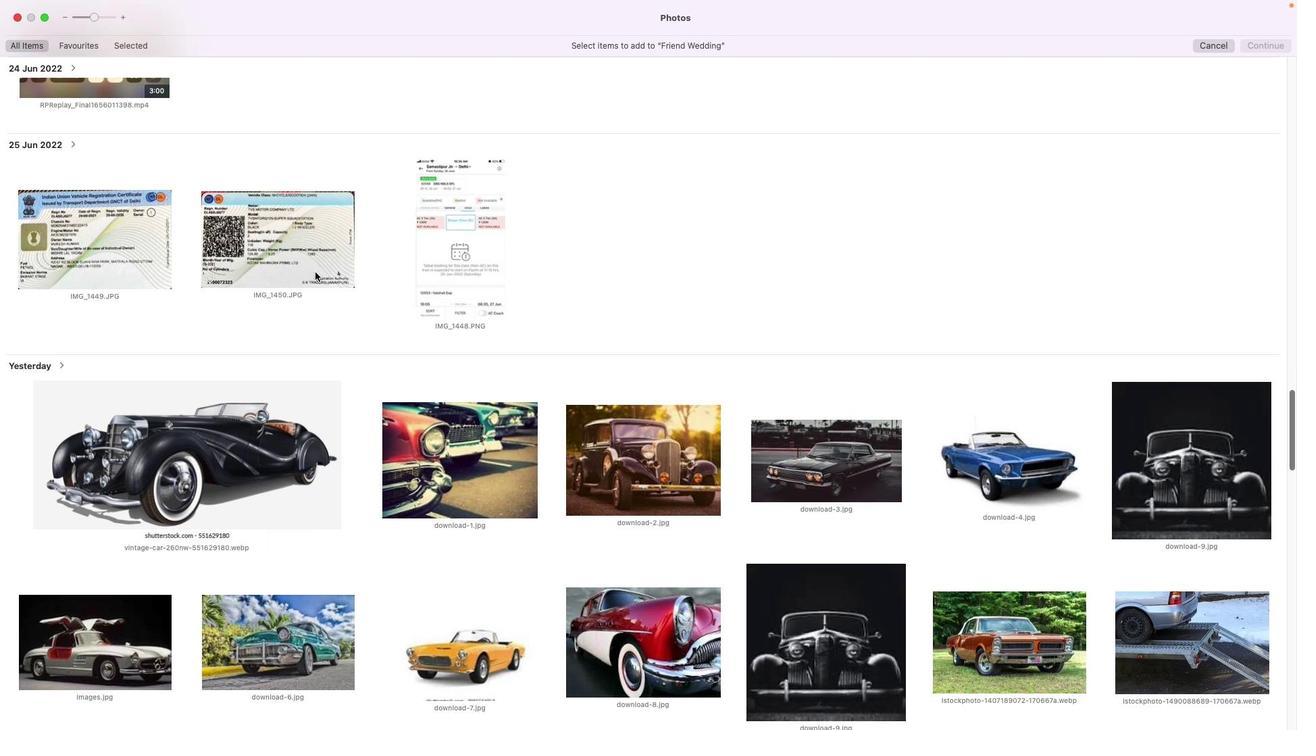 
Action: Mouse scrolled (328, 284) with delta (12, 9)
Screenshot: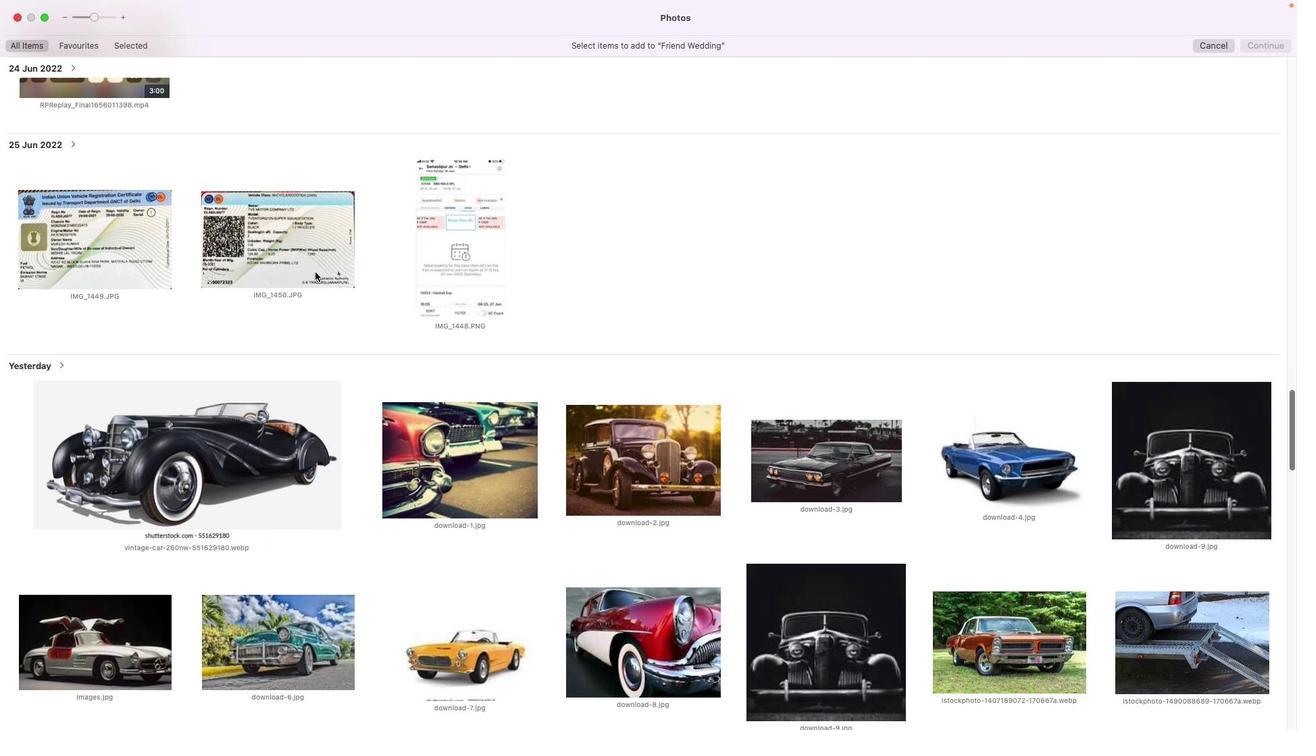 
Action: Mouse scrolled (328, 284) with delta (12, 8)
Screenshot: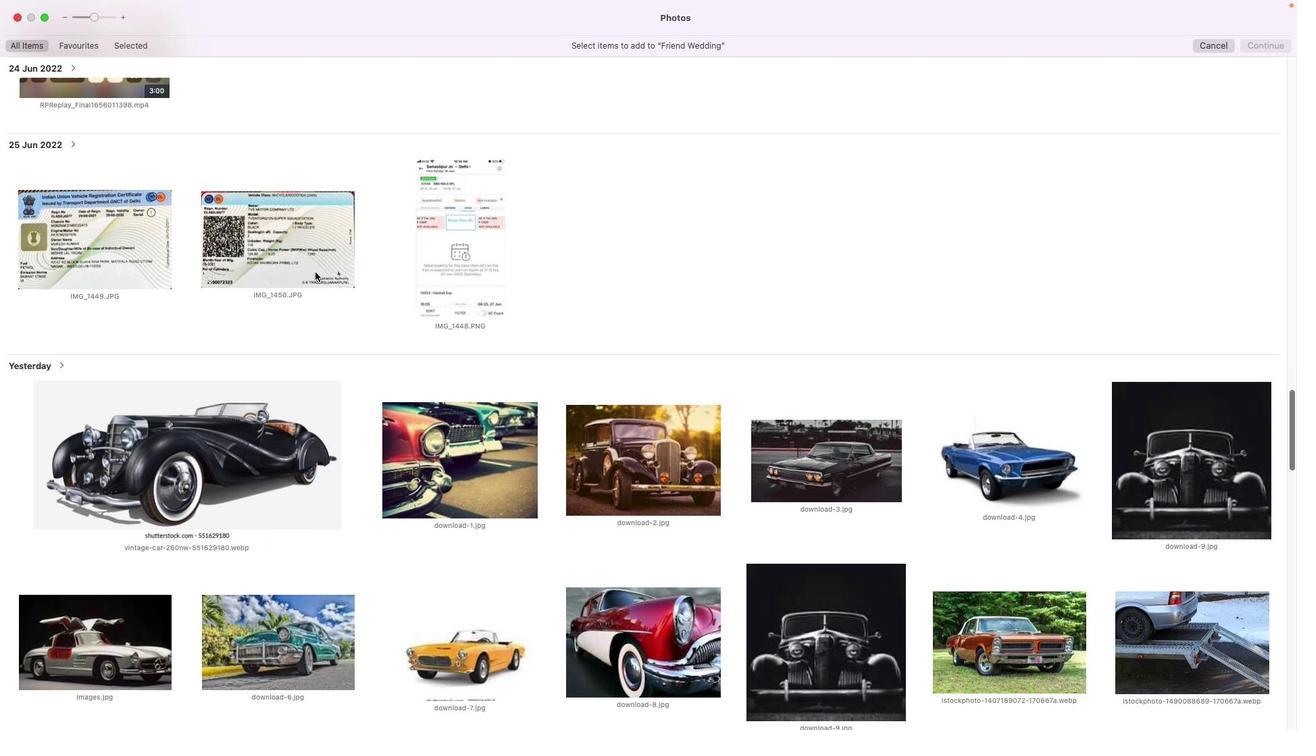 
Action: Mouse scrolled (328, 284) with delta (12, 8)
Screenshot: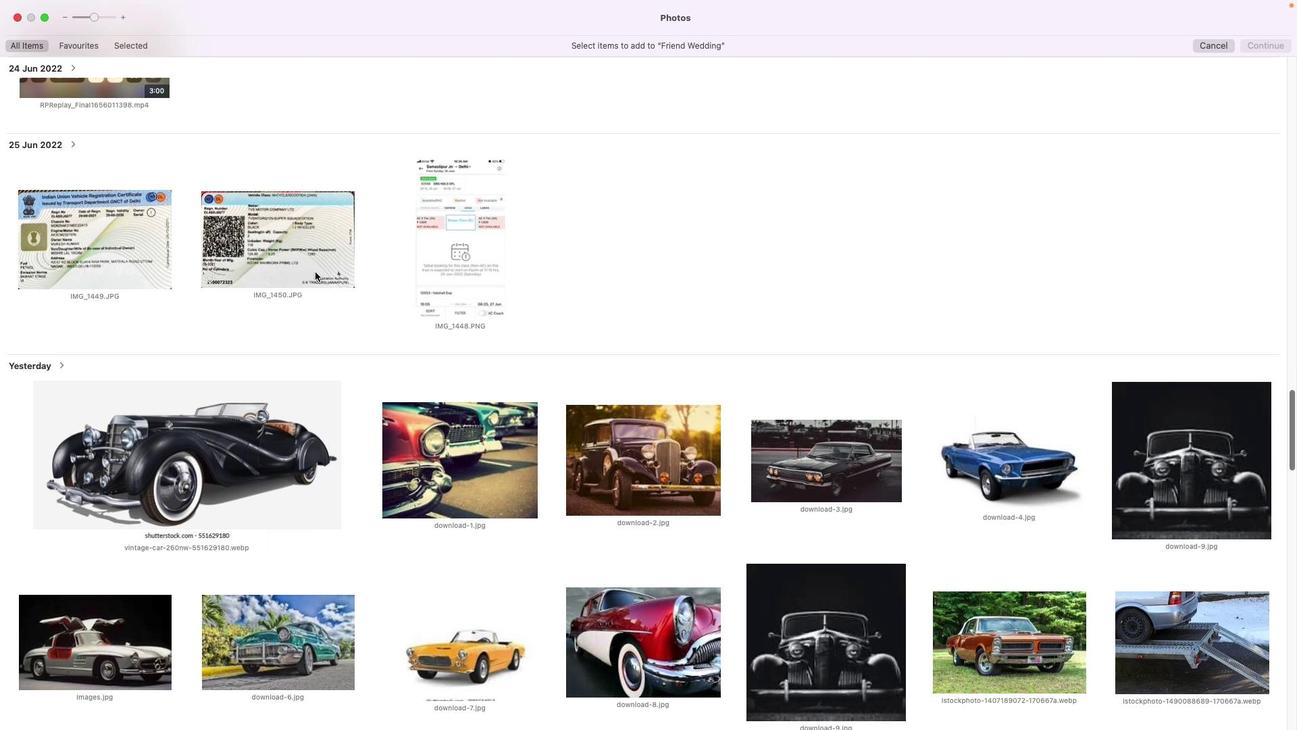 
Action: Mouse scrolled (328, 284) with delta (12, 8)
Screenshot: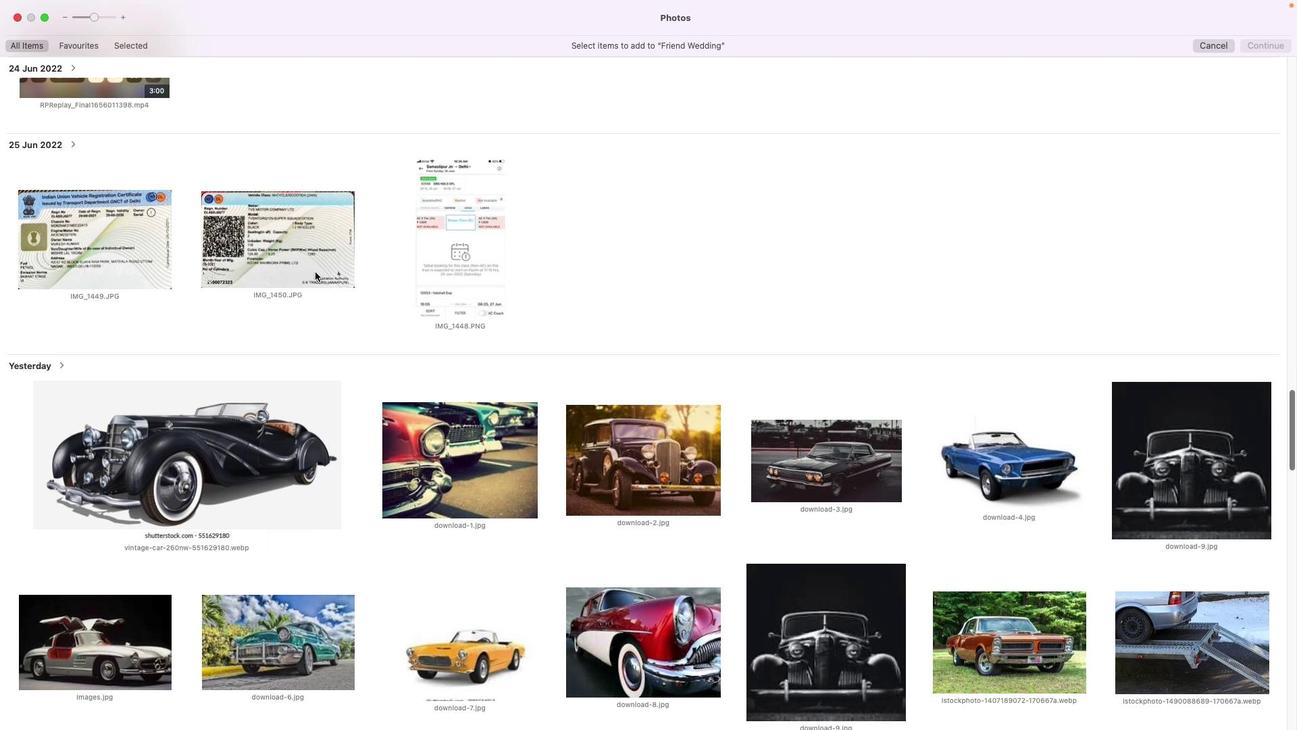 
Action: Mouse scrolled (328, 284) with delta (12, 7)
Screenshot: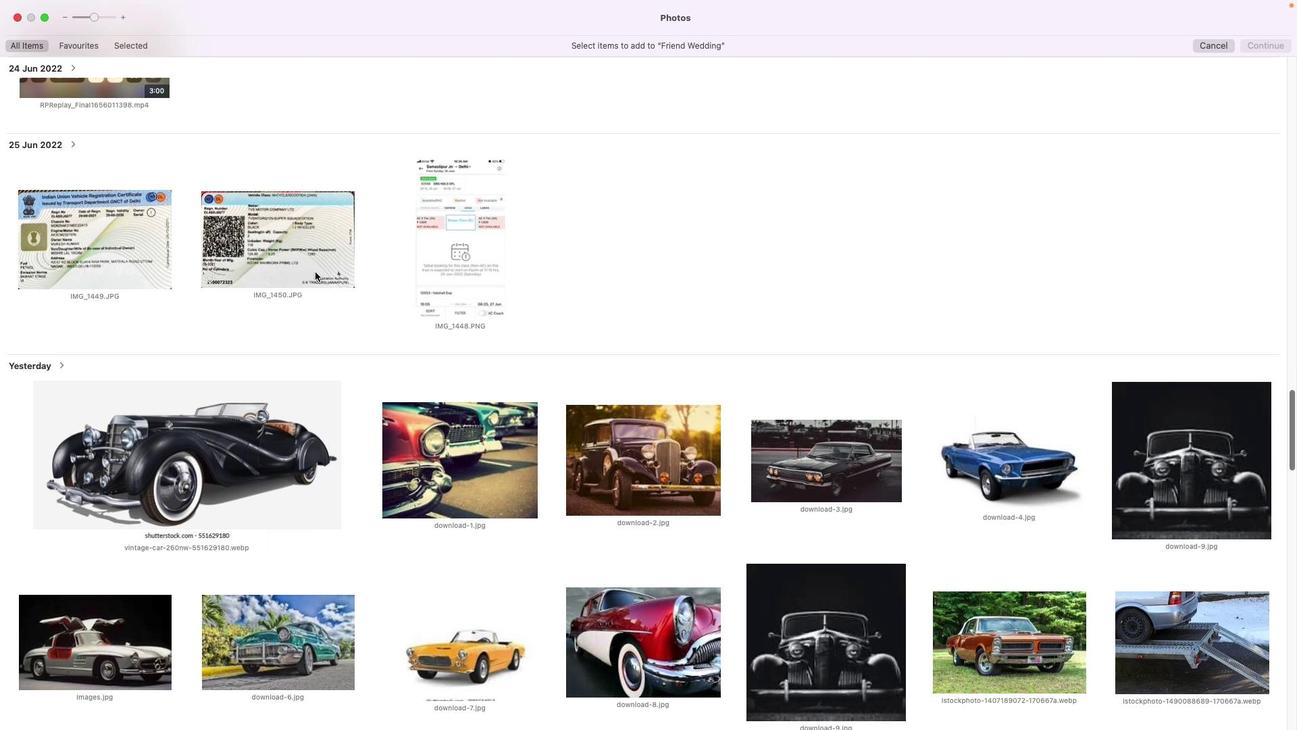 
Action: Mouse scrolled (328, 284) with delta (12, 12)
Screenshot: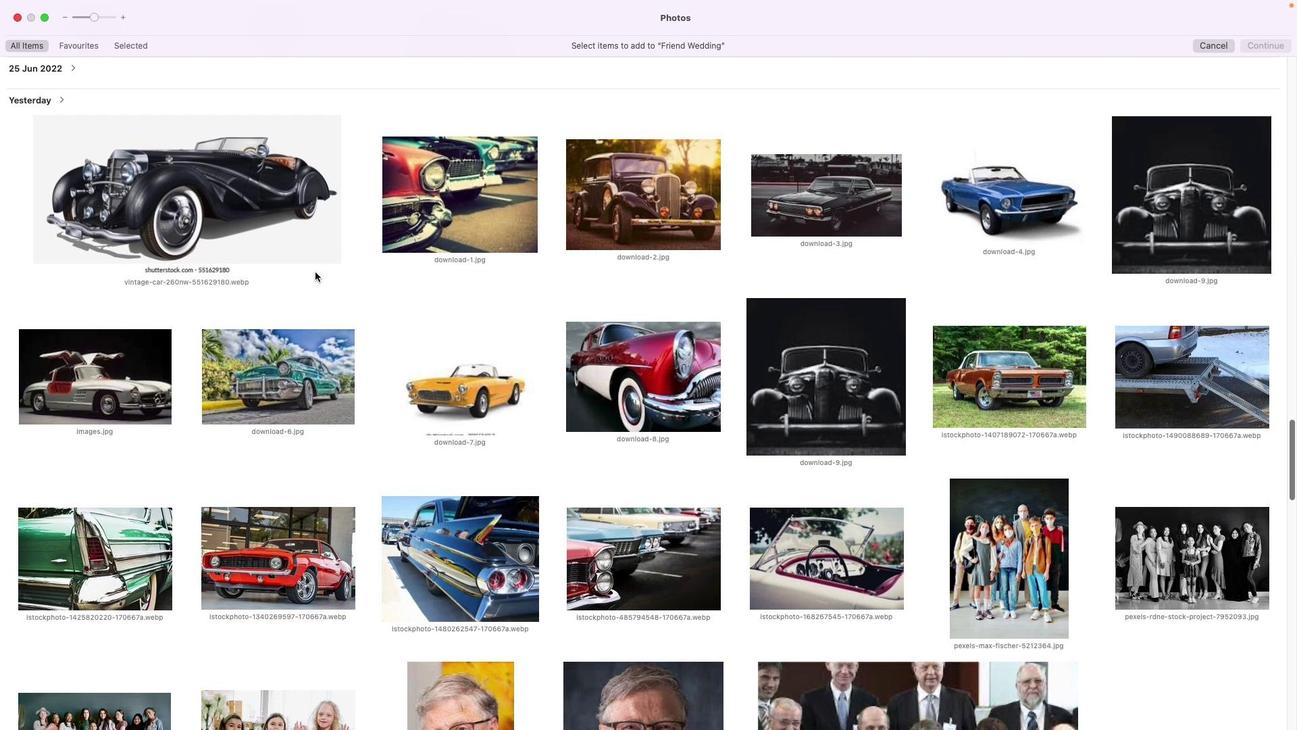 
Action: Mouse scrolled (328, 284) with delta (12, 12)
Screenshot: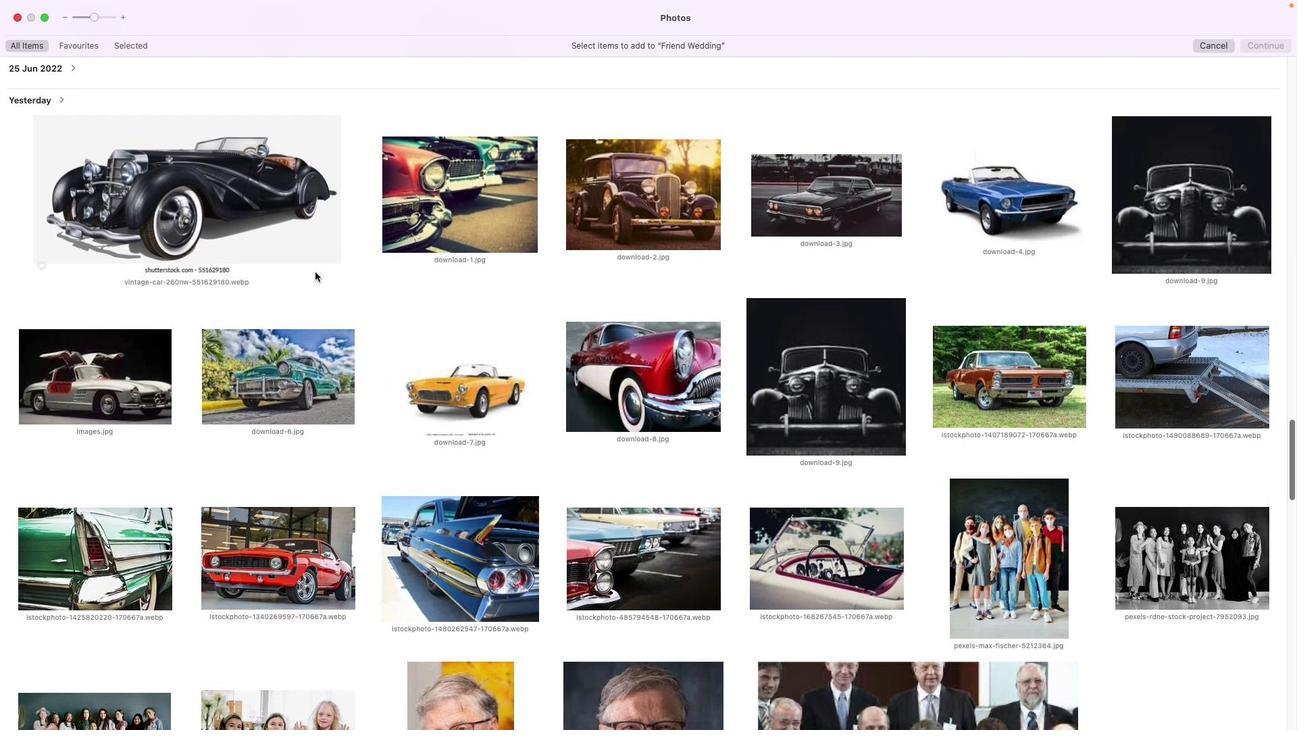 
Action: Mouse scrolled (328, 284) with delta (12, 10)
Screenshot: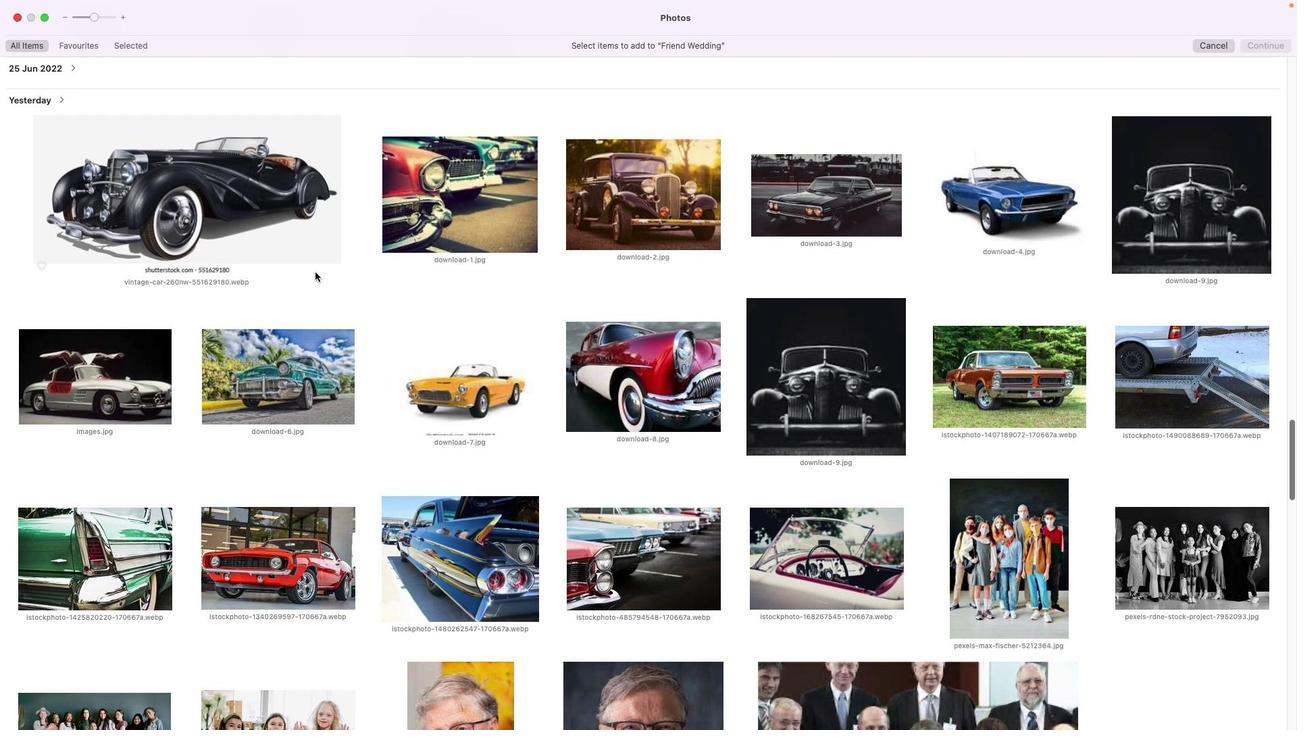 
Action: Mouse scrolled (328, 284) with delta (12, 9)
Screenshot: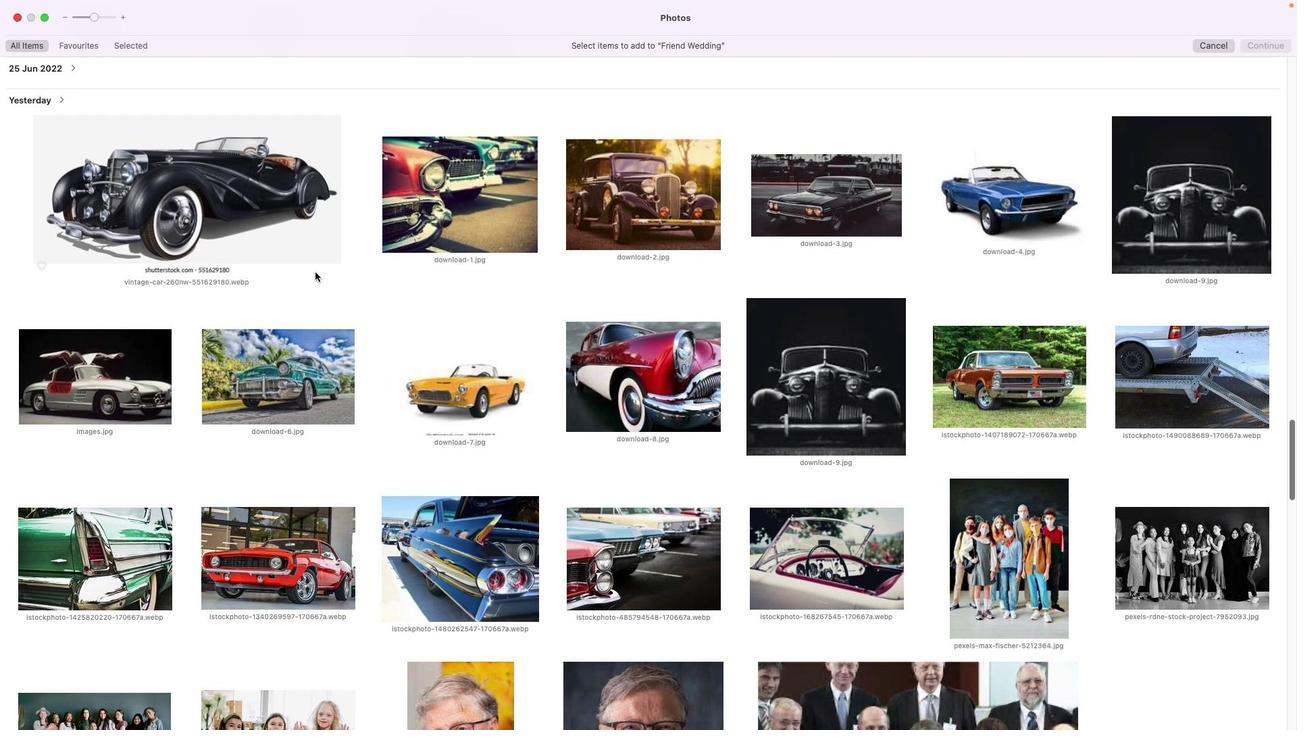 
Action: Mouse scrolled (328, 284) with delta (12, 8)
Screenshot: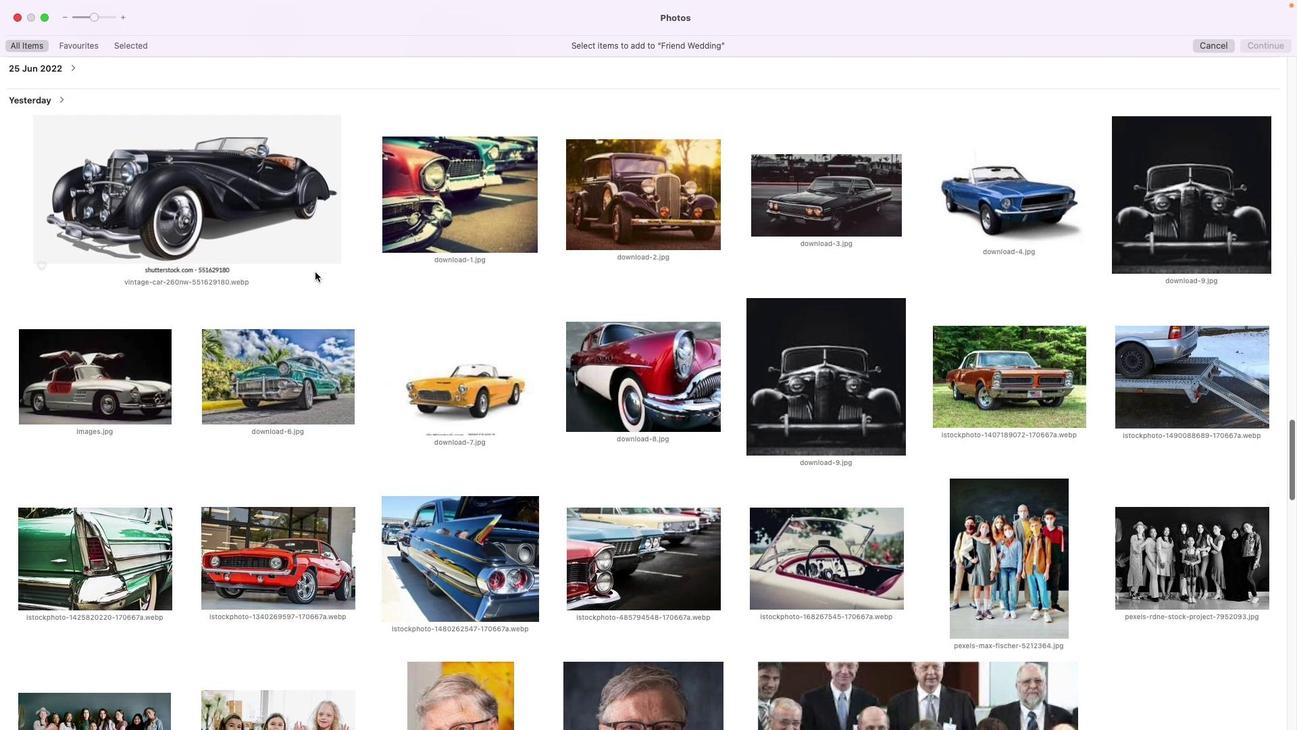 
Action: Mouse scrolled (328, 284) with delta (12, 8)
Screenshot: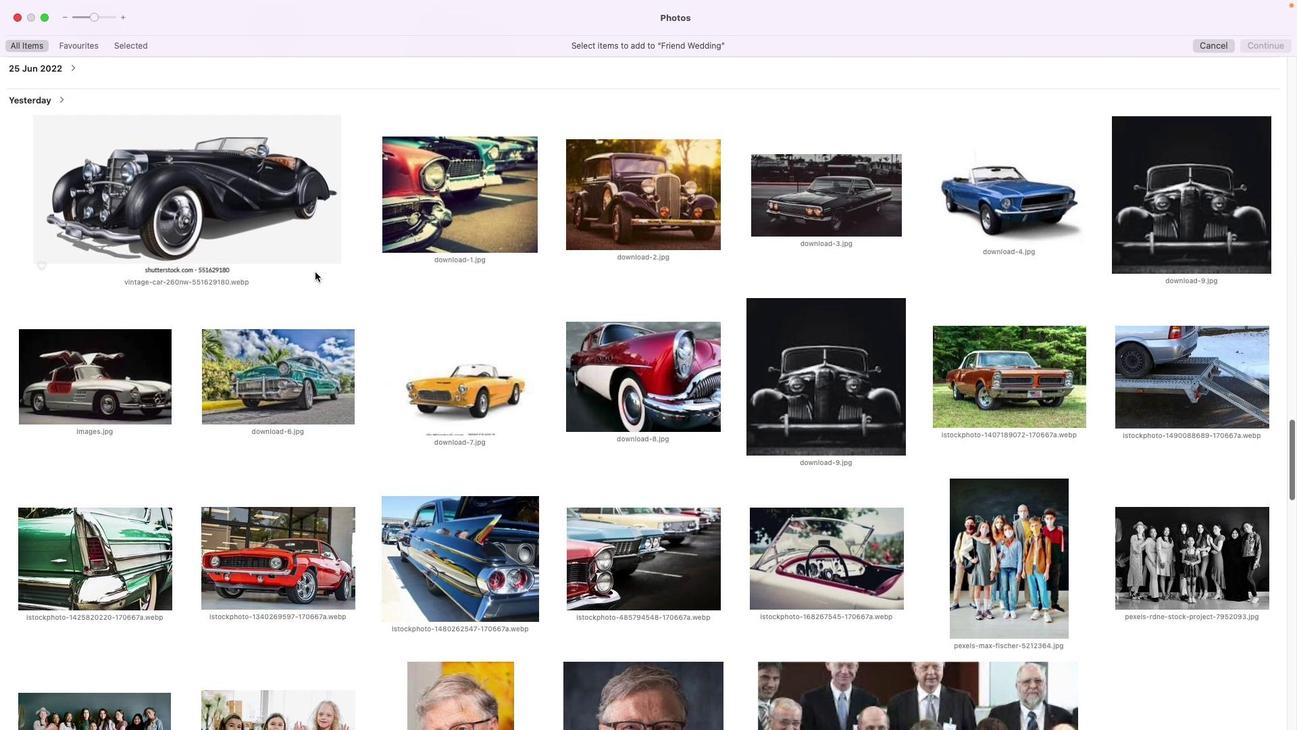 
Action: Mouse scrolled (328, 284) with delta (12, 8)
Screenshot: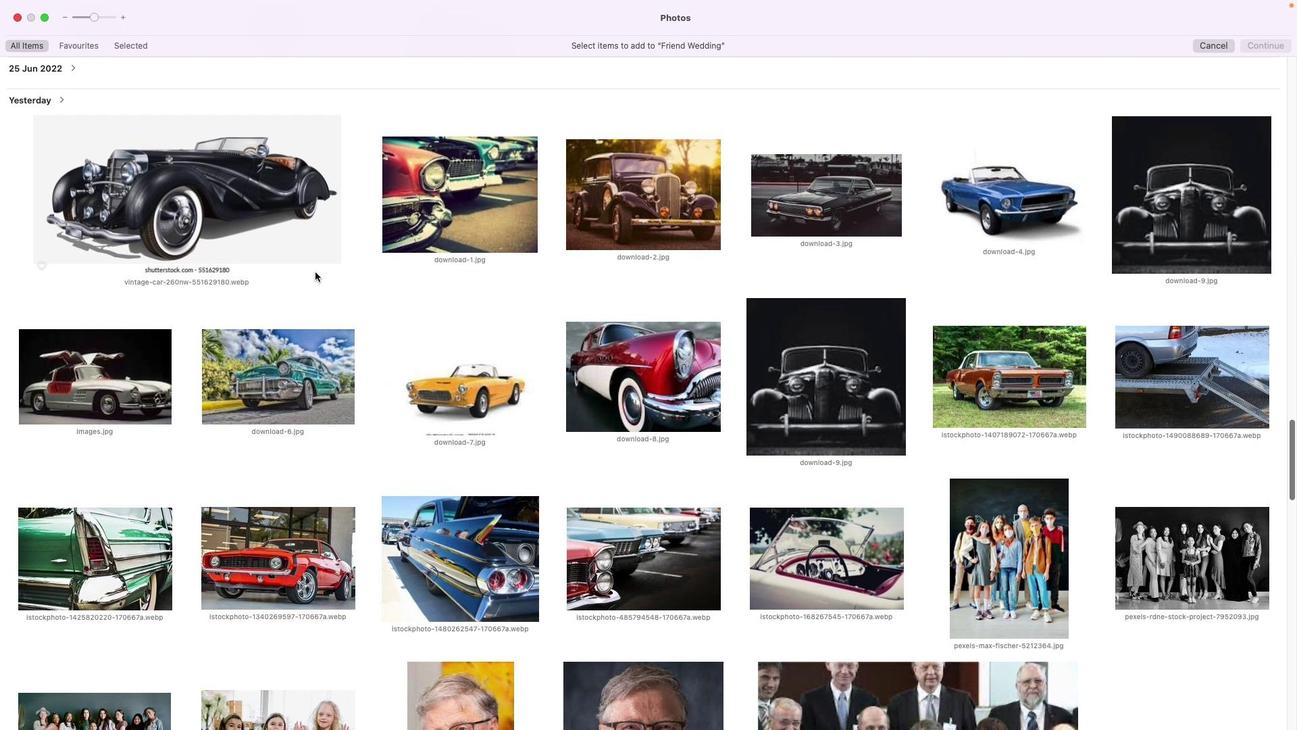 
Action: Mouse scrolled (328, 284) with delta (12, 7)
Screenshot: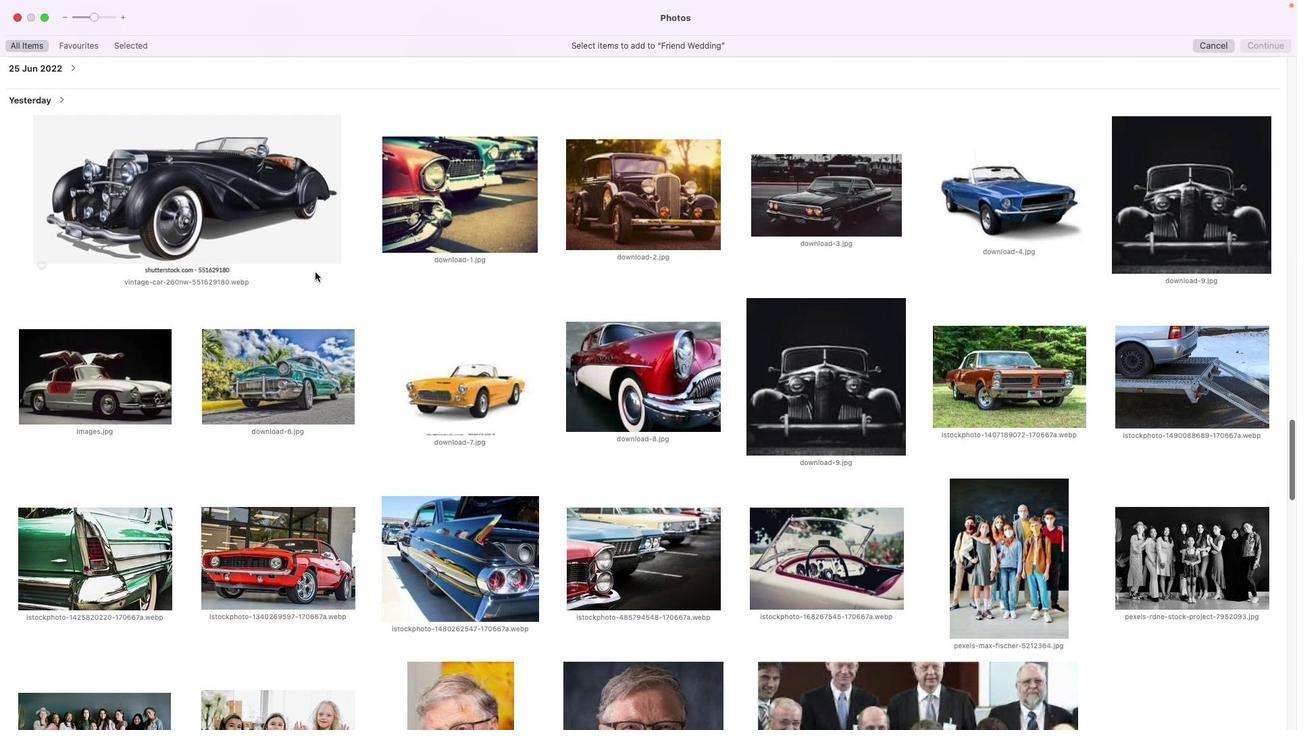 
Action: Mouse scrolled (328, 284) with delta (12, 12)
Screenshot: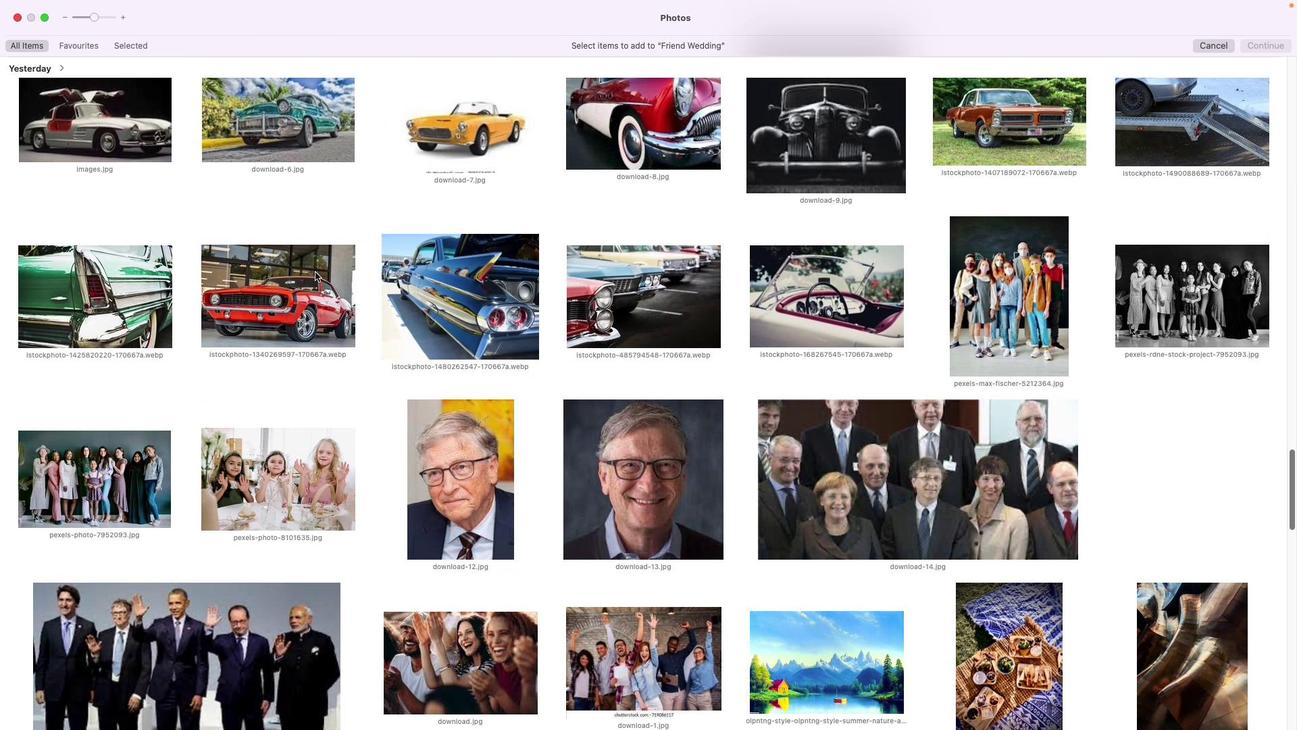 
Action: Mouse scrolled (328, 284) with delta (12, 12)
Screenshot: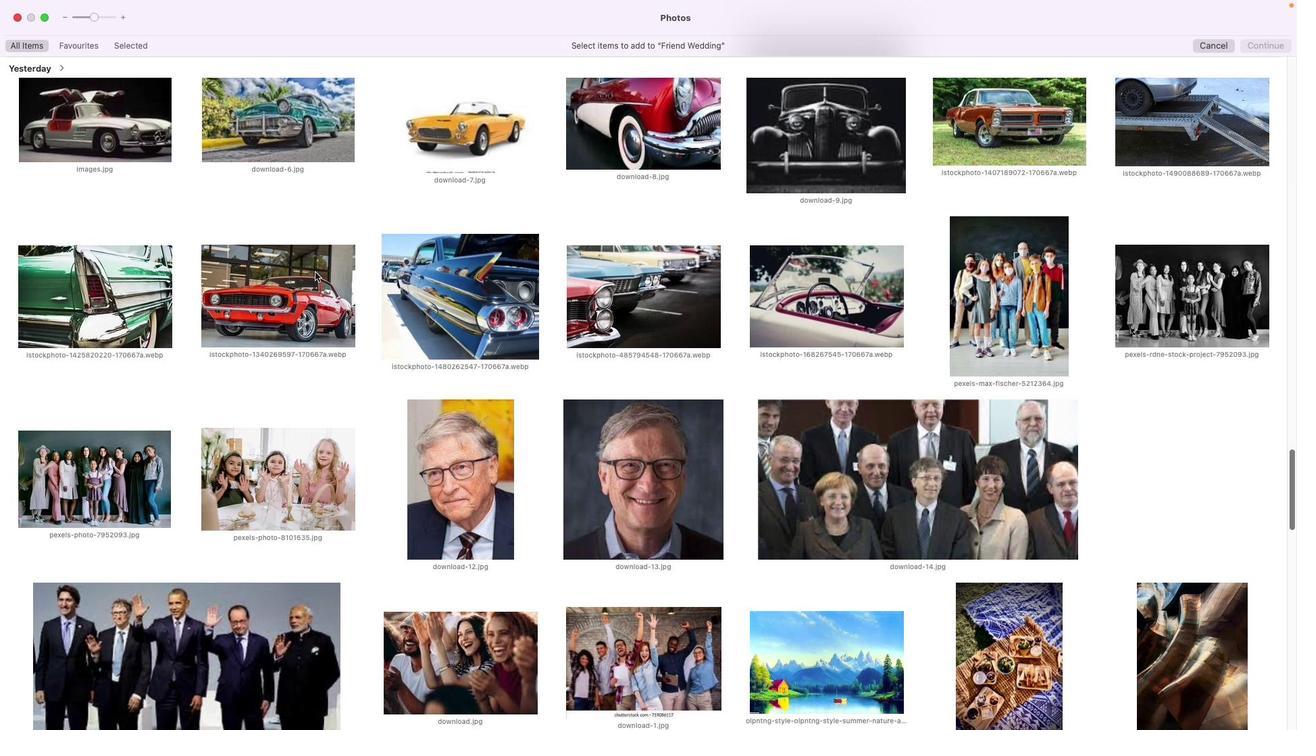 
Action: Mouse scrolled (328, 284) with delta (12, 10)
Screenshot: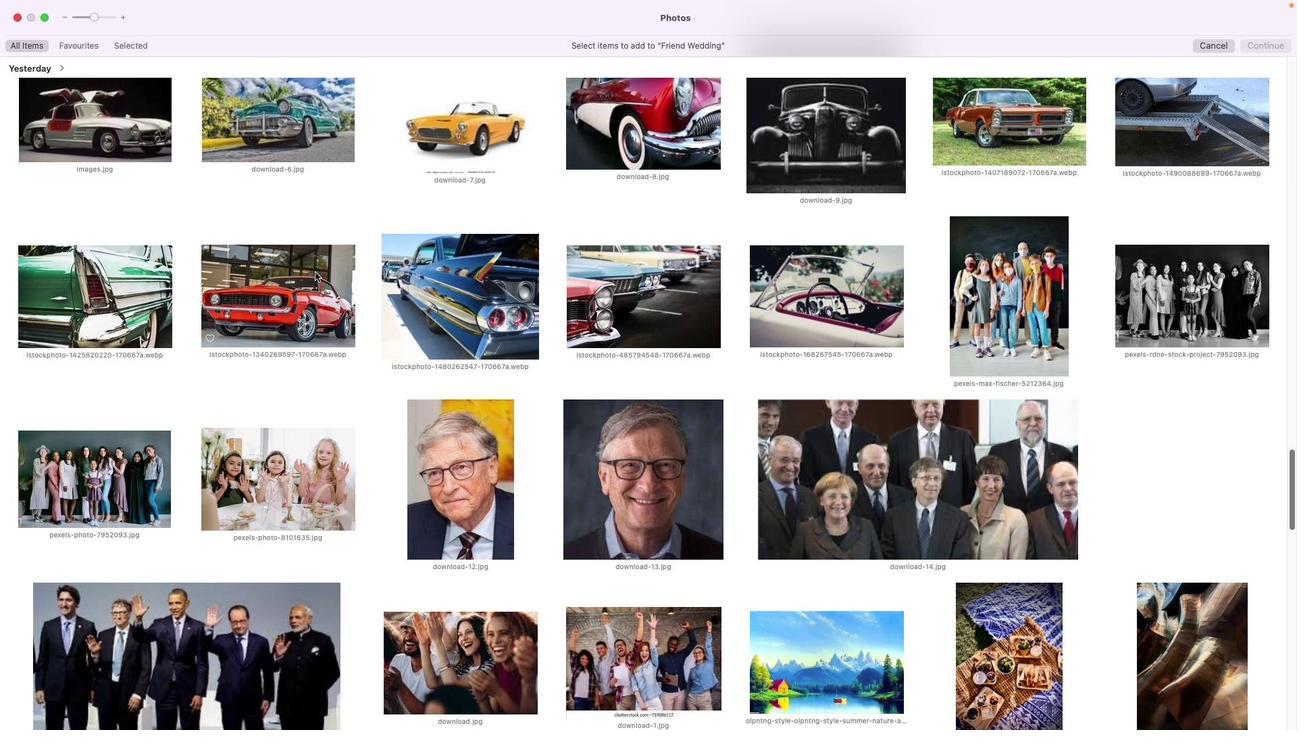 
Action: Mouse scrolled (328, 284) with delta (12, 9)
Screenshot: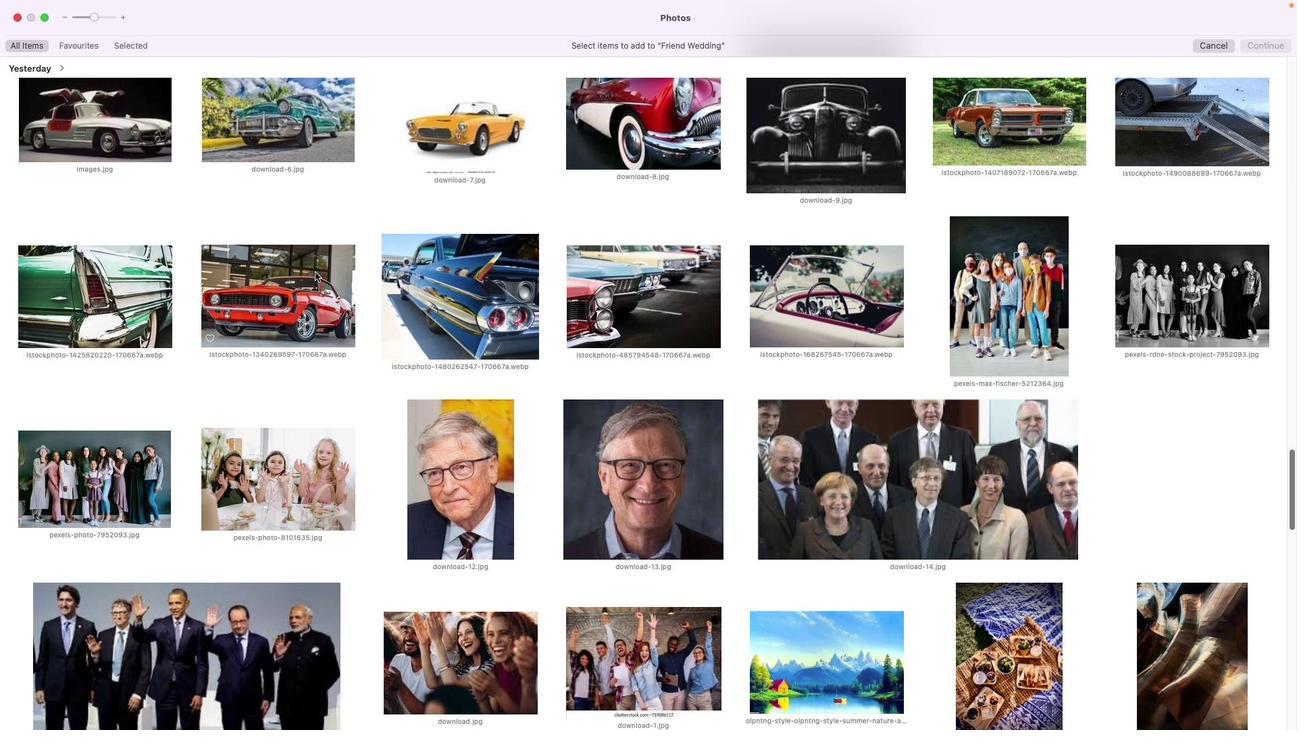 
Action: Mouse scrolled (328, 284) with delta (12, 8)
Screenshot: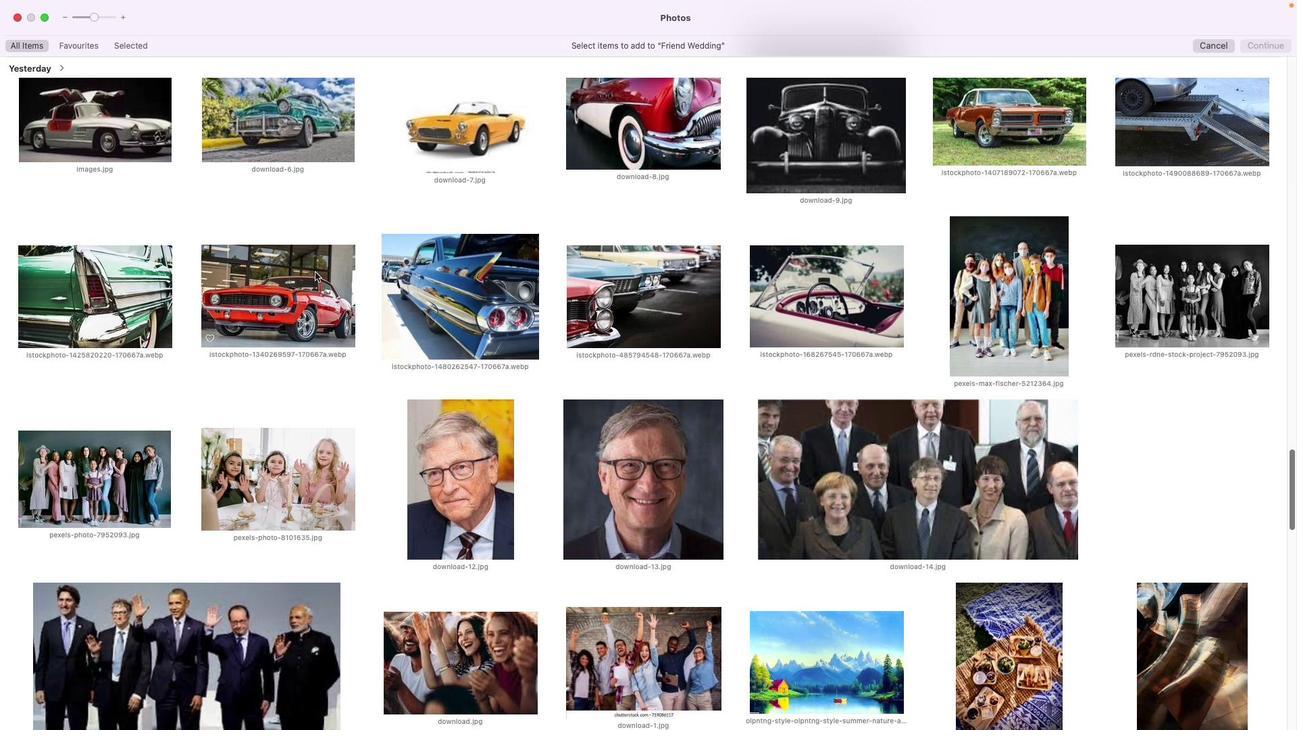 
Action: Mouse scrolled (328, 284) with delta (12, 8)
Screenshot: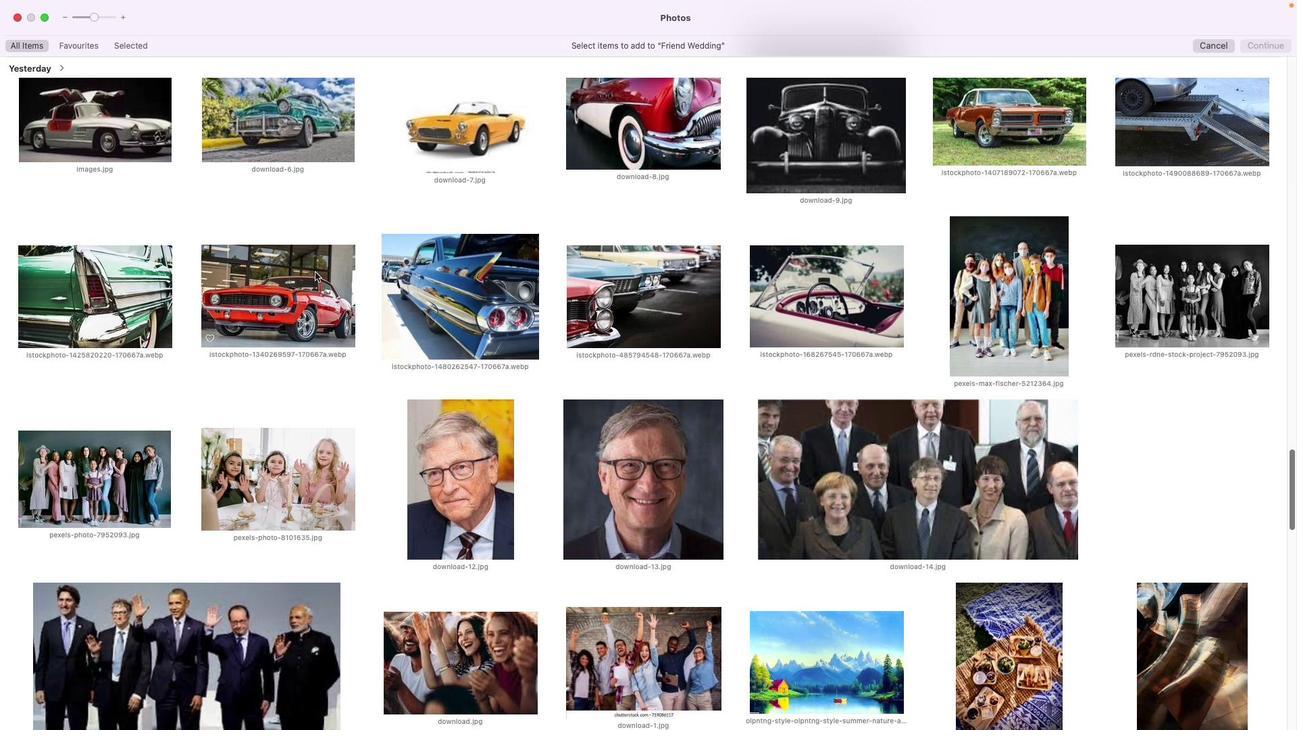 
Action: Mouse scrolled (328, 284) with delta (12, 8)
Screenshot: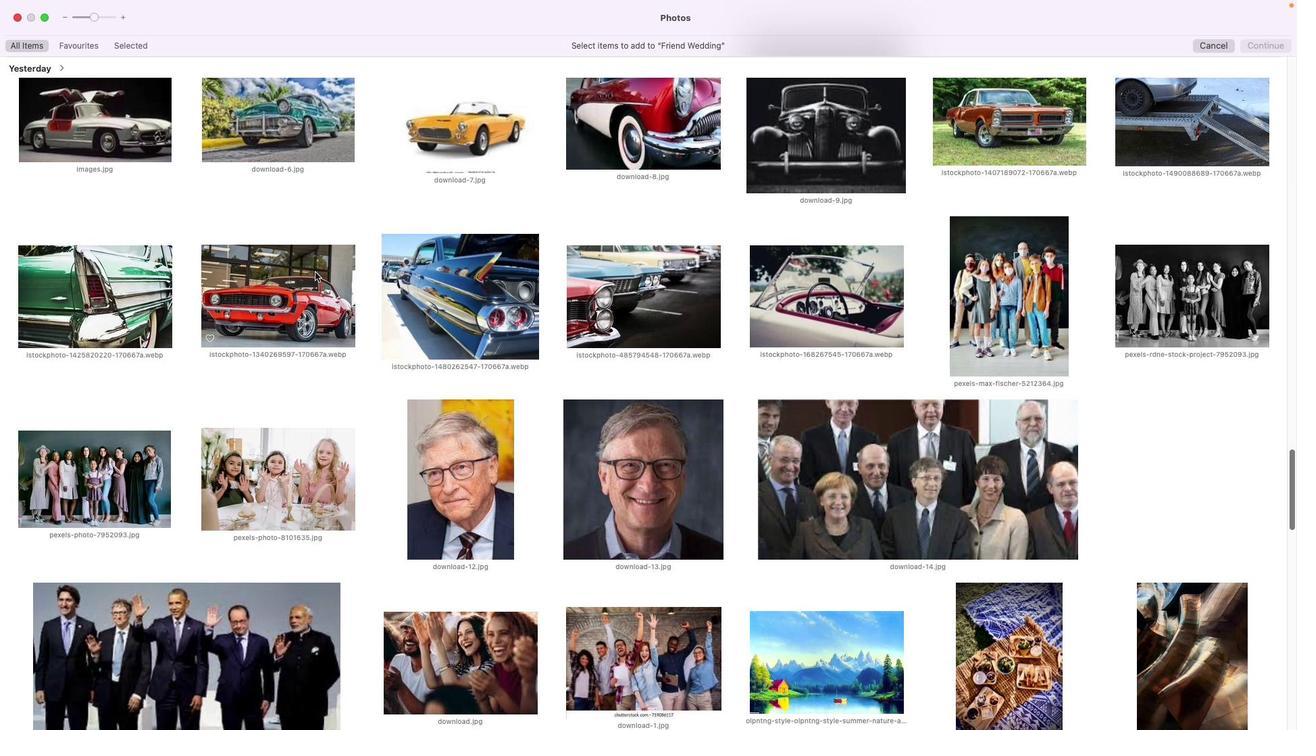 
Action: Mouse scrolled (328, 284) with delta (12, 8)
Screenshot: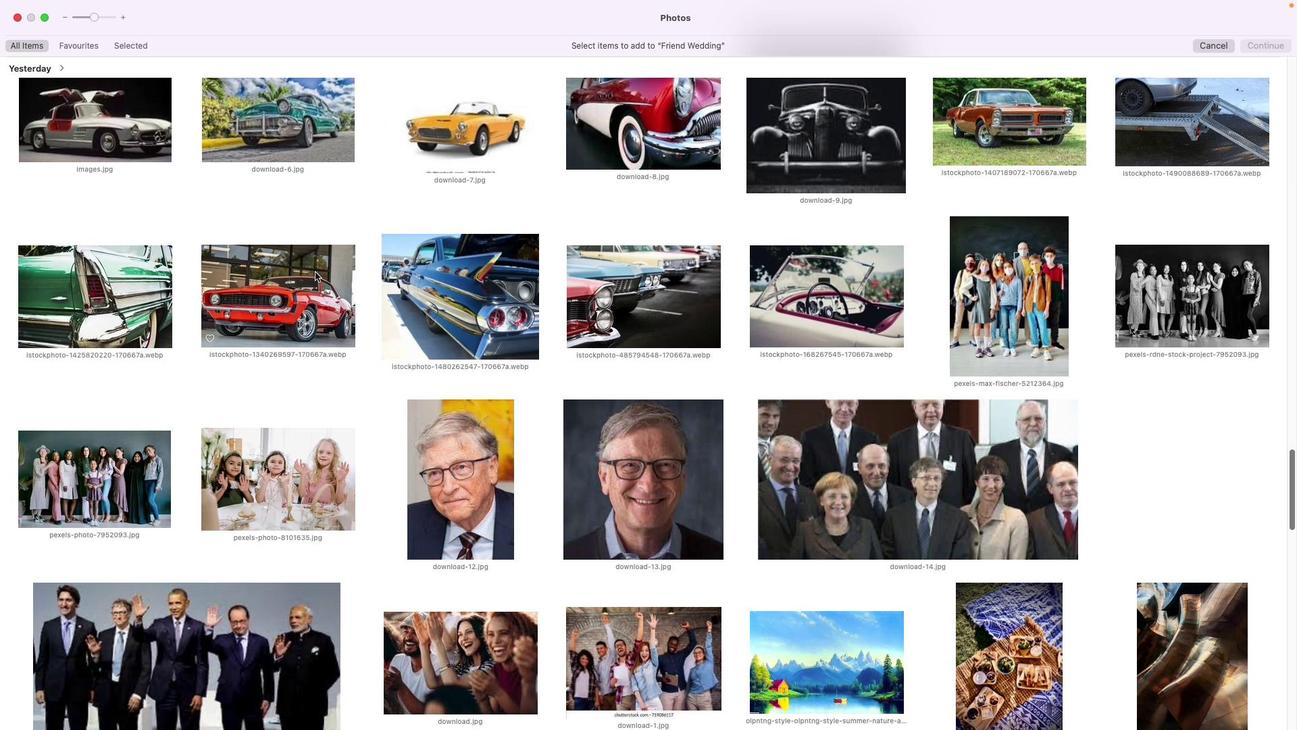 
Action: Mouse scrolled (328, 284) with delta (12, 12)
Screenshot: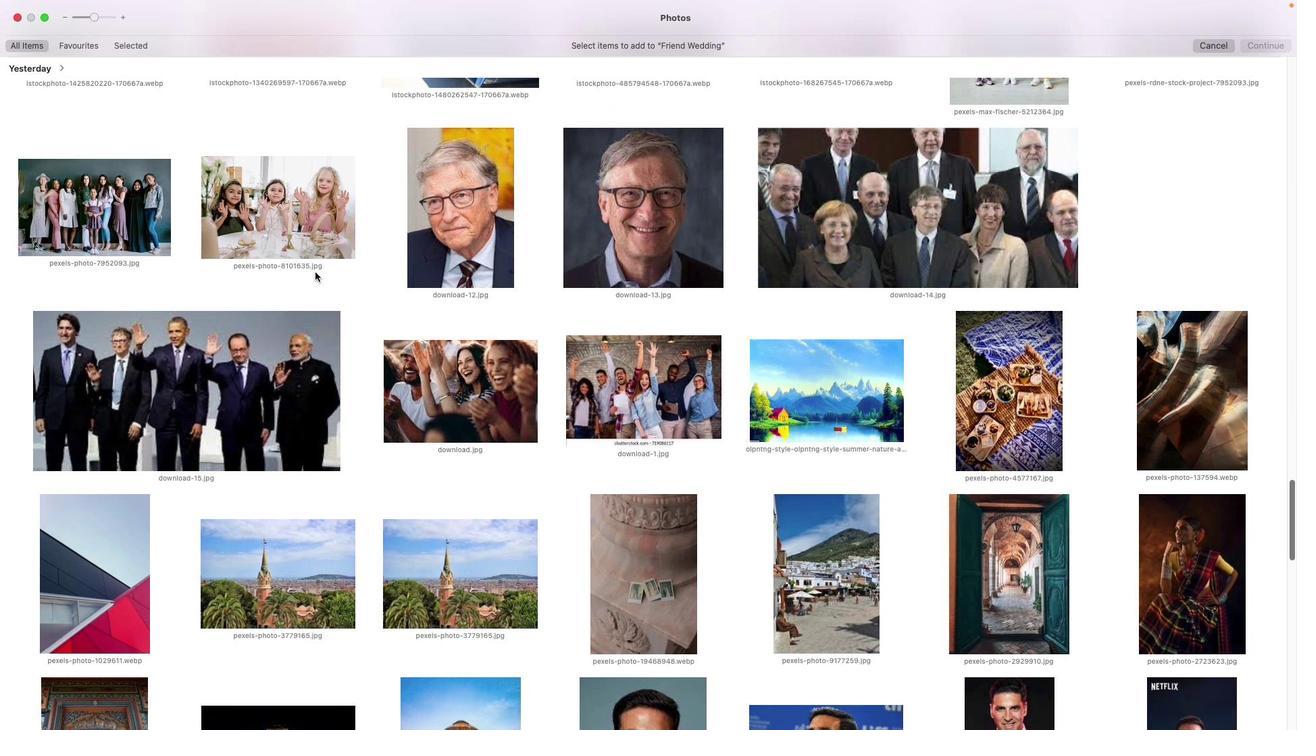 
Action: Mouse scrolled (328, 284) with delta (12, 12)
Screenshot: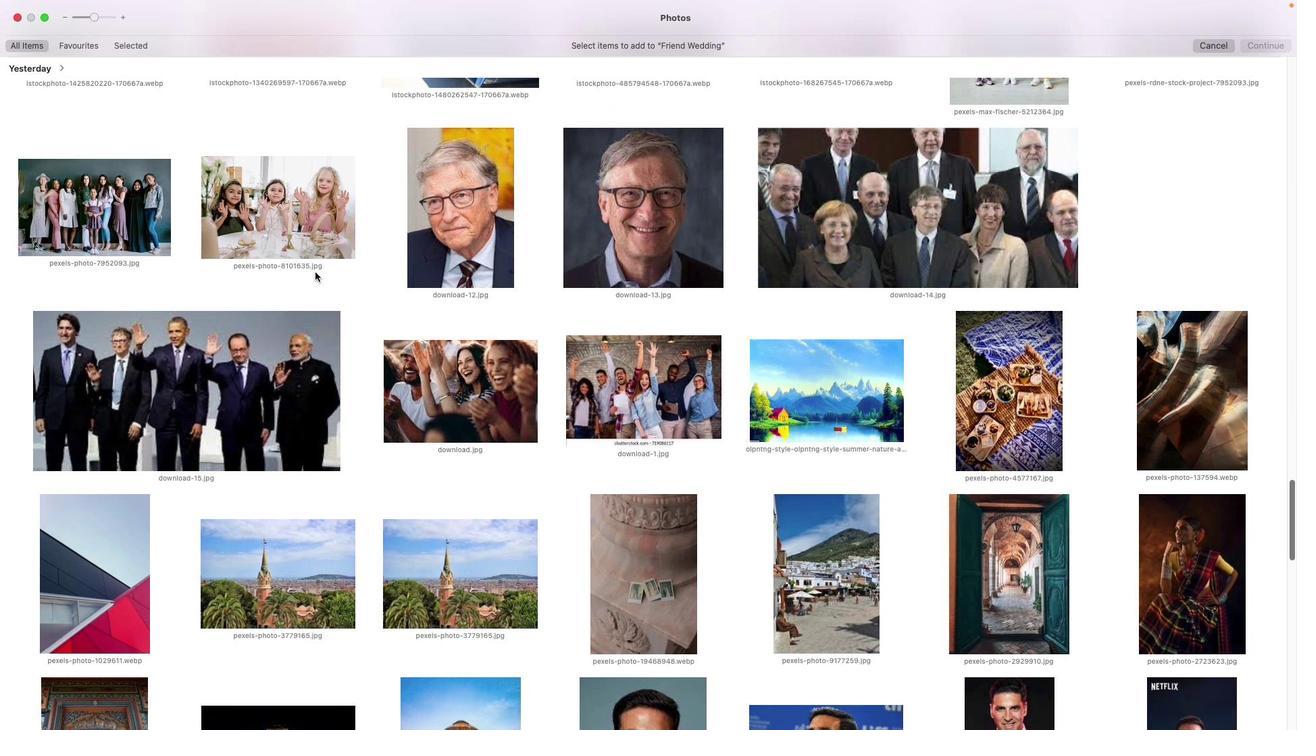 
Action: Mouse scrolled (328, 284) with delta (12, 10)
Screenshot: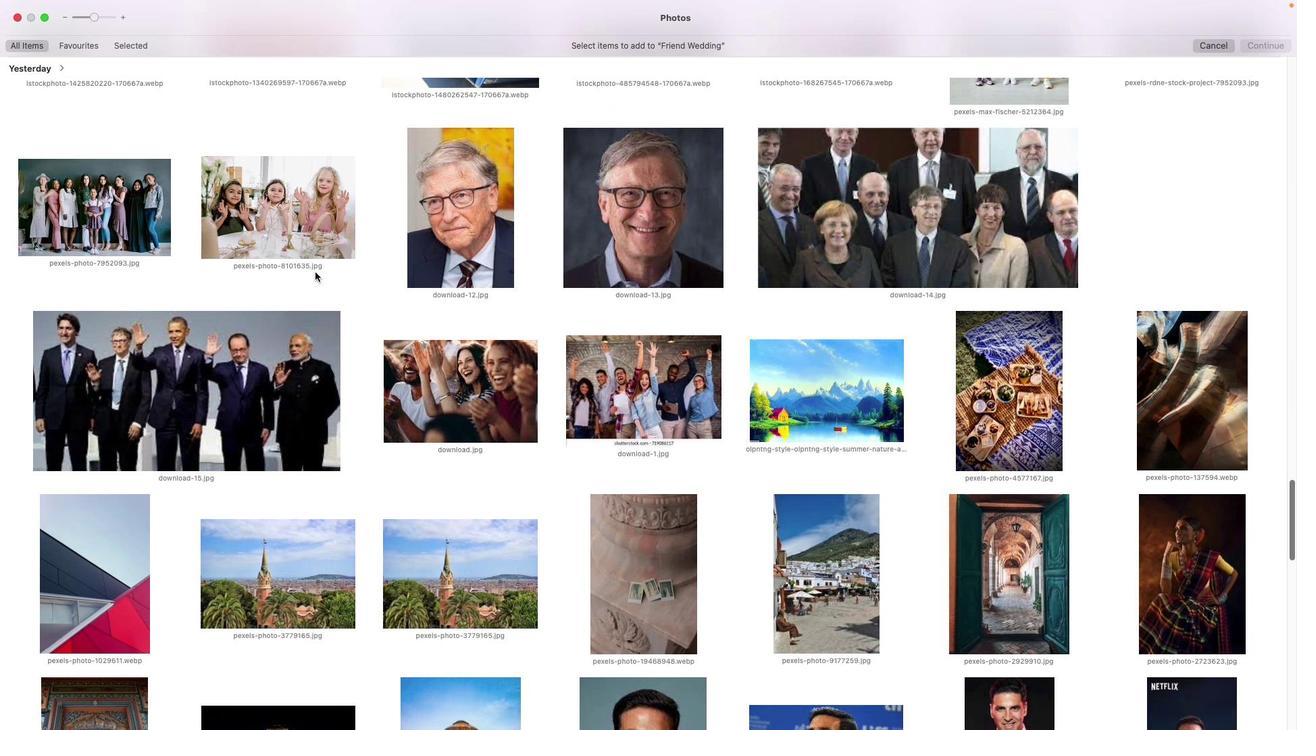 
Action: Mouse scrolled (328, 284) with delta (12, 9)
Screenshot: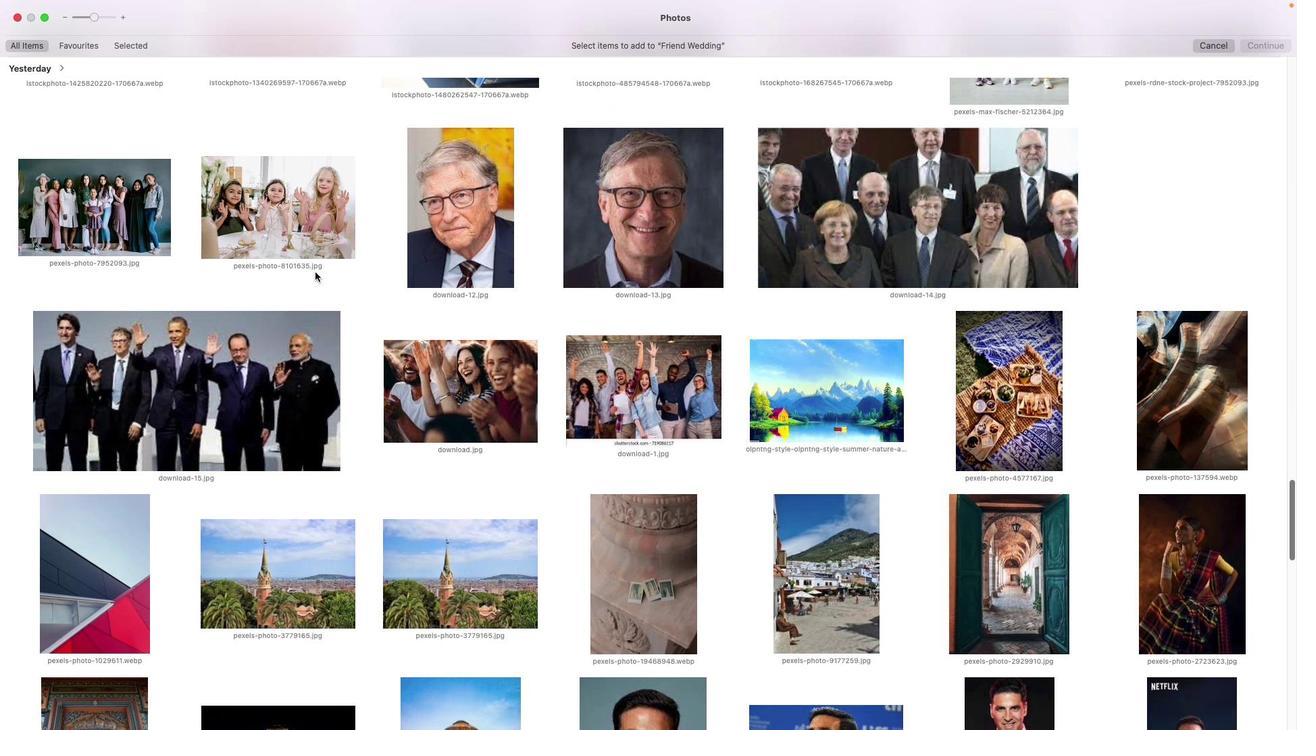 
Action: Mouse scrolled (328, 284) with delta (12, 8)
Screenshot: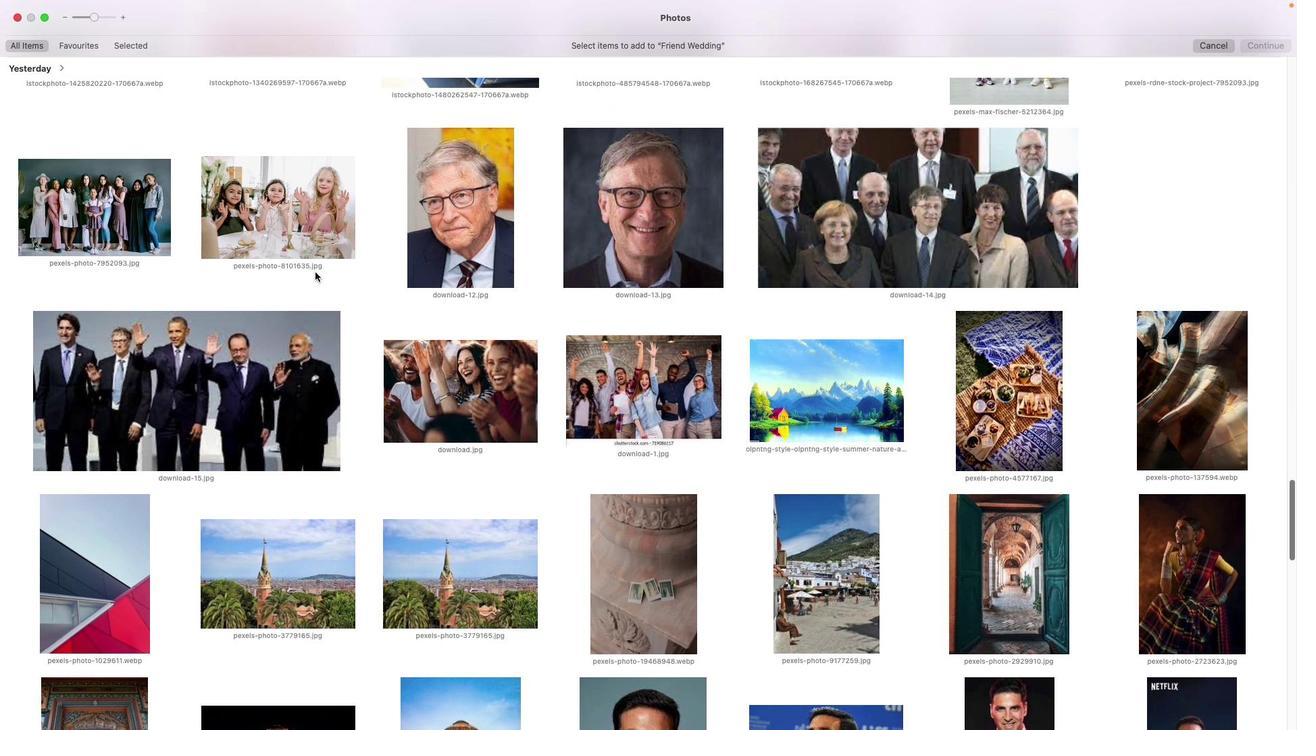 
Action: Mouse scrolled (328, 284) with delta (12, 8)
Screenshot: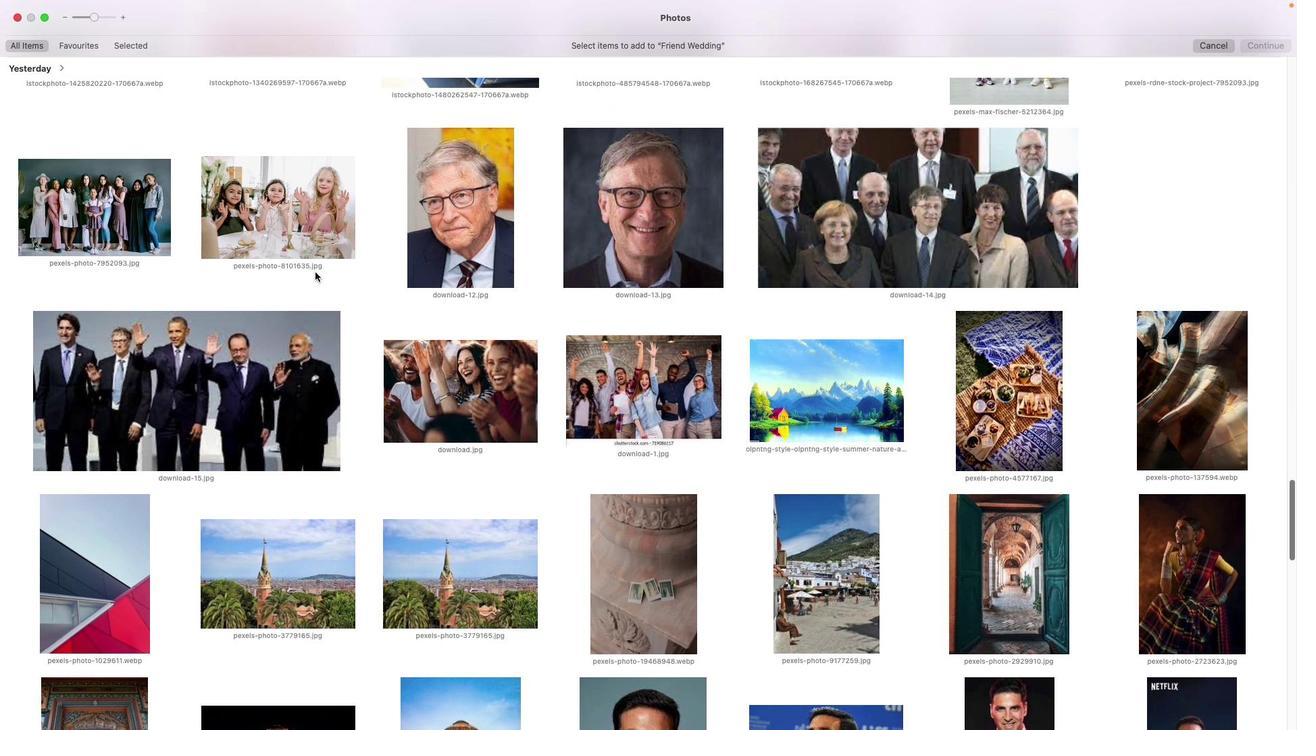 
Action: Mouse scrolled (328, 284) with delta (12, 8)
Screenshot: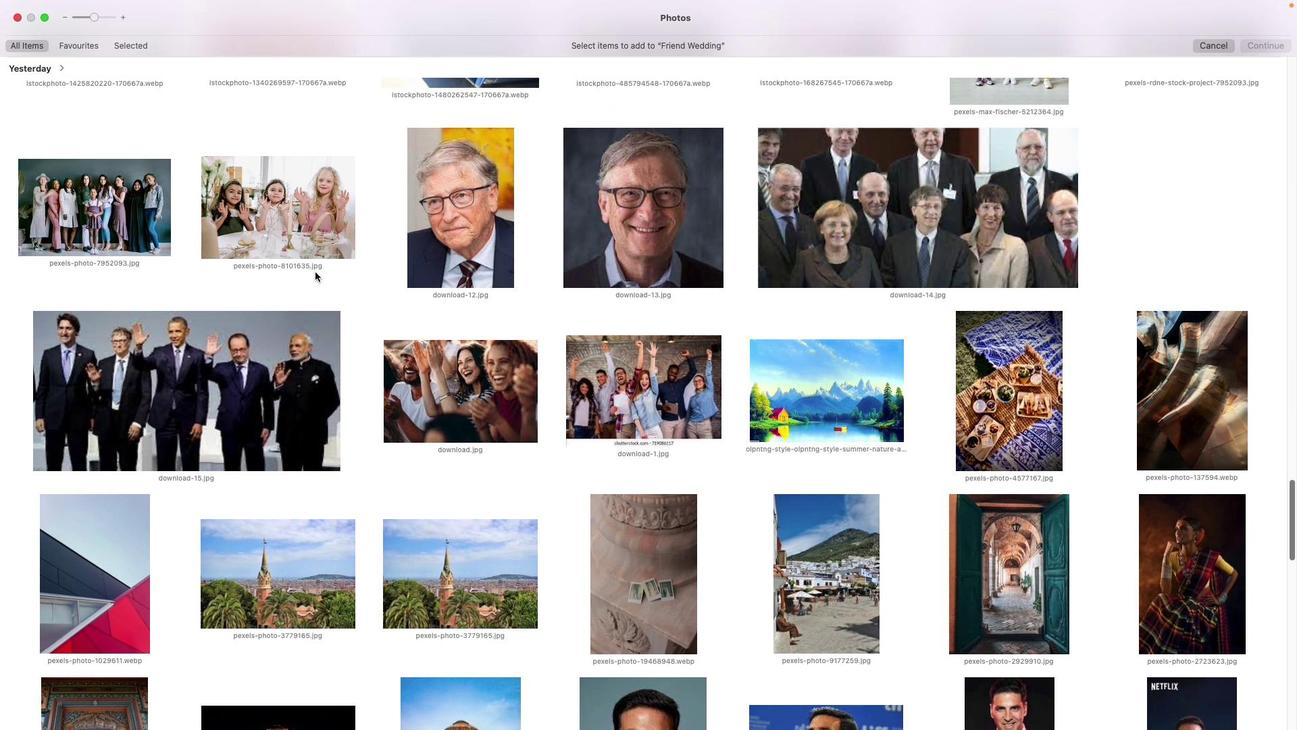 
Action: Mouse scrolled (328, 284) with delta (12, 7)
Screenshot: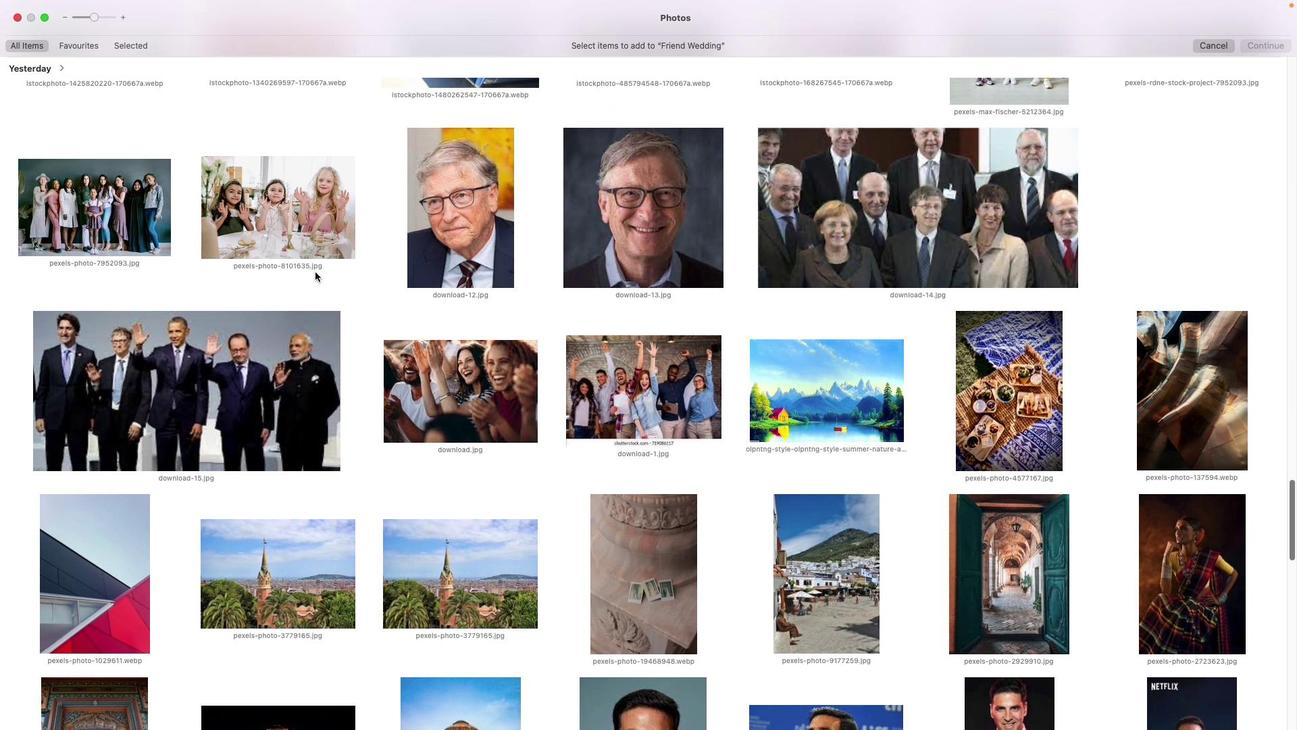 
Action: Mouse scrolled (328, 284) with delta (12, 12)
Screenshot: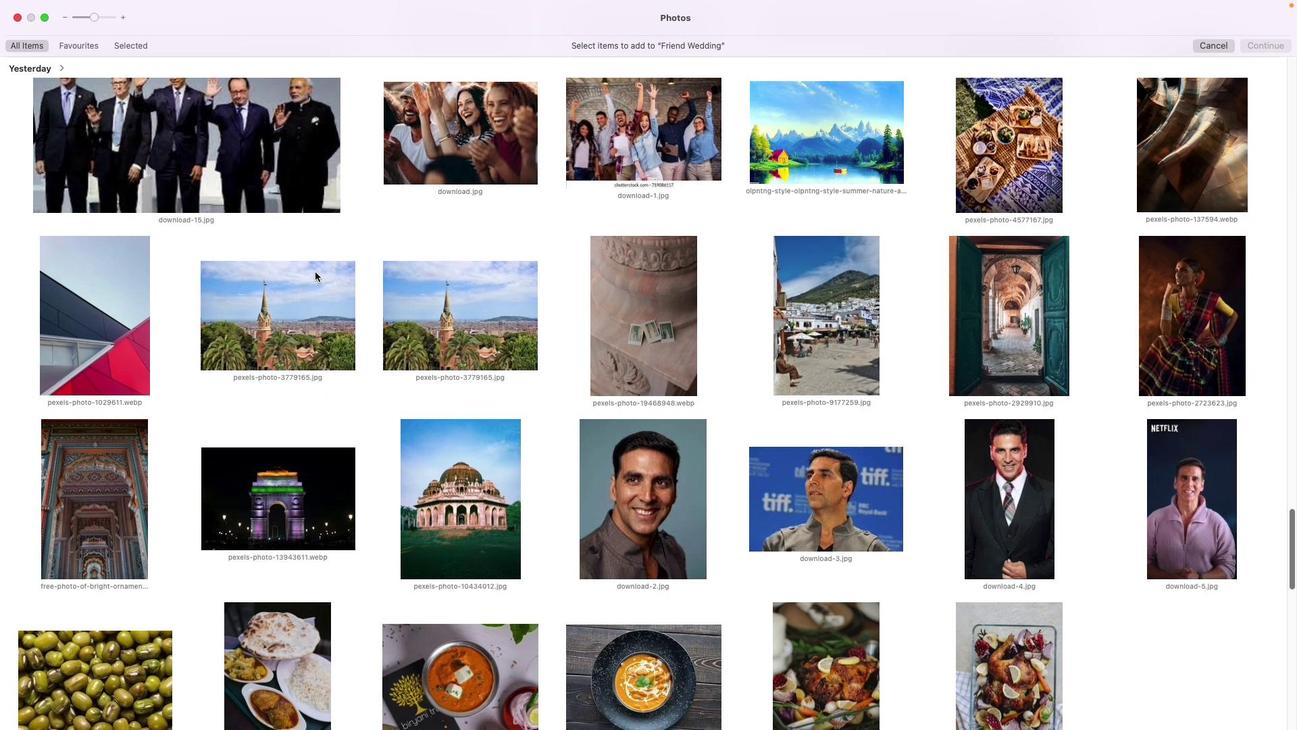 
Action: Mouse scrolled (328, 284) with delta (12, 12)
Screenshot: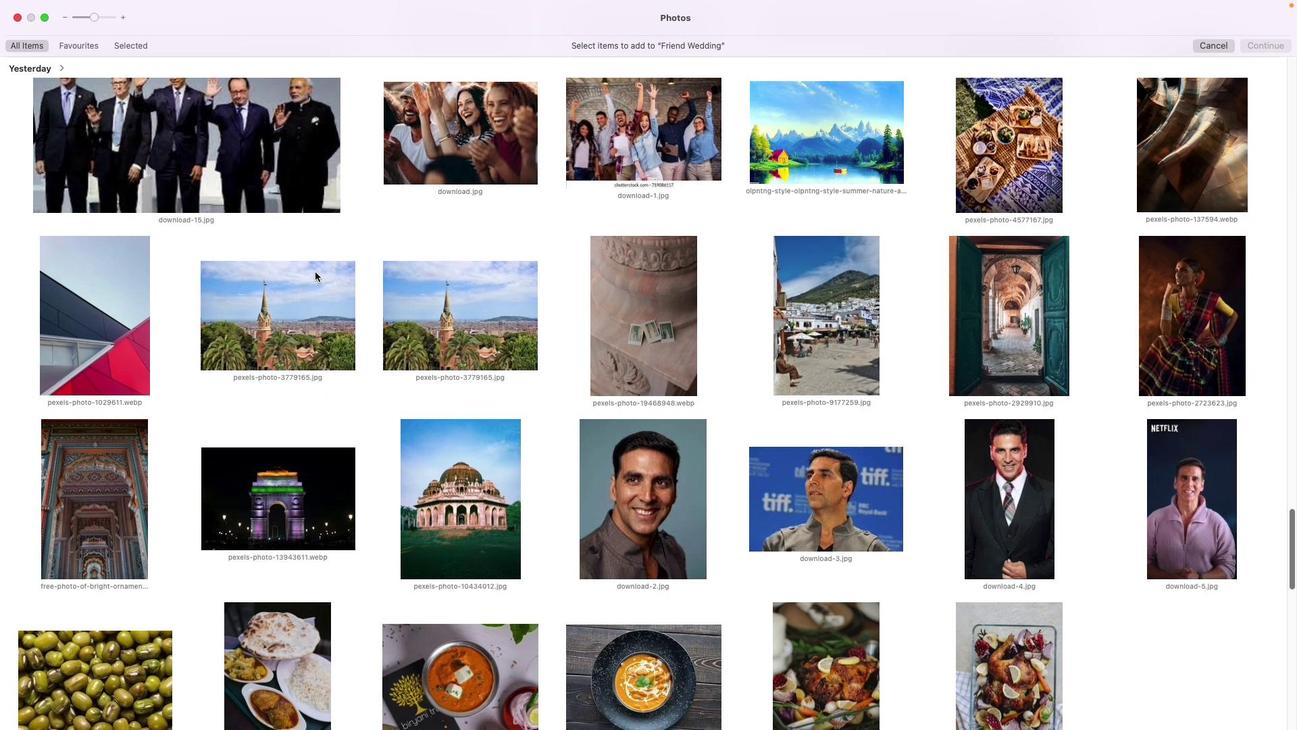 
Action: Mouse scrolled (328, 284) with delta (12, 10)
Screenshot: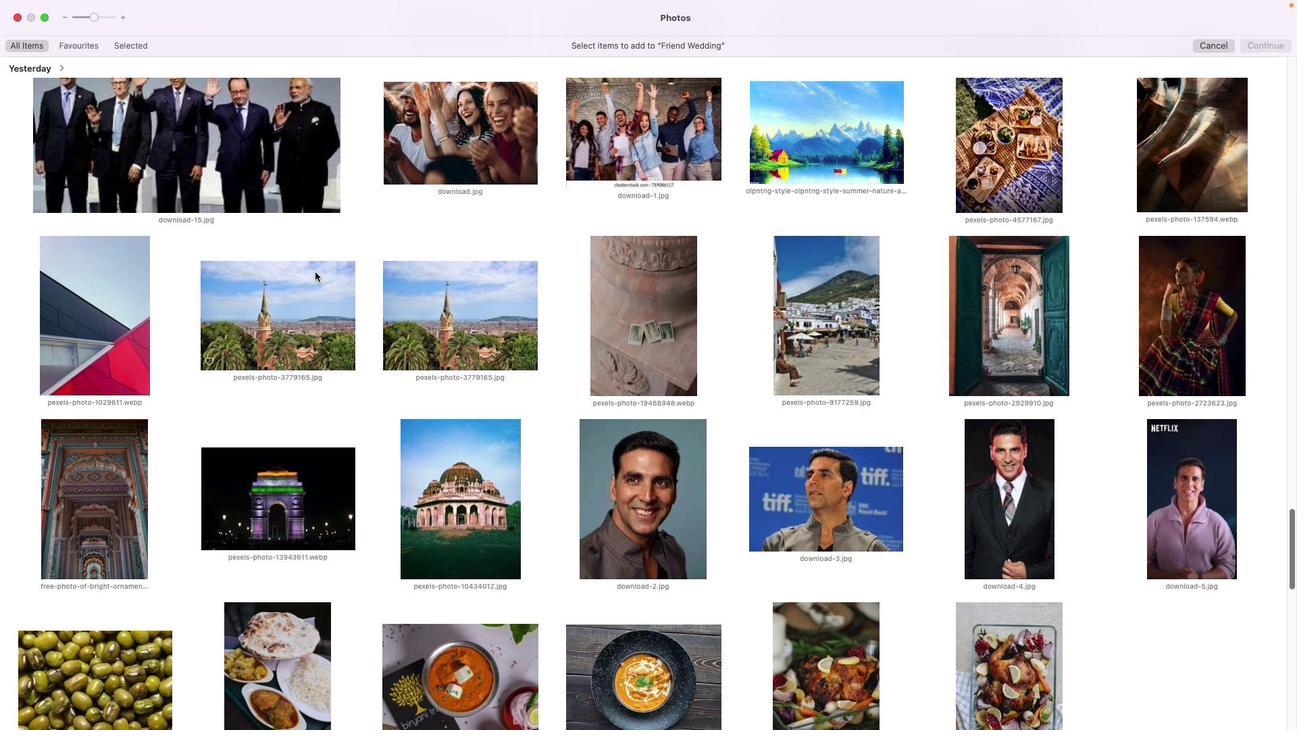 
Action: Mouse scrolled (328, 284) with delta (12, 9)
Screenshot: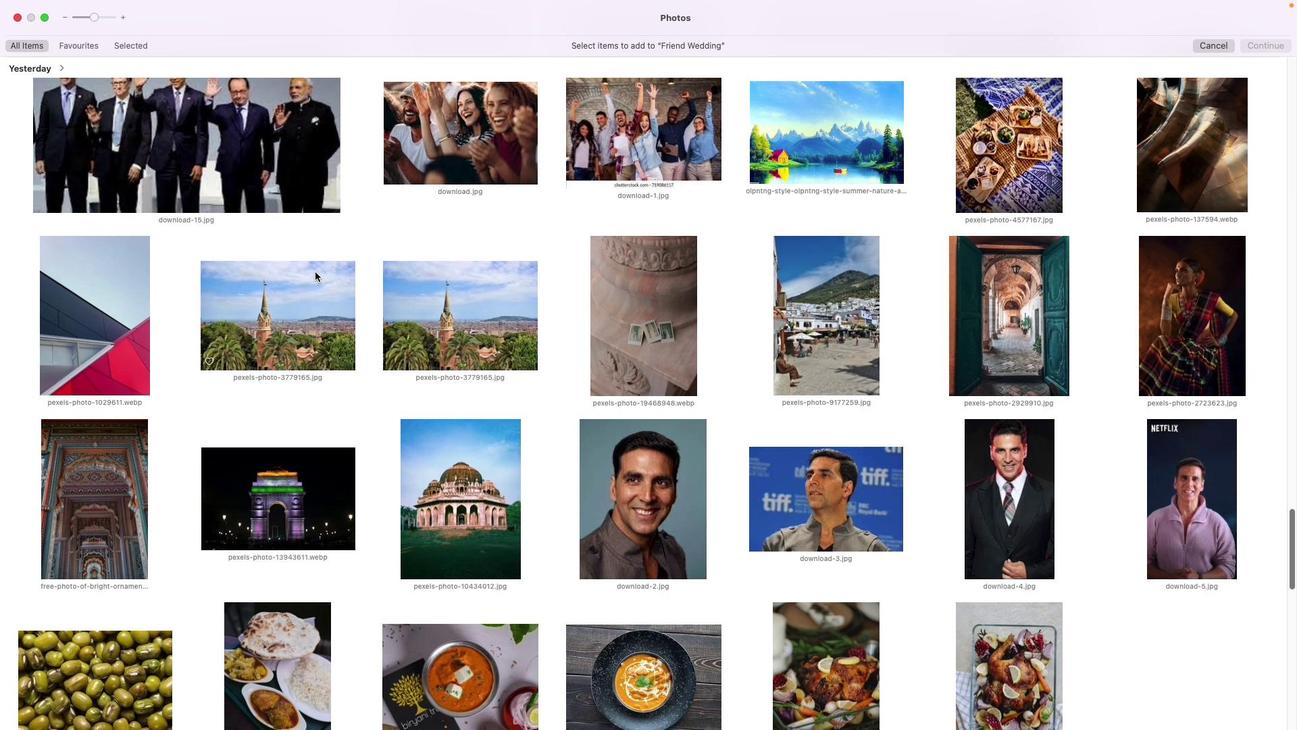 
Action: Mouse scrolled (328, 284) with delta (12, 8)
Screenshot: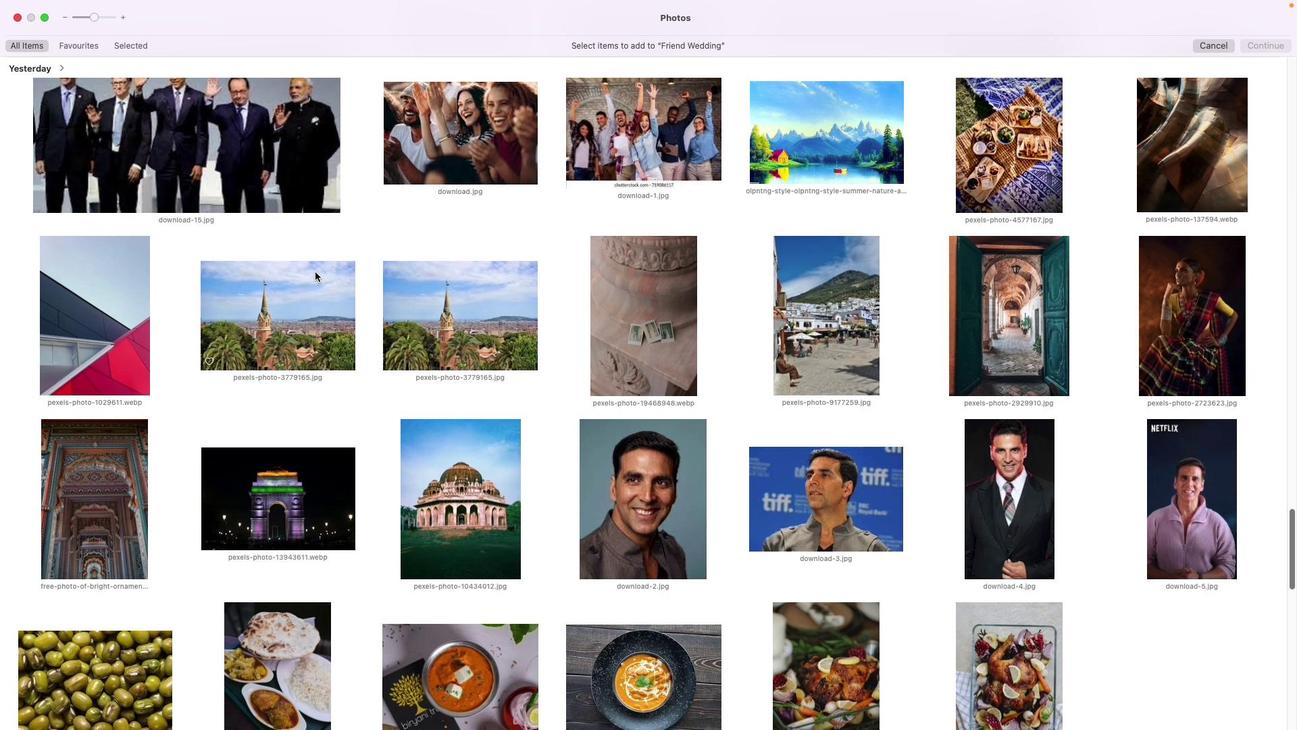
Action: Mouse scrolled (328, 284) with delta (12, 8)
Screenshot: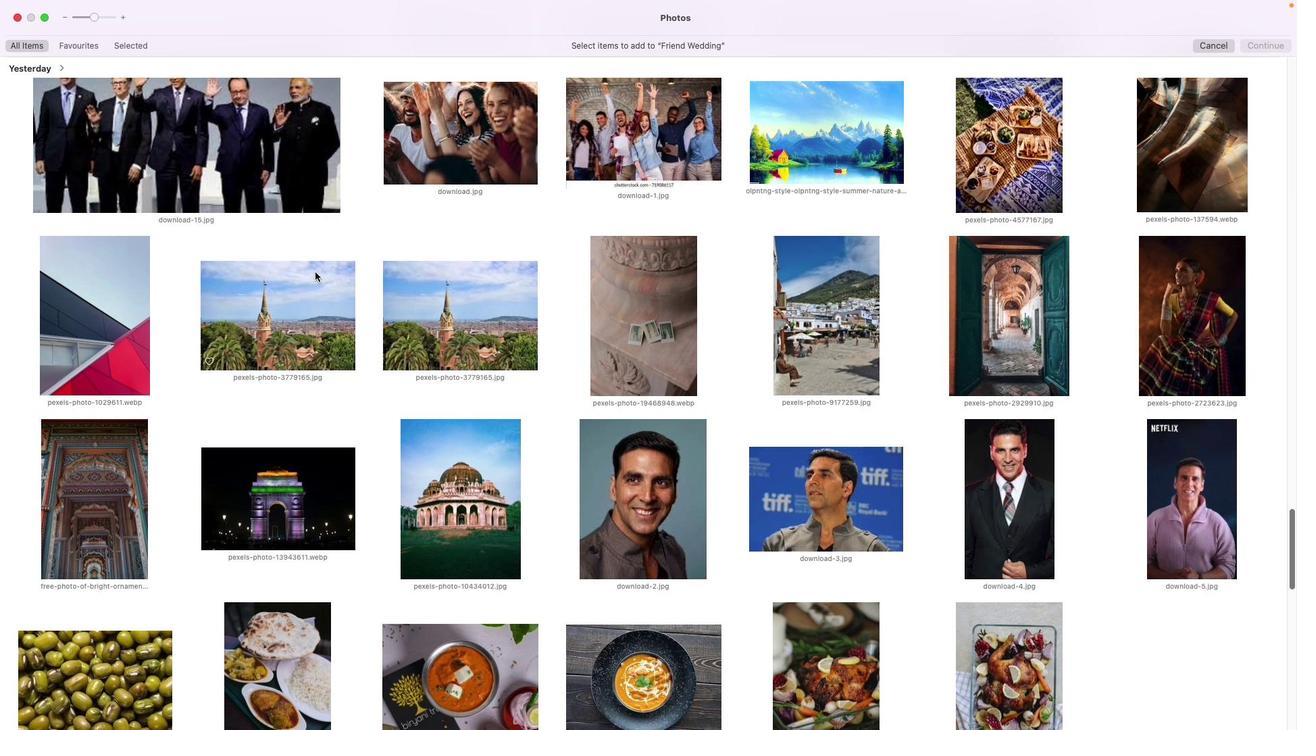 
Action: Mouse scrolled (328, 284) with delta (12, 8)
Screenshot: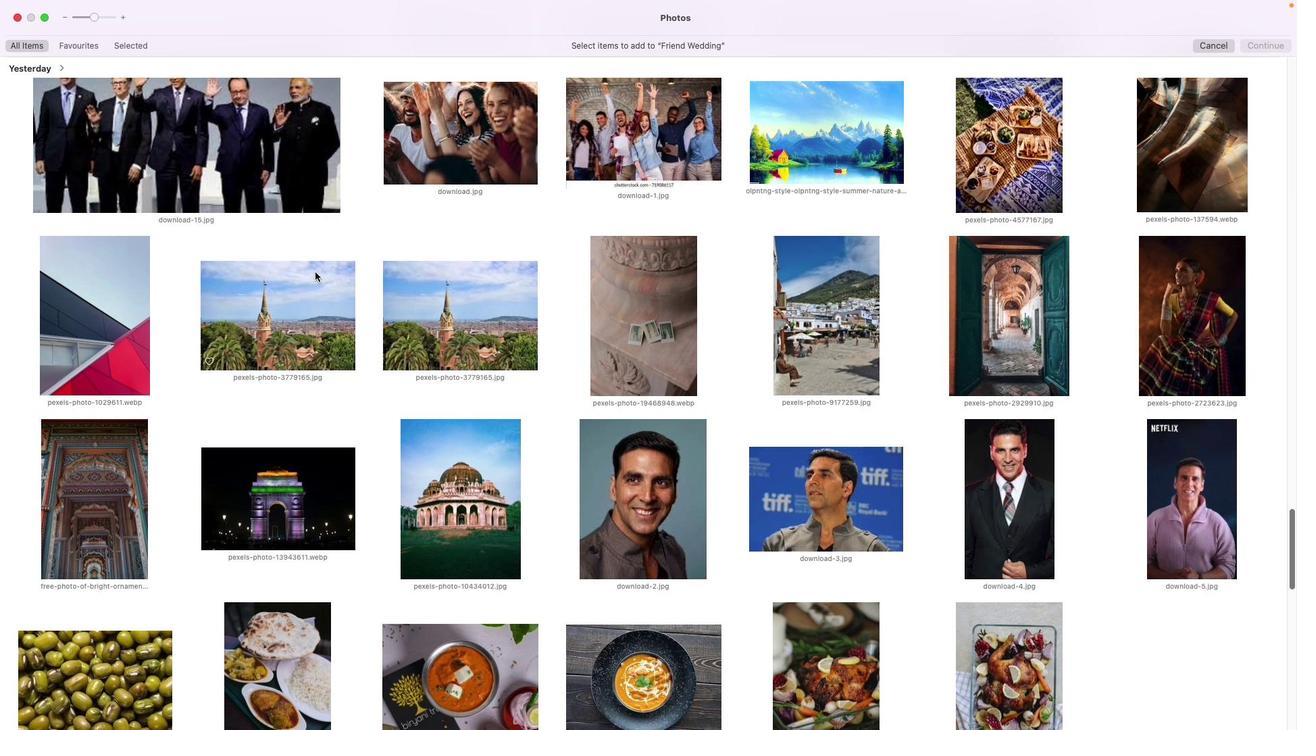 
Action: Mouse scrolled (328, 284) with delta (12, 8)
Screenshot: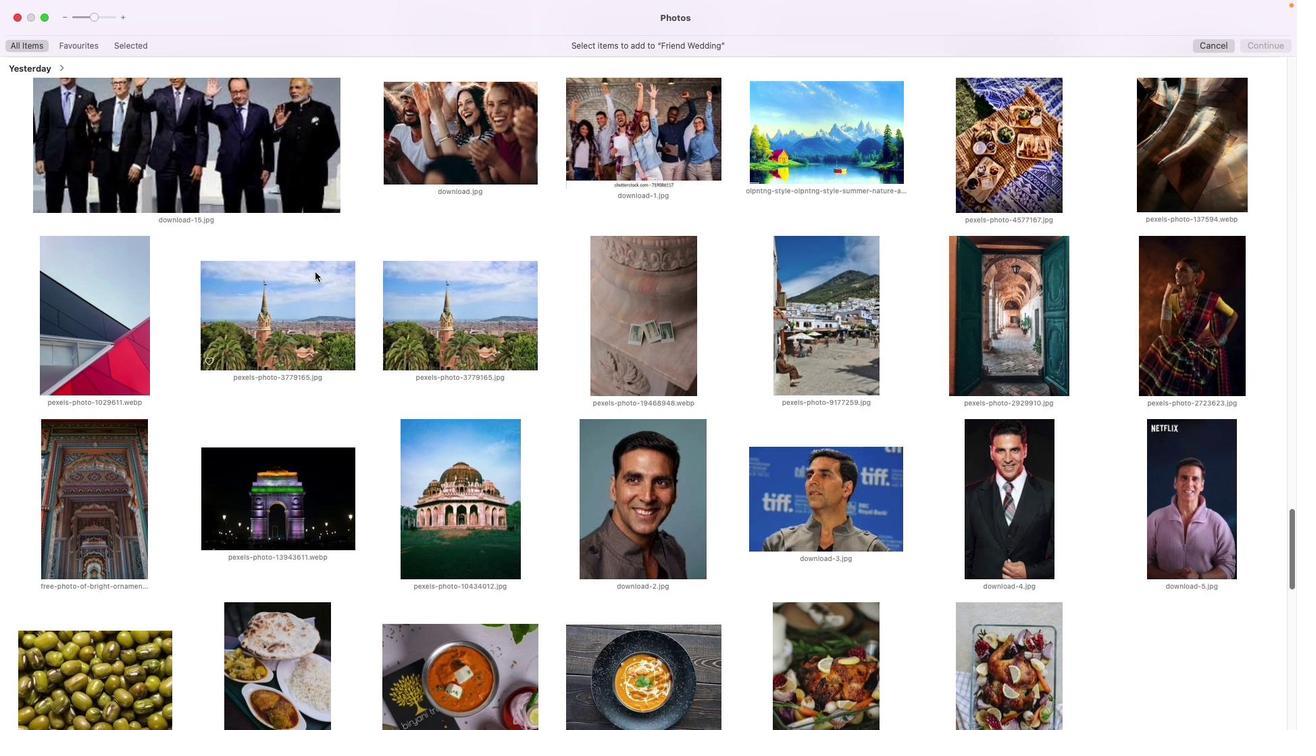 
Action: Mouse scrolled (328, 284) with delta (12, 12)
Screenshot: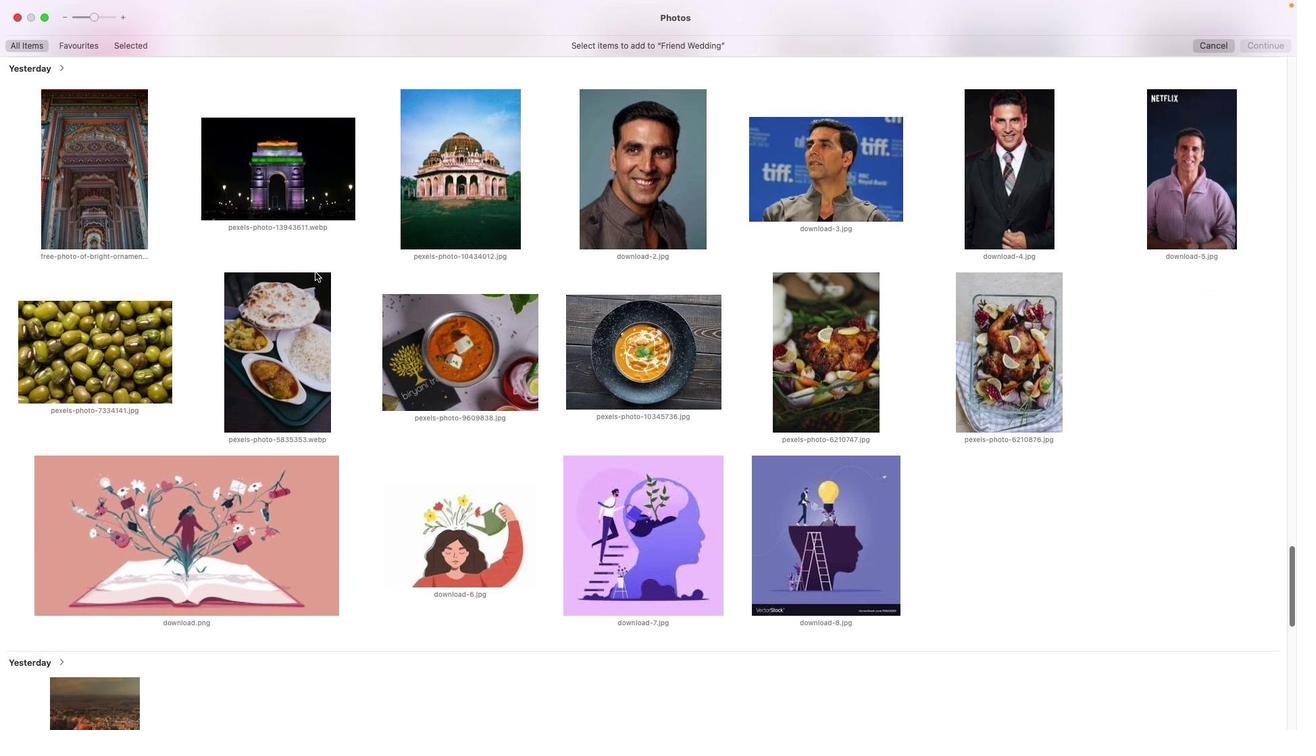 
Action: Mouse scrolled (328, 284) with delta (12, 12)
Screenshot: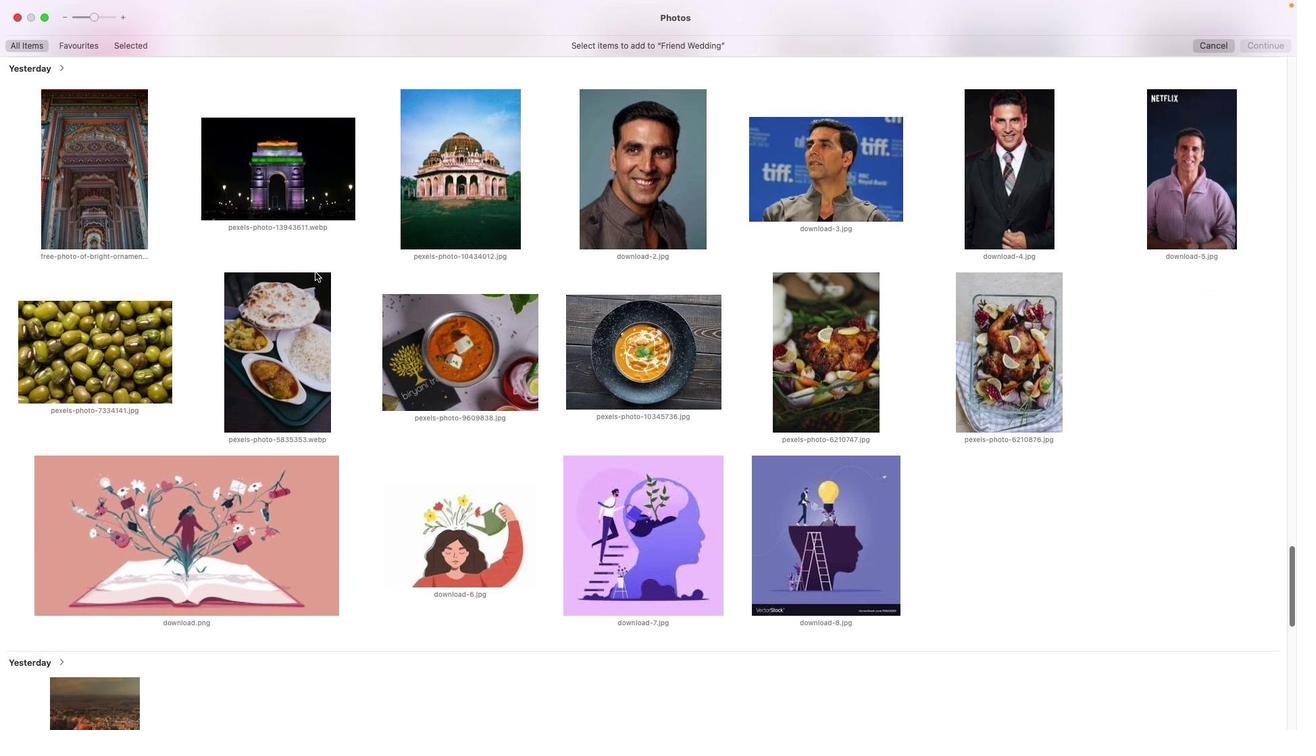 
Action: Mouse scrolled (328, 284) with delta (12, 10)
Screenshot: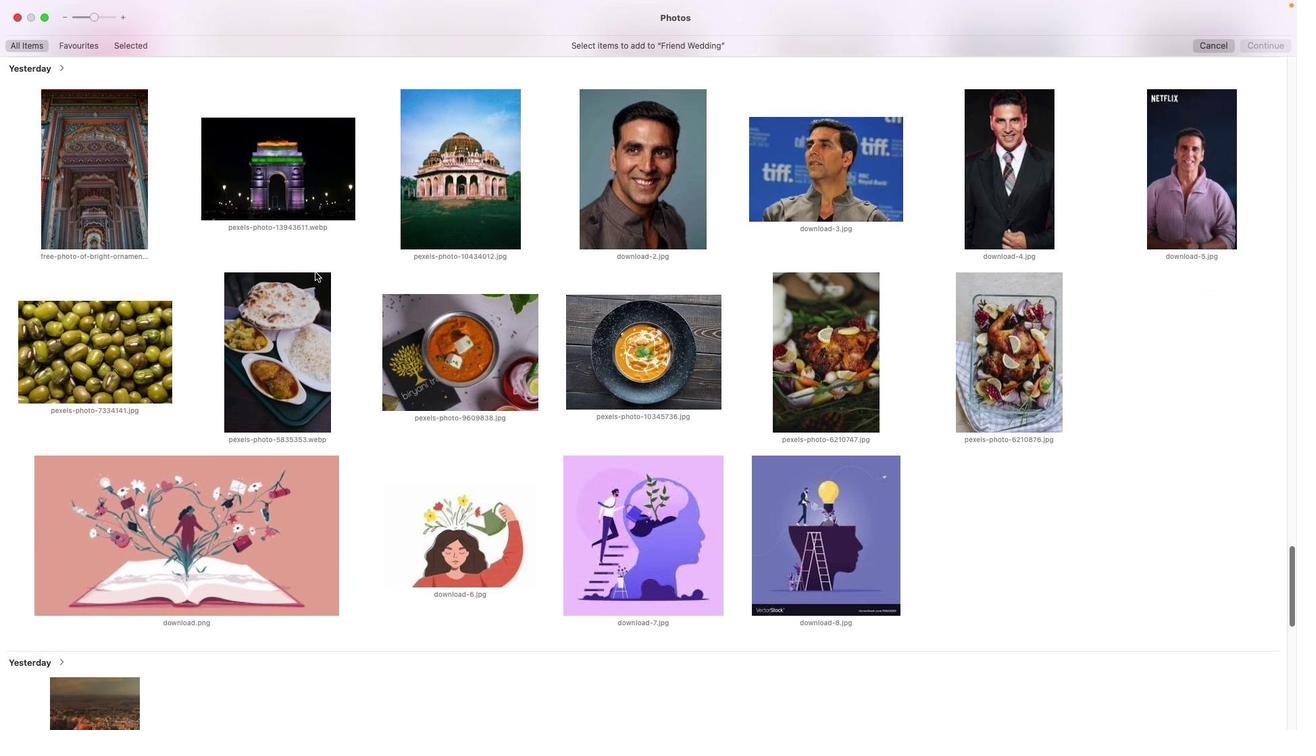 
Action: Mouse scrolled (328, 284) with delta (12, 9)
Screenshot: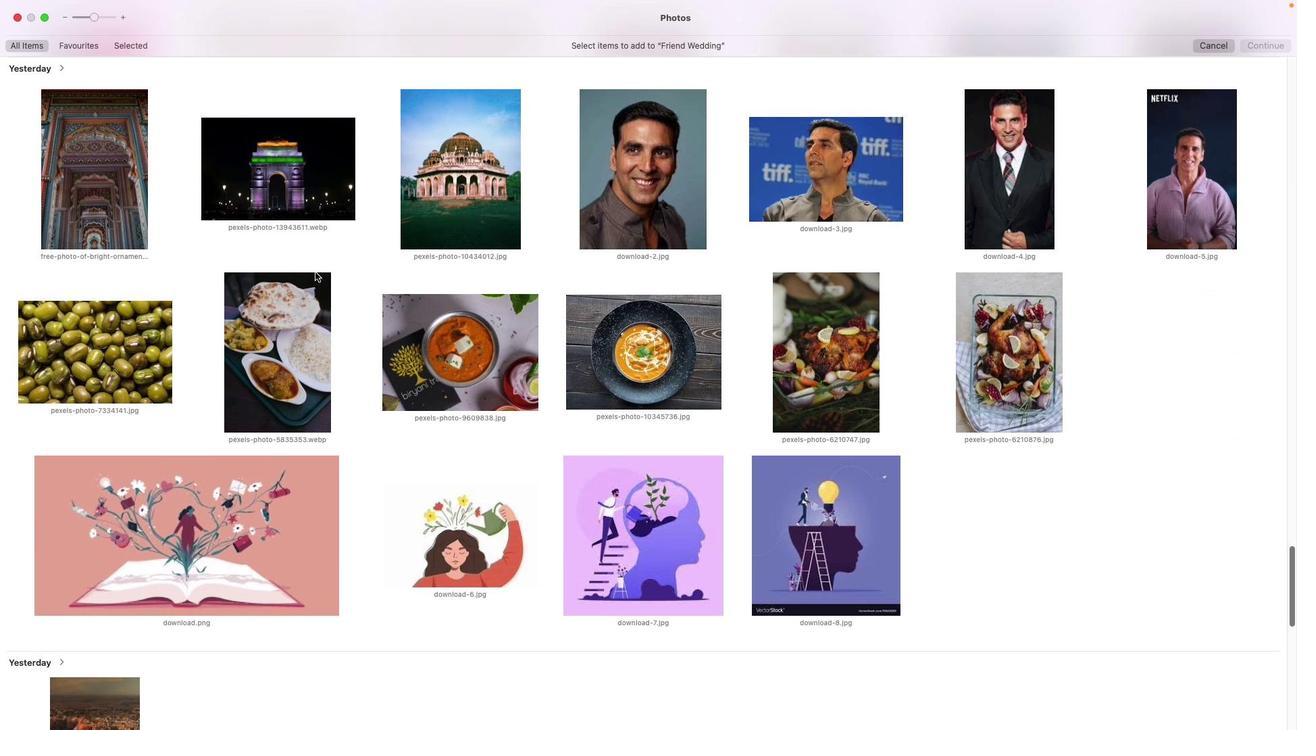 
Action: Mouse scrolled (328, 284) with delta (12, 8)
Screenshot: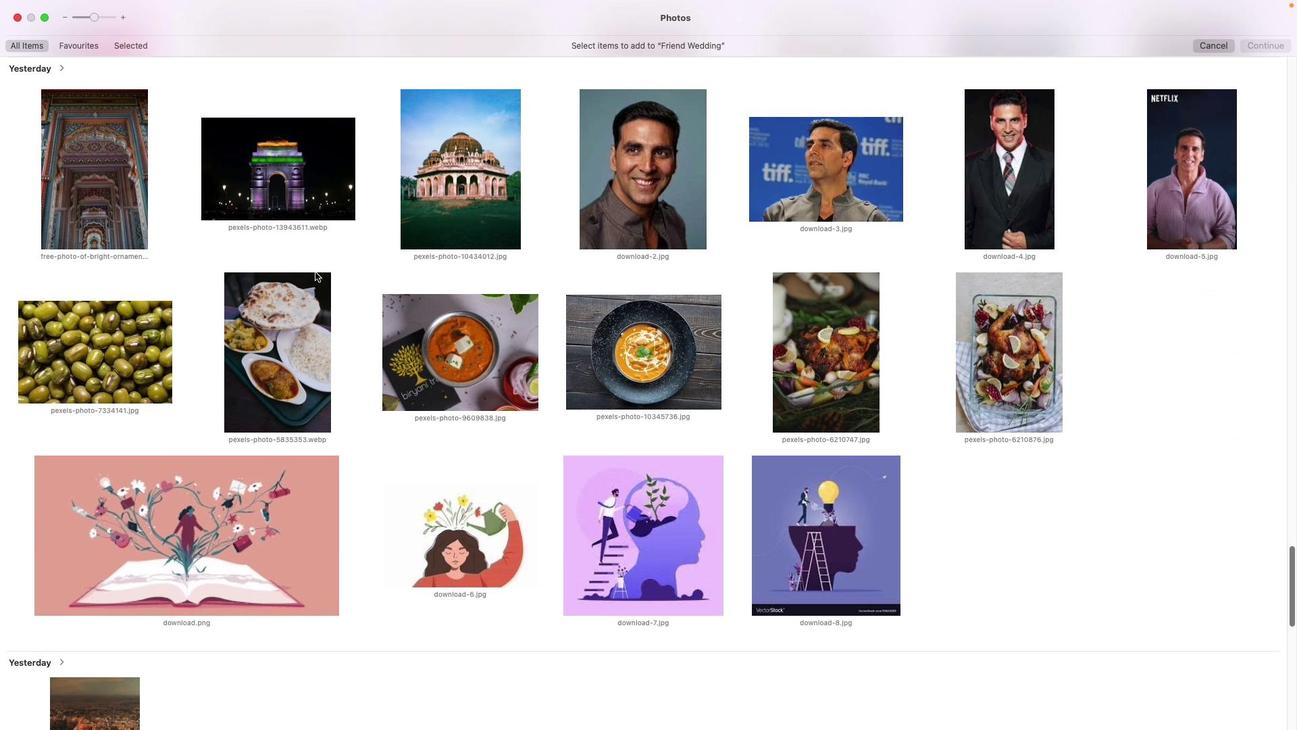 
Action: Mouse scrolled (328, 284) with delta (12, 8)
Screenshot: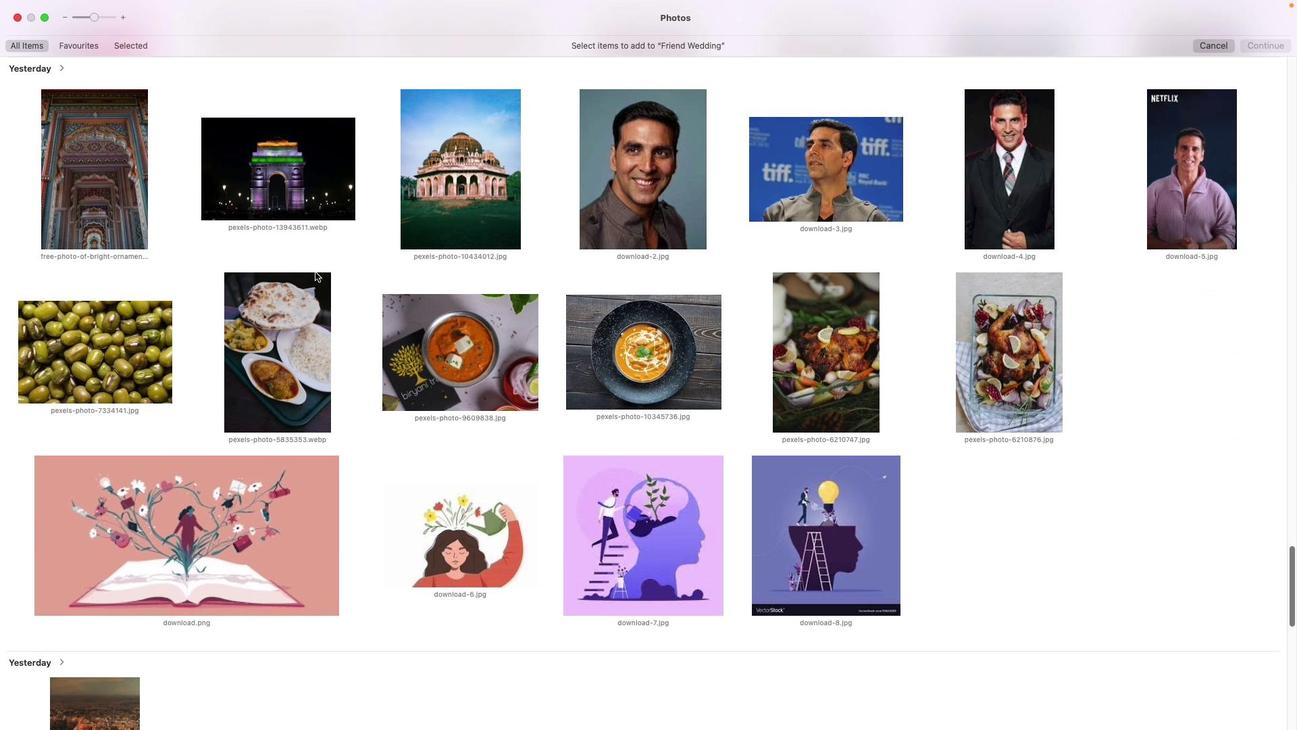
Action: Mouse scrolled (328, 284) with delta (12, 8)
Screenshot: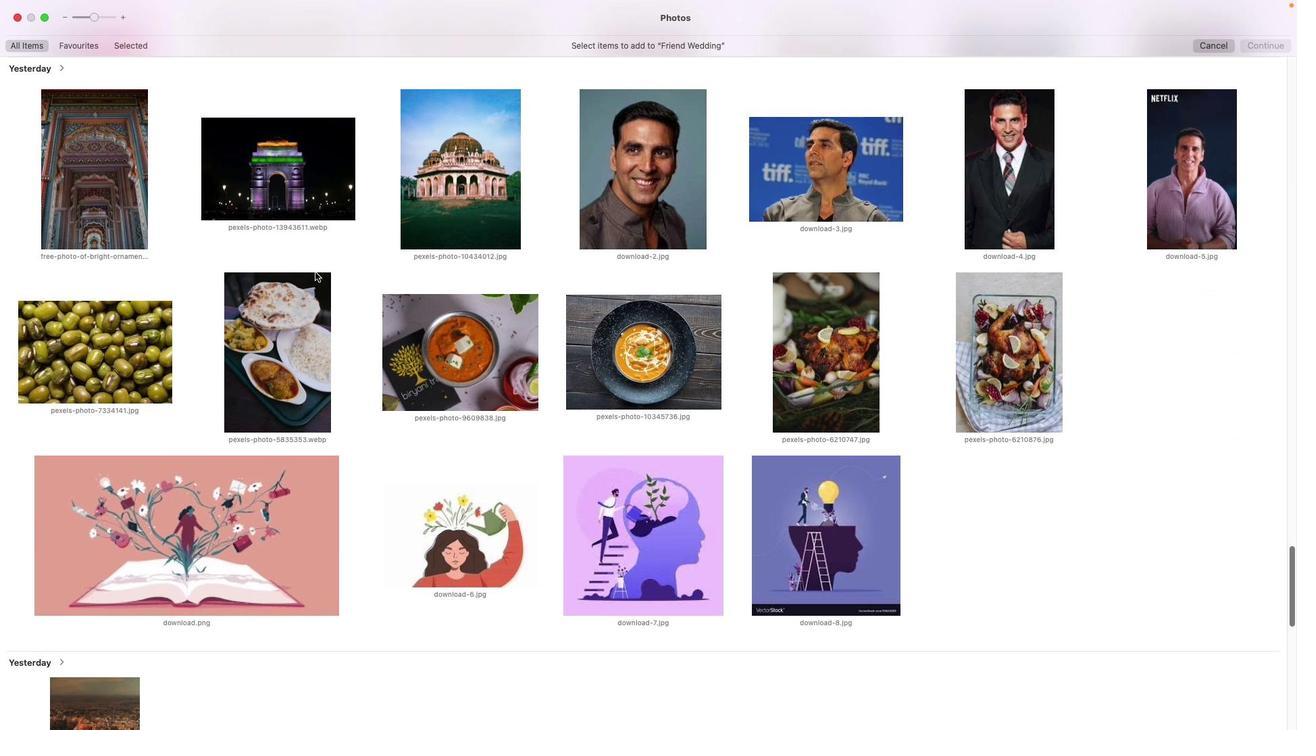 
Action: Mouse scrolled (328, 284) with delta (12, 7)
Screenshot: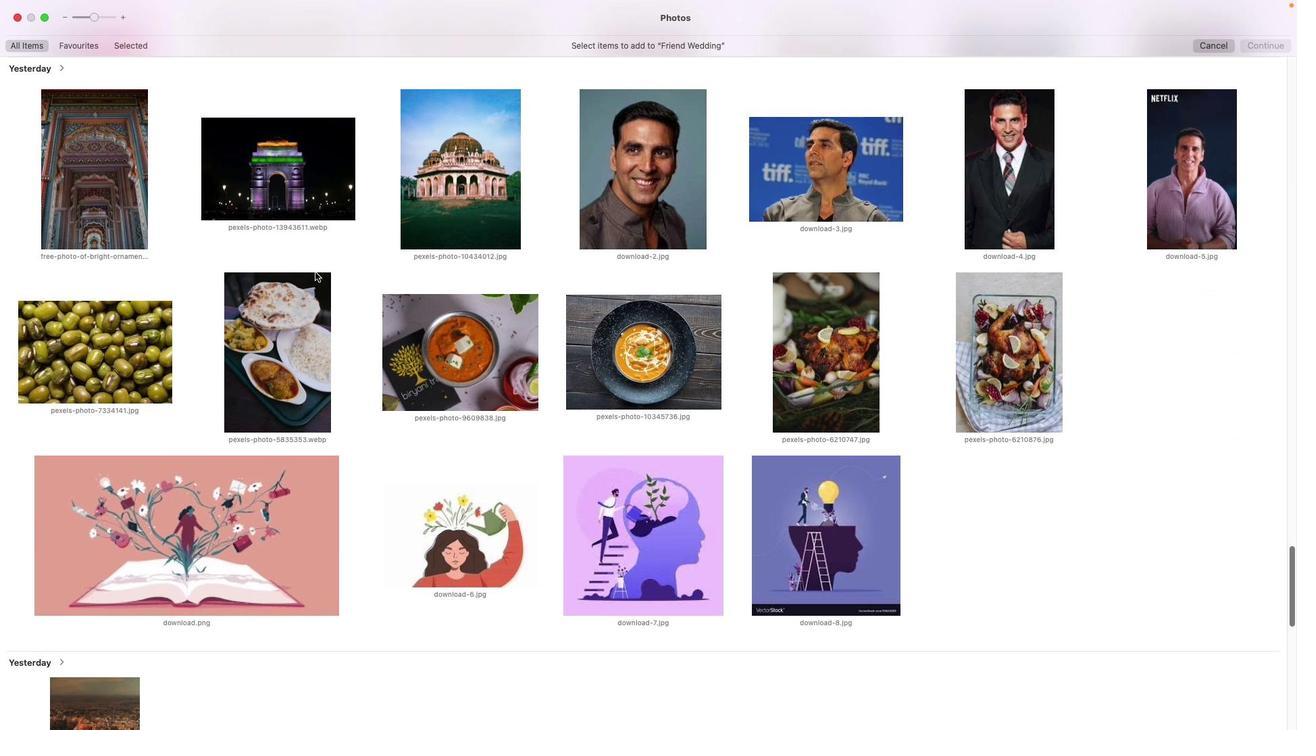 
Action: Mouse scrolled (328, 284) with delta (12, 7)
Screenshot: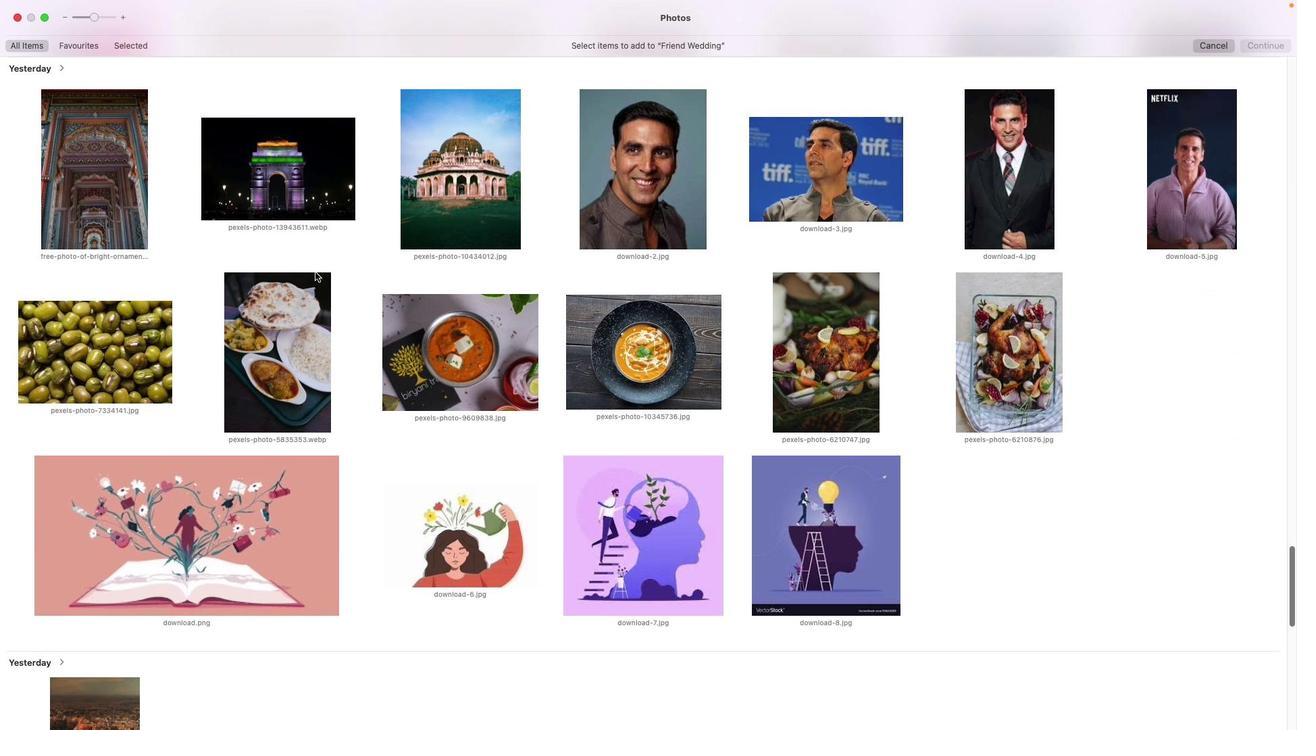 
Action: Mouse scrolled (328, 284) with delta (12, 12)
Screenshot: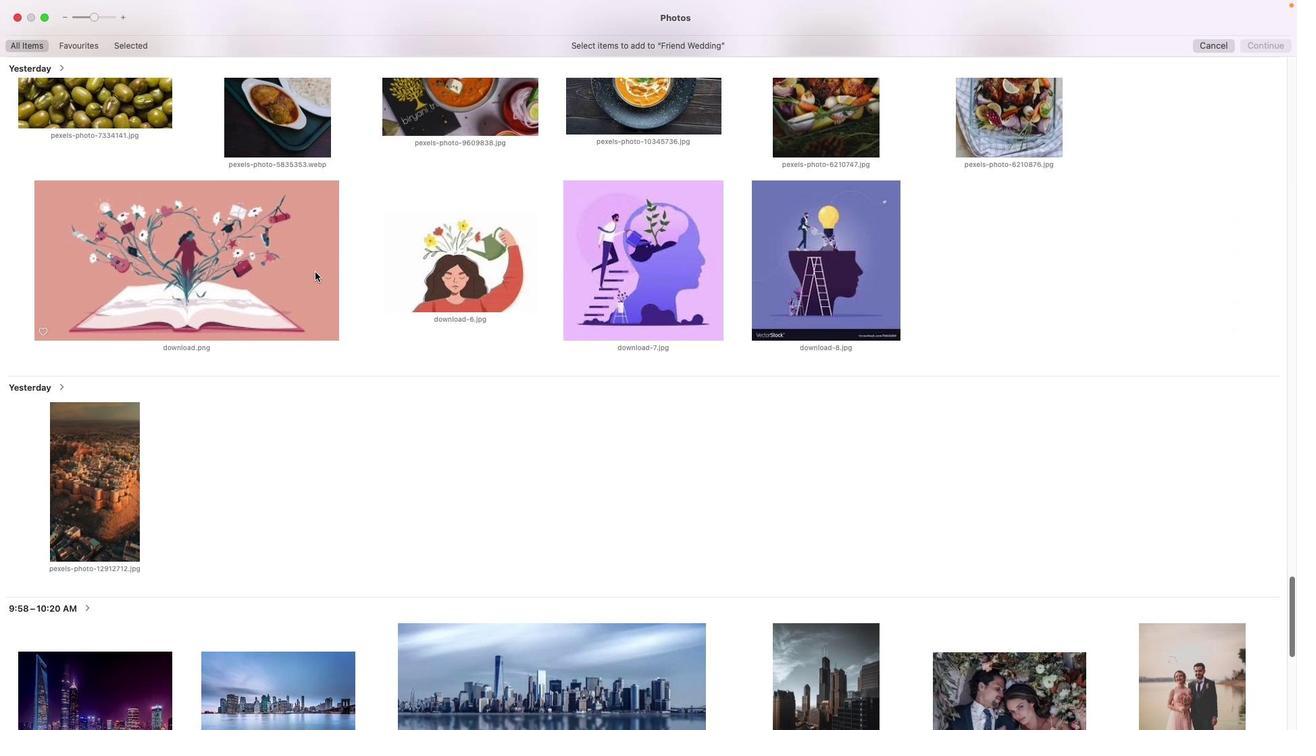 
Action: Mouse scrolled (328, 284) with delta (12, 12)
Screenshot: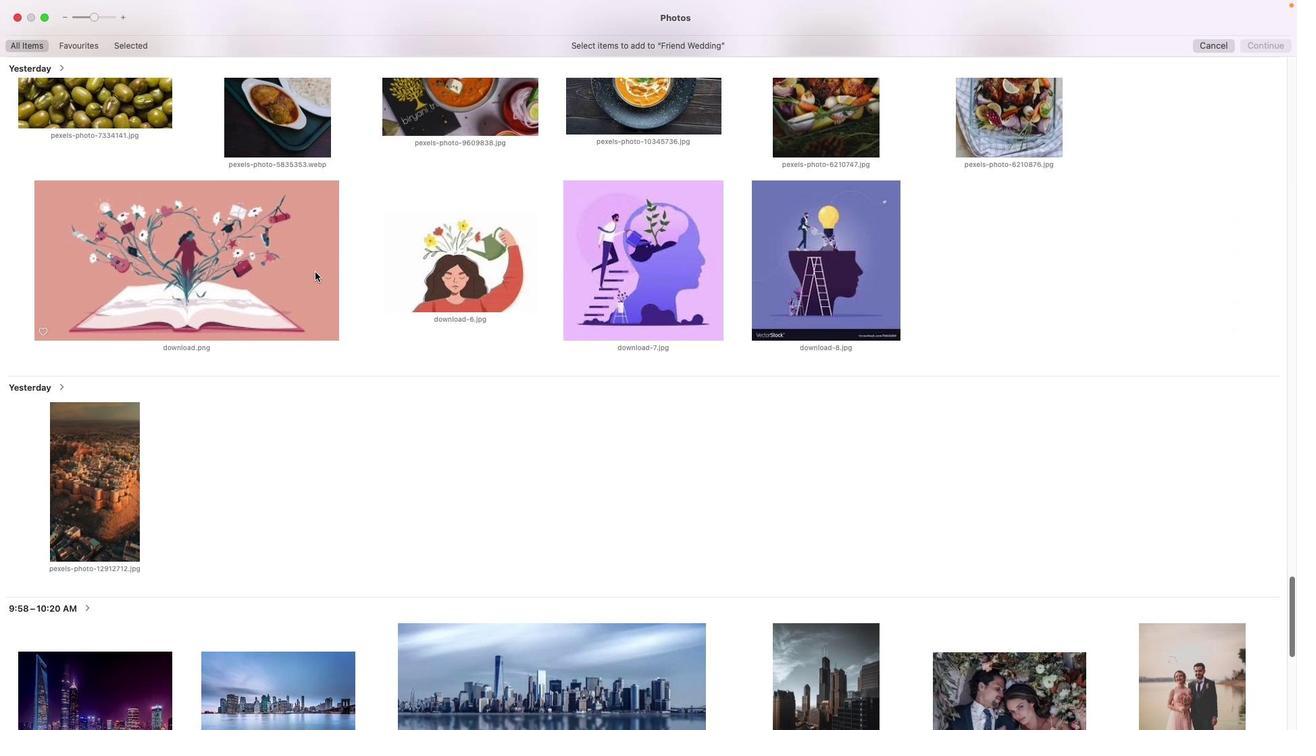 
Action: Mouse scrolled (328, 284) with delta (12, 10)
Screenshot: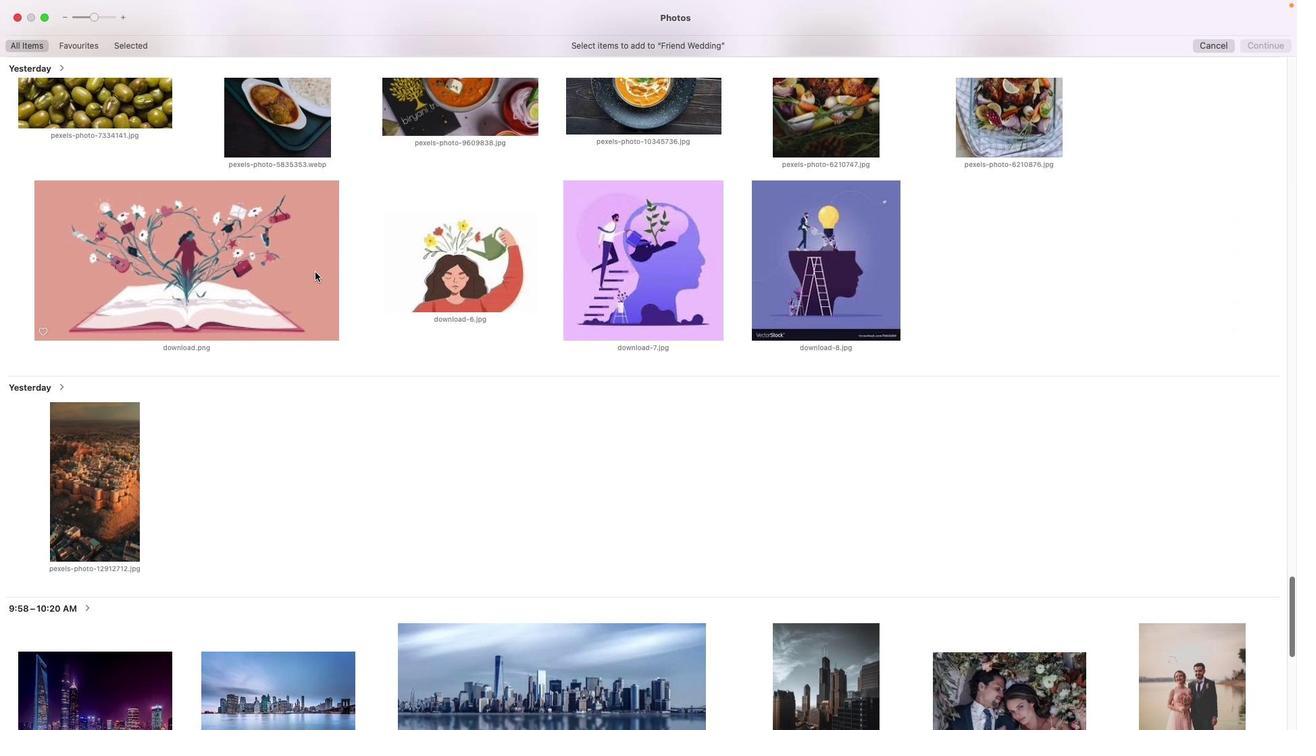 
Action: Mouse scrolled (328, 284) with delta (12, 9)
Screenshot: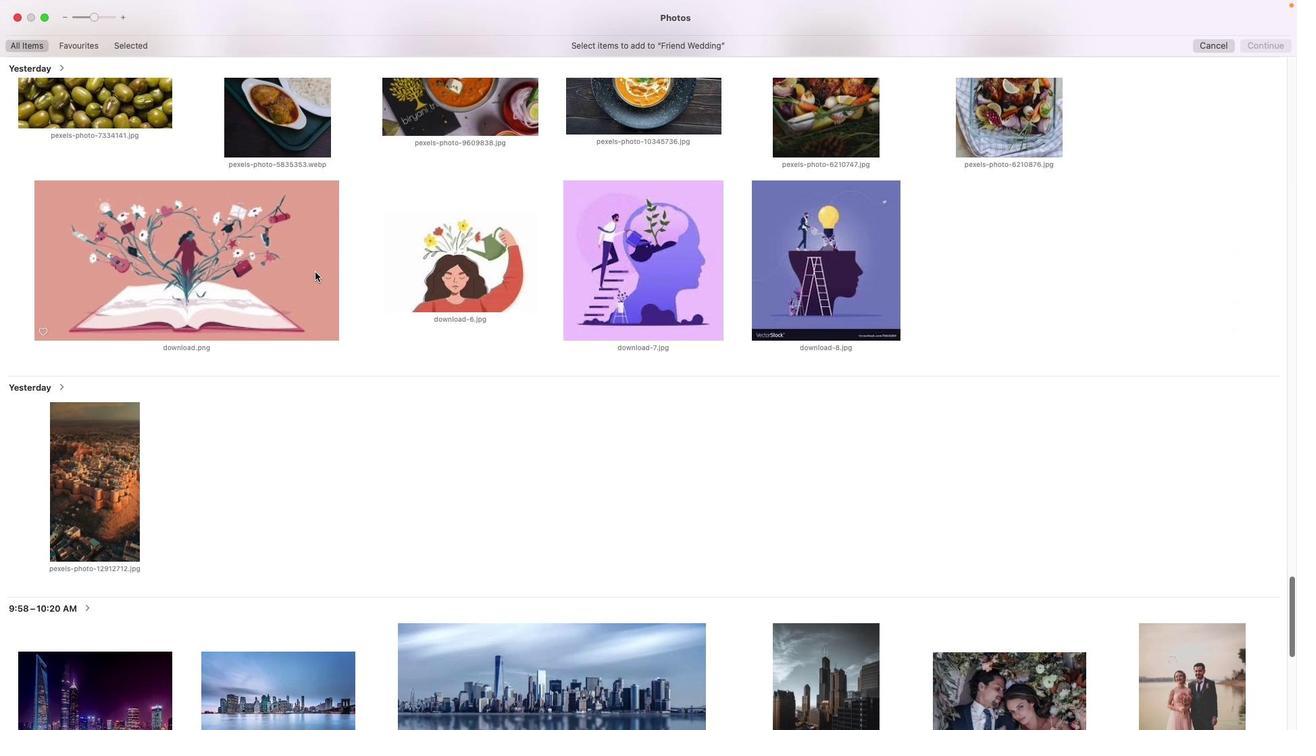 
Action: Mouse scrolled (328, 284) with delta (12, 8)
Screenshot: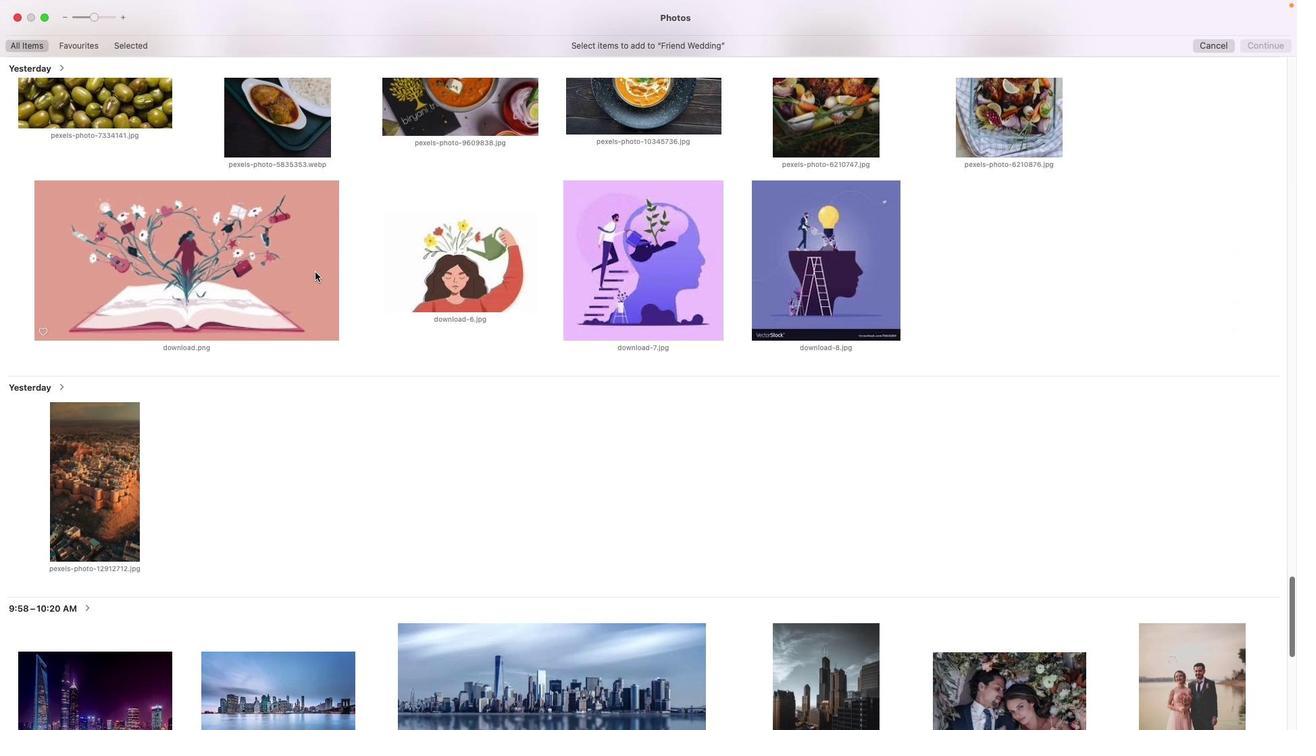 
Action: Mouse scrolled (328, 284) with delta (12, 8)
Screenshot: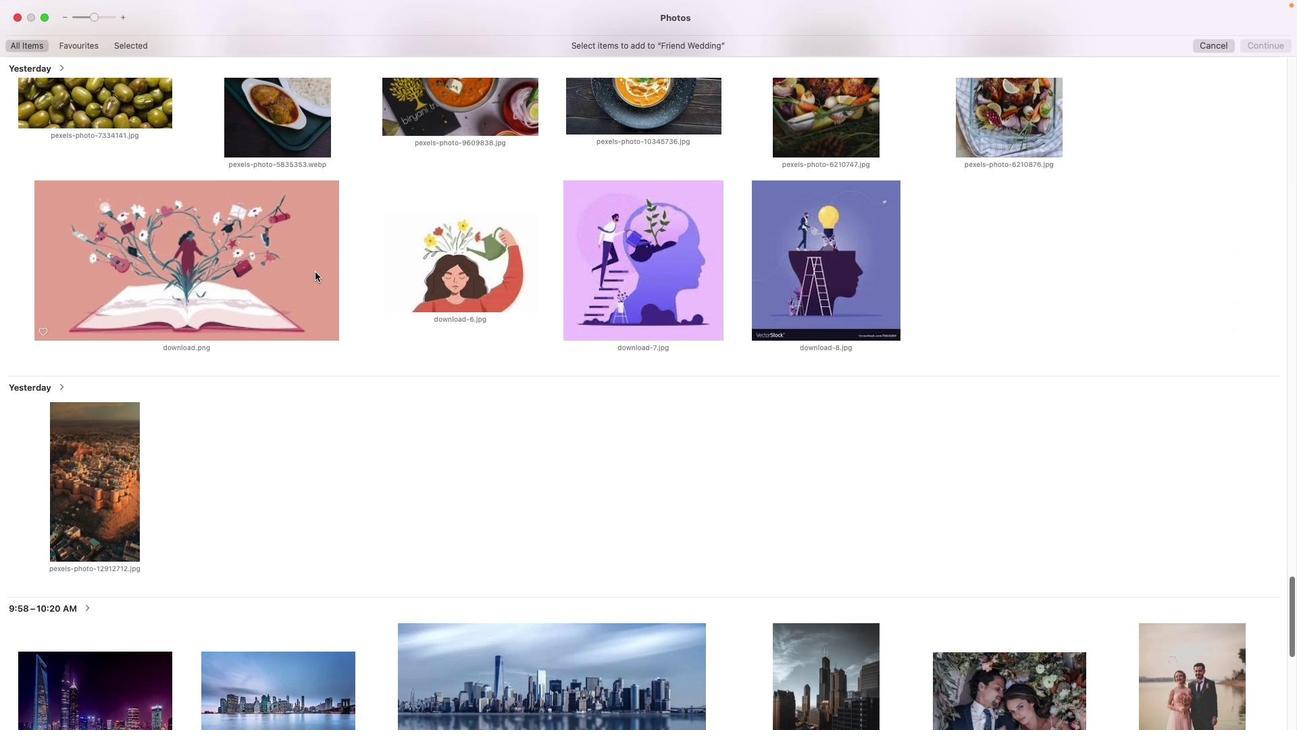 
Action: Mouse scrolled (328, 284) with delta (12, 8)
Screenshot: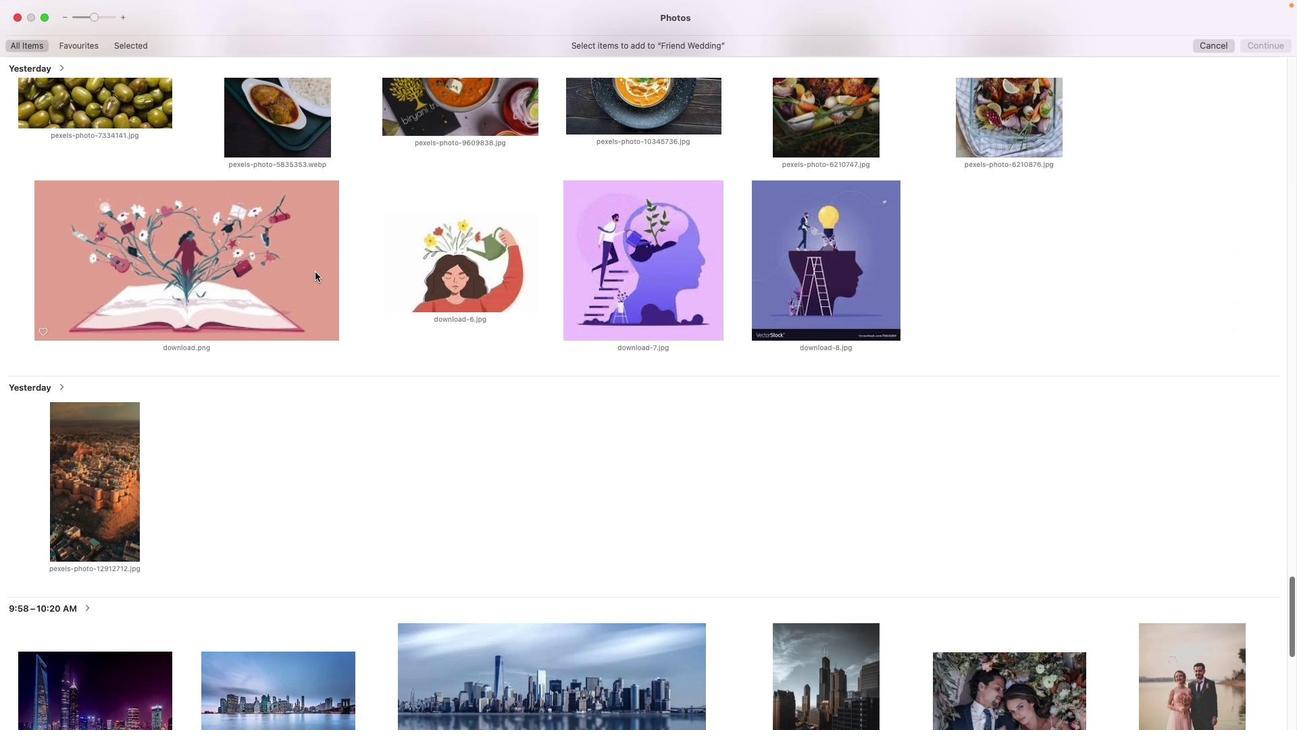 
Action: Mouse scrolled (328, 284) with delta (12, 7)
Screenshot: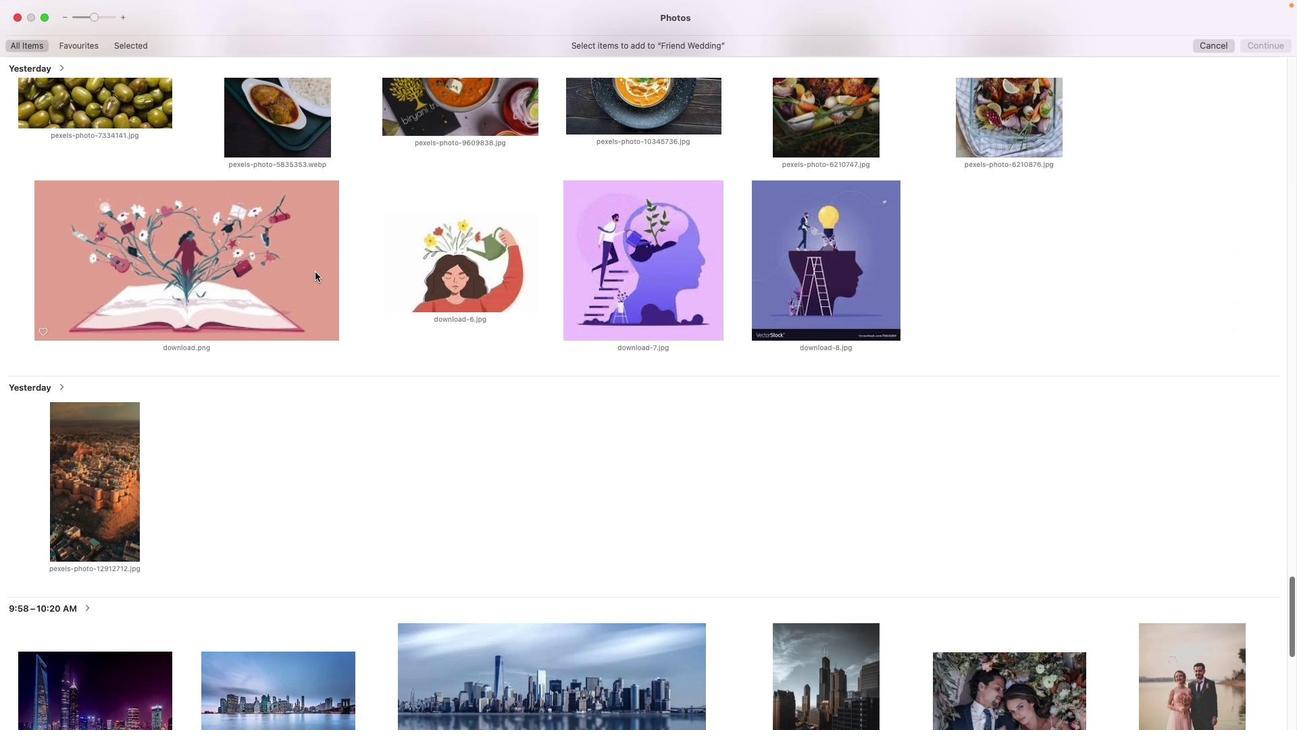 
Action: Mouse scrolled (328, 284) with delta (12, 12)
Screenshot: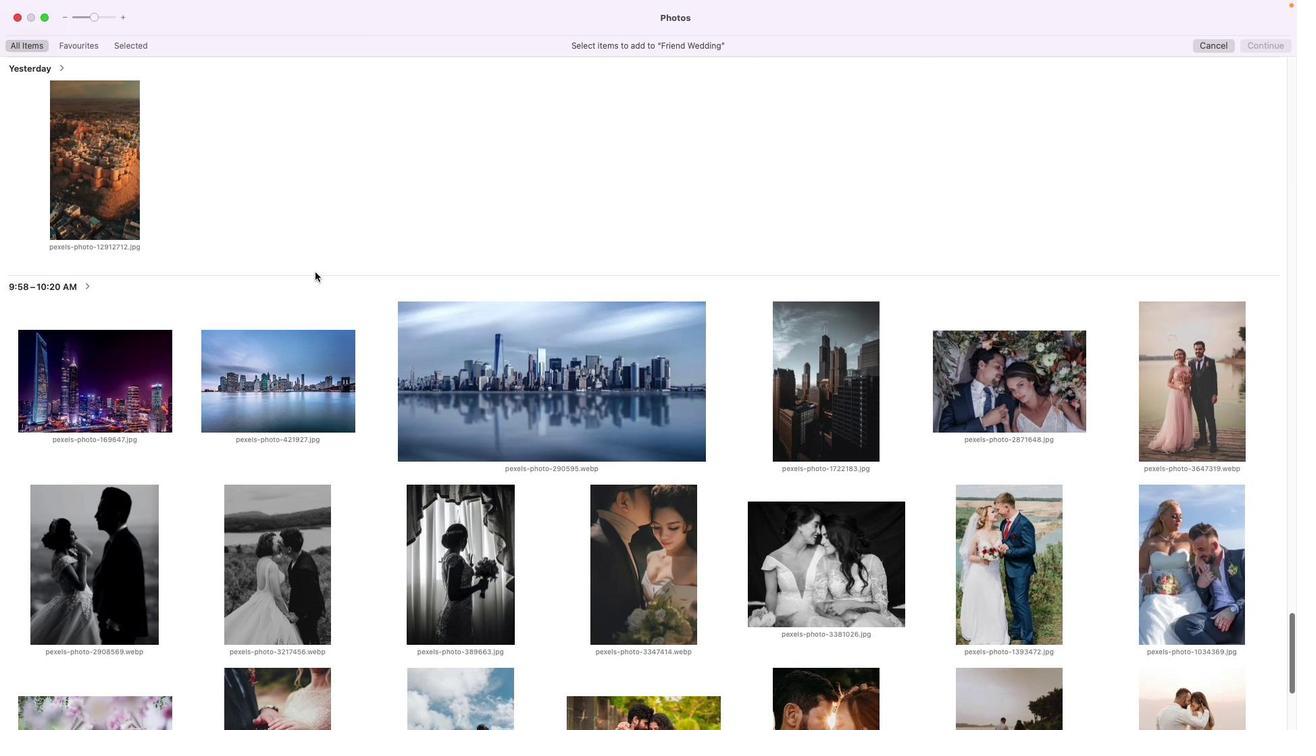 
Action: Mouse scrolled (328, 284) with delta (12, 12)
Screenshot: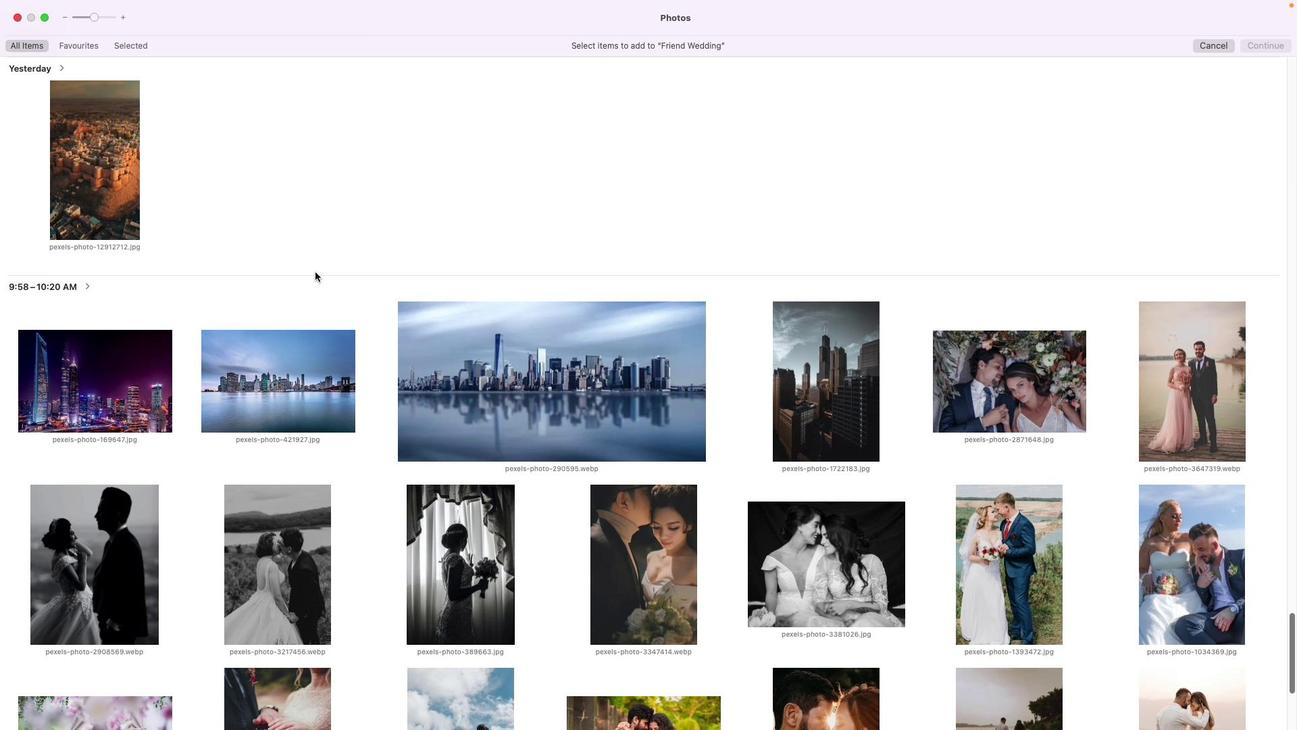 
Action: Mouse scrolled (328, 284) with delta (12, 10)
Screenshot: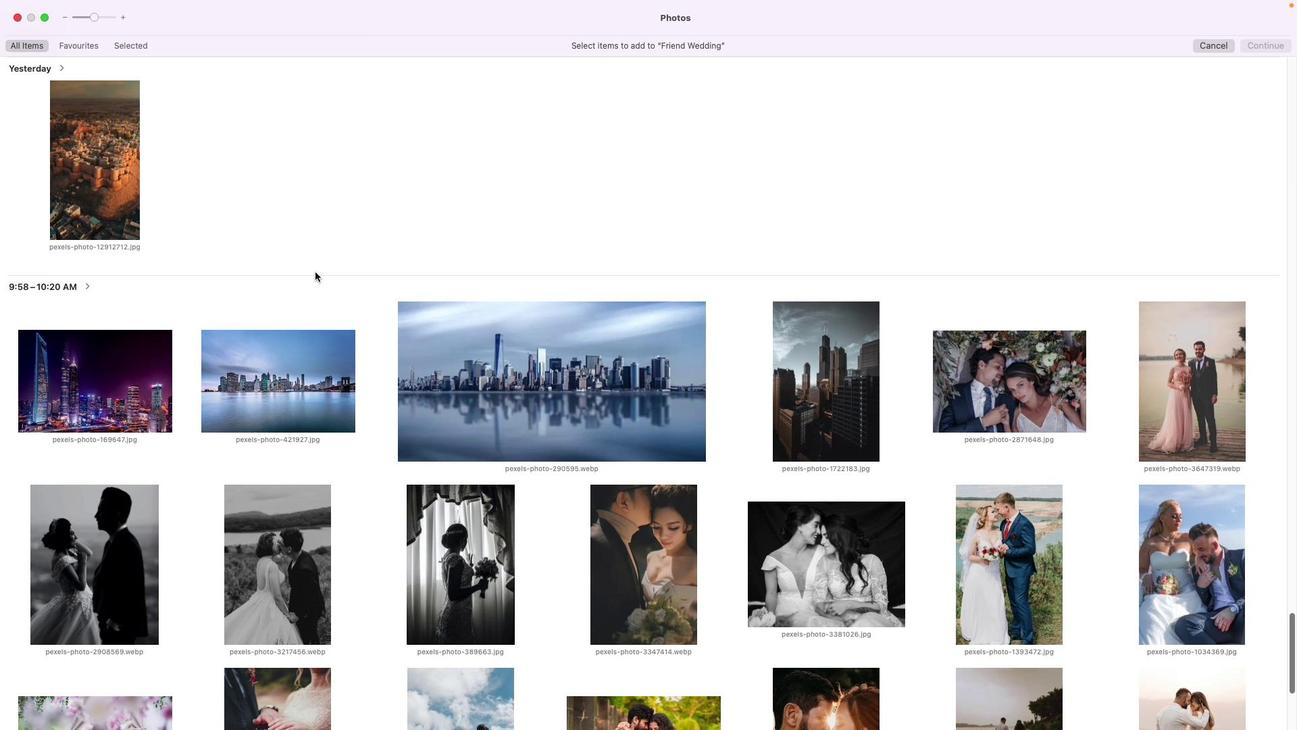 
Action: Mouse scrolled (328, 284) with delta (12, 9)
Screenshot: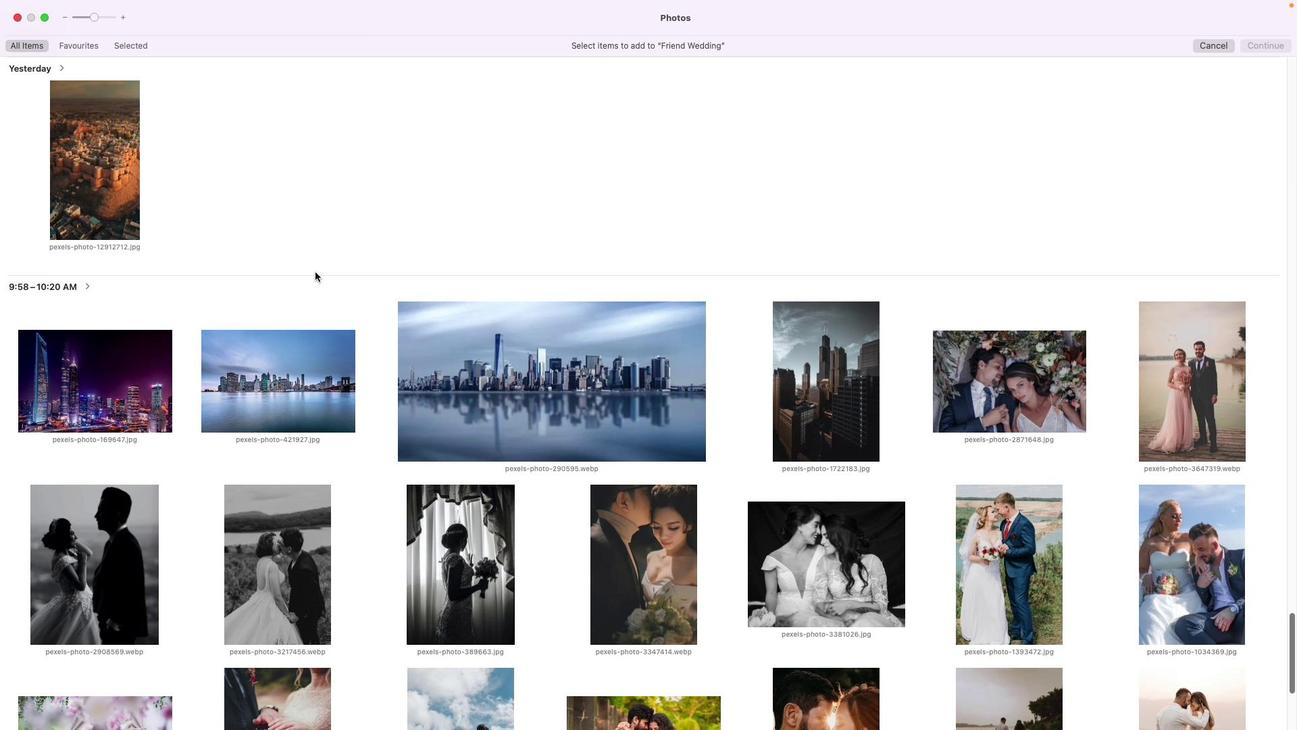 
Action: Mouse scrolled (328, 284) with delta (12, 8)
Screenshot: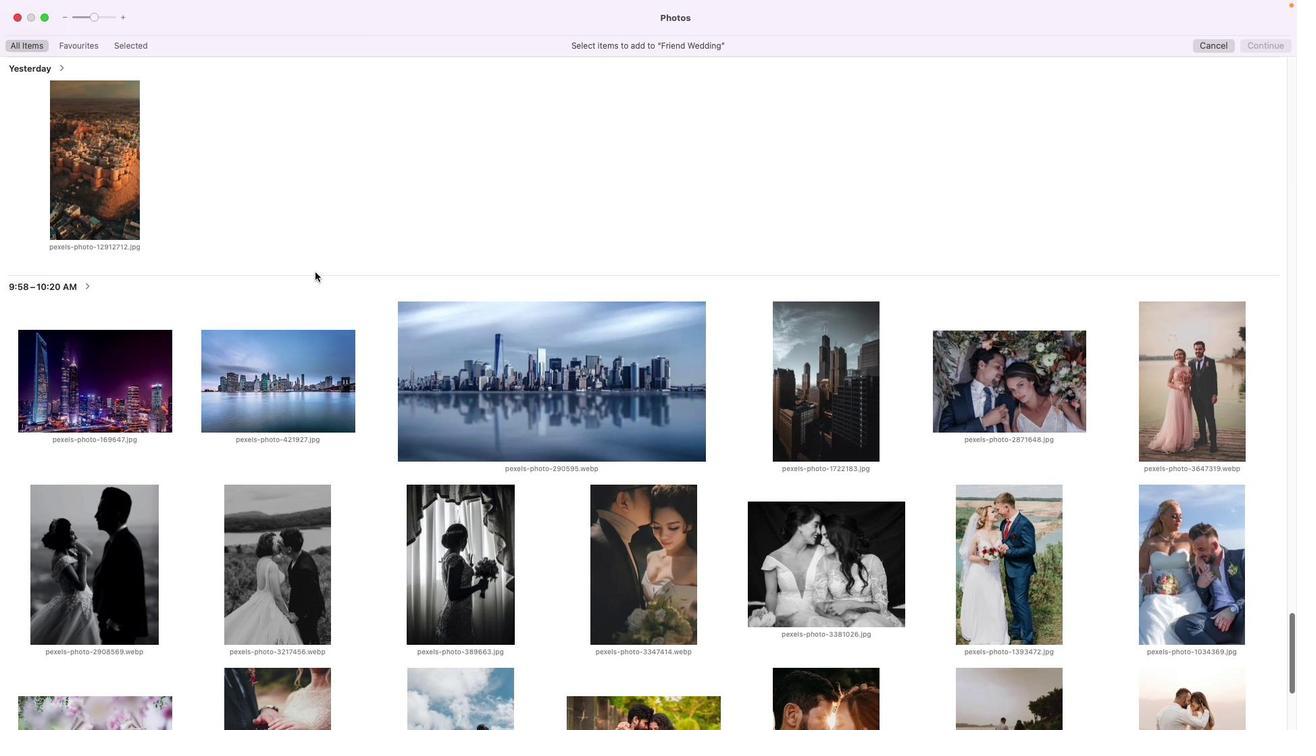 
Action: Mouse scrolled (328, 284) with delta (12, 8)
Screenshot: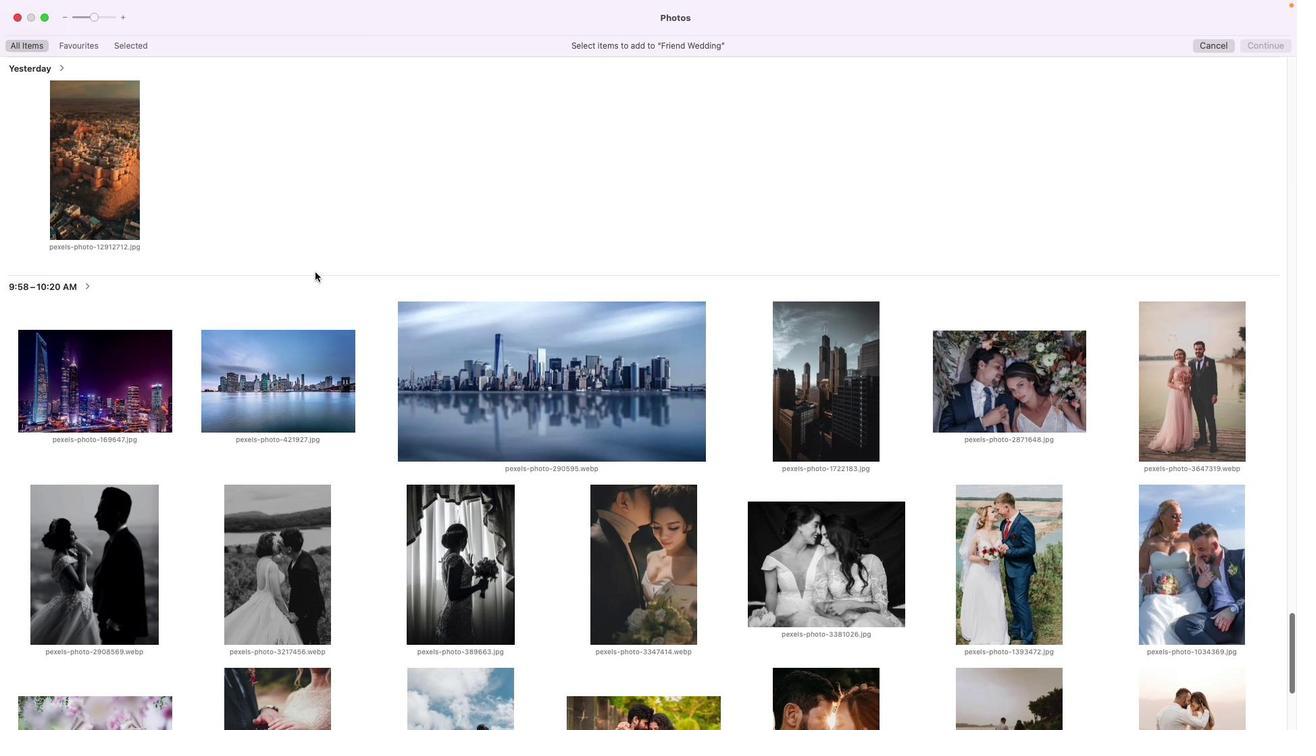 
Action: Mouse scrolled (328, 284) with delta (12, 8)
Screenshot: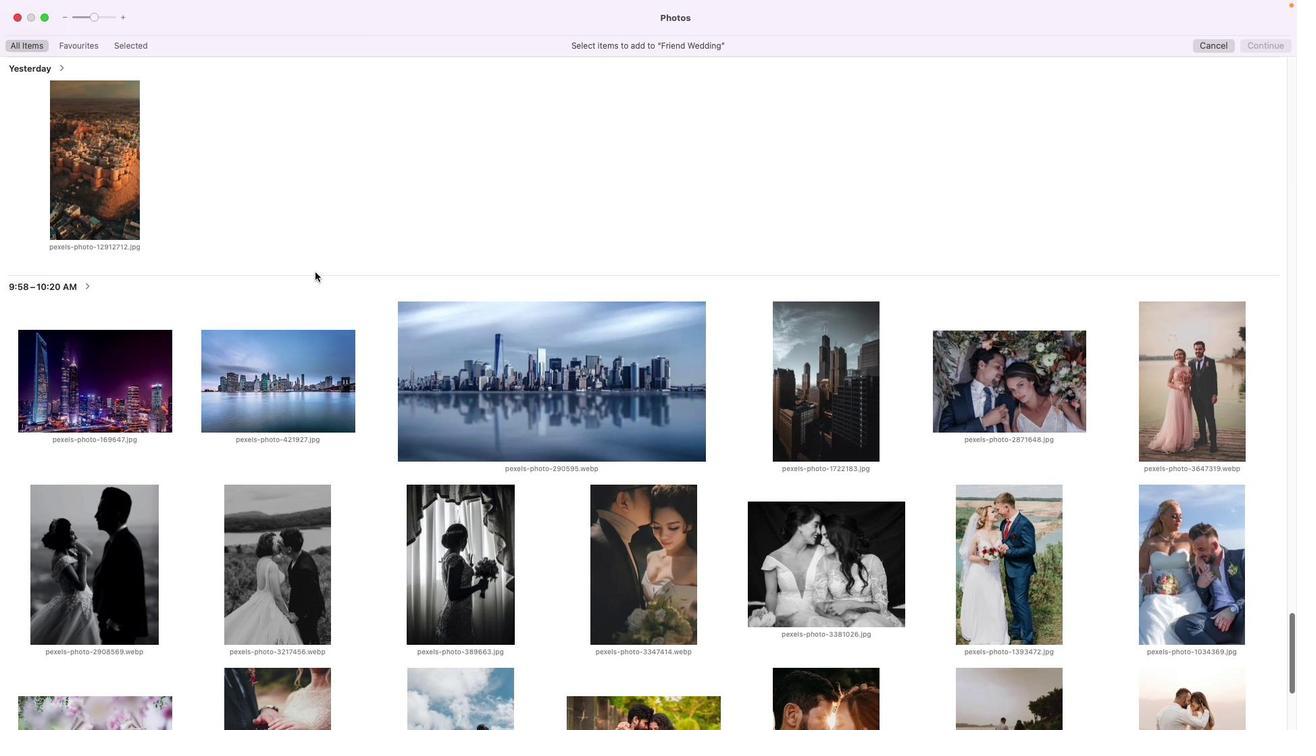 
Action: Mouse scrolled (328, 284) with delta (12, 7)
Screenshot: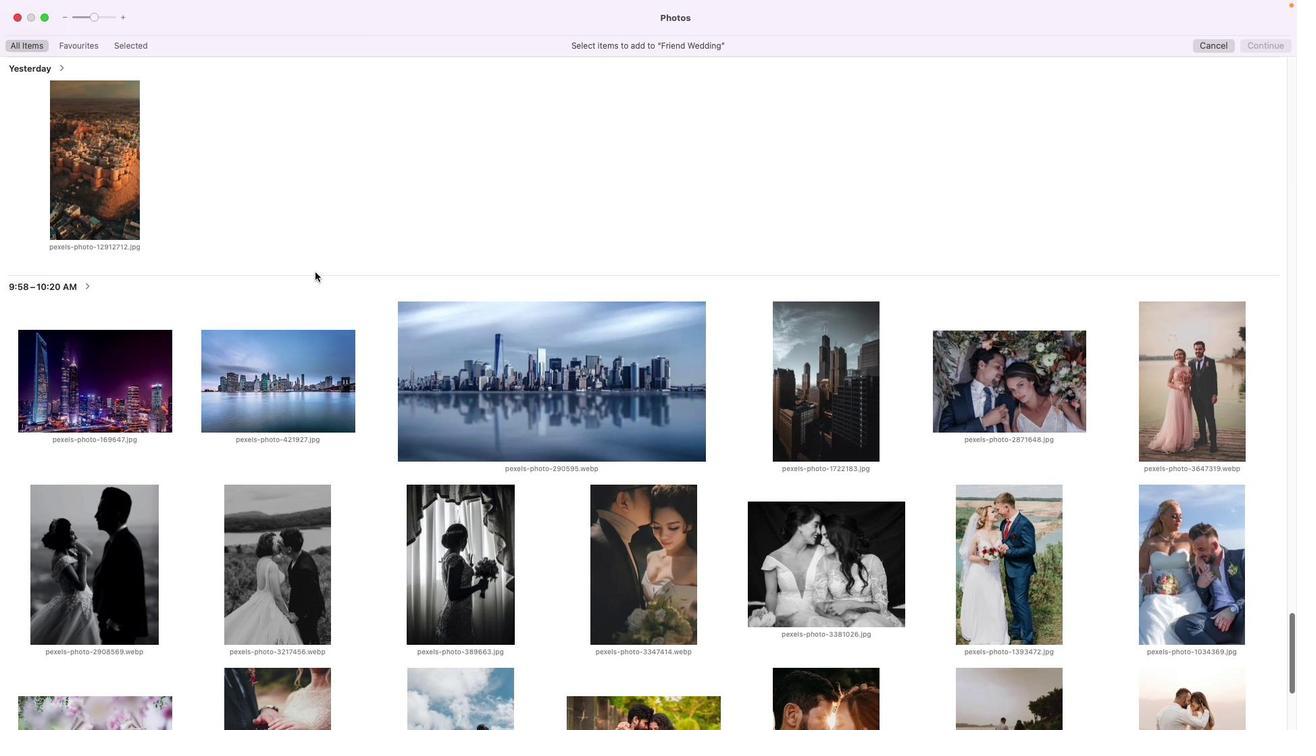 
Action: Mouse scrolled (328, 284) with delta (12, 7)
Screenshot: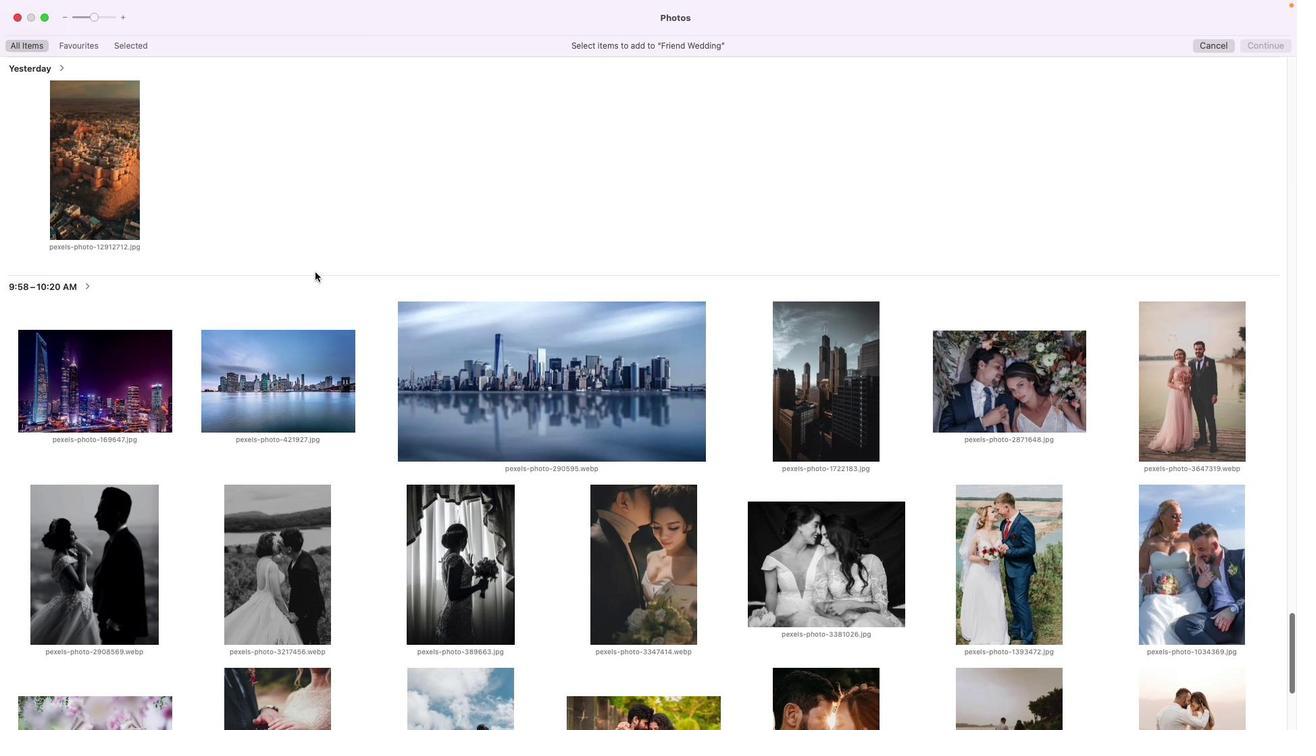 
Action: Mouse scrolled (328, 284) with delta (12, 12)
Screenshot: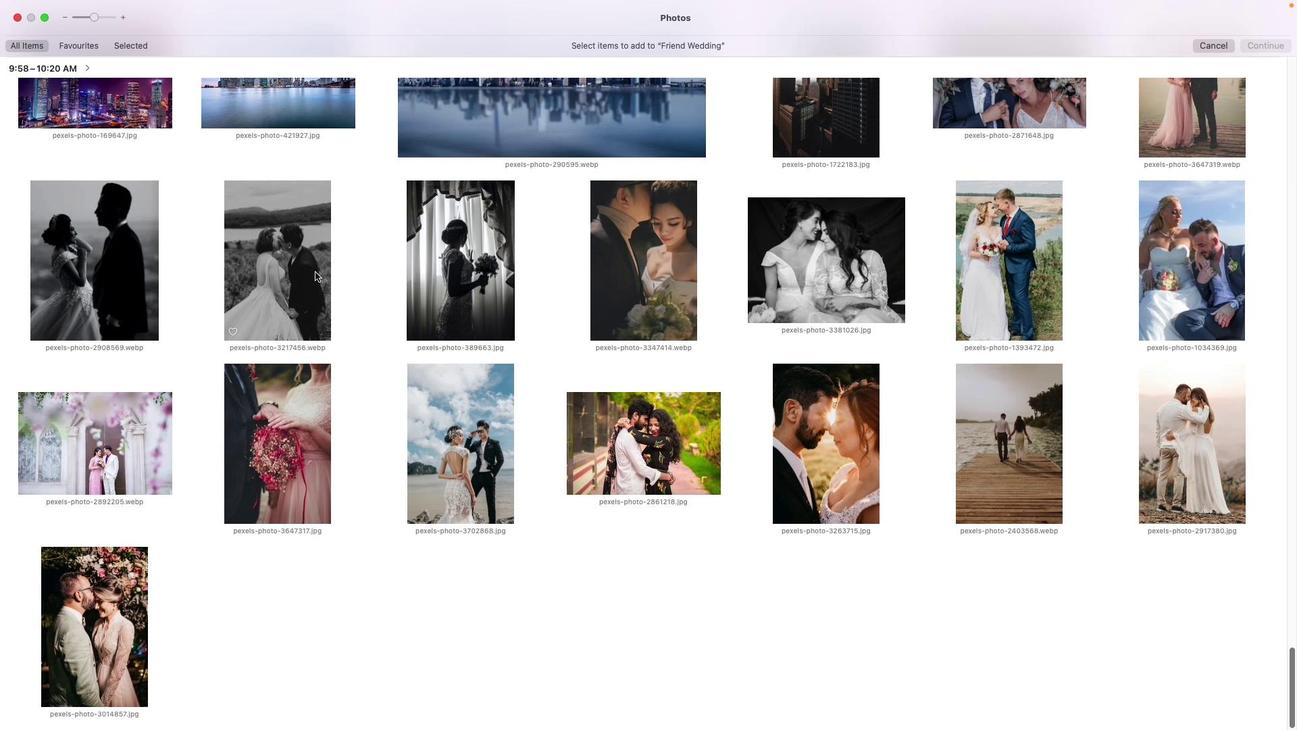 
Action: Mouse scrolled (328, 284) with delta (12, 12)
Screenshot: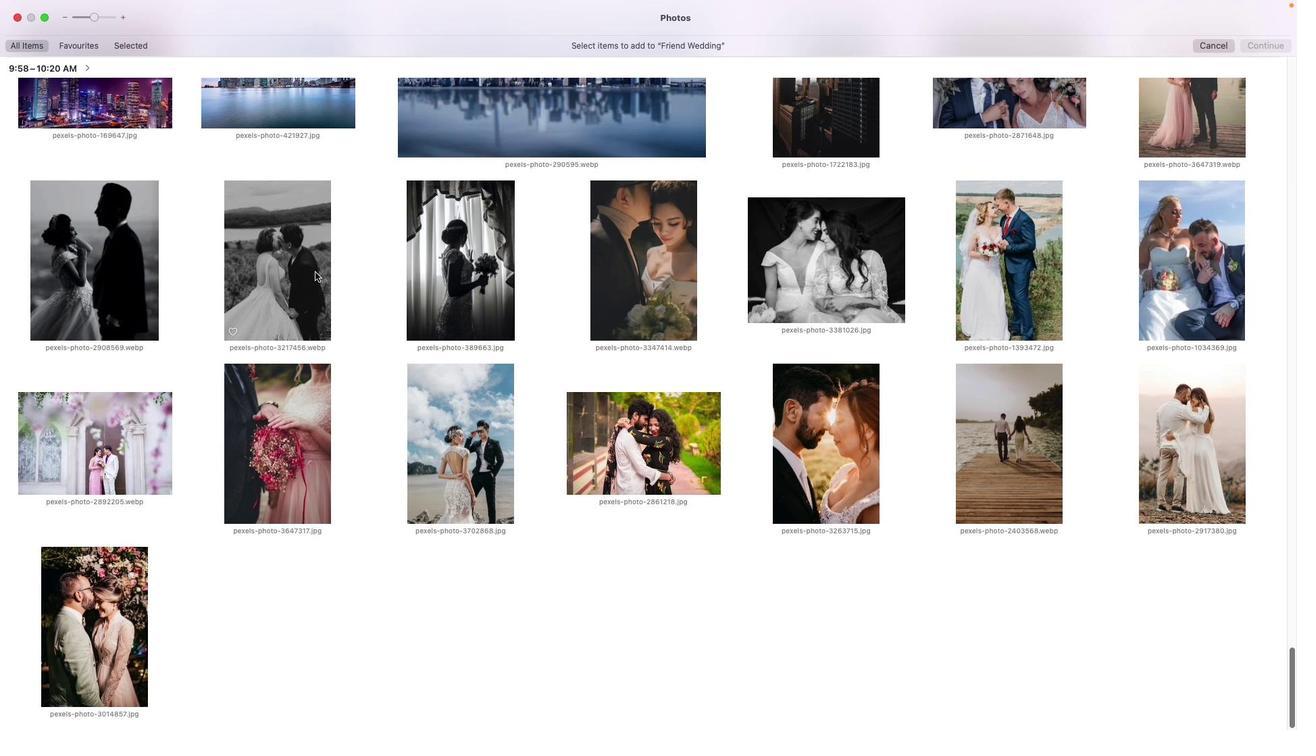 
Action: Mouse scrolled (328, 284) with delta (12, 10)
Screenshot: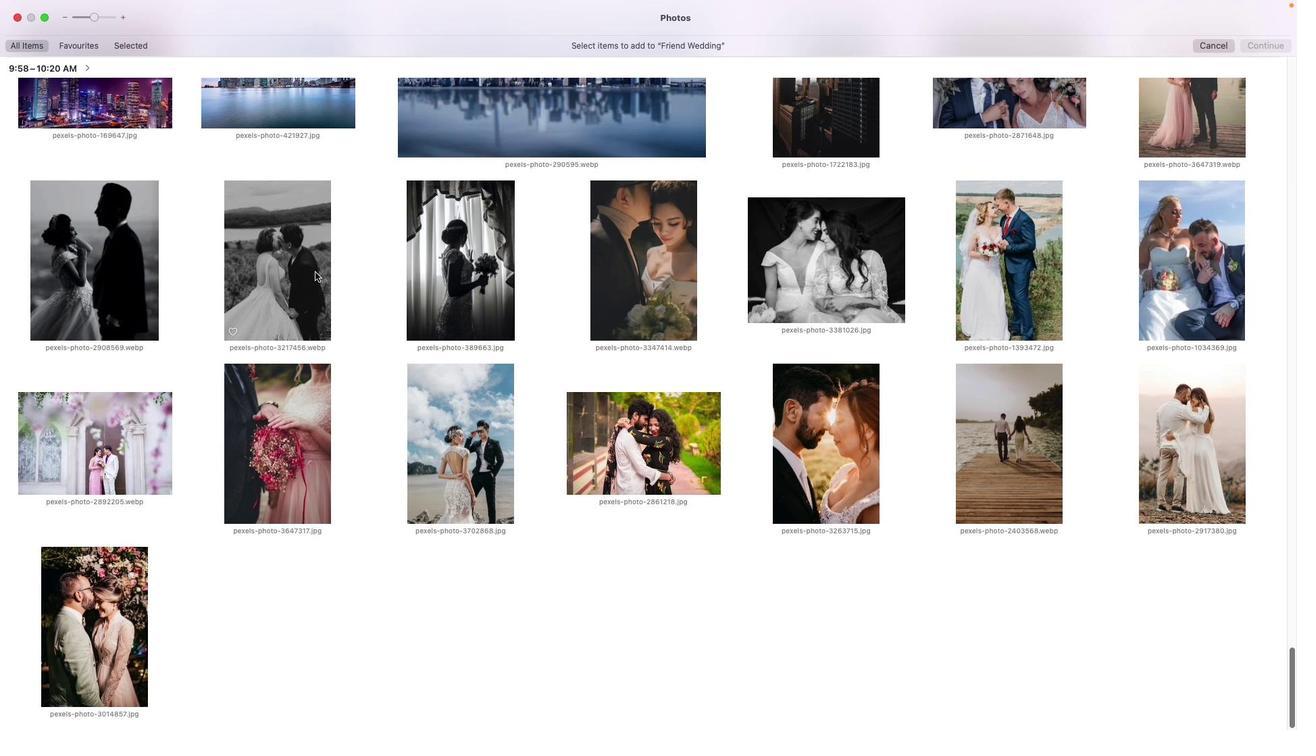 
Action: Mouse scrolled (328, 284) with delta (12, 9)
Screenshot: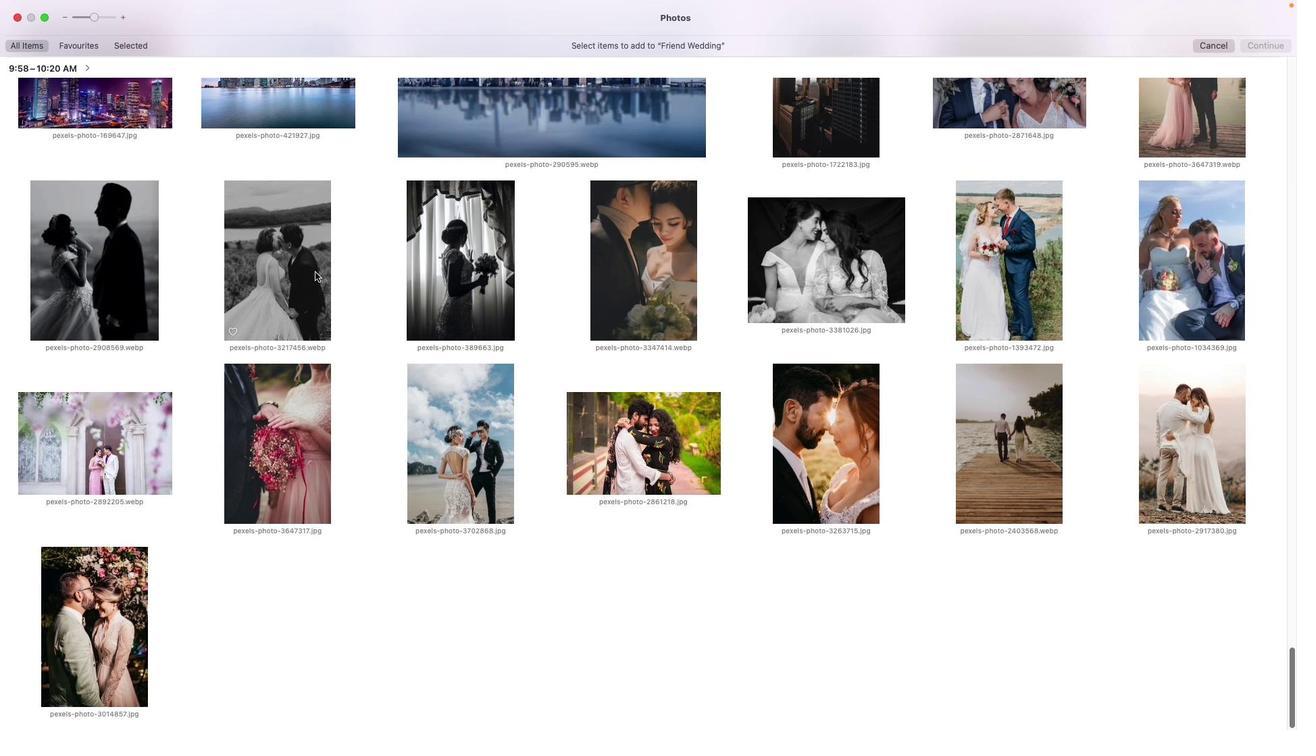 
Action: Mouse scrolled (328, 284) with delta (12, 8)
Screenshot: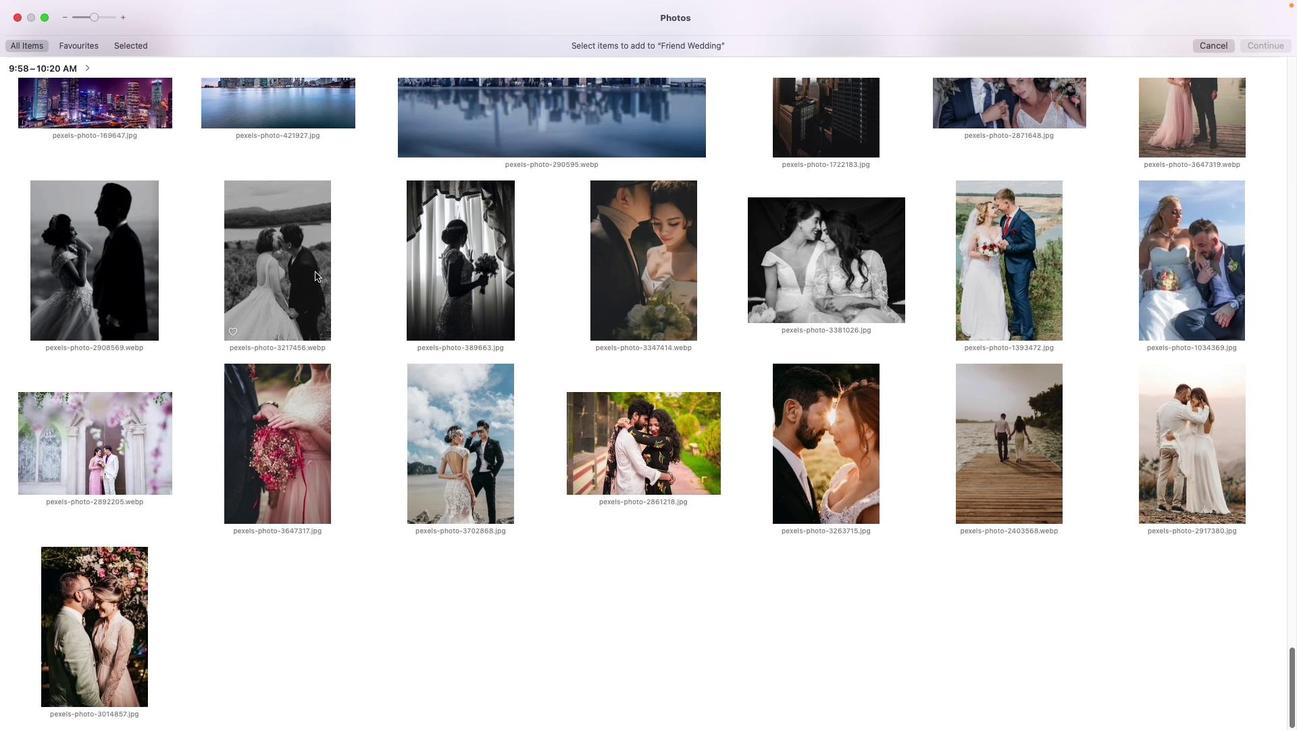 
Action: Mouse scrolled (328, 284) with delta (12, 8)
Screenshot: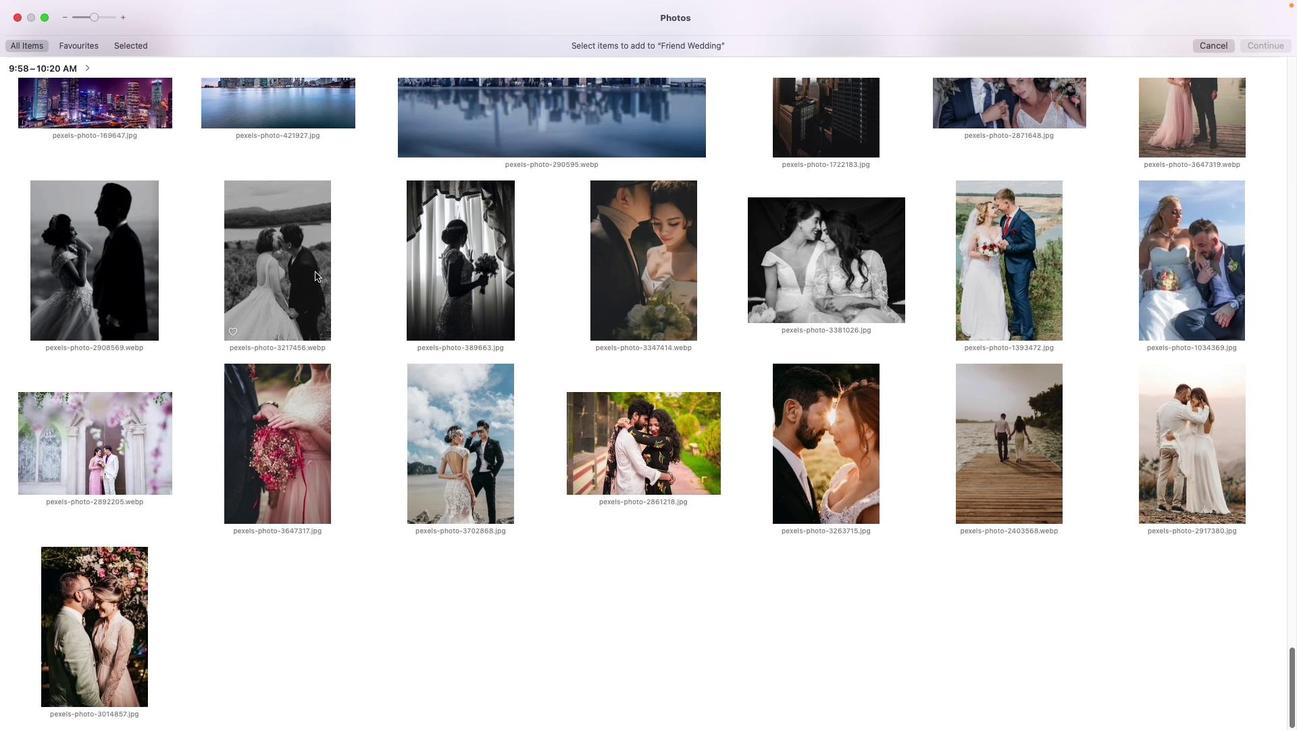 
Action: Mouse scrolled (328, 284) with delta (12, 8)
Screenshot: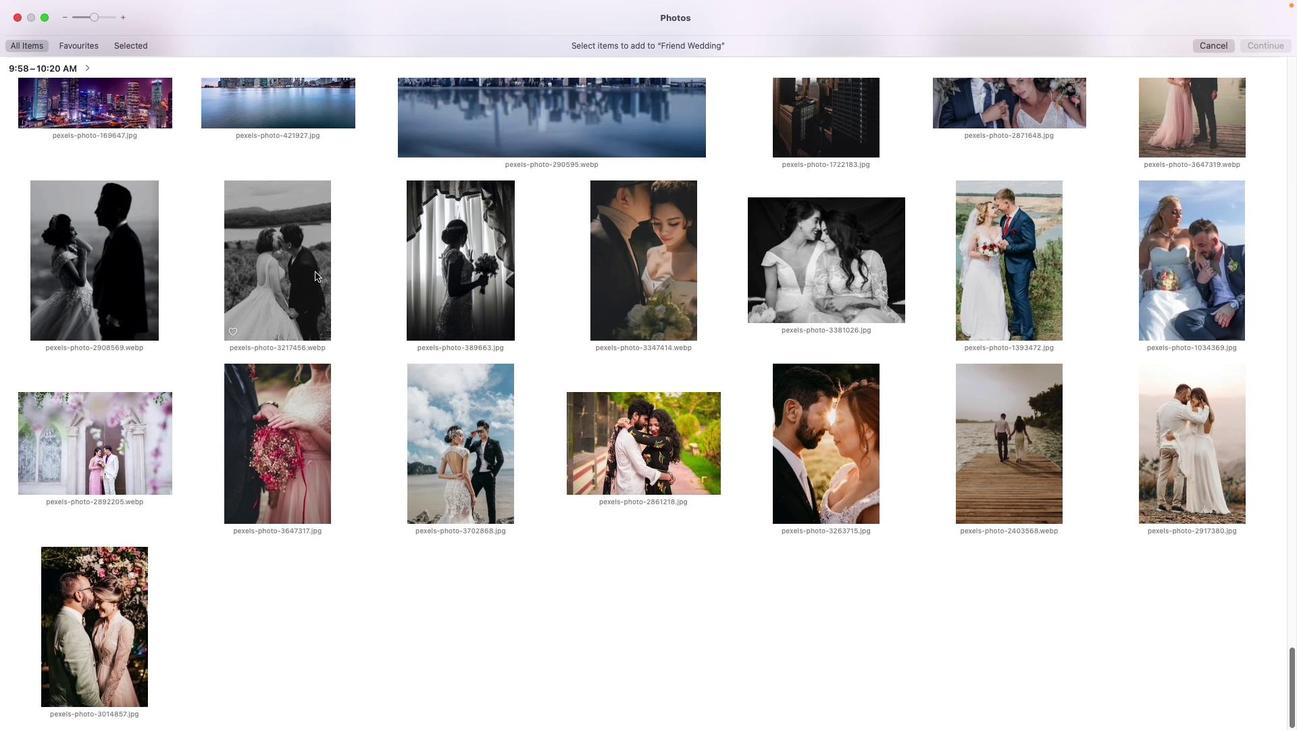 
Action: Mouse scrolled (328, 284) with delta (12, 7)
Screenshot: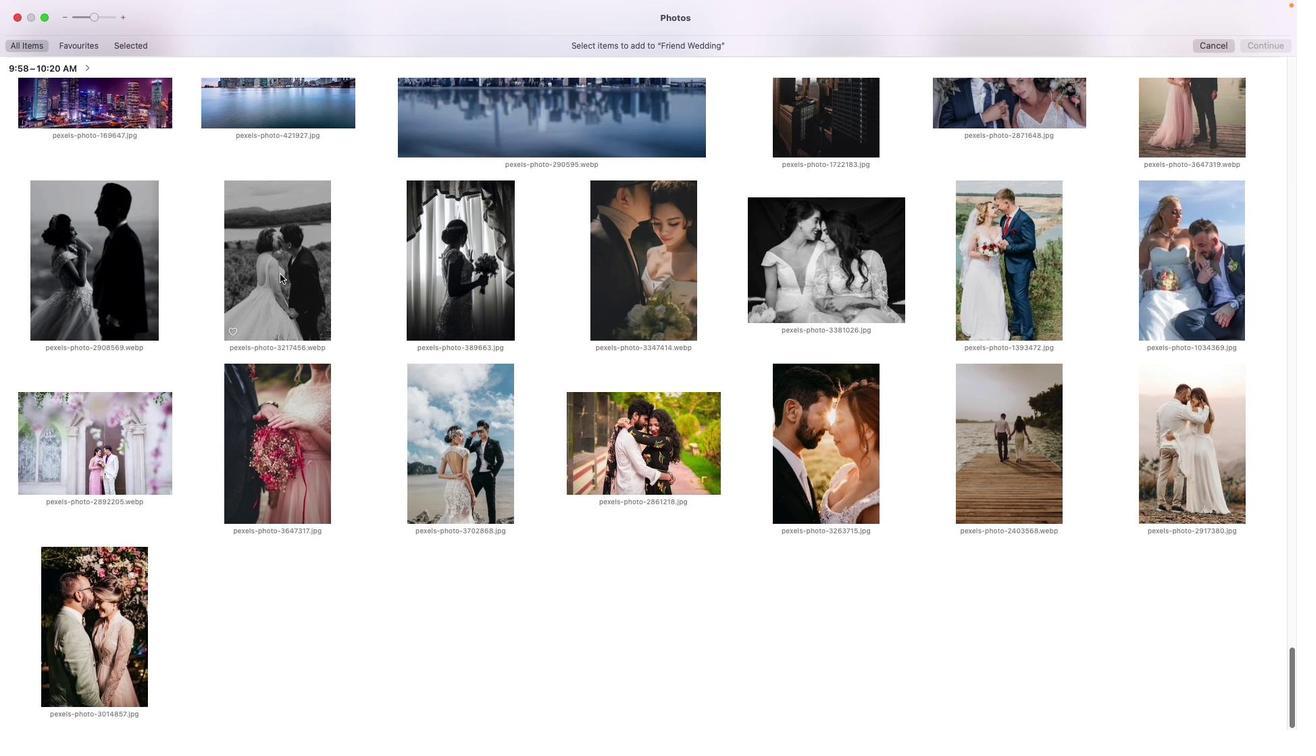 
Action: Mouse scrolled (328, 284) with delta (12, 6)
Screenshot: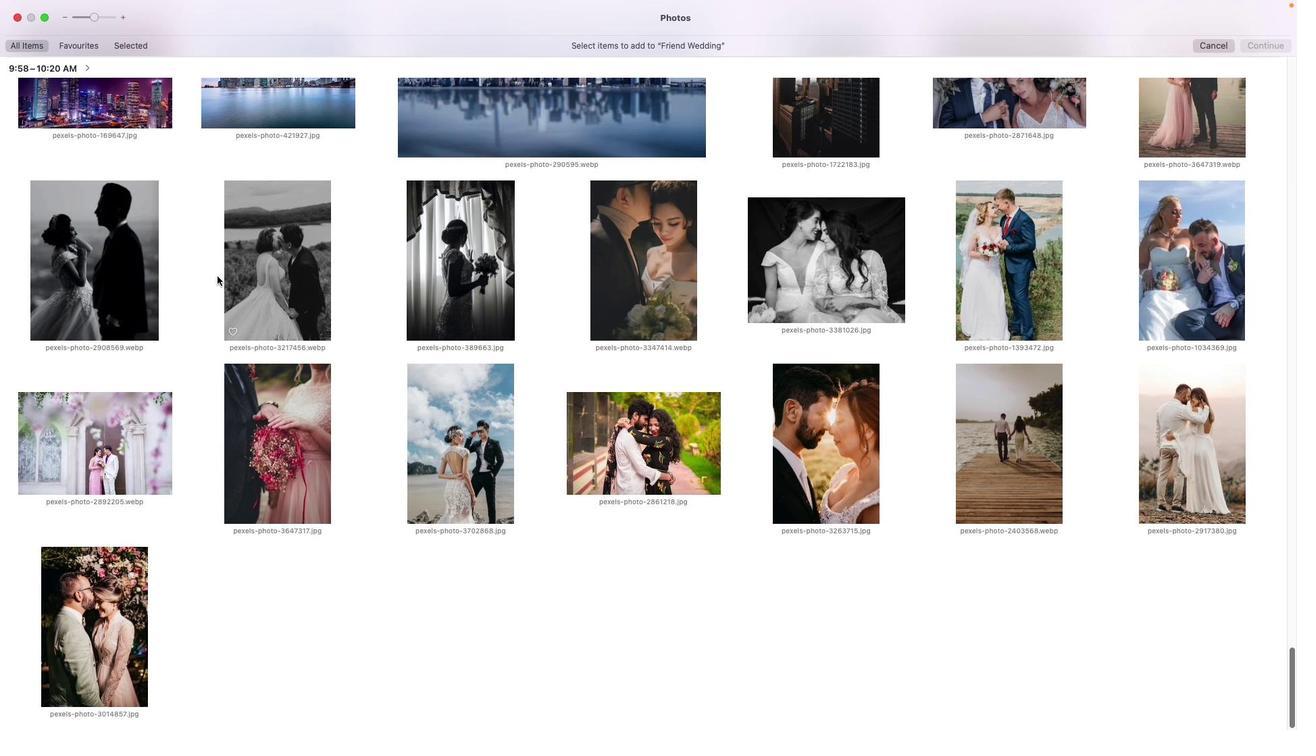 
Action: Mouse moved to (880, 223)
Screenshot: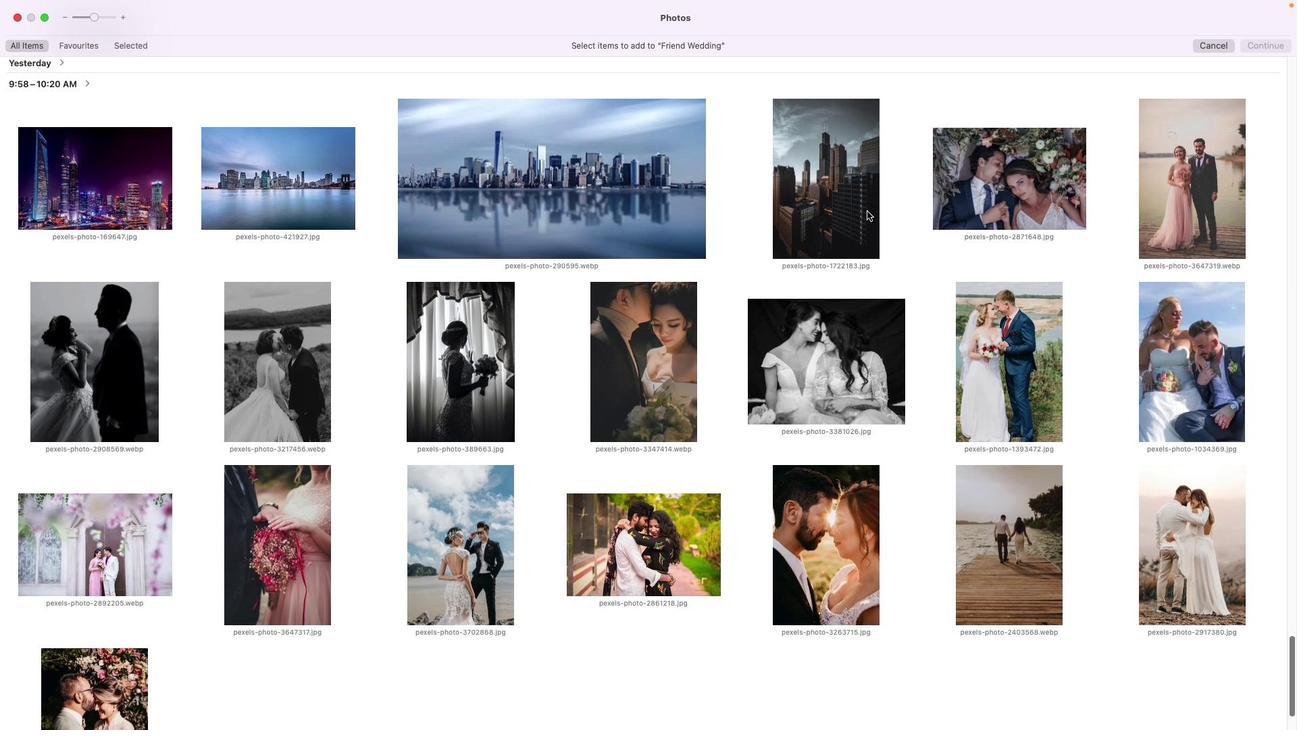 
Action: Mouse scrolled (880, 223) with delta (12, 13)
Screenshot: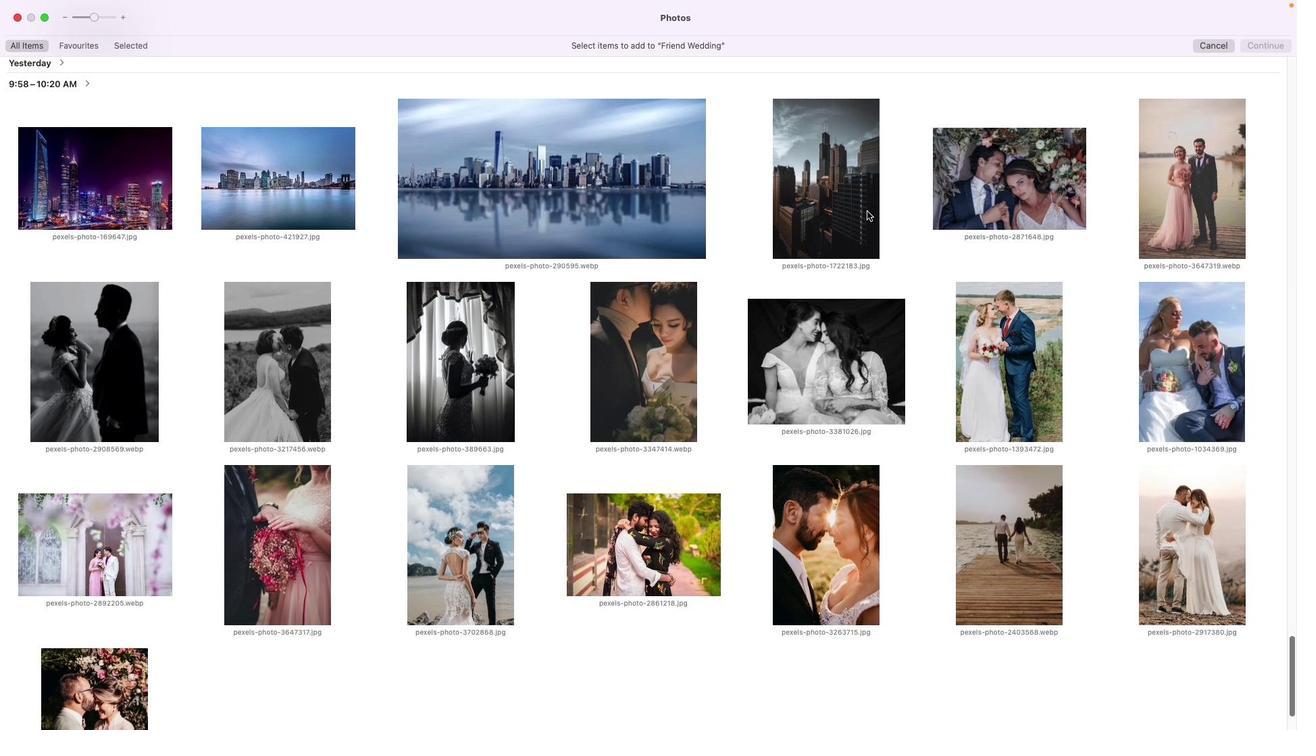 
Action: Mouse scrolled (880, 223) with delta (12, 13)
Screenshot: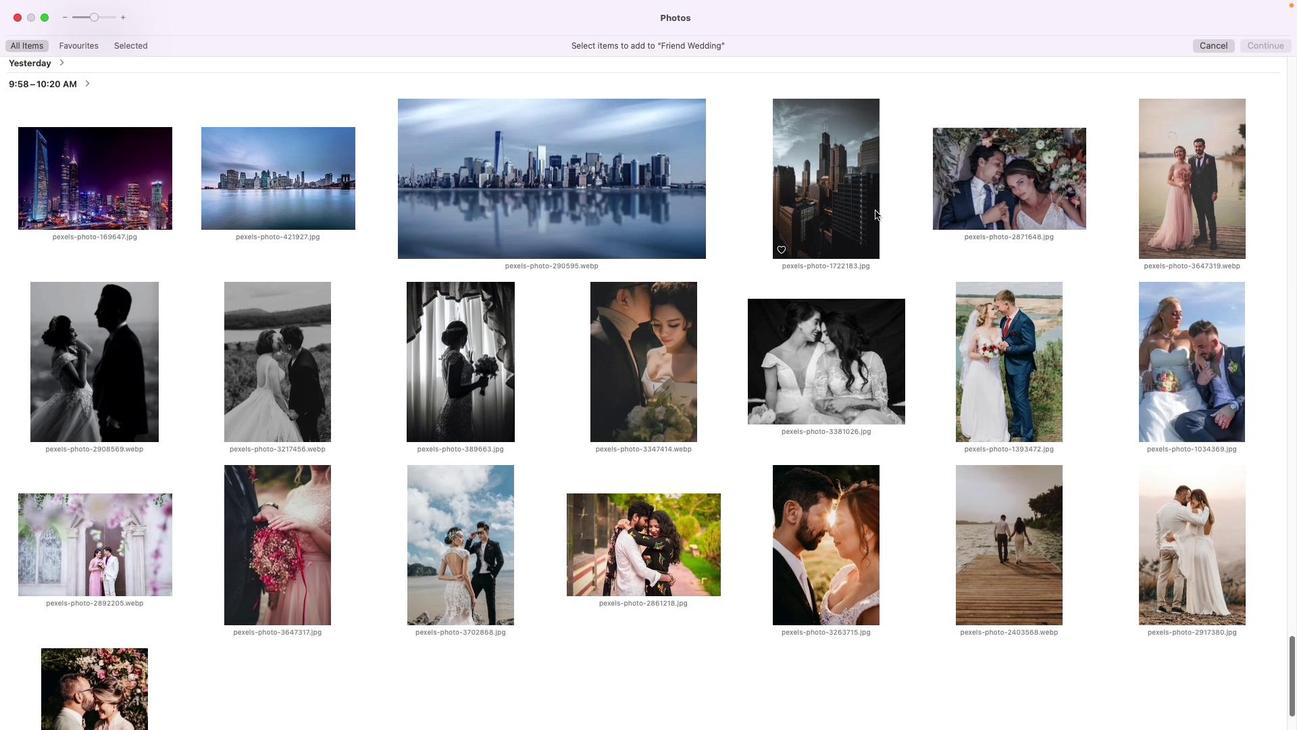 
Action: Mouse scrolled (880, 223) with delta (12, 14)
Screenshot: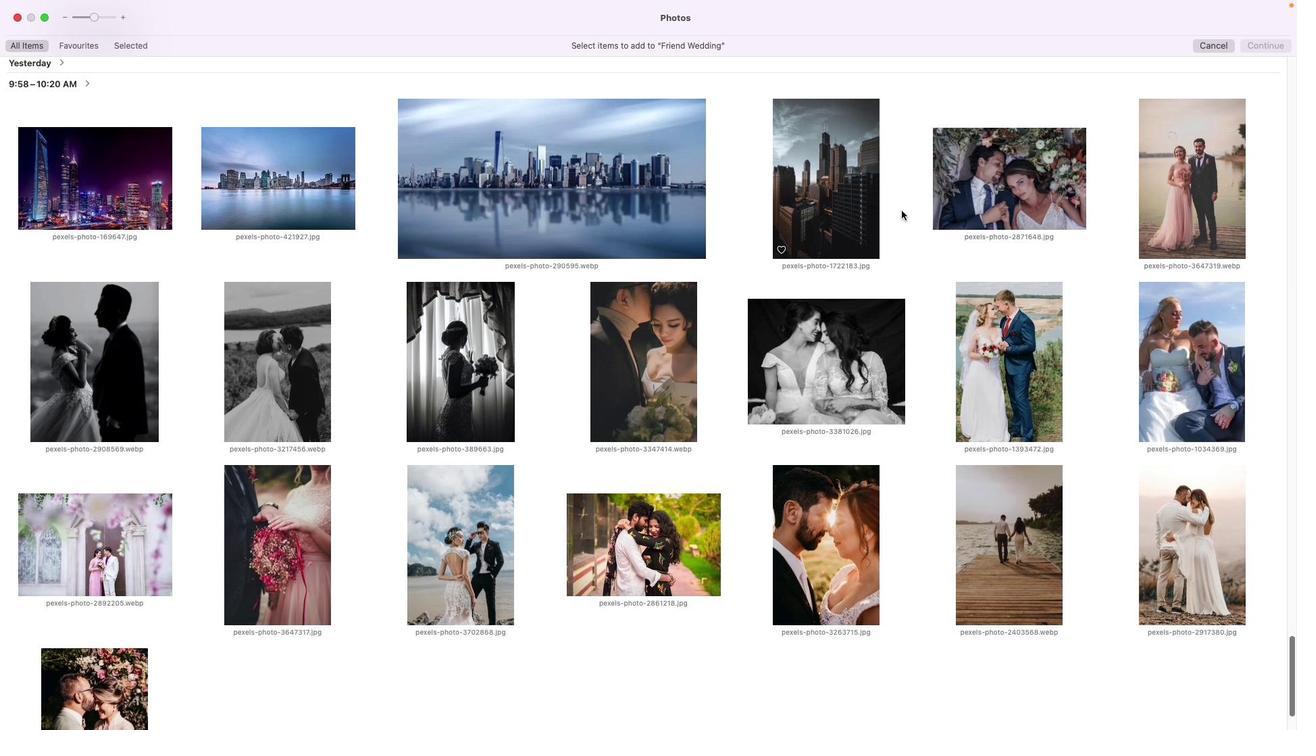 
Action: Mouse scrolled (880, 223) with delta (12, 15)
Screenshot: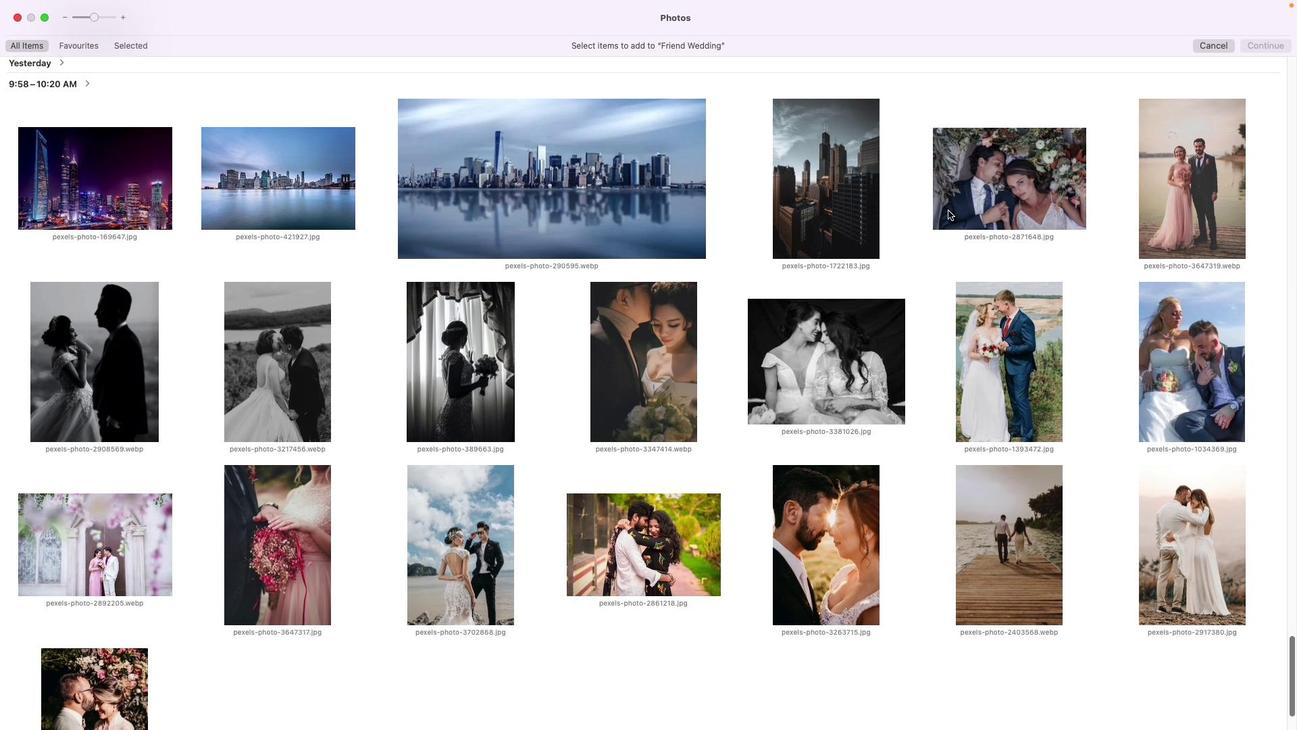 
Action: Mouse scrolled (880, 223) with delta (12, 16)
Screenshot: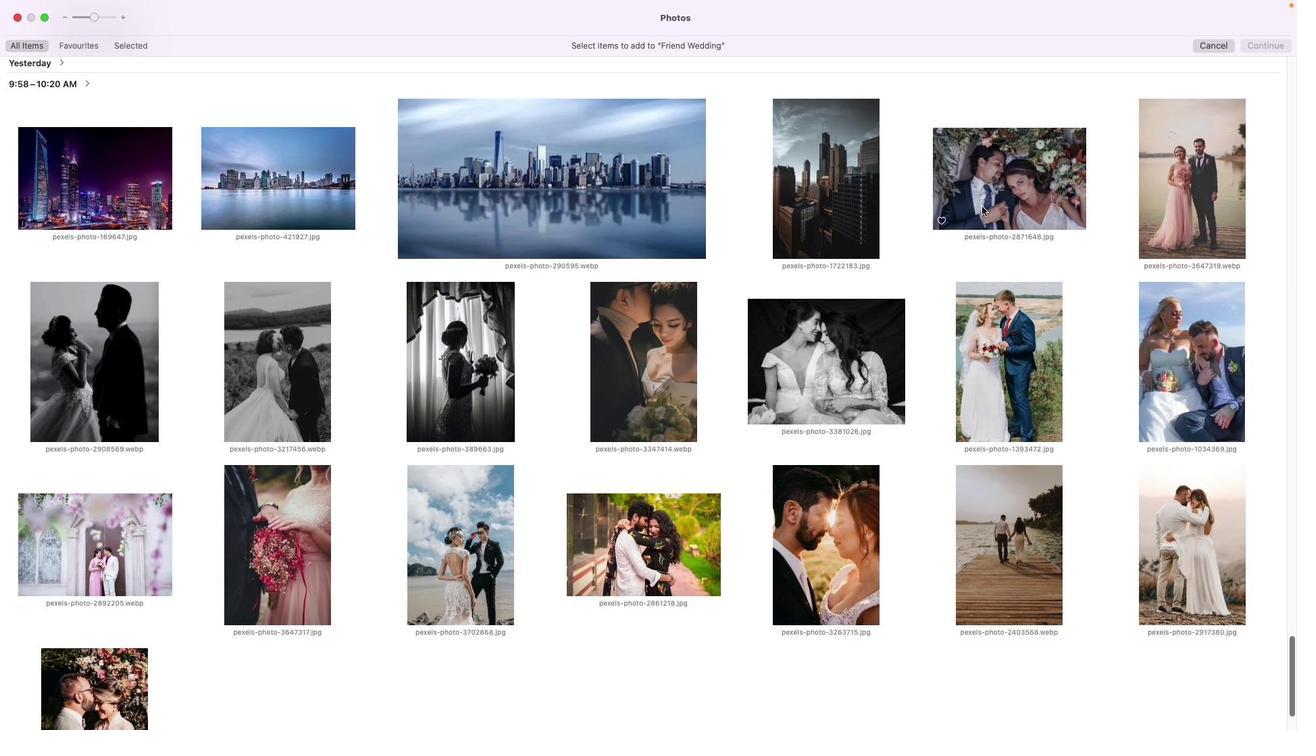 
Action: Mouse moved to (1008, 212)
Screenshot: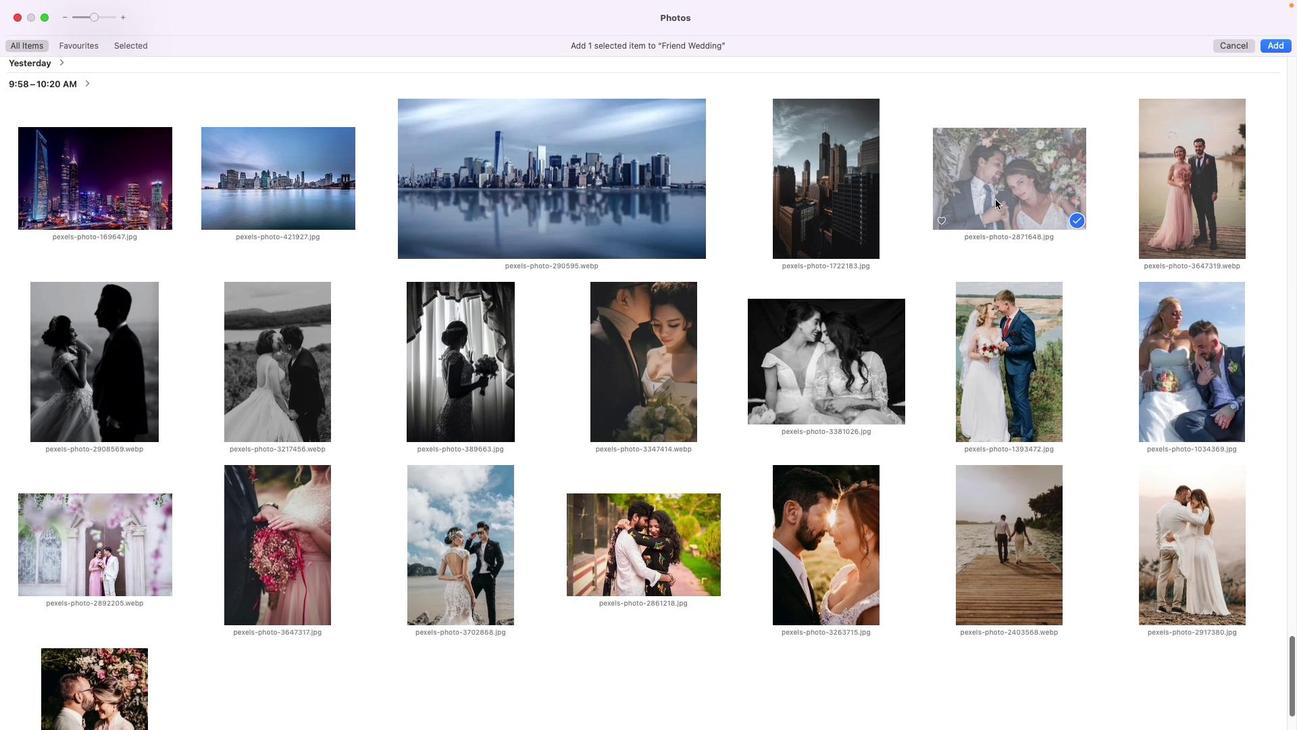 
Action: Mouse pressed left at (1008, 212)
Screenshot: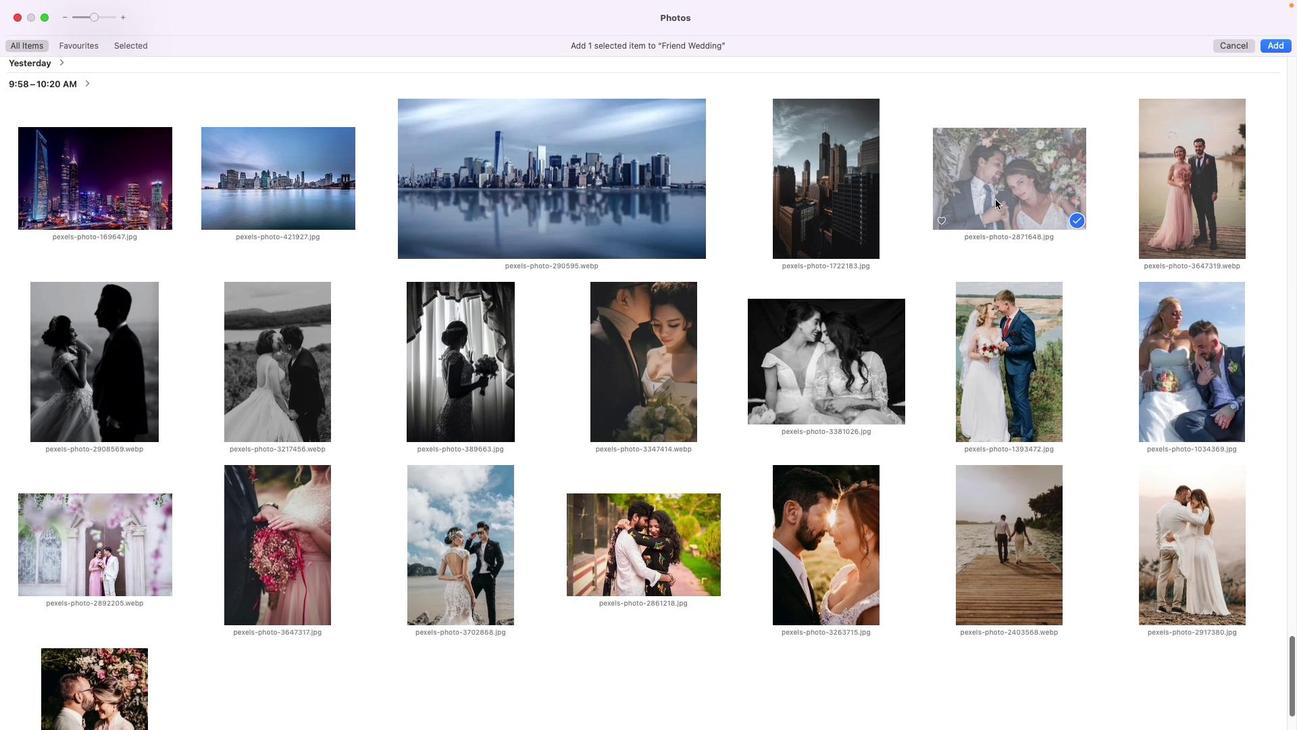 
Action: Mouse moved to (1182, 208)
Screenshot: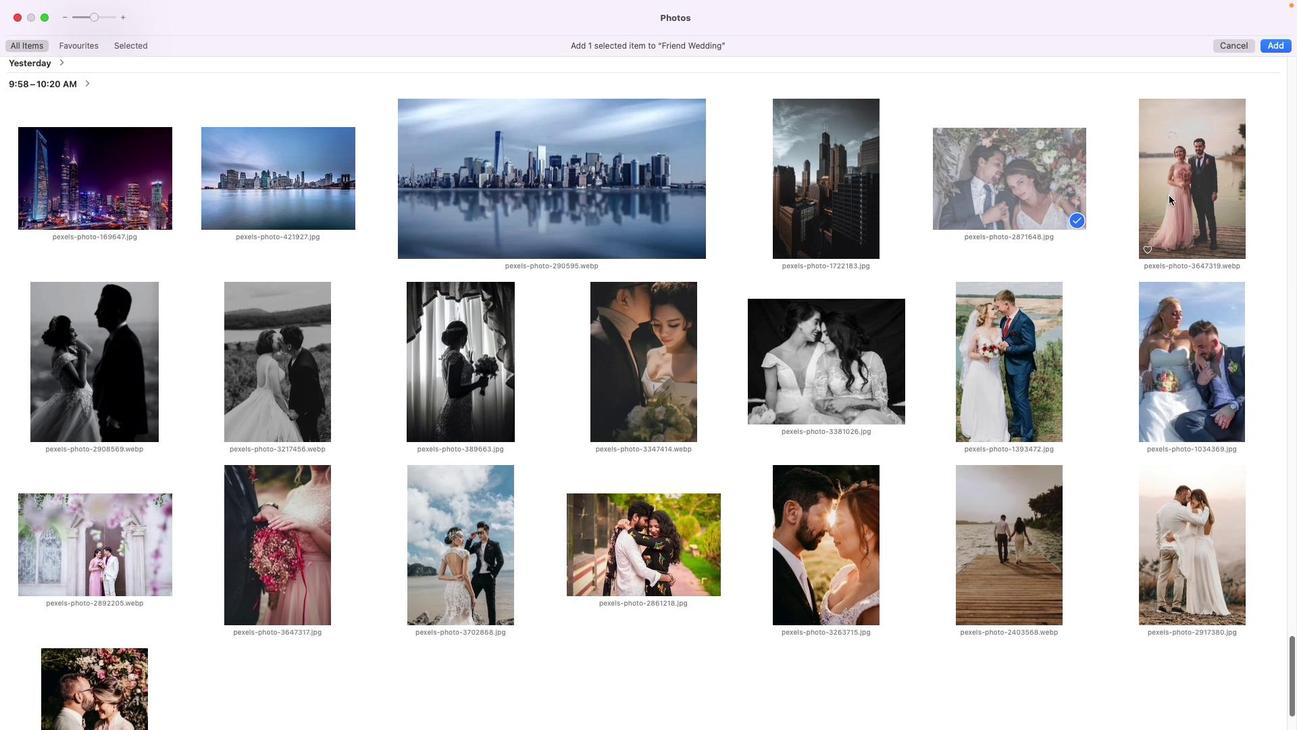
Action: Mouse pressed left at (1182, 208)
Screenshot: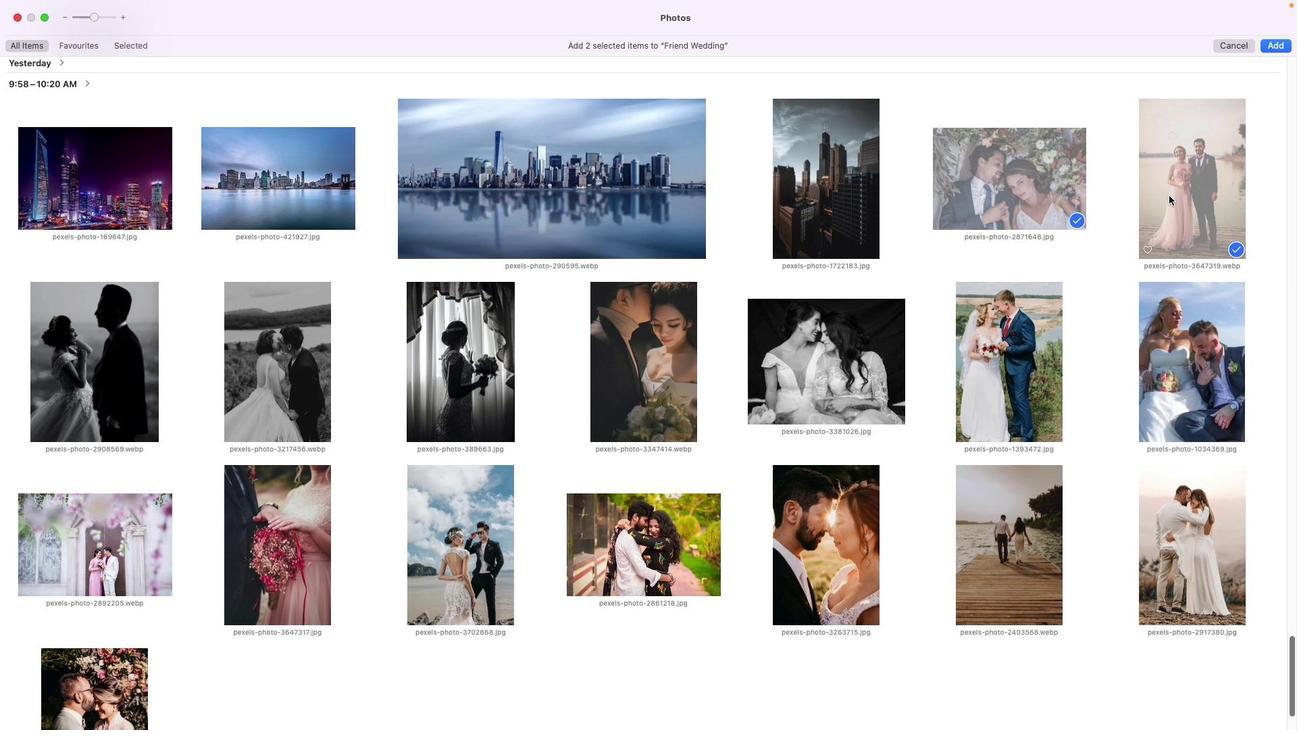 
Action: Mouse moved to (116, 350)
Screenshot: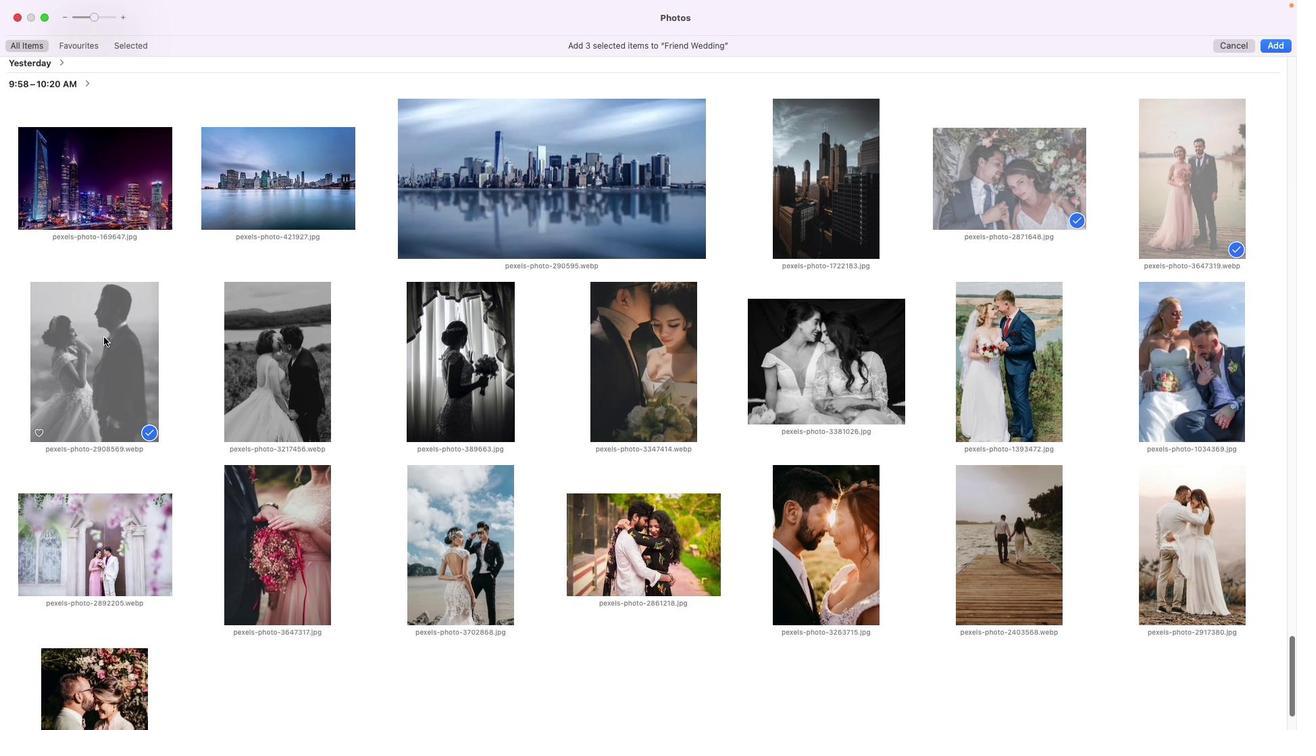 
Action: Mouse pressed left at (116, 350)
Screenshot: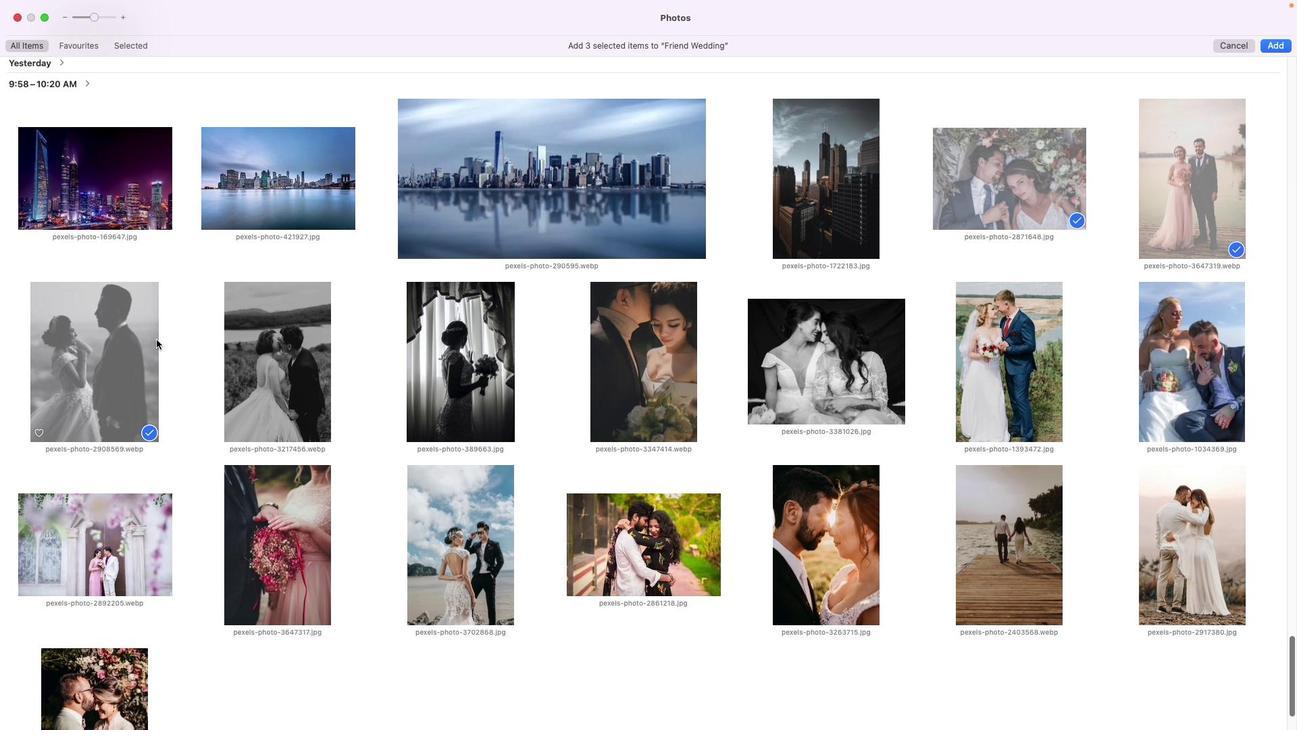 
Action: Mouse moved to (258, 363)
Screenshot: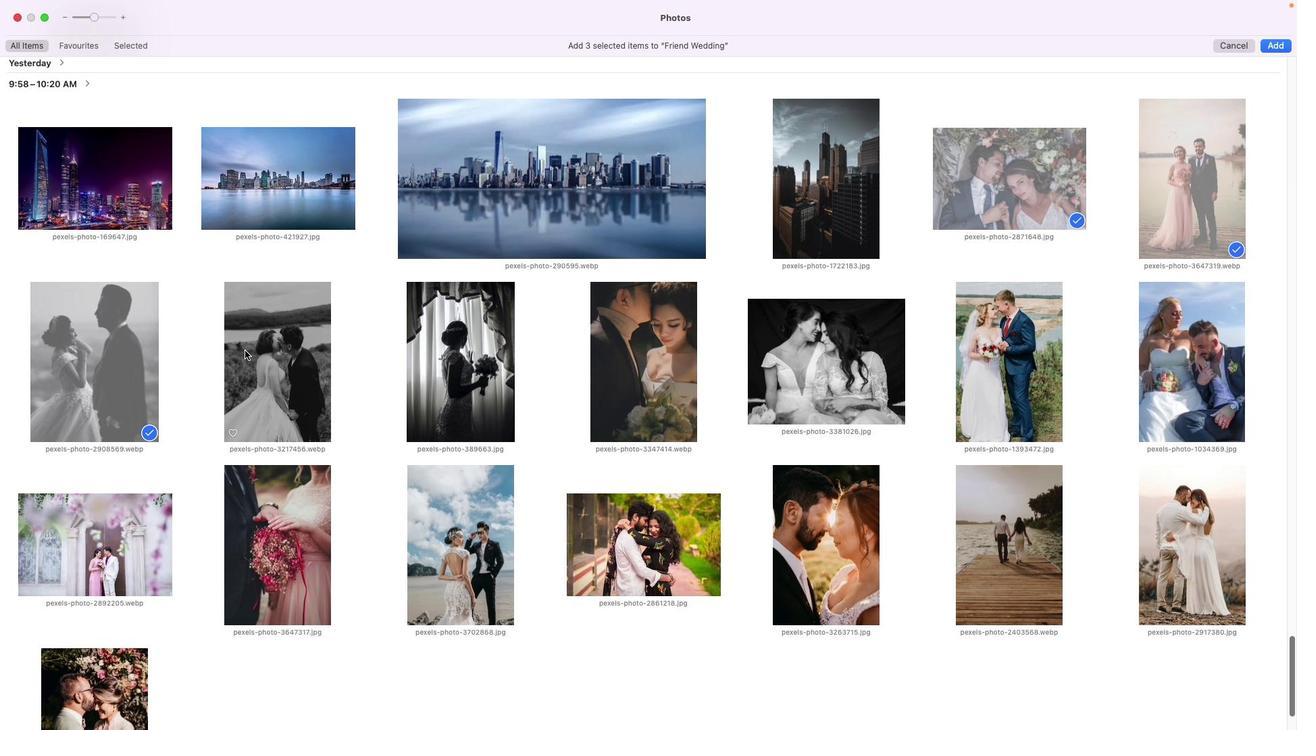 
Action: Mouse pressed left at (258, 363)
Screenshot: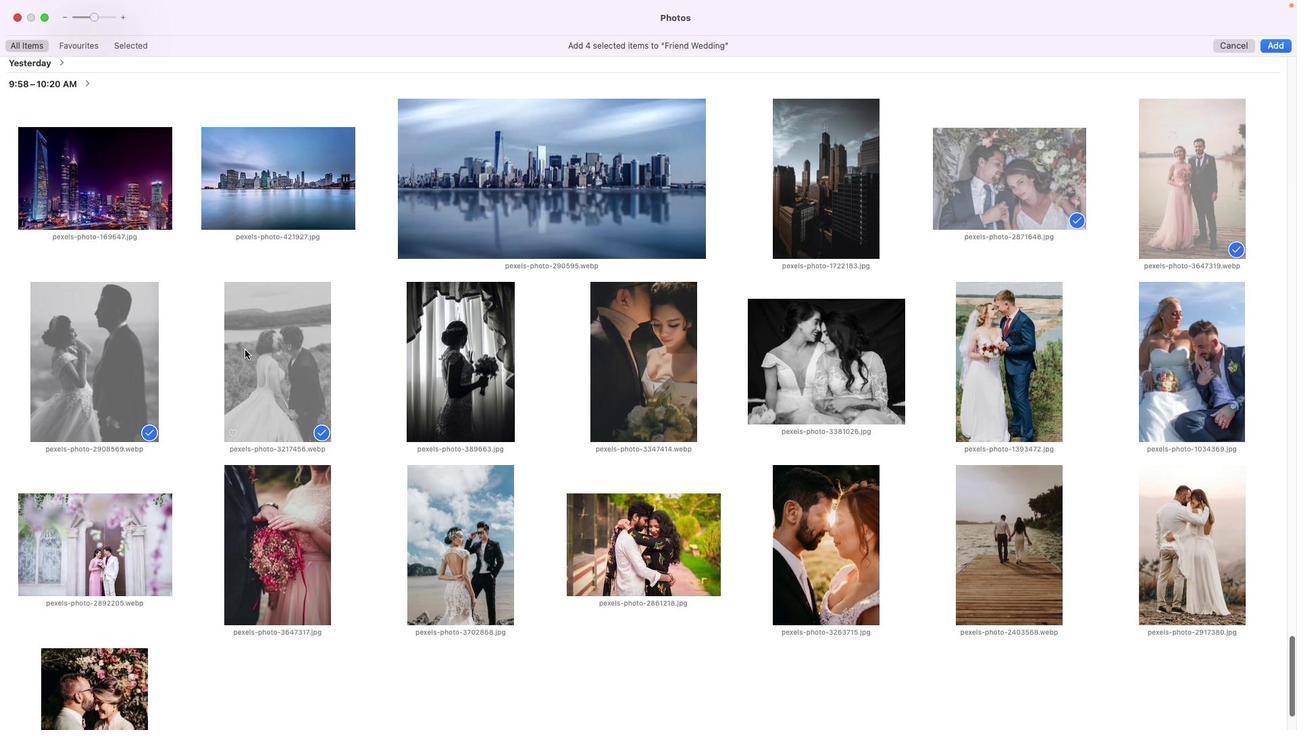 
Action: Mouse moved to (463, 352)
Screenshot: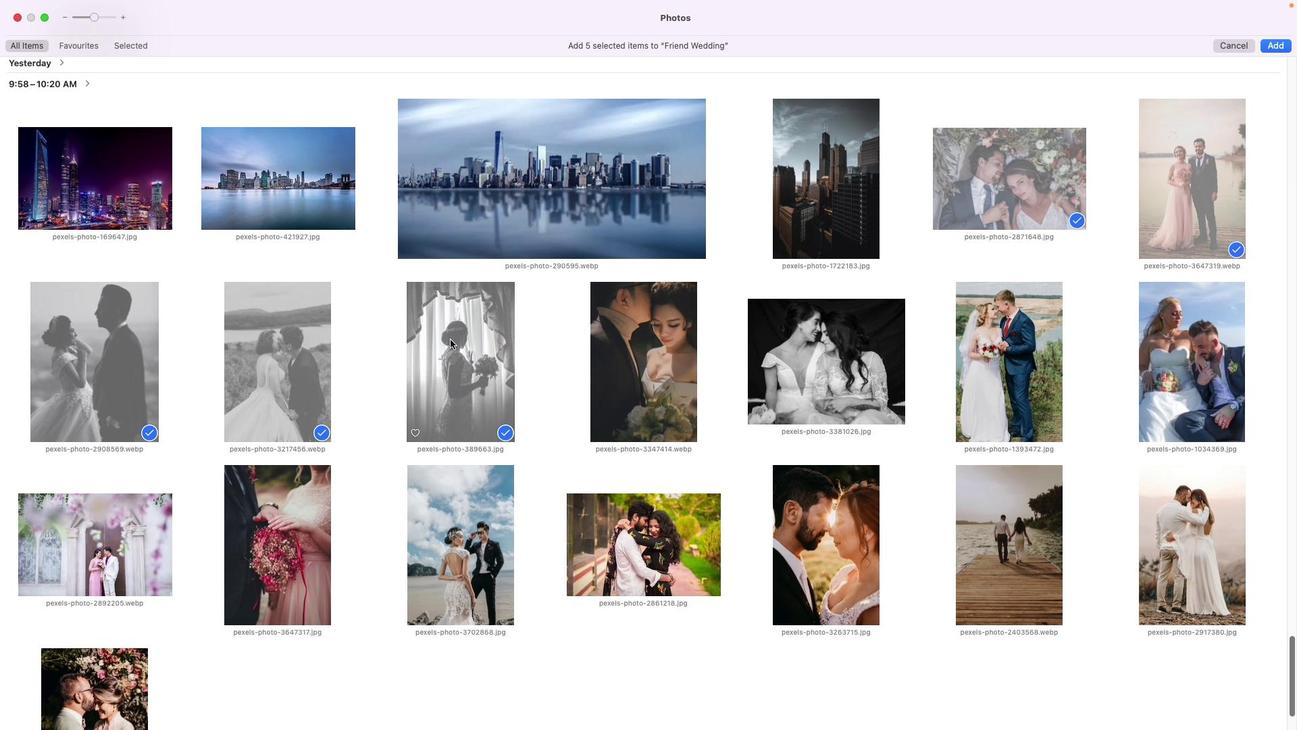 
Action: Mouse pressed left at (463, 352)
Screenshot: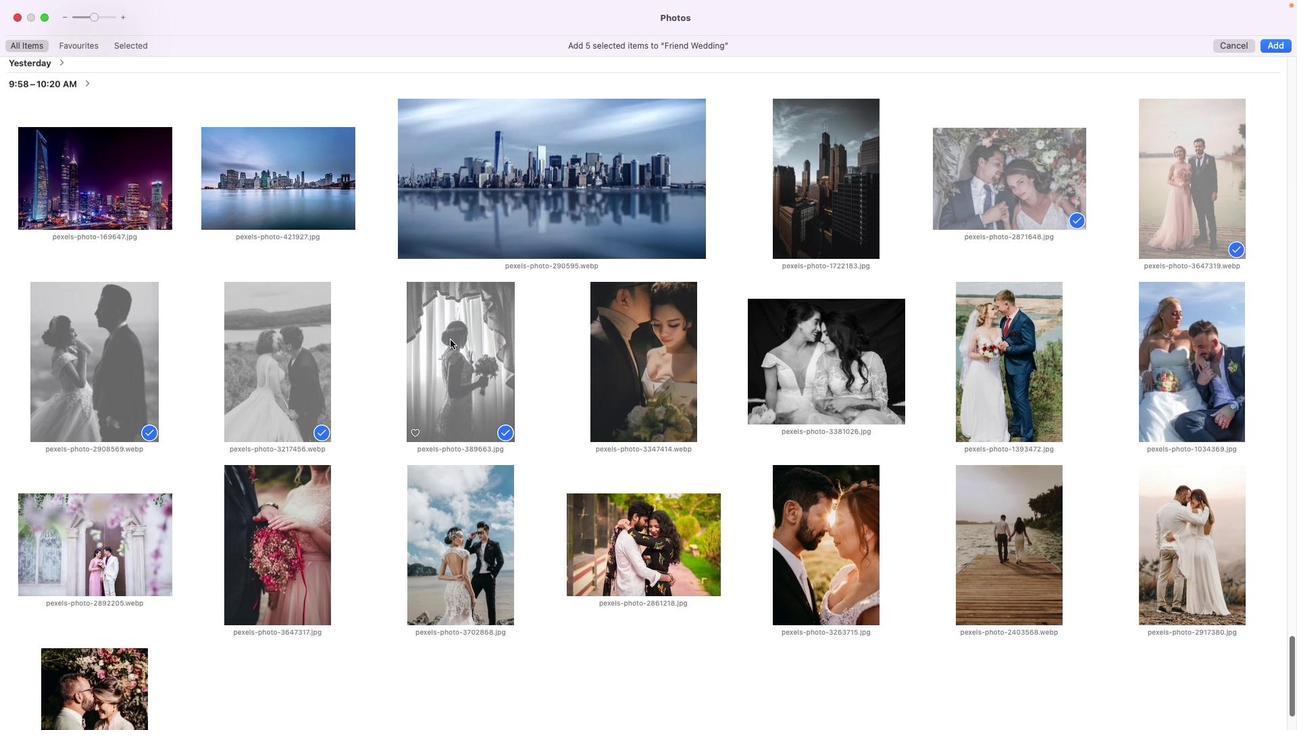 
Action: Mouse moved to (646, 371)
Screenshot: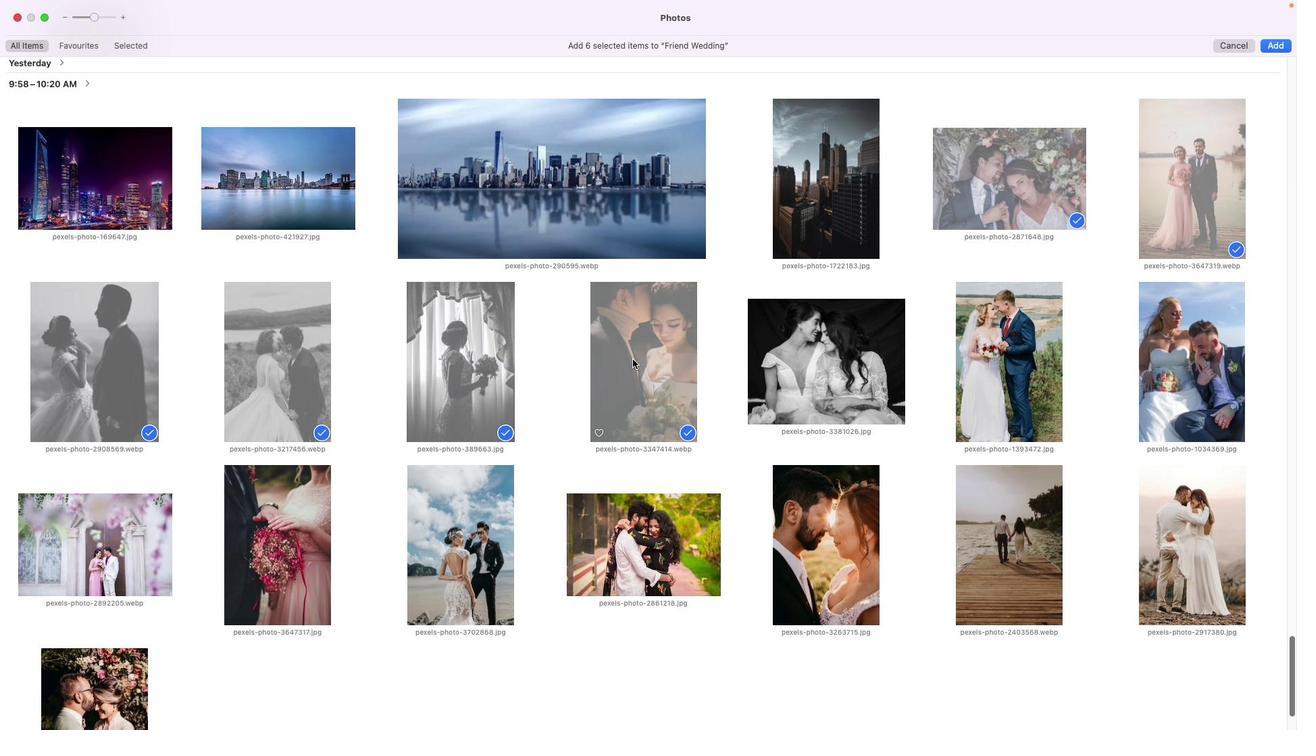 
Action: Mouse pressed left at (646, 371)
Screenshot: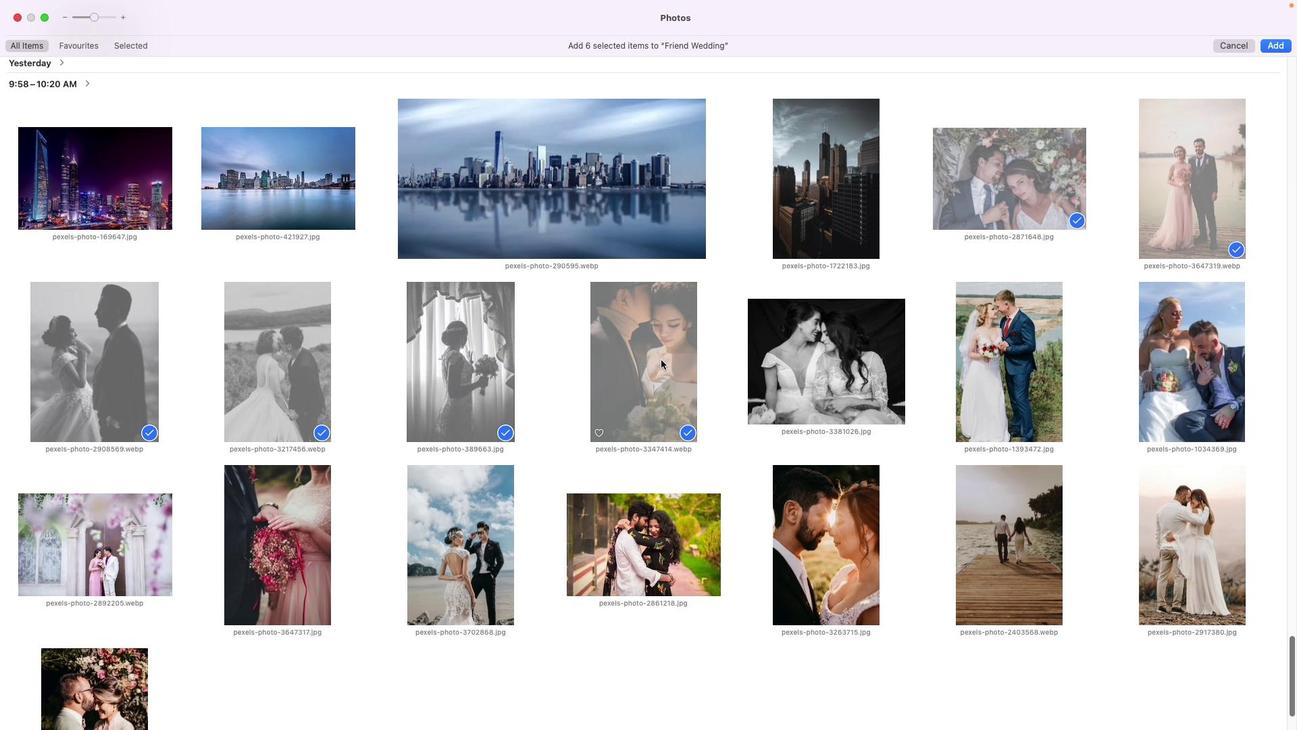 
Action: Mouse moved to (855, 381)
Screenshot: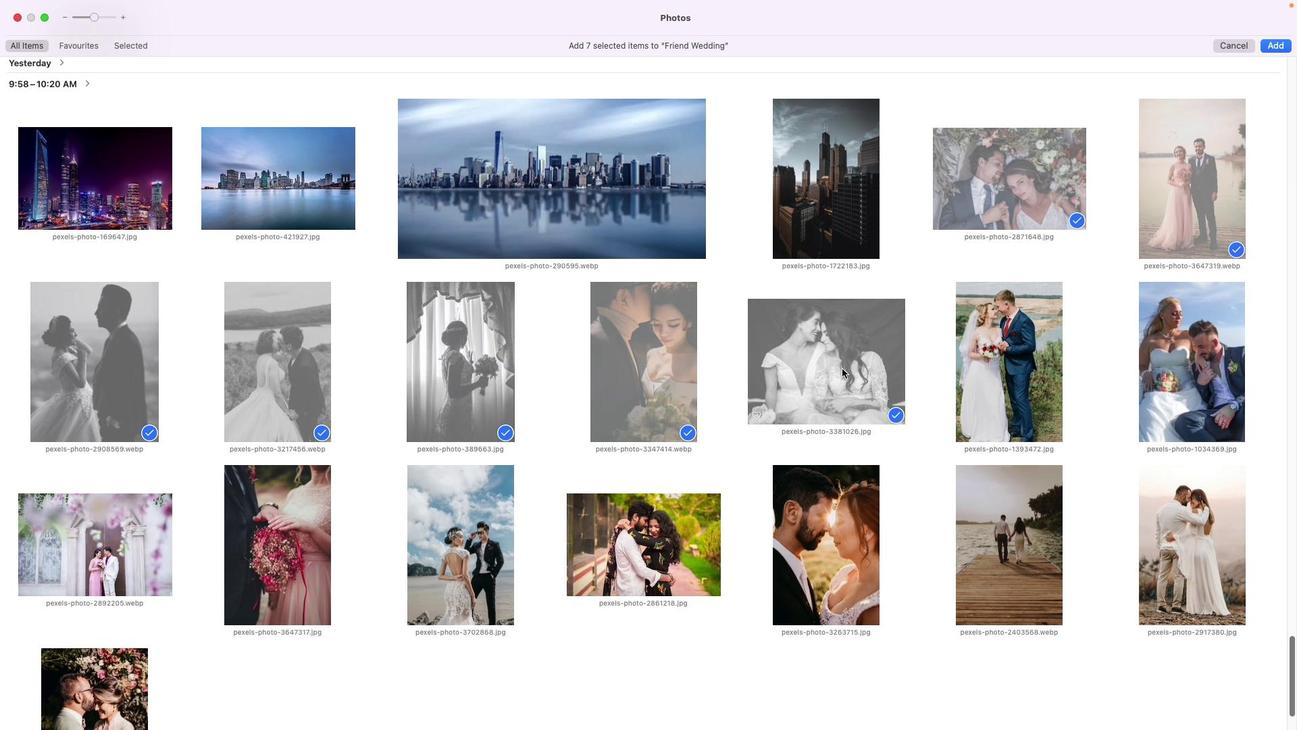 
Action: Mouse pressed left at (855, 381)
Screenshot: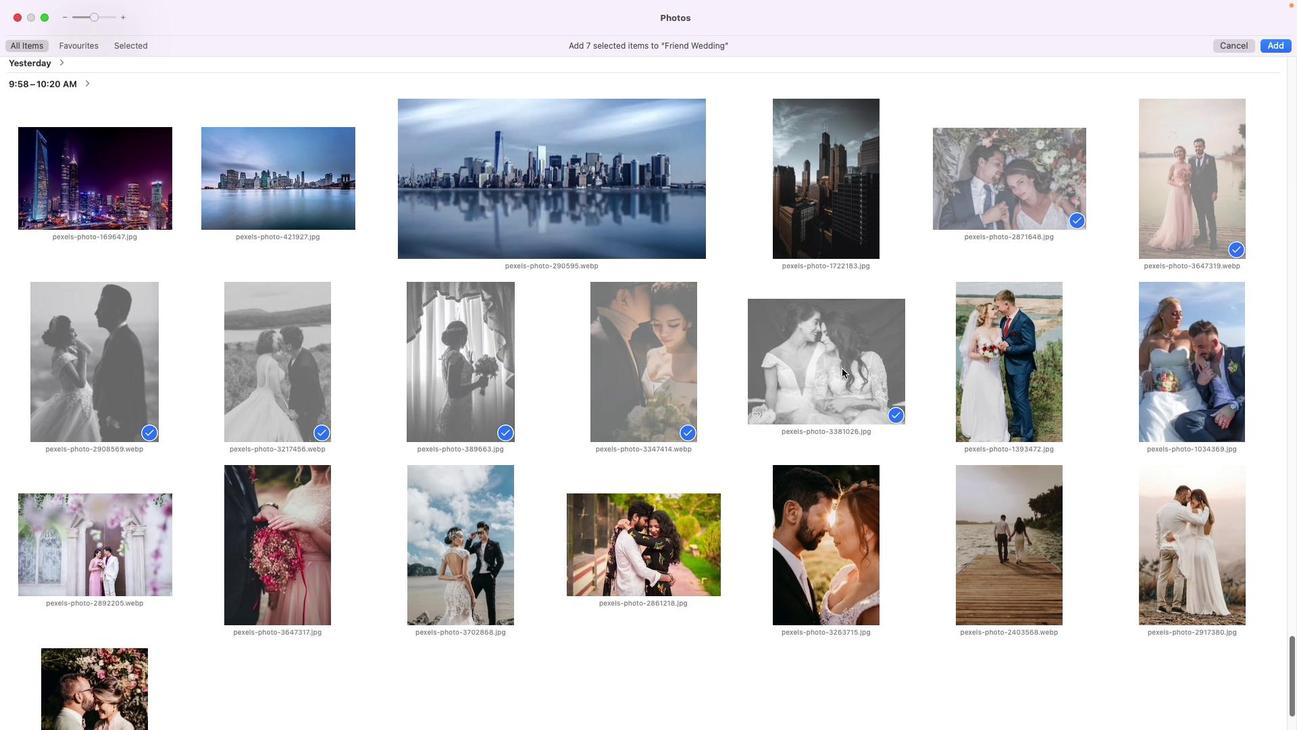
Action: Mouse moved to (999, 364)
Screenshot: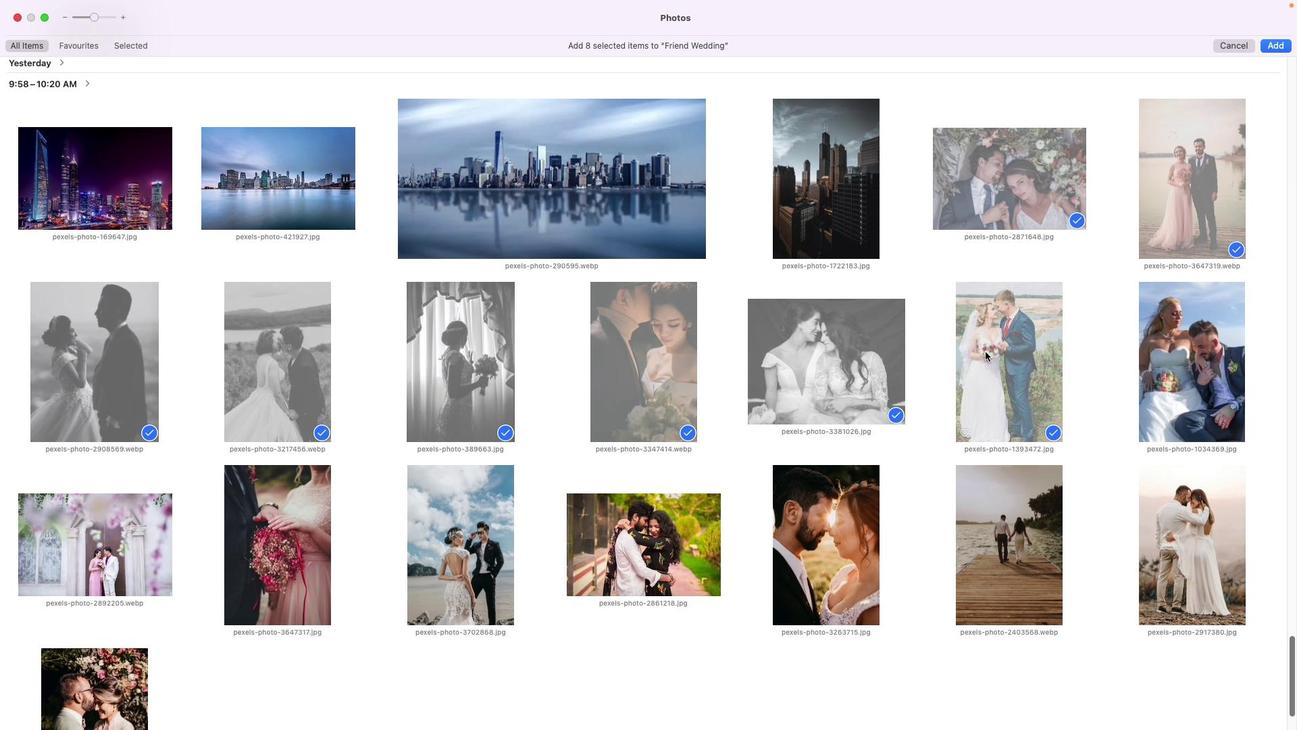 
Action: Mouse pressed left at (999, 364)
Screenshot: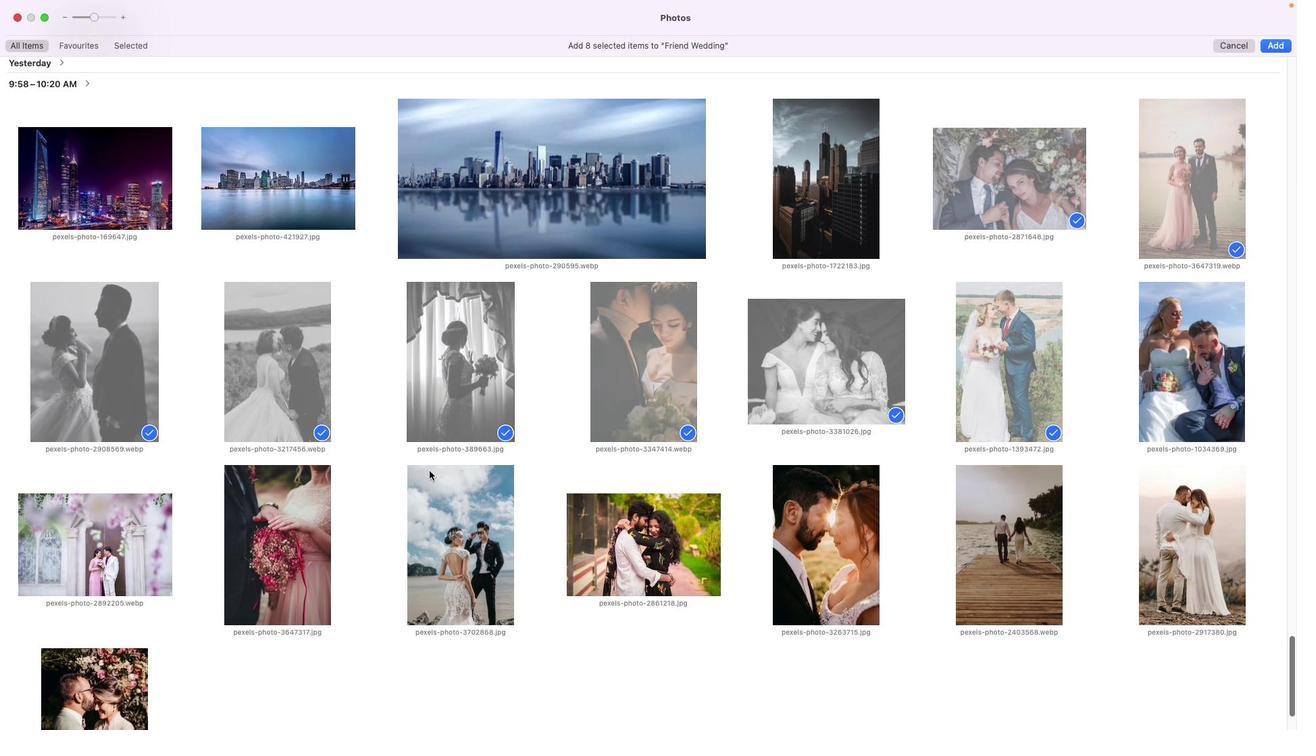 
Action: Mouse moved to (1164, 306)
Screenshot: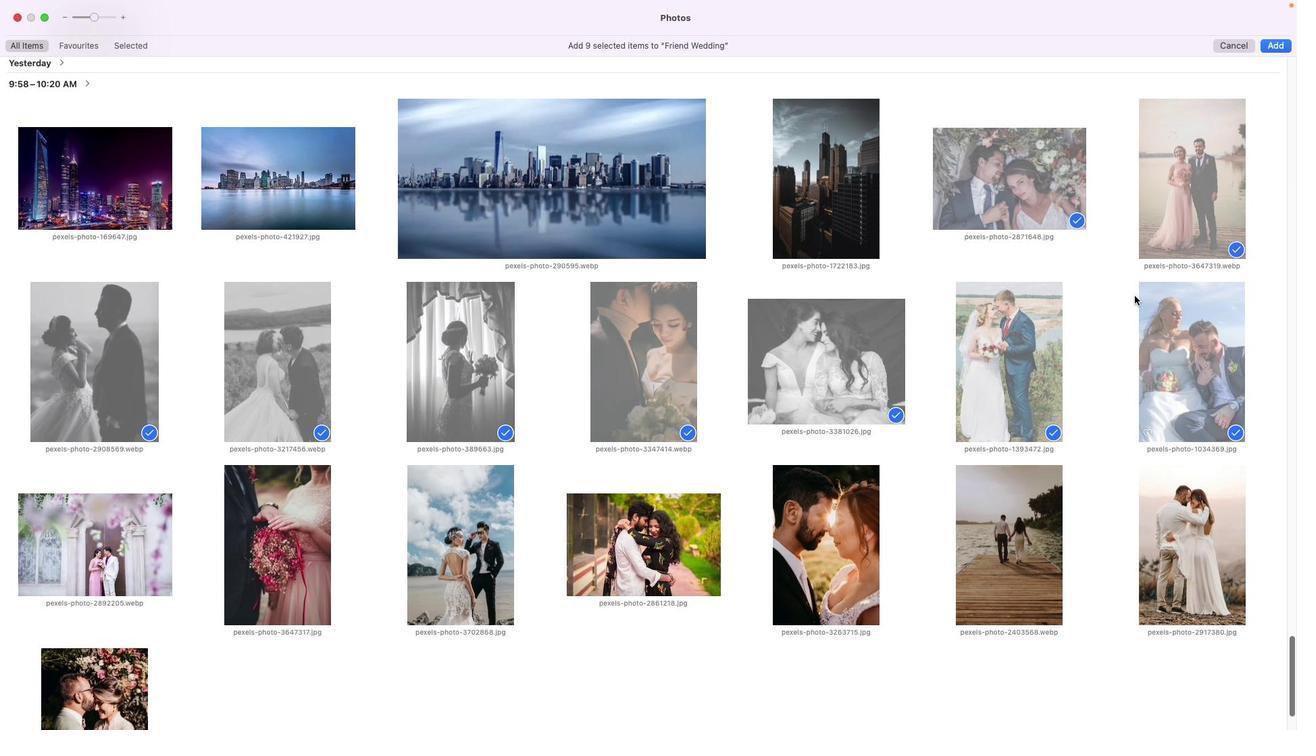
Action: Mouse pressed left at (1164, 306)
Screenshot: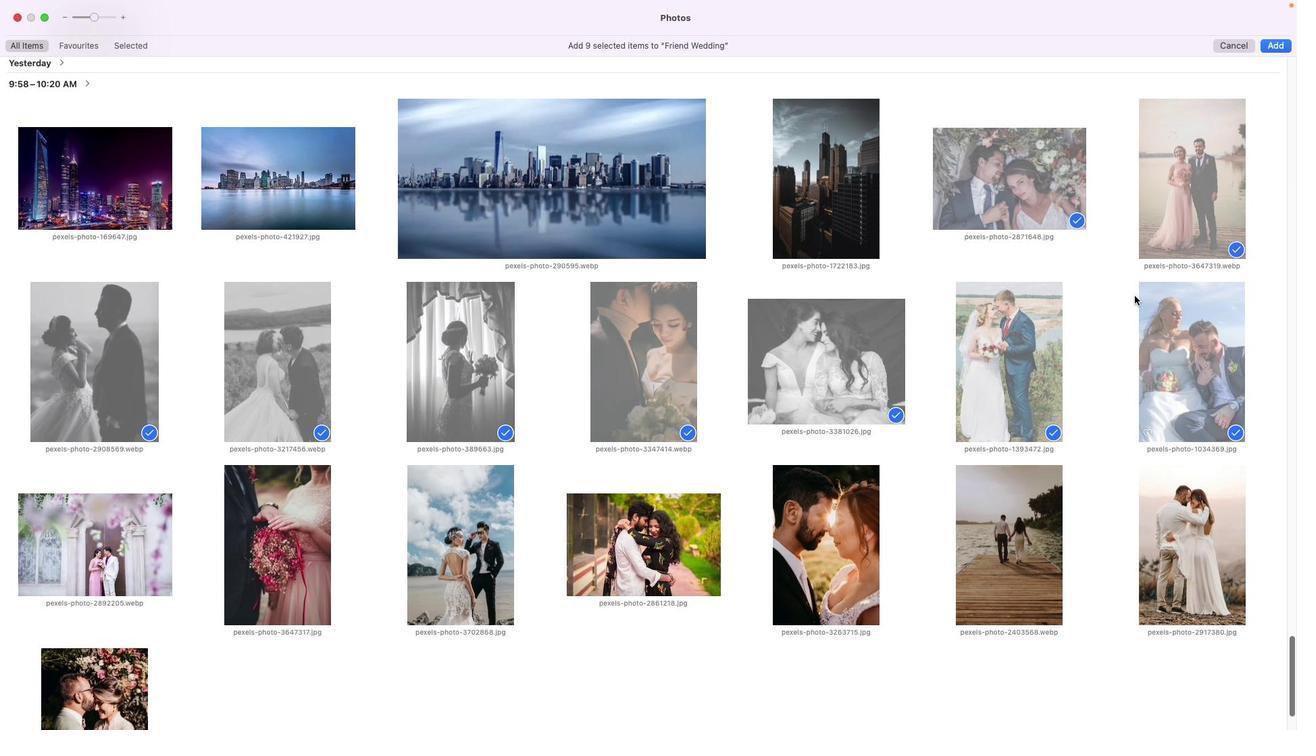 
Action: Mouse moved to (425, 220)
Screenshot: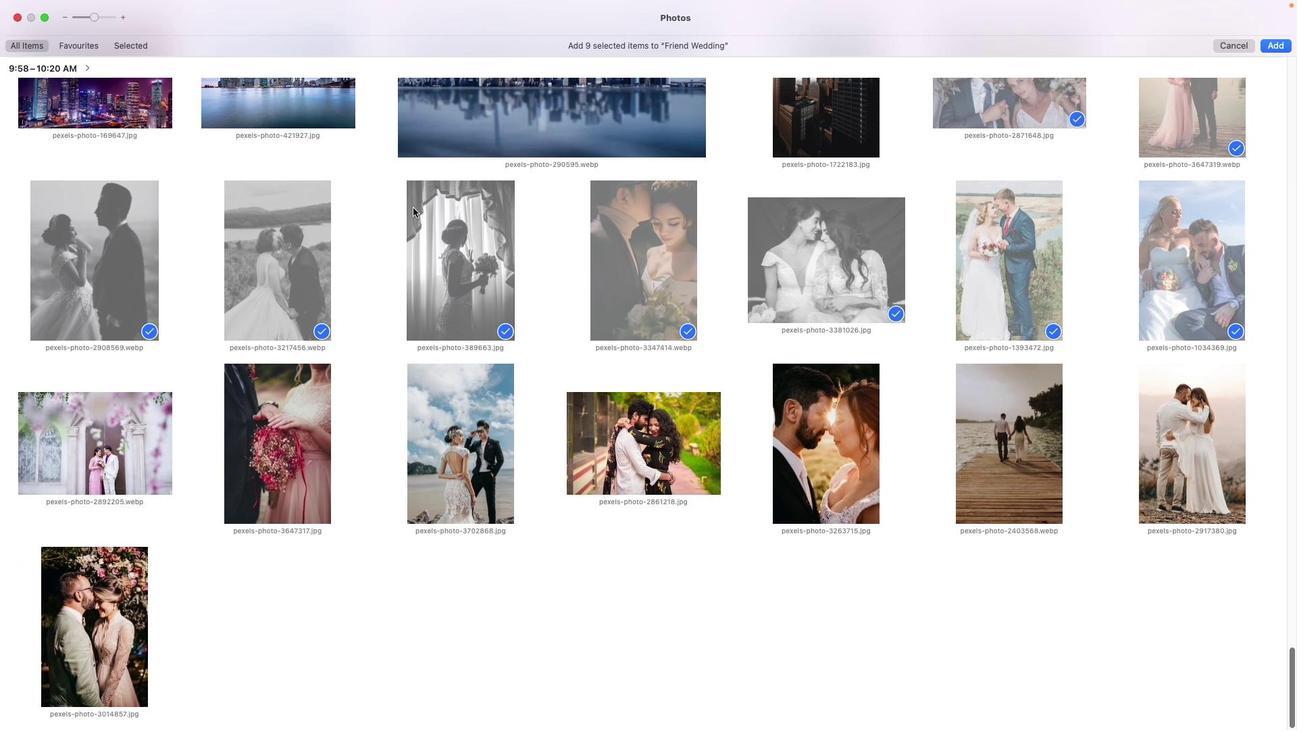 
Action: Mouse scrolled (425, 220) with delta (12, 12)
Screenshot: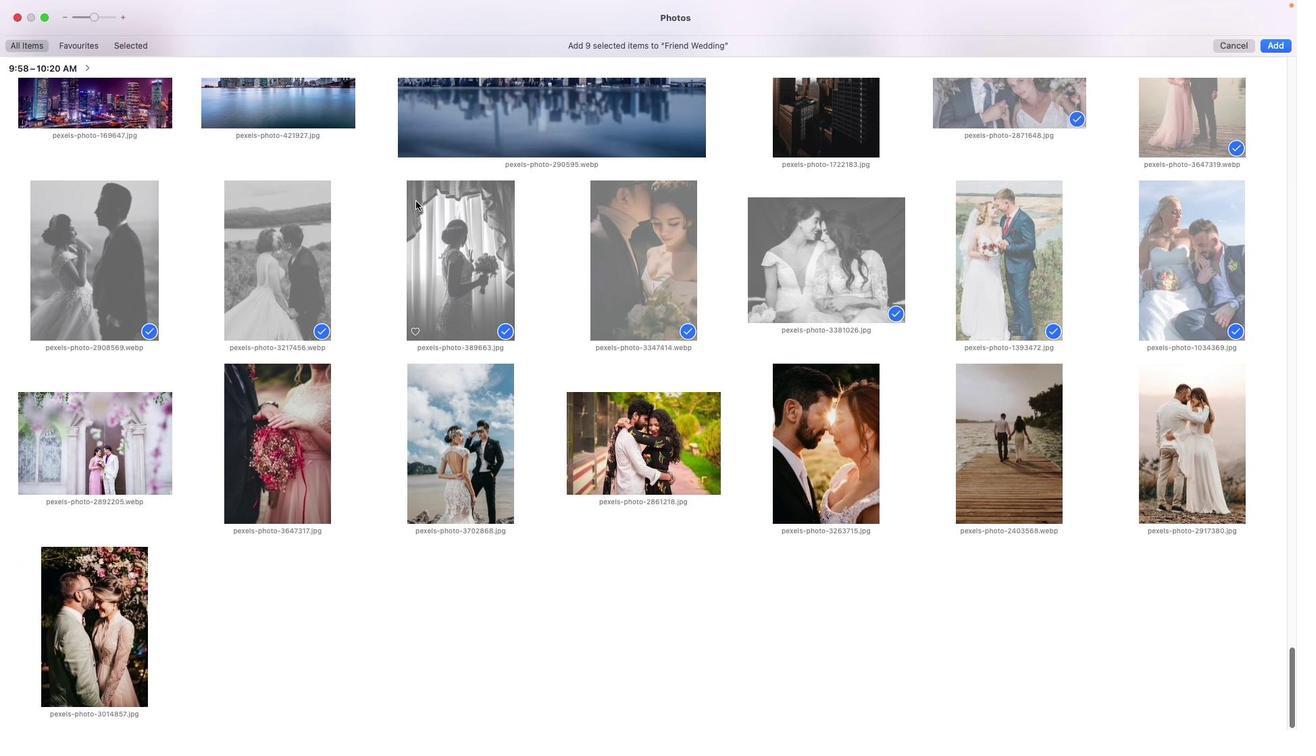 
Action: Mouse scrolled (425, 220) with delta (12, 12)
Screenshot: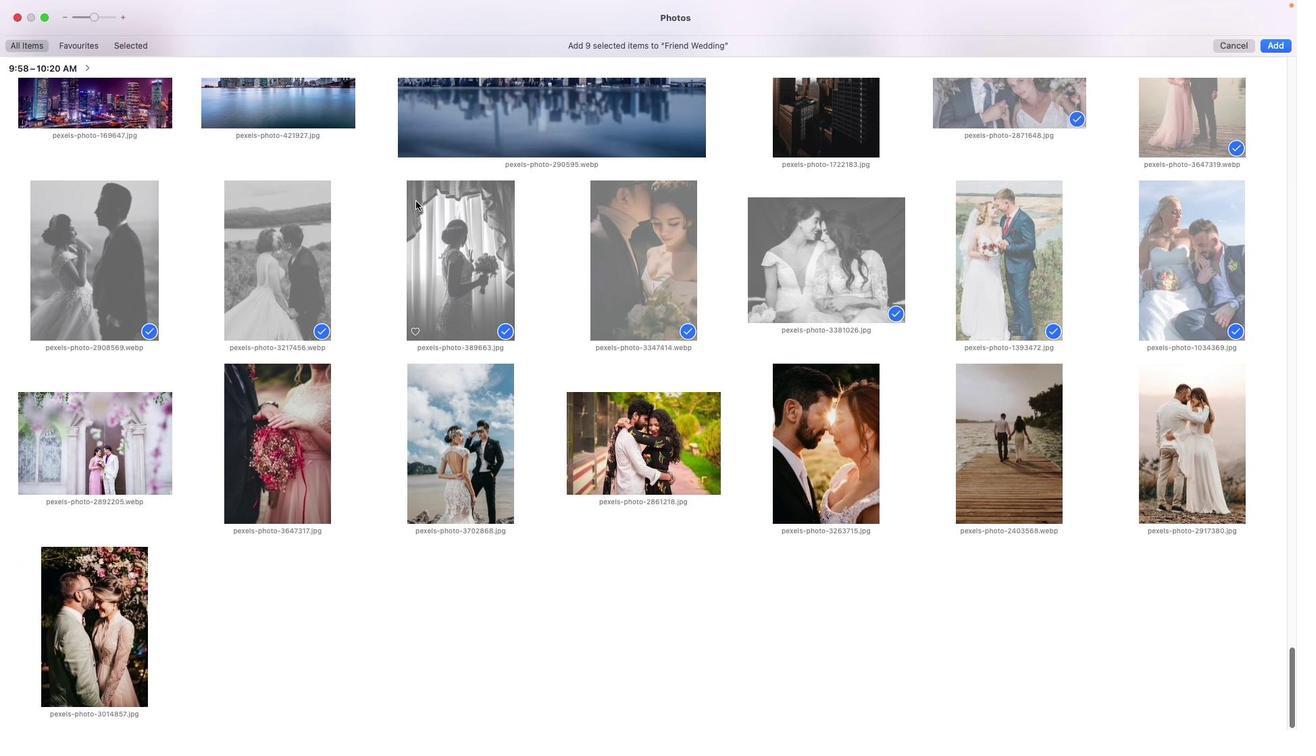 
Action: Mouse scrolled (425, 220) with delta (12, 10)
Screenshot: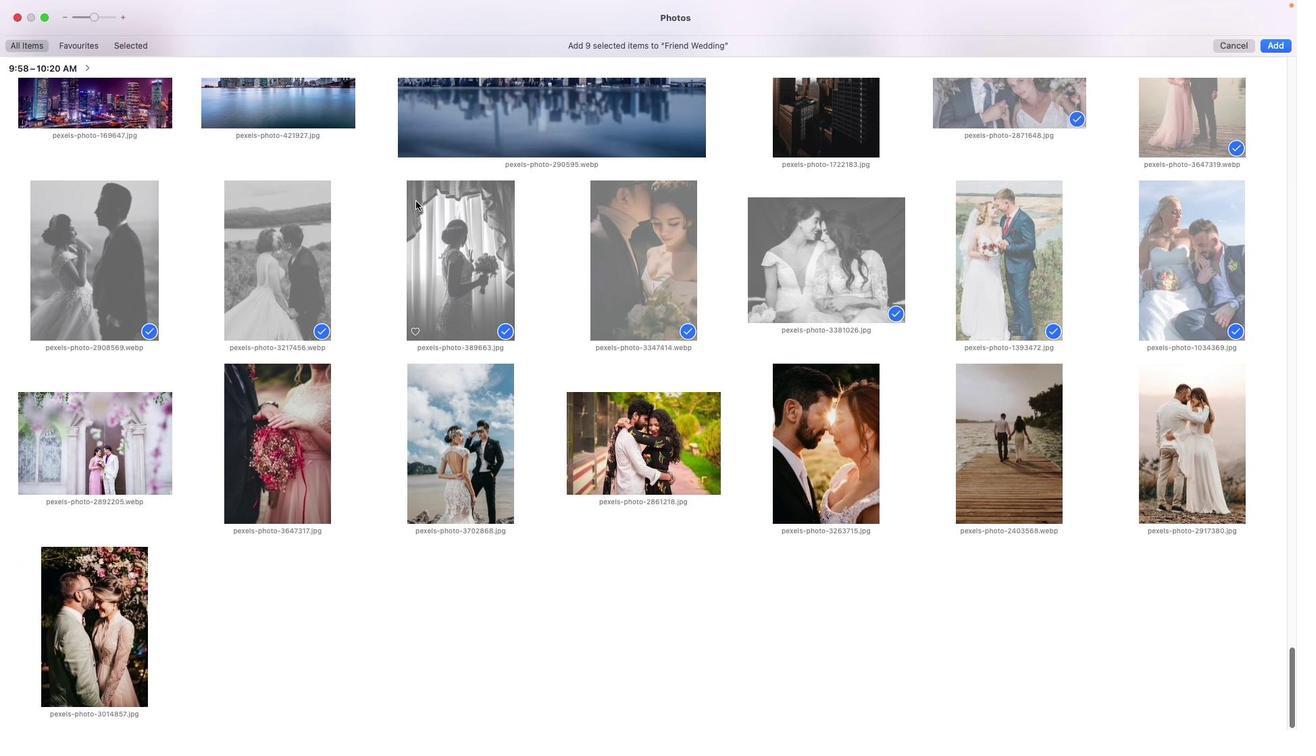 
Action: Mouse scrolled (425, 220) with delta (12, 9)
Screenshot: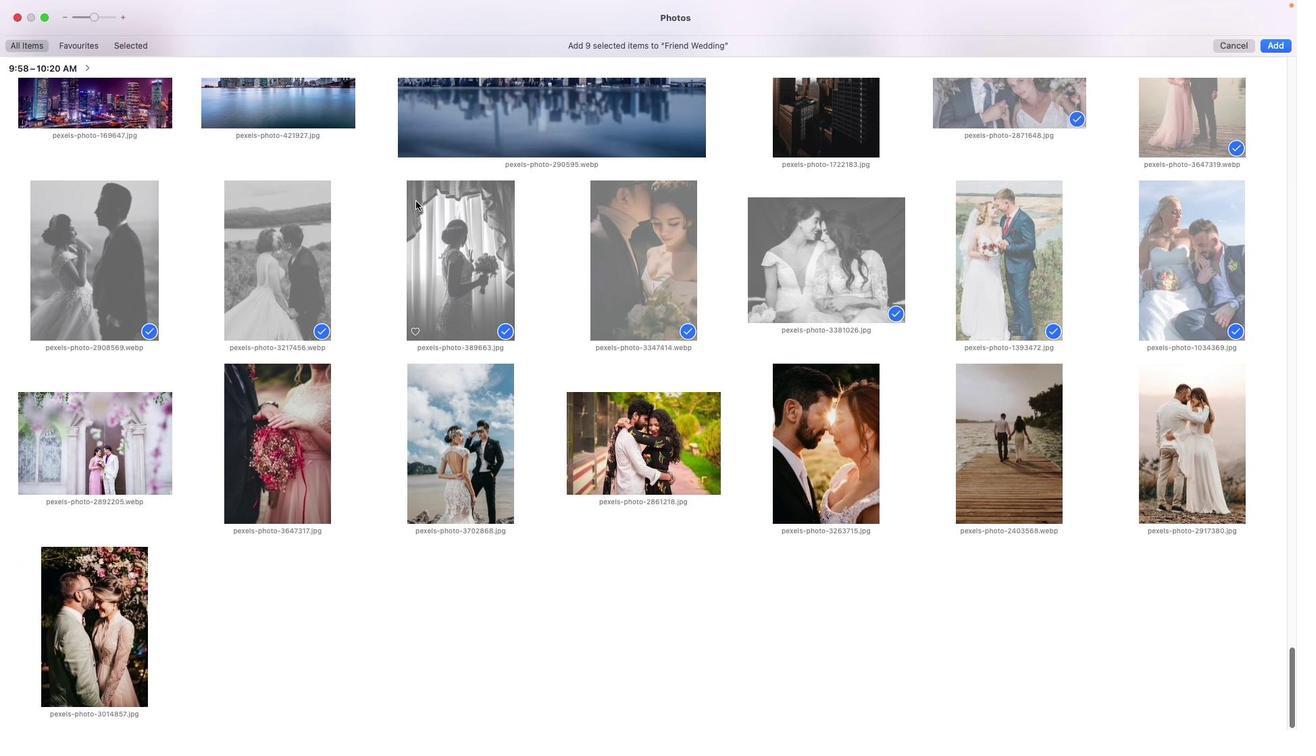 
Action: Mouse scrolled (425, 220) with delta (12, 8)
Screenshot: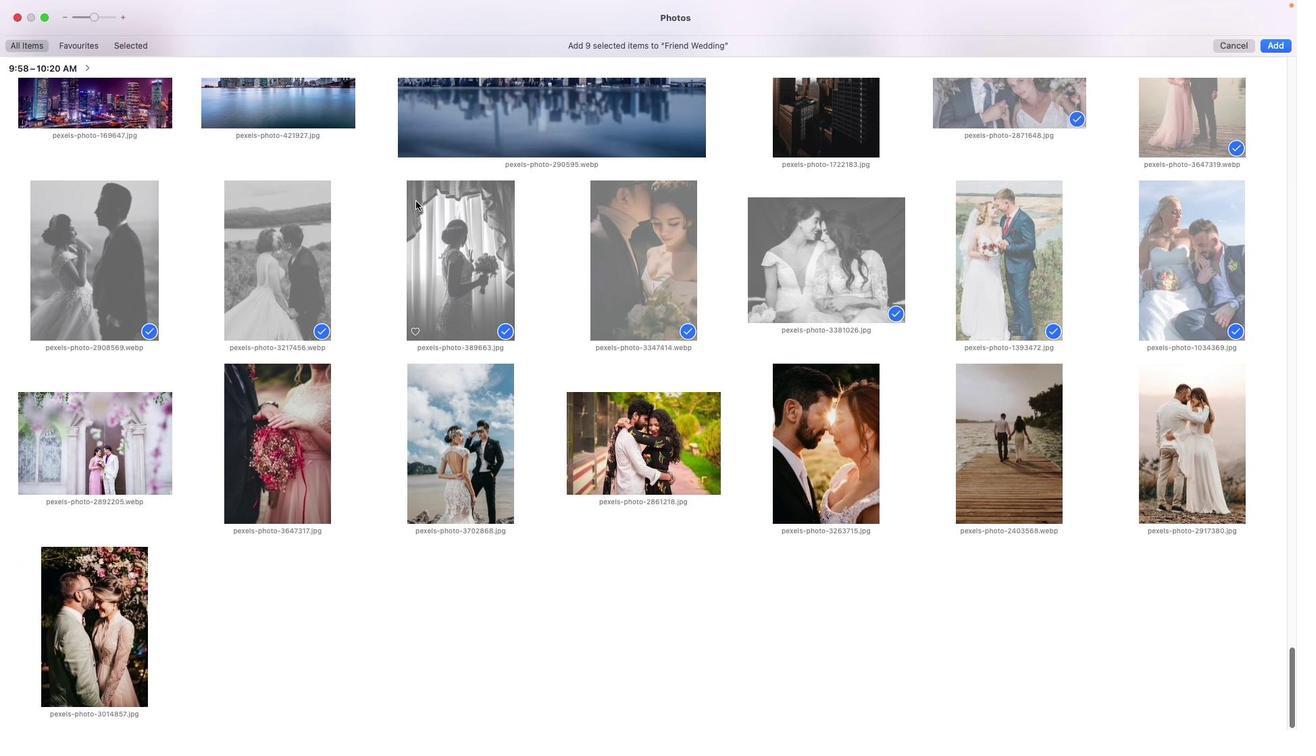 
Action: Mouse scrolled (425, 220) with delta (12, 8)
Screenshot: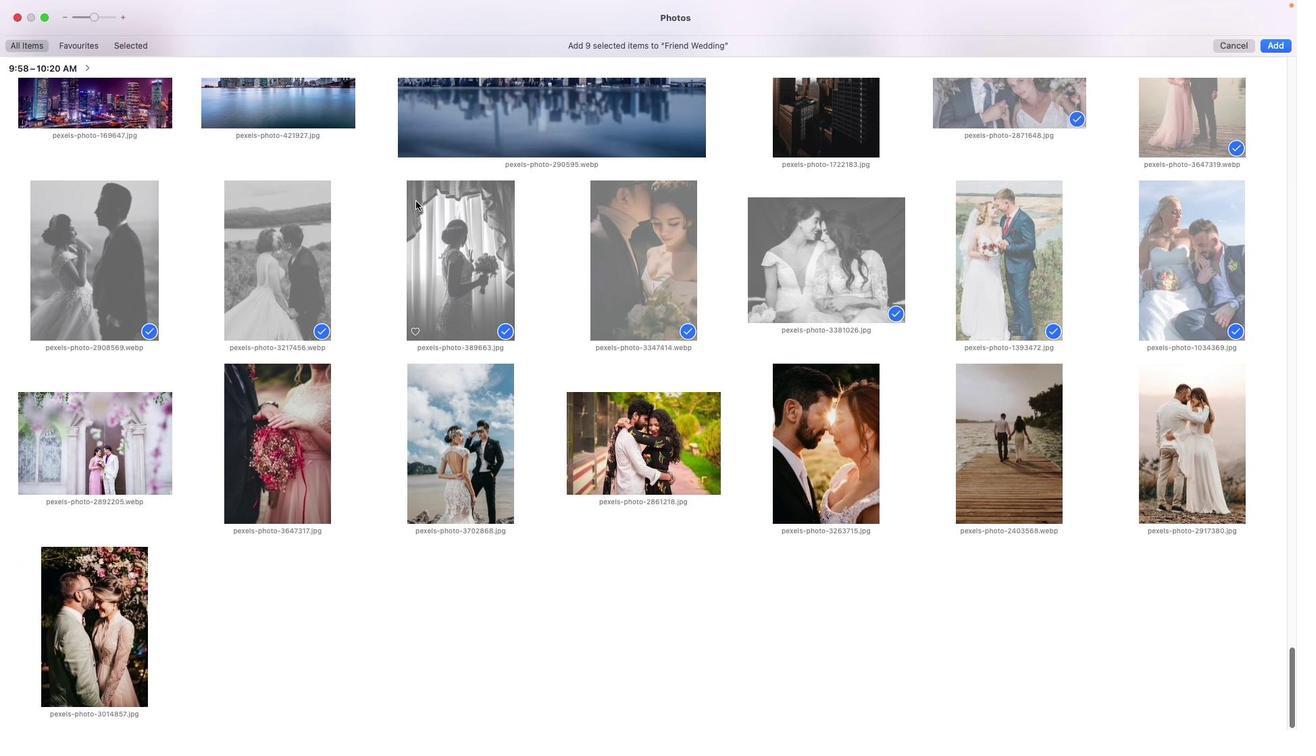 
Action: Mouse scrolled (425, 220) with delta (12, 8)
Screenshot: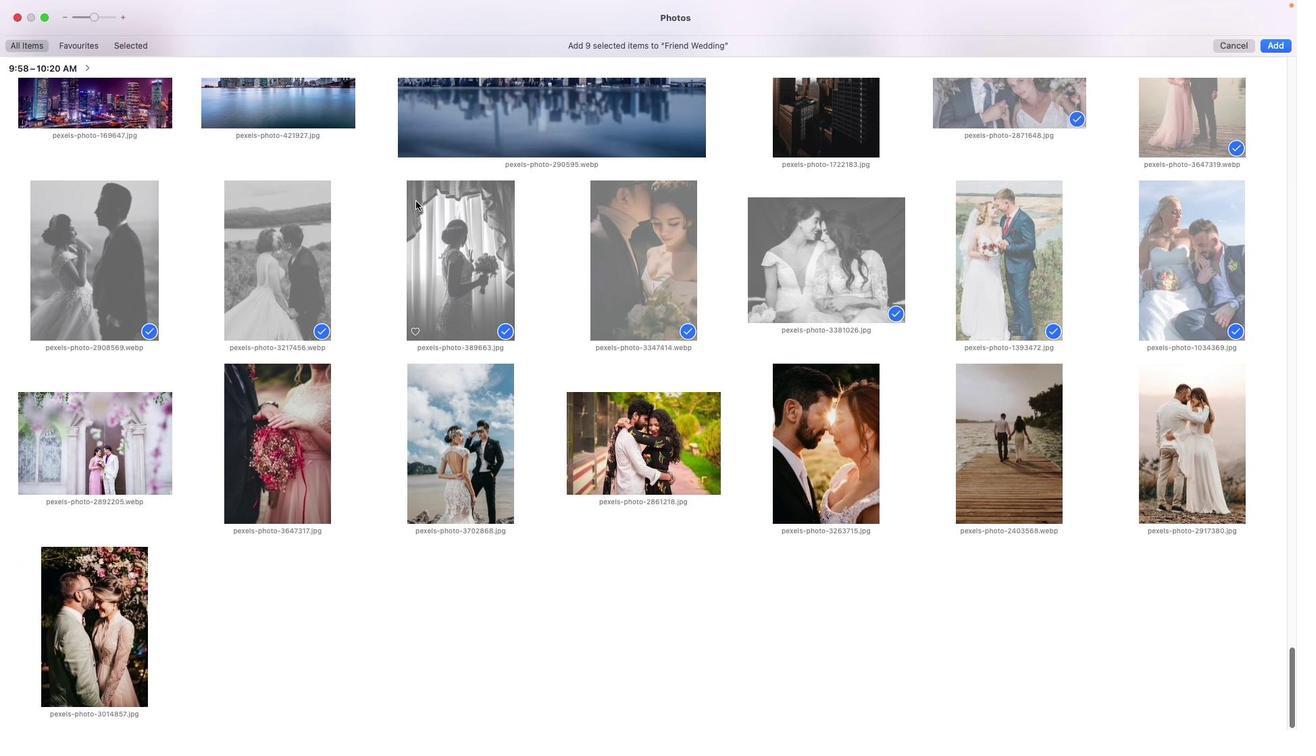 
Action: Mouse moved to (101, 431)
Screenshot: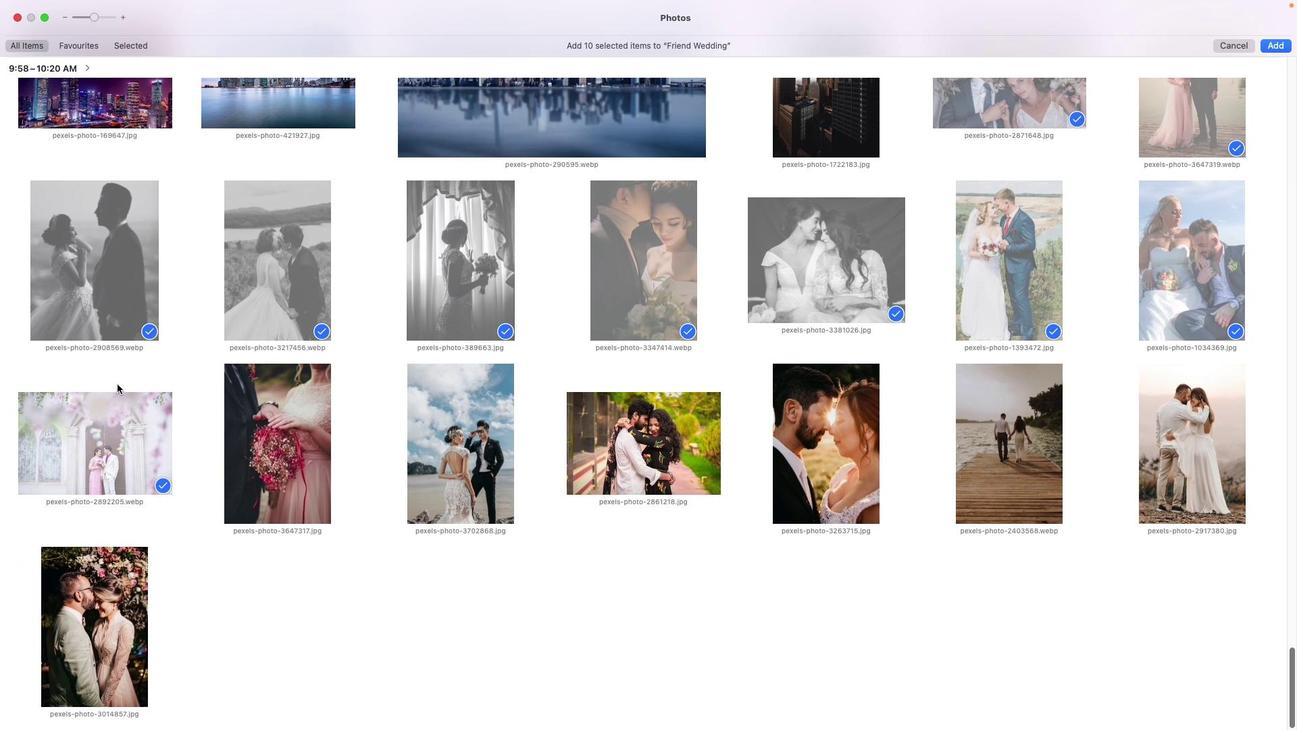 
Action: Mouse pressed left at (101, 431)
Screenshot: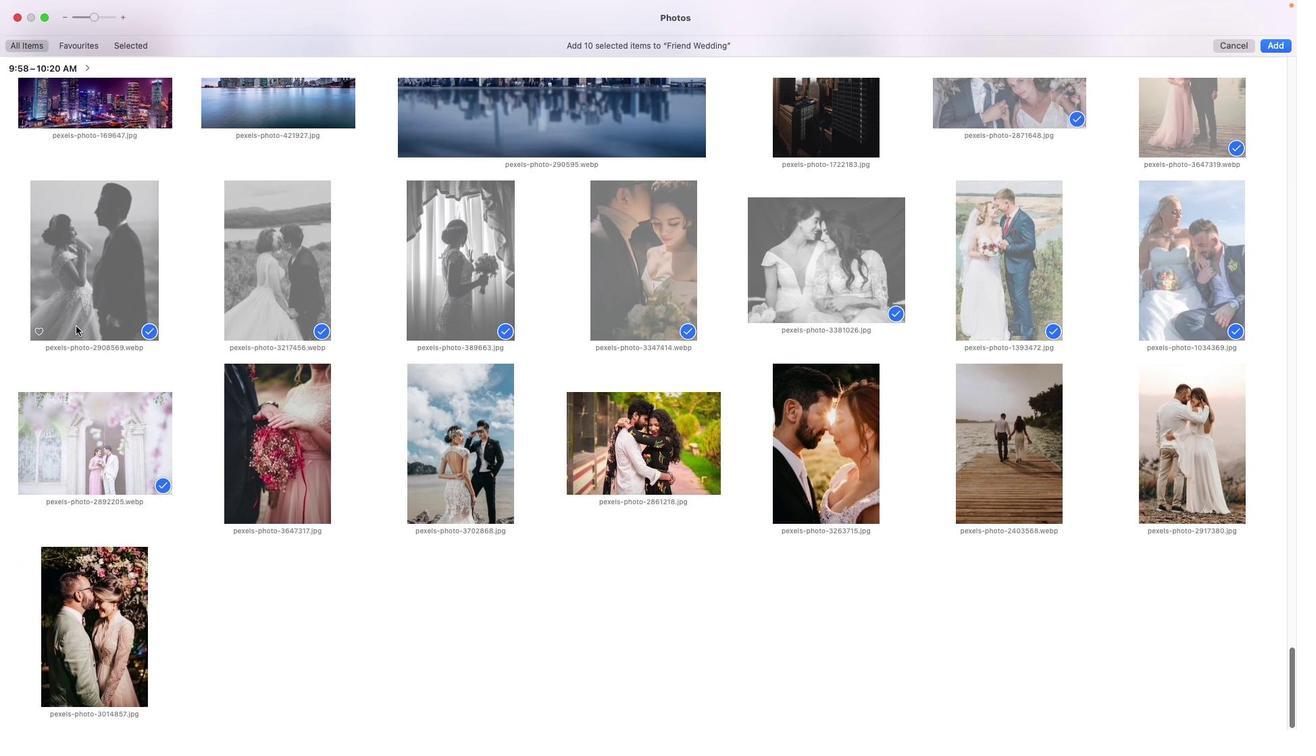 
Action: Mouse moved to (245, 459)
Screenshot: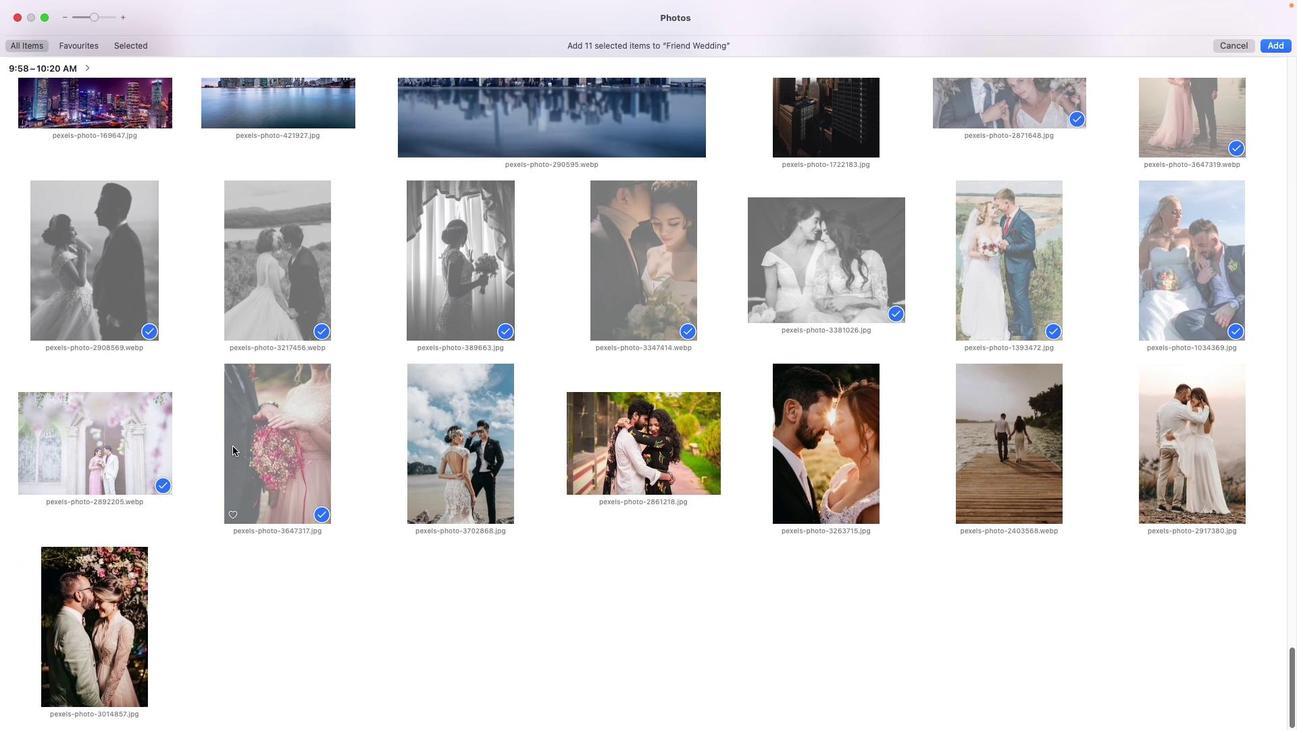 
Action: Mouse pressed left at (245, 459)
Screenshot: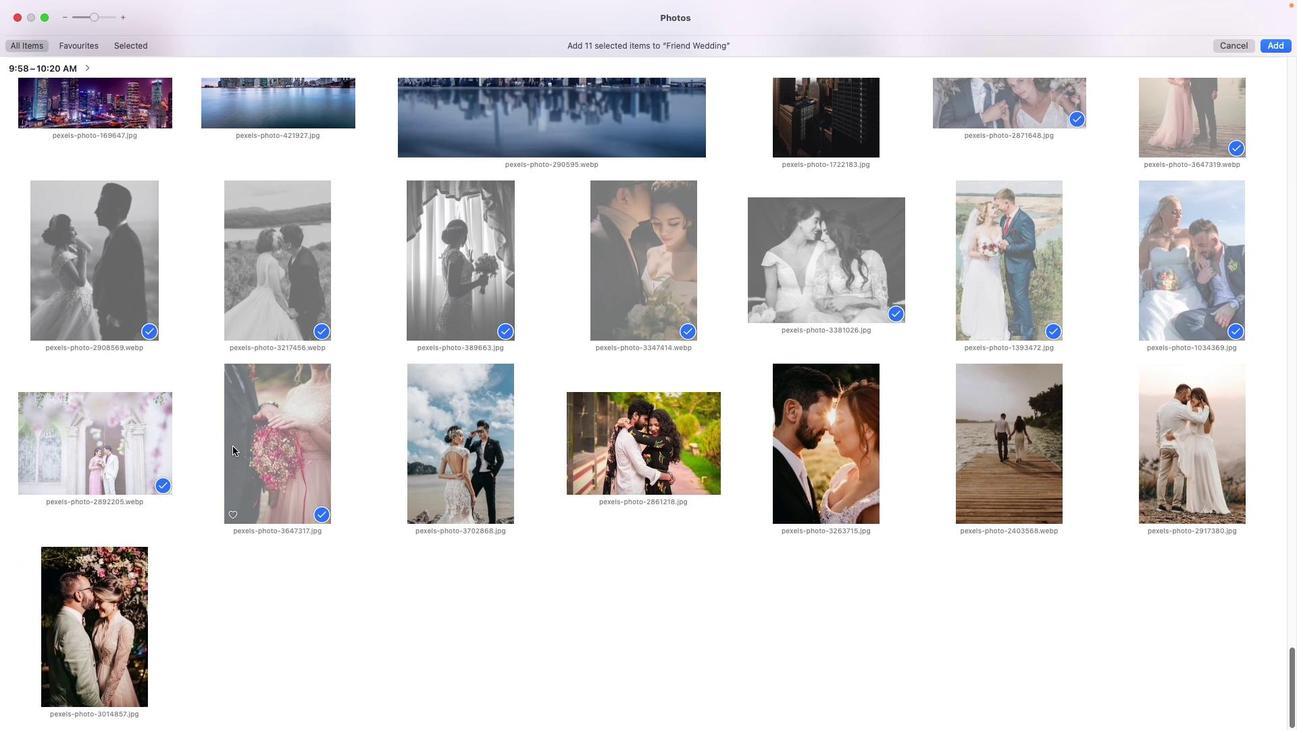 
Action: Mouse moved to (466, 440)
Screenshot: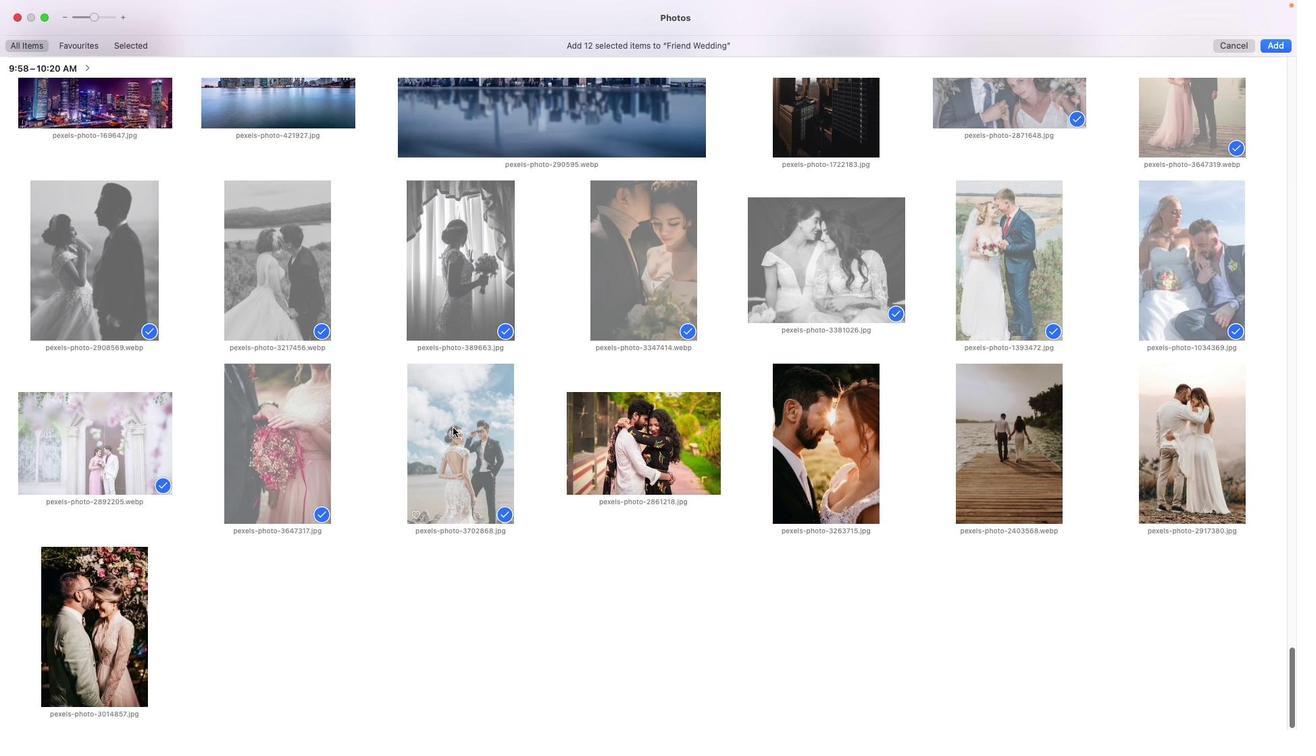 
Action: Mouse pressed left at (466, 440)
Screenshot: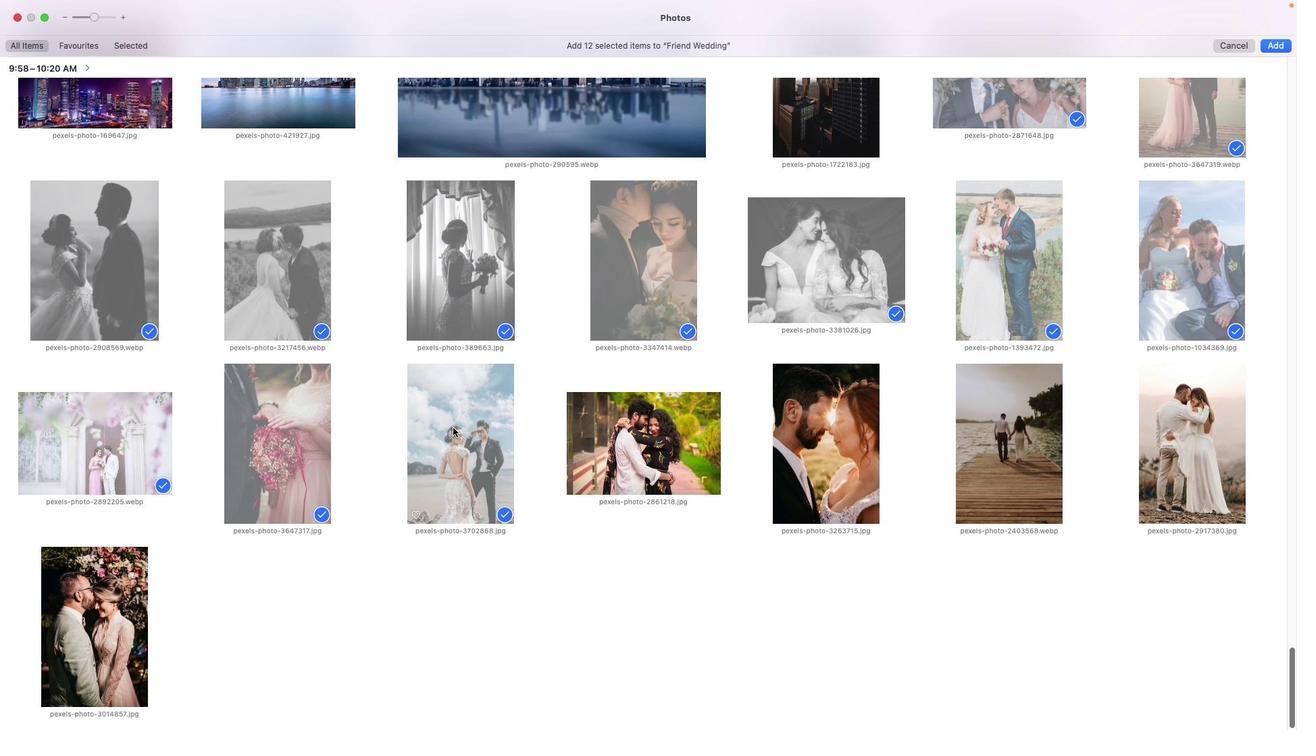 
Action: Mouse moved to (660, 437)
Screenshot: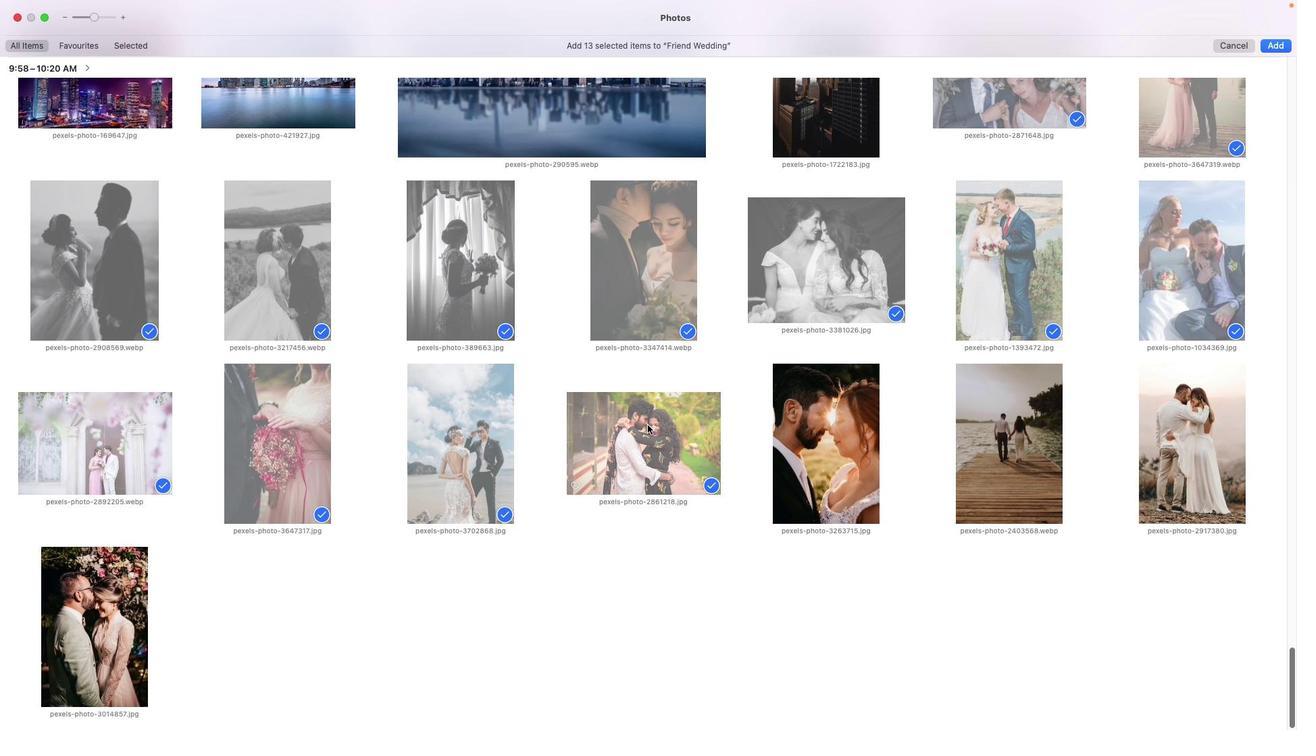 
Action: Mouse pressed left at (660, 437)
